 Task: Play online Dominion game.
Action: Mouse moved to (399, 400)
Screenshot: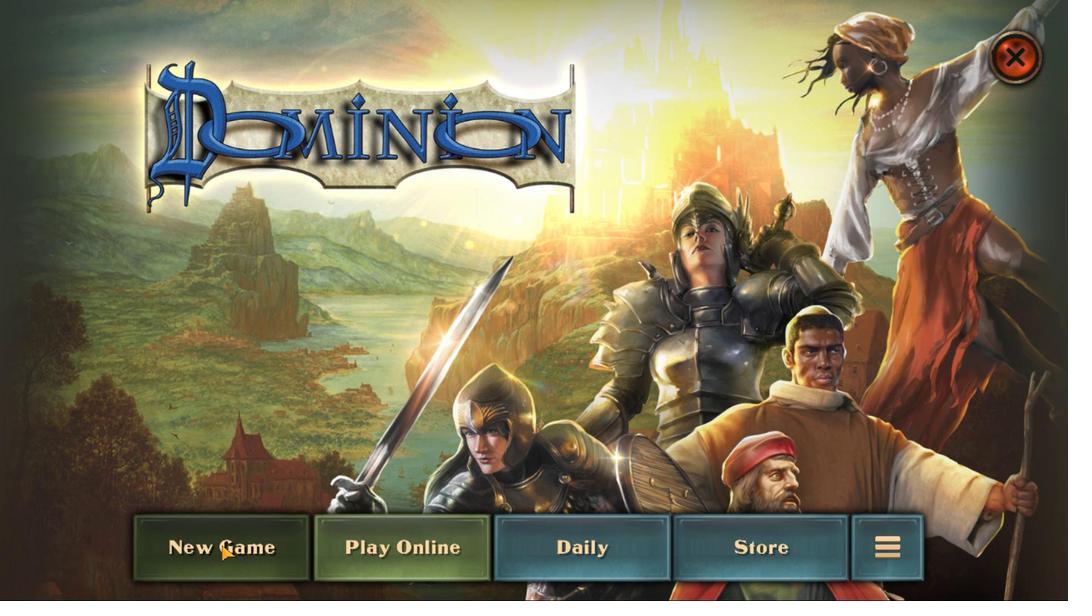 
Action: Mouse pressed left at (399, 400)
Screenshot: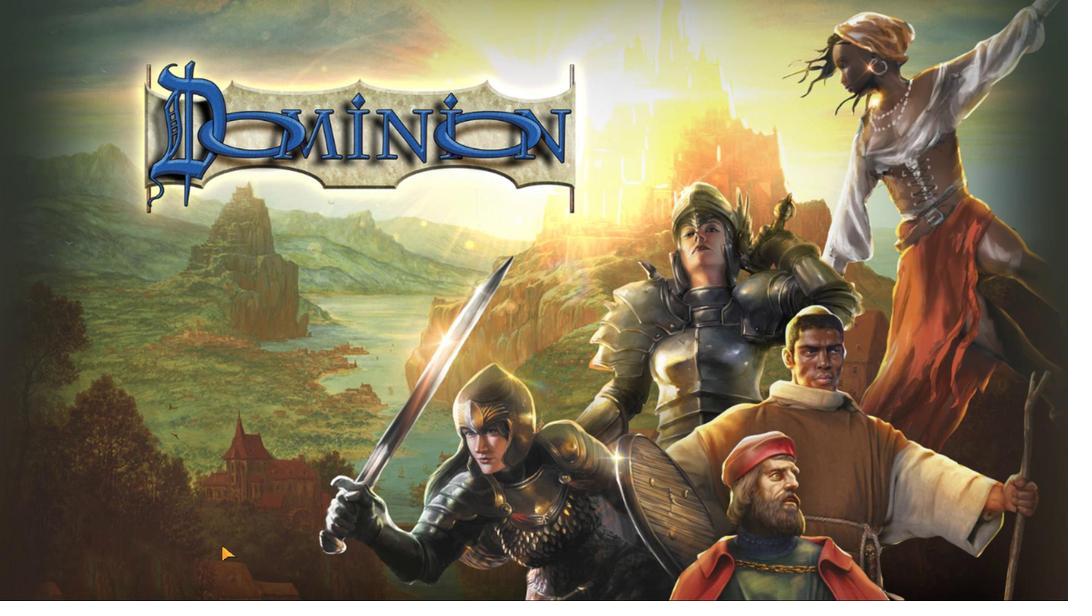 
Action: Mouse moved to (532, 395)
Screenshot: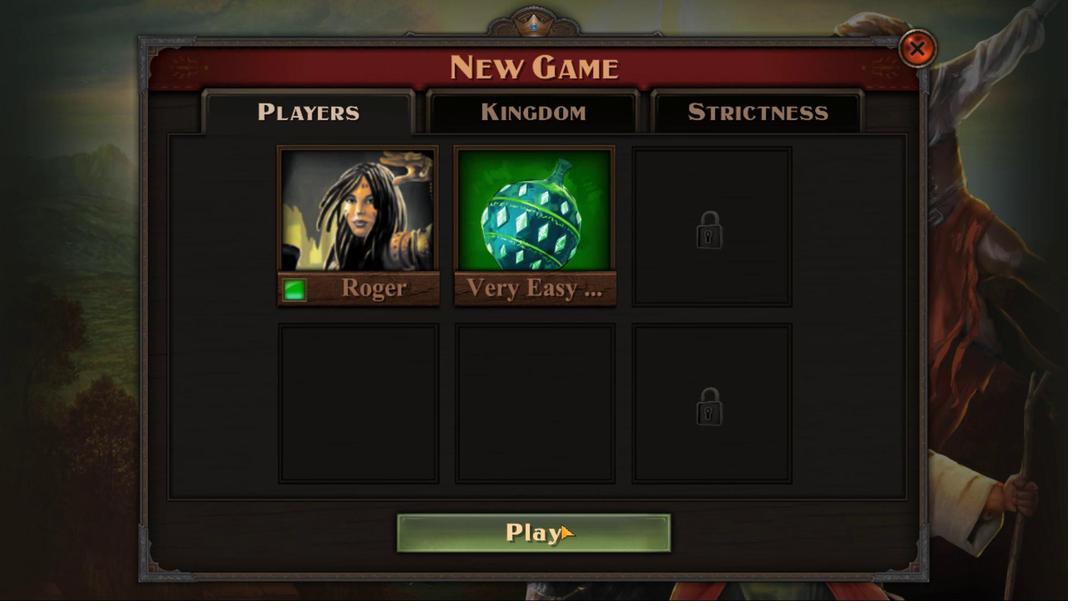 
Action: Mouse pressed left at (532, 395)
Screenshot: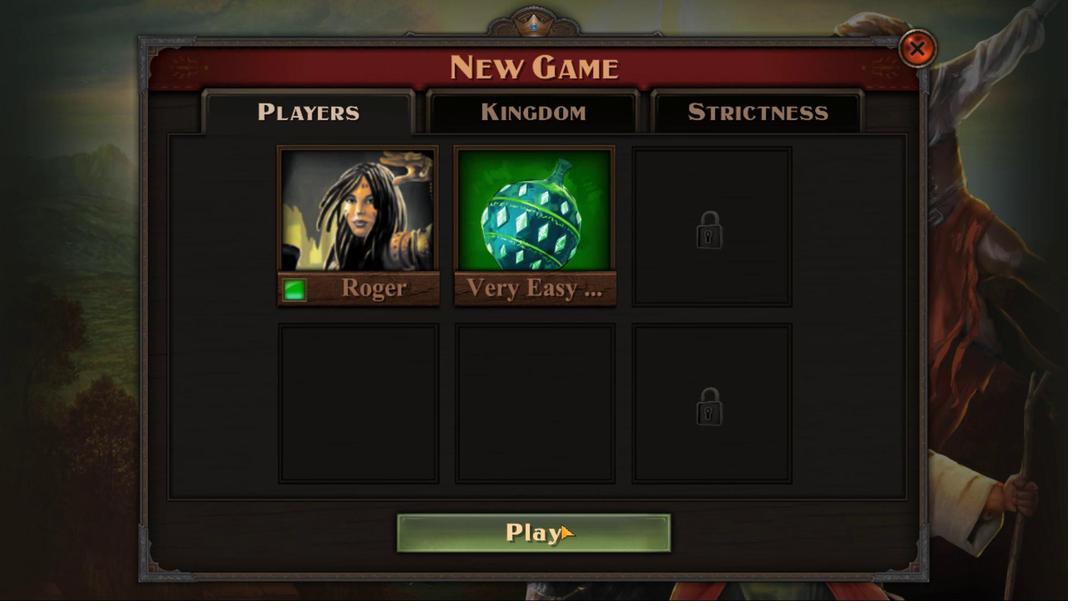 
Action: Mouse moved to (526, 392)
Screenshot: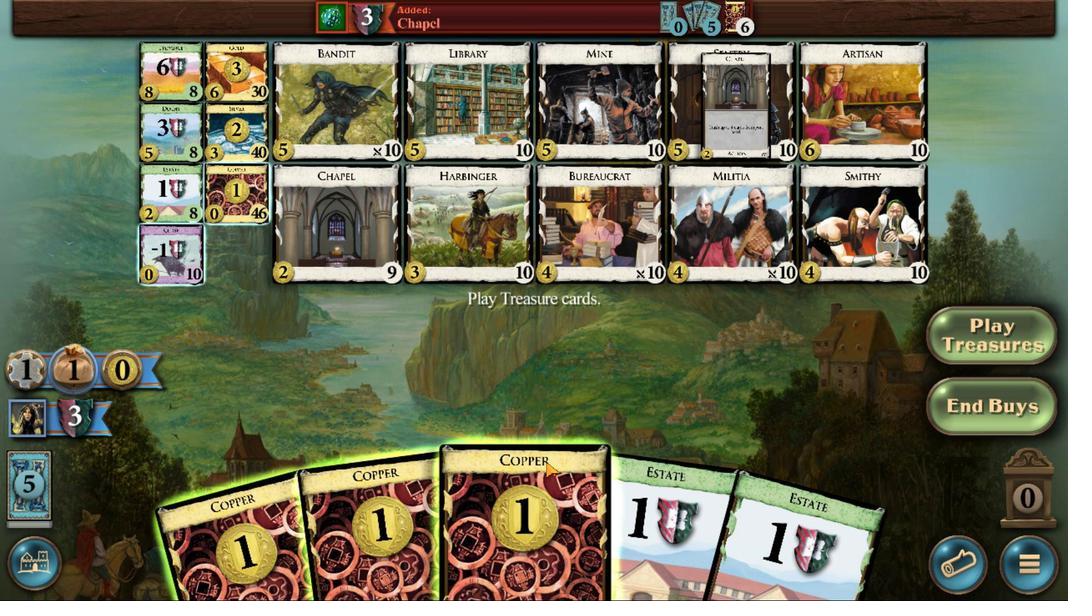 
Action: Mouse pressed left at (526, 392)
Screenshot: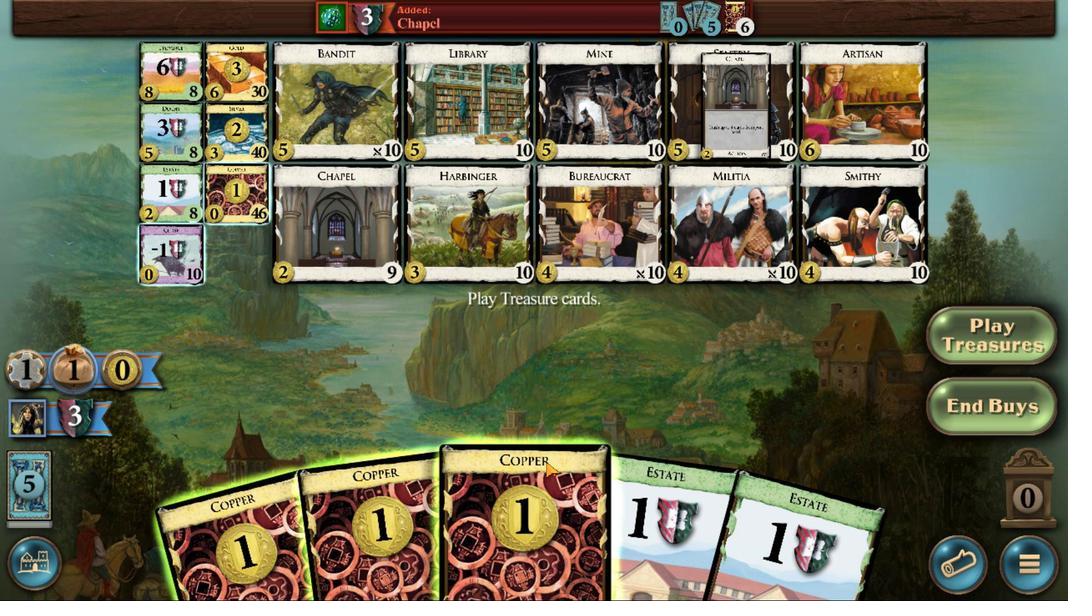 
Action: Mouse moved to (489, 386)
Screenshot: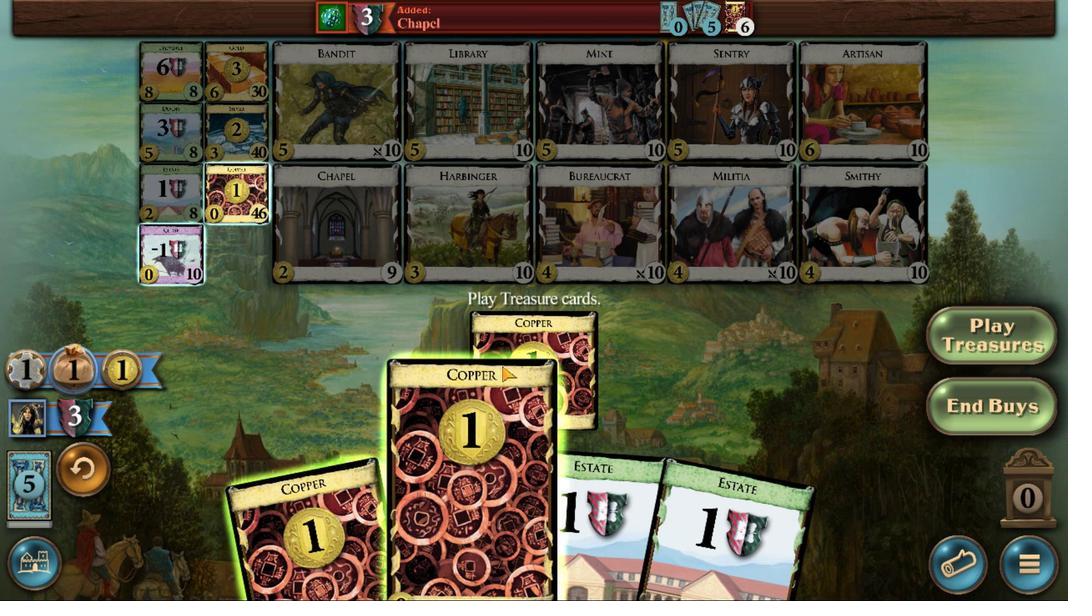 
Action: Mouse pressed left at (489, 386)
Screenshot: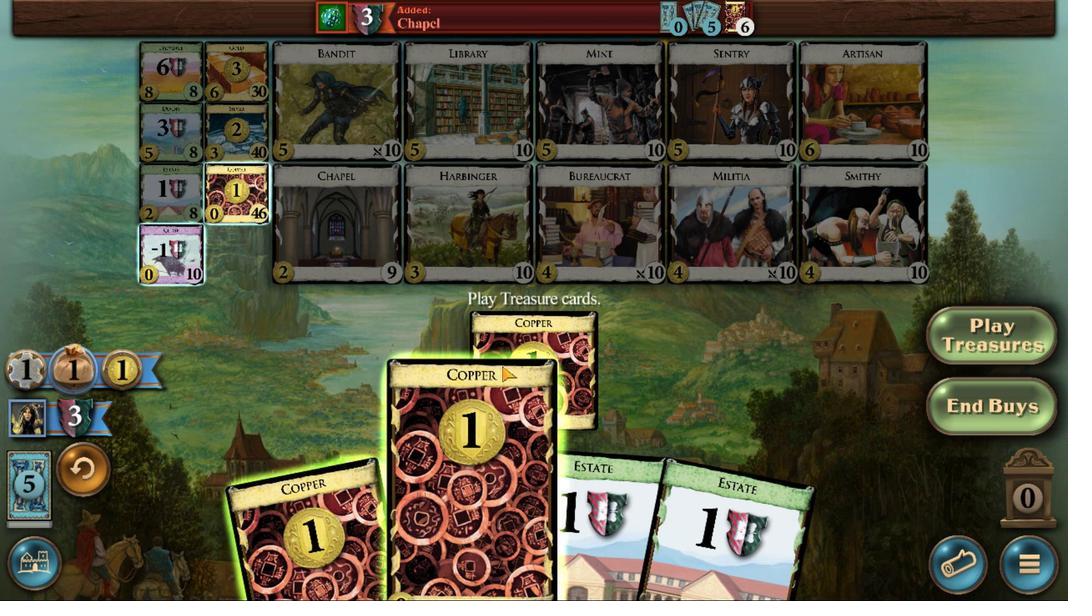 
Action: Mouse moved to (458, 390)
Screenshot: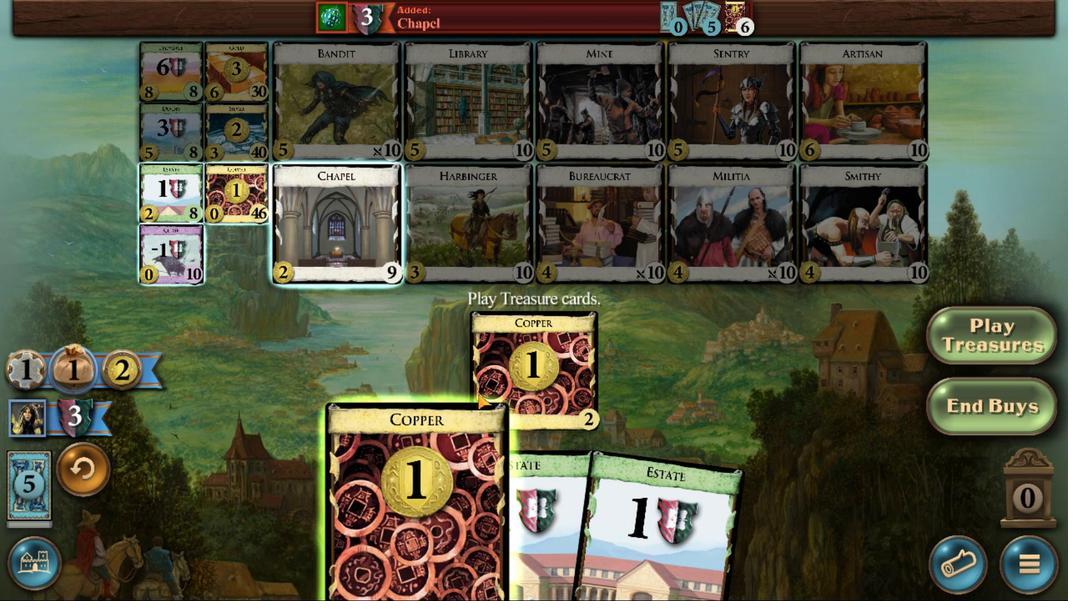 
Action: Mouse pressed left at (458, 390)
Screenshot: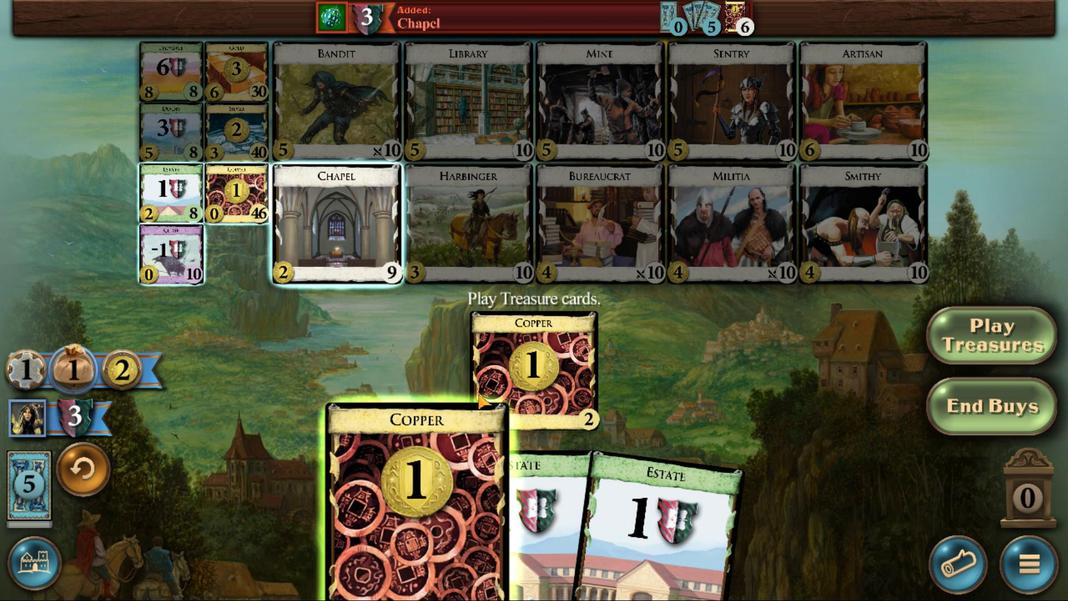 
Action: Mouse moved to (398, 311)
Screenshot: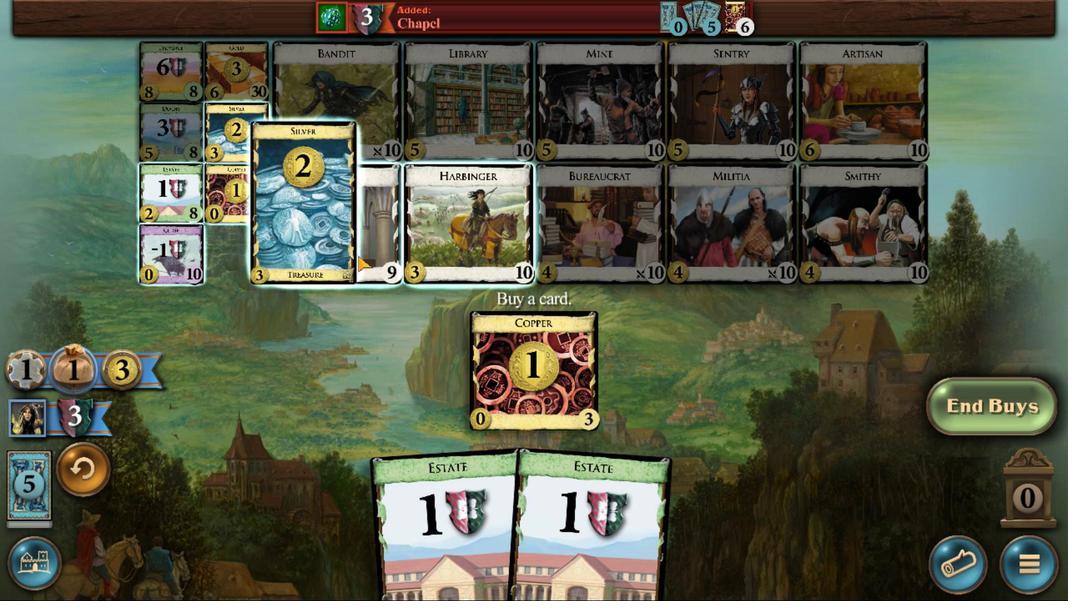 
Action: Mouse pressed left at (398, 311)
Screenshot: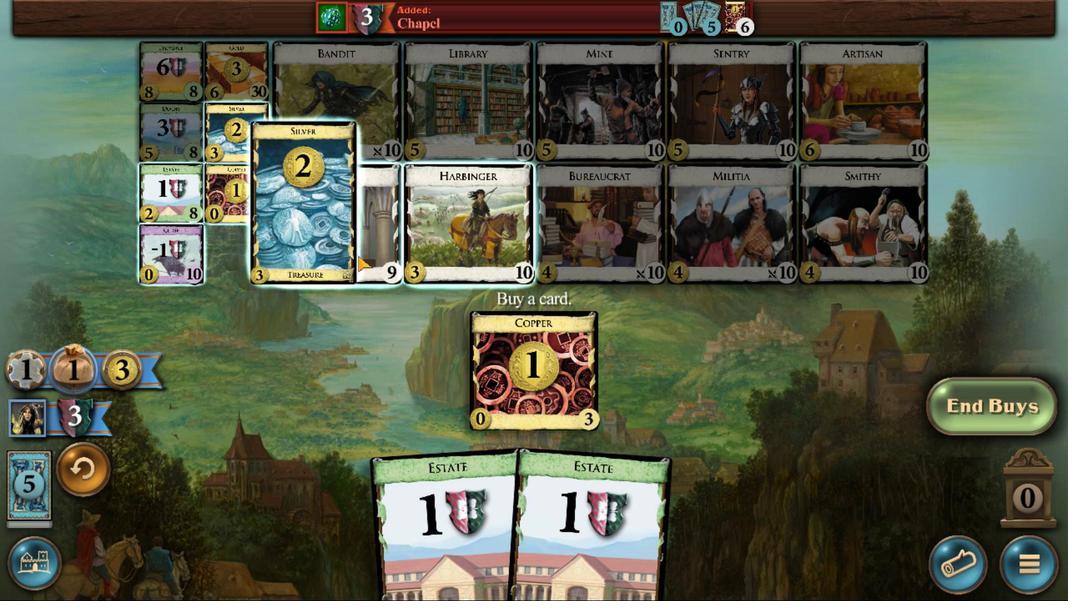 
Action: Mouse moved to (561, 379)
Screenshot: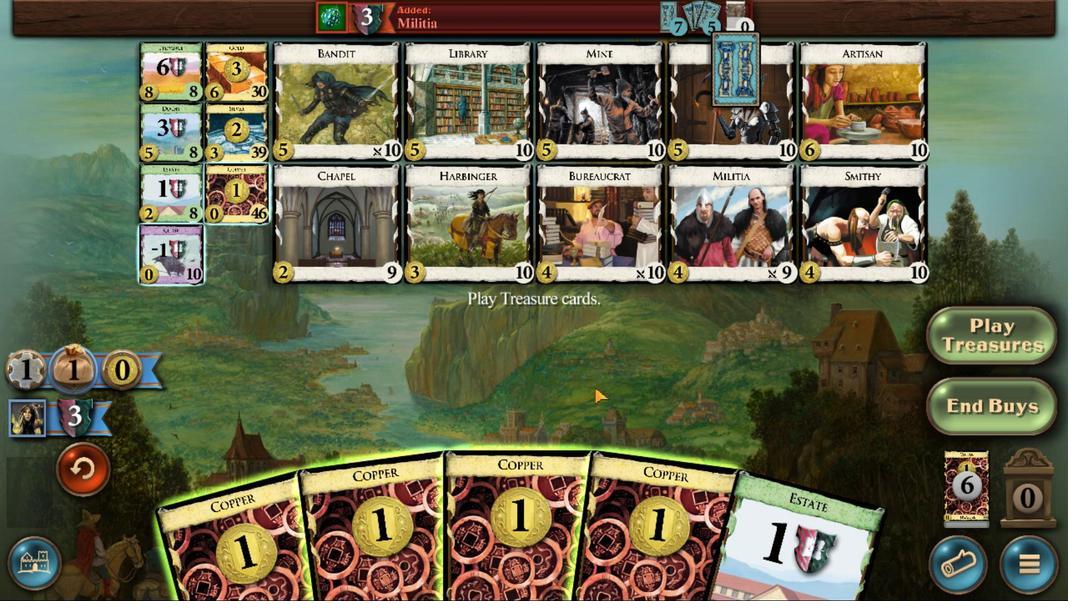 
Action: Mouse pressed left at (561, 379)
Screenshot: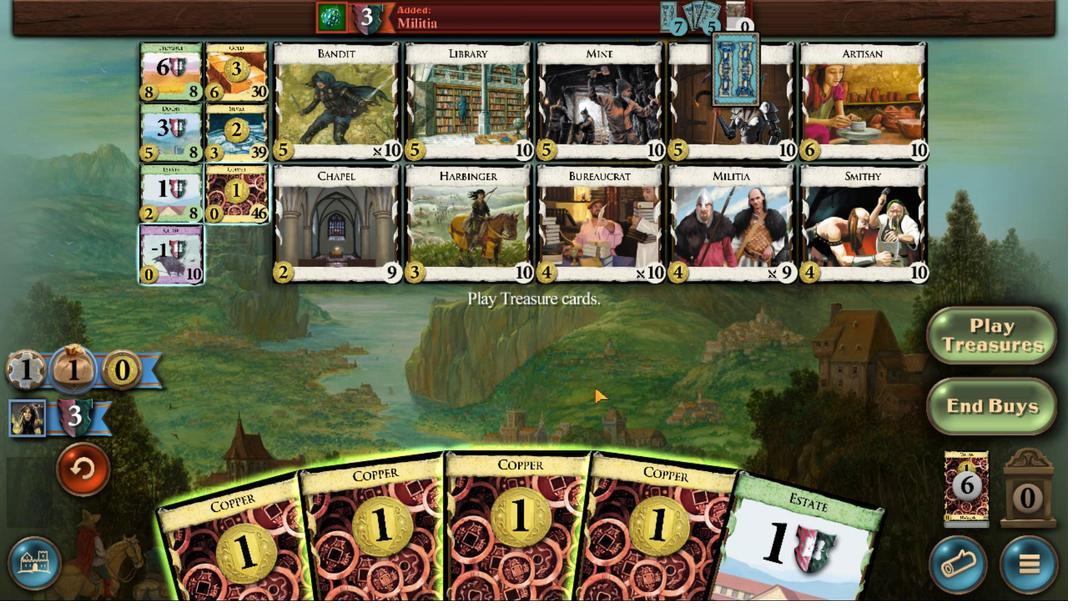 
Action: Mouse moved to (582, 396)
Screenshot: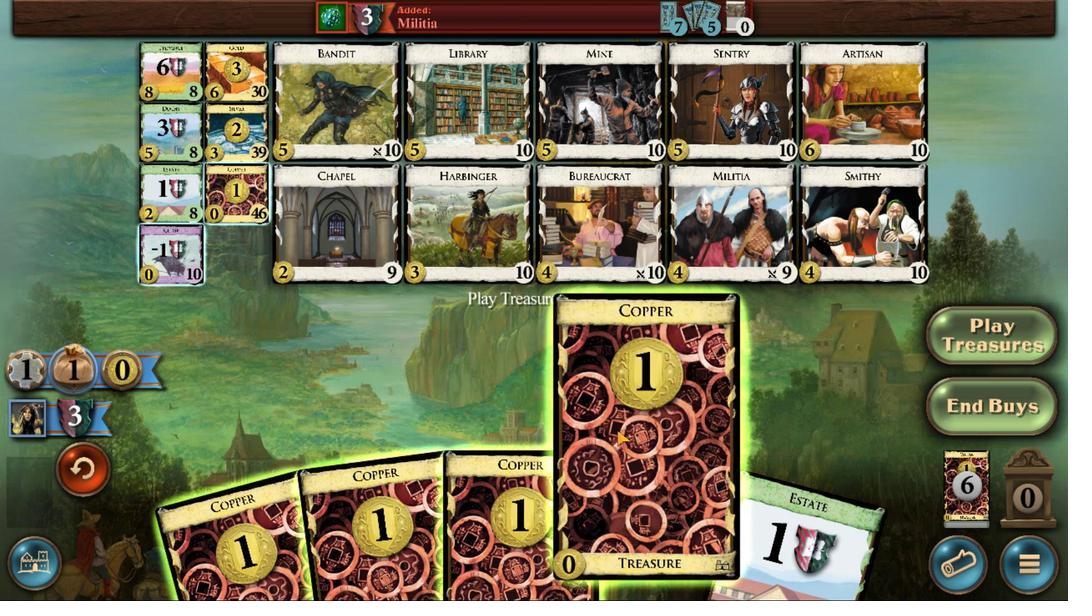 
Action: Mouse pressed left at (583, 396)
Screenshot: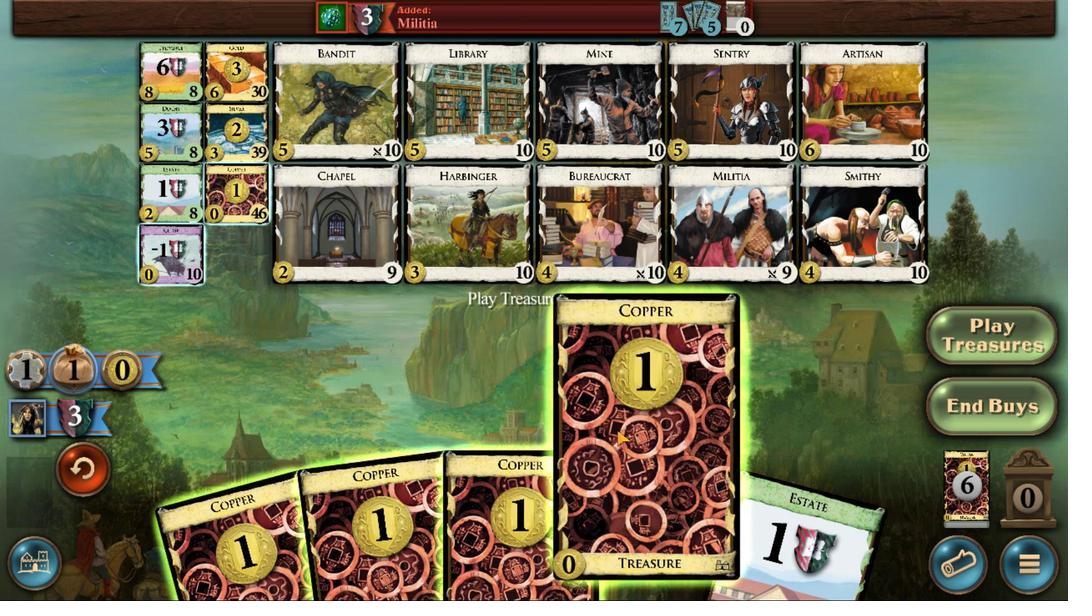 
Action: Mouse moved to (544, 391)
Screenshot: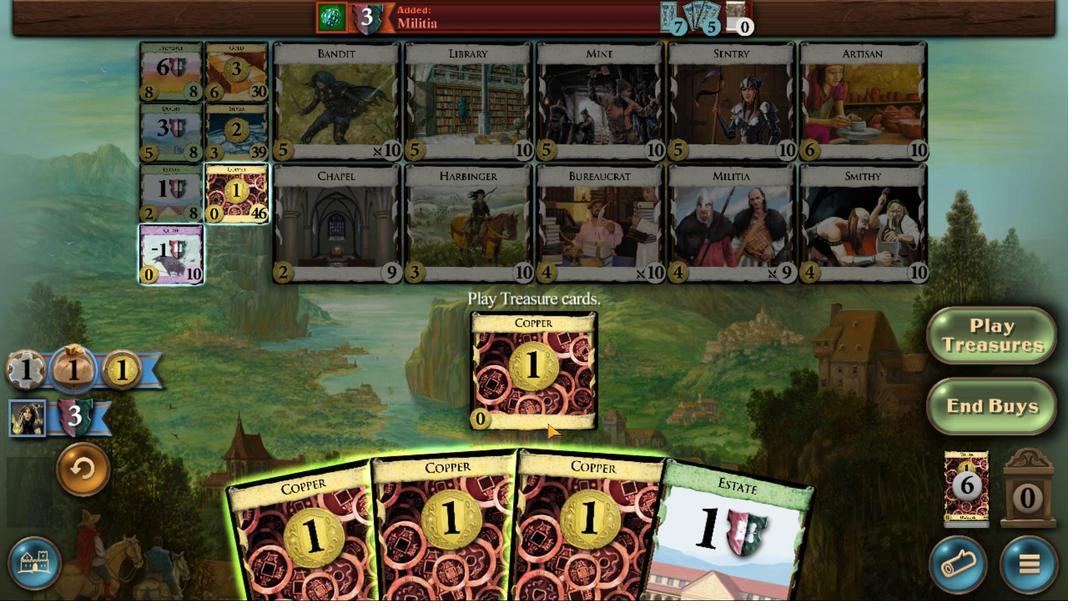 
Action: Mouse pressed left at (544, 391)
Screenshot: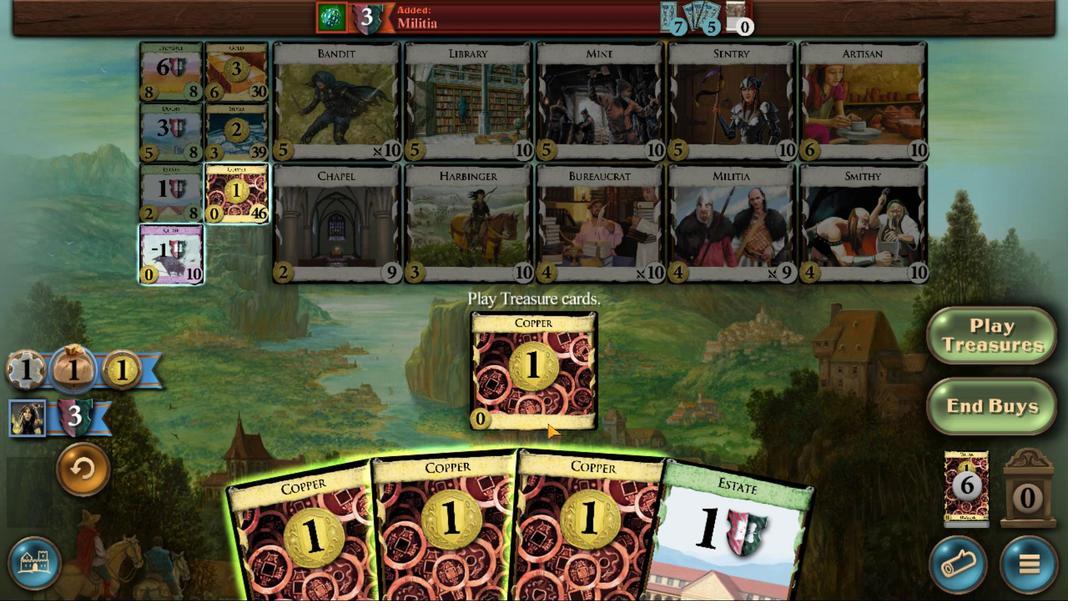 
Action: Mouse moved to (521, 389)
Screenshot: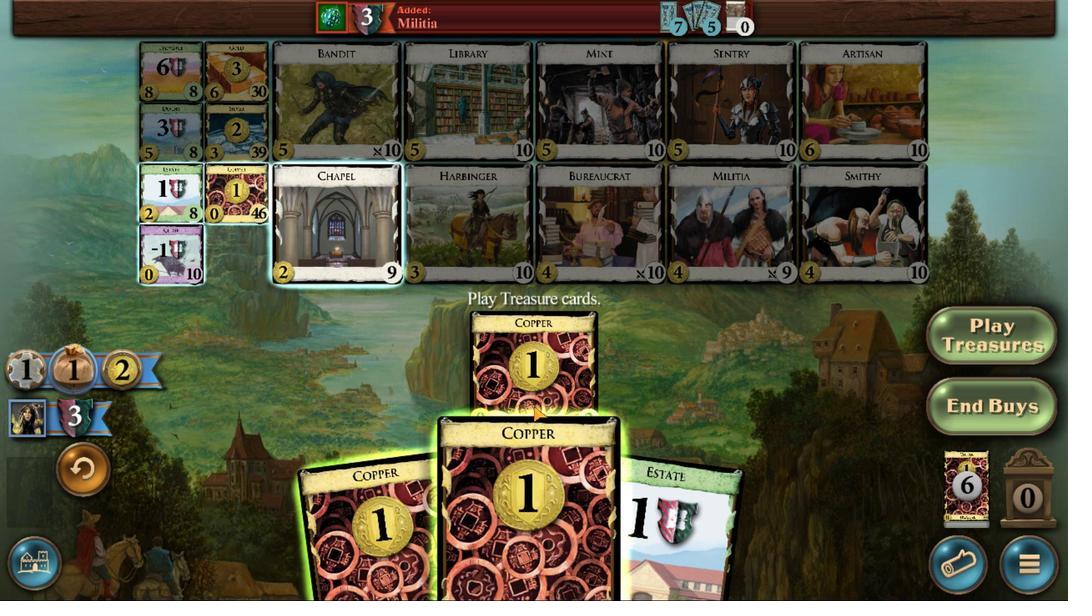 
Action: Mouse pressed left at (521, 389)
Screenshot: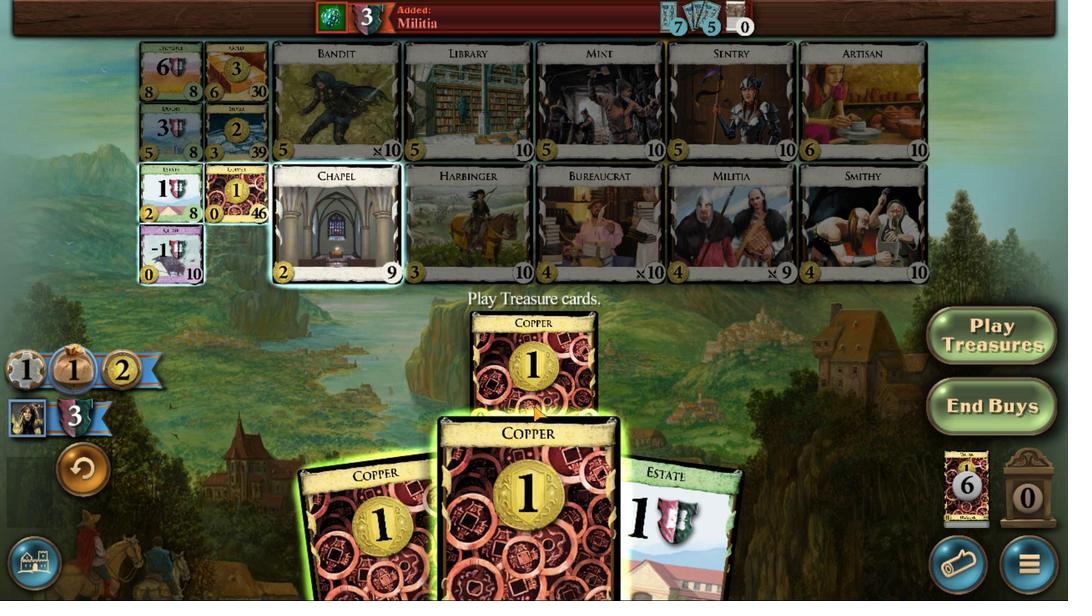 
Action: Mouse moved to (487, 388)
Screenshot: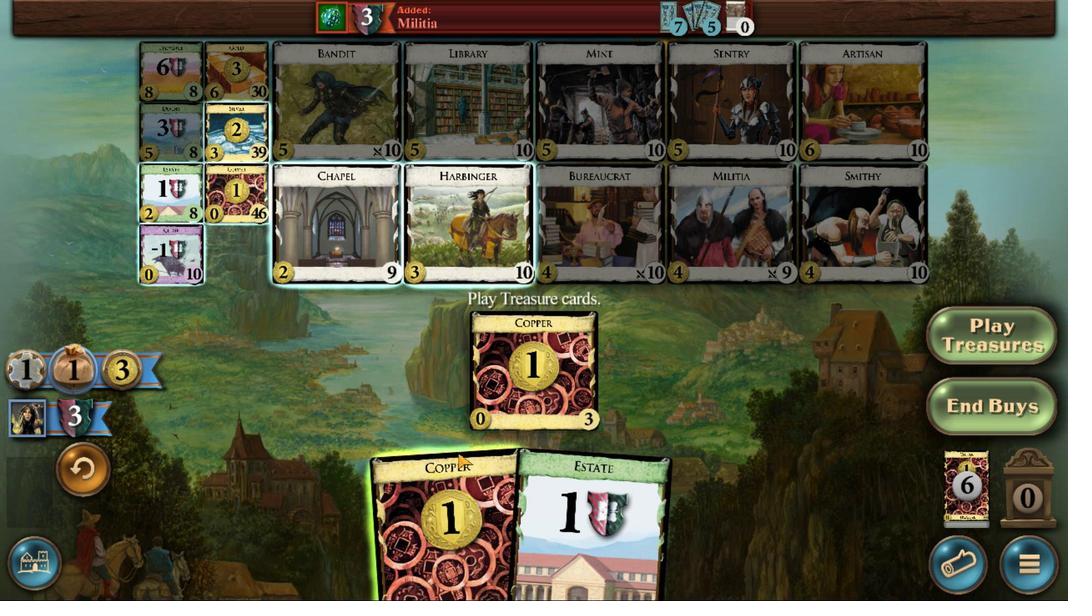 
Action: Mouse pressed left at (487, 388)
Screenshot: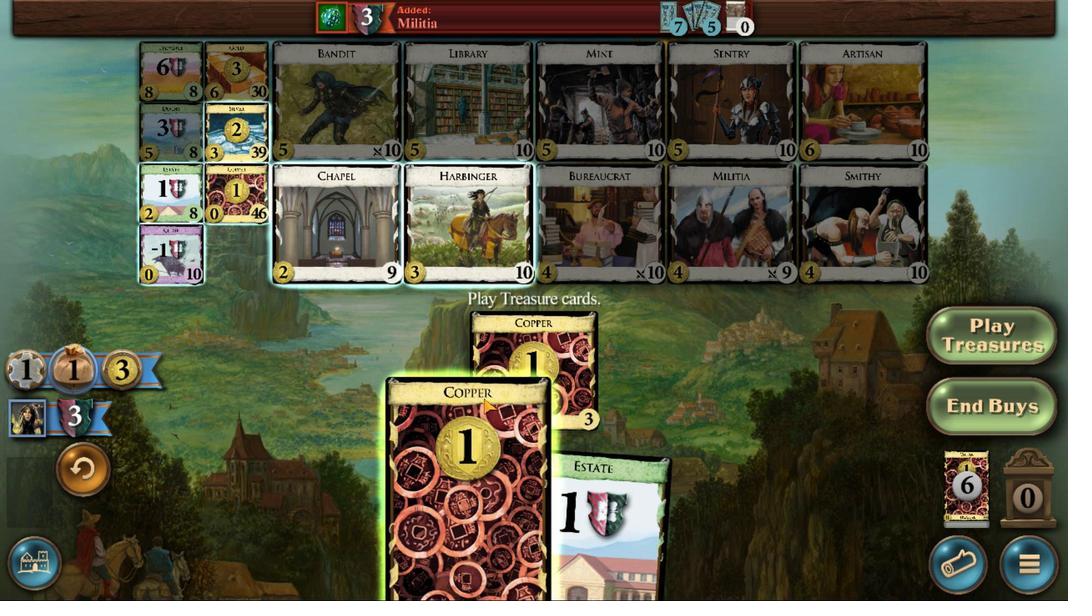 
Action: Mouse moved to (603, 334)
Screenshot: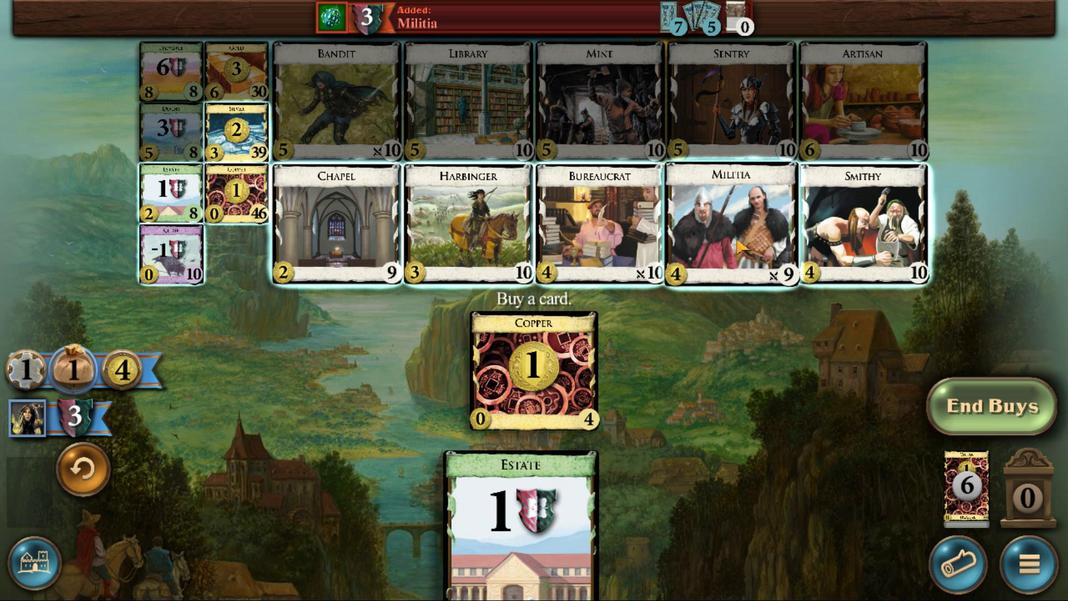 
Action: Mouse pressed left at (603, 334)
Screenshot: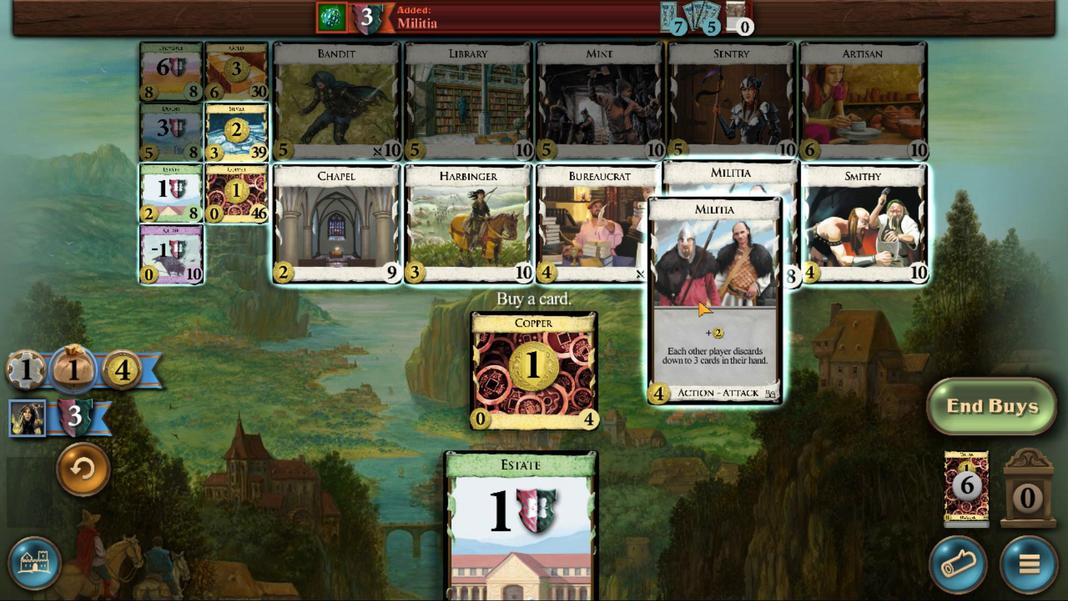 
Action: Mouse moved to (462, 394)
Screenshot: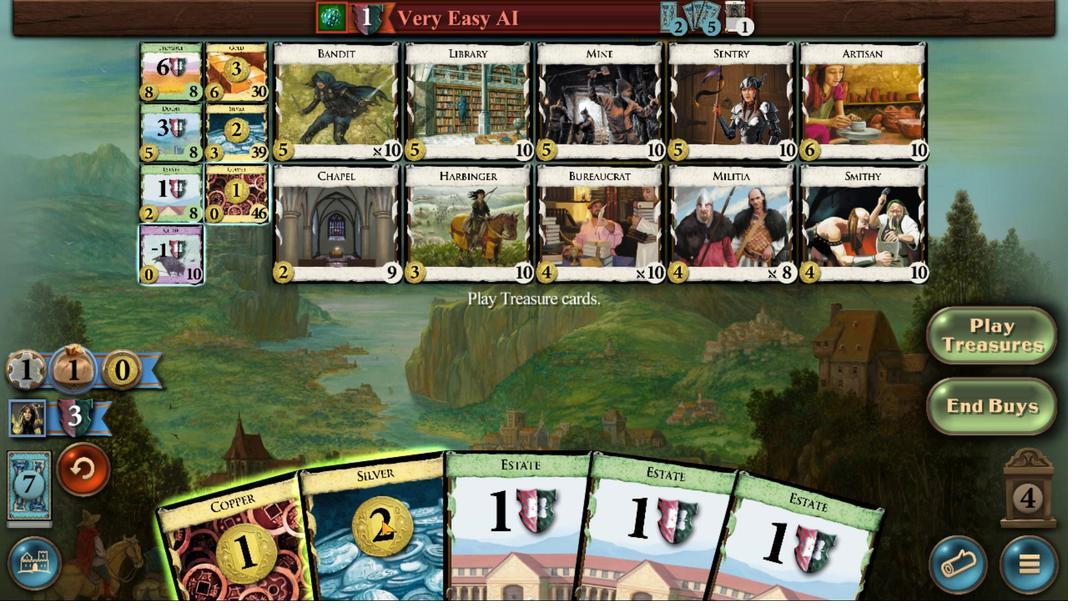 
Action: Mouse pressed left at (462, 394)
Screenshot: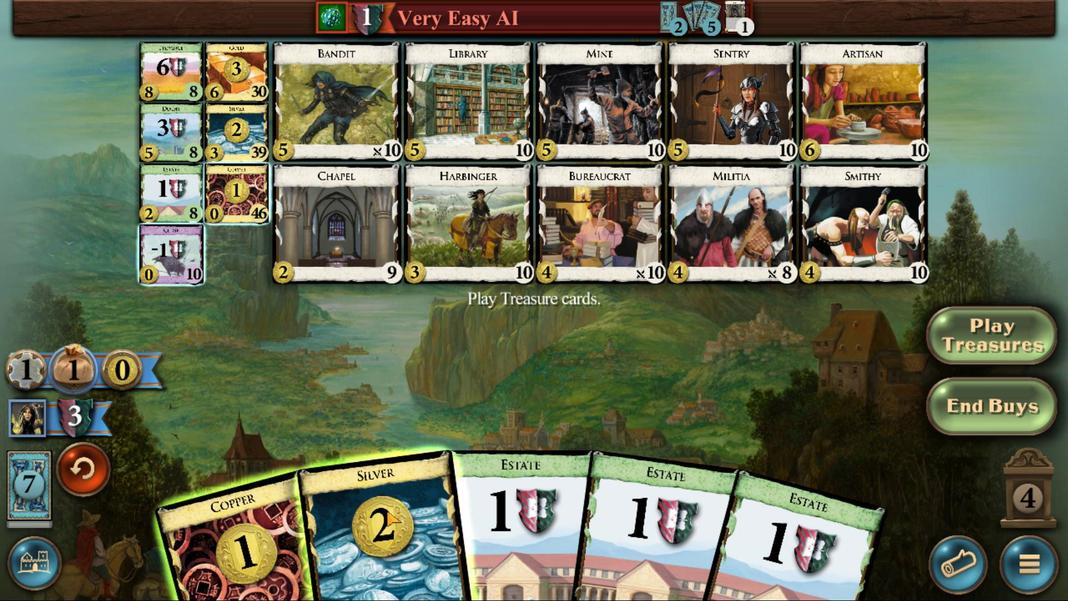 
Action: Mouse moved to (429, 400)
Screenshot: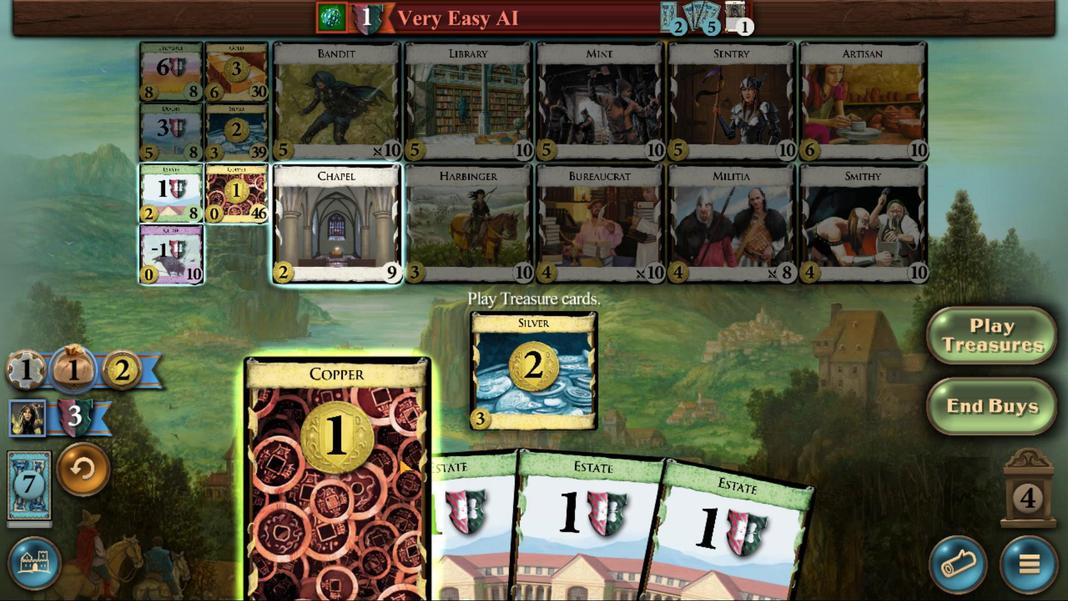 
Action: Mouse pressed left at (429, 400)
Screenshot: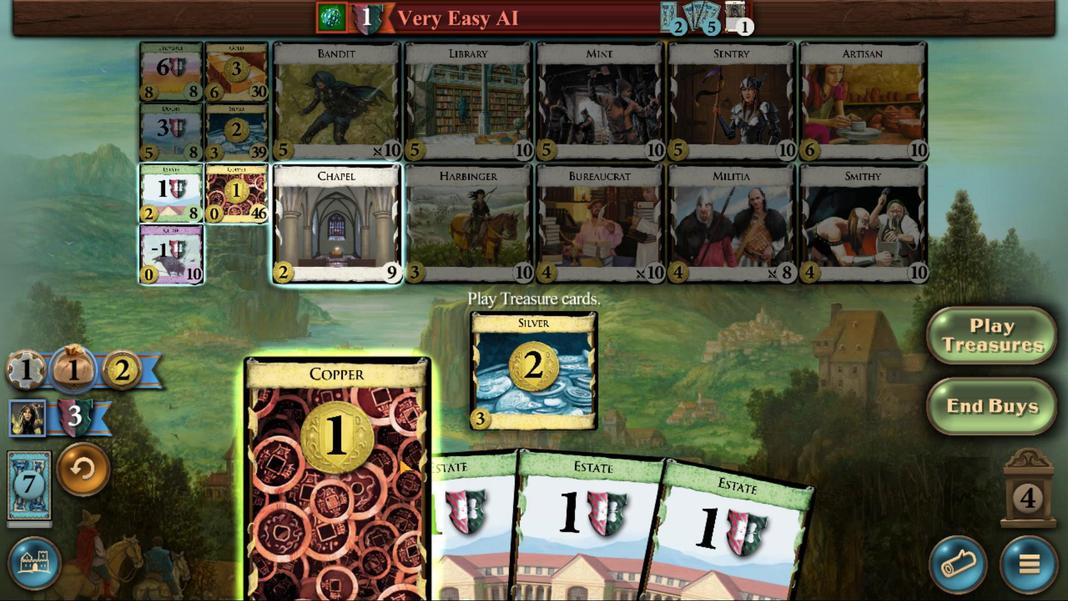 
Action: Mouse moved to (398, 314)
Screenshot: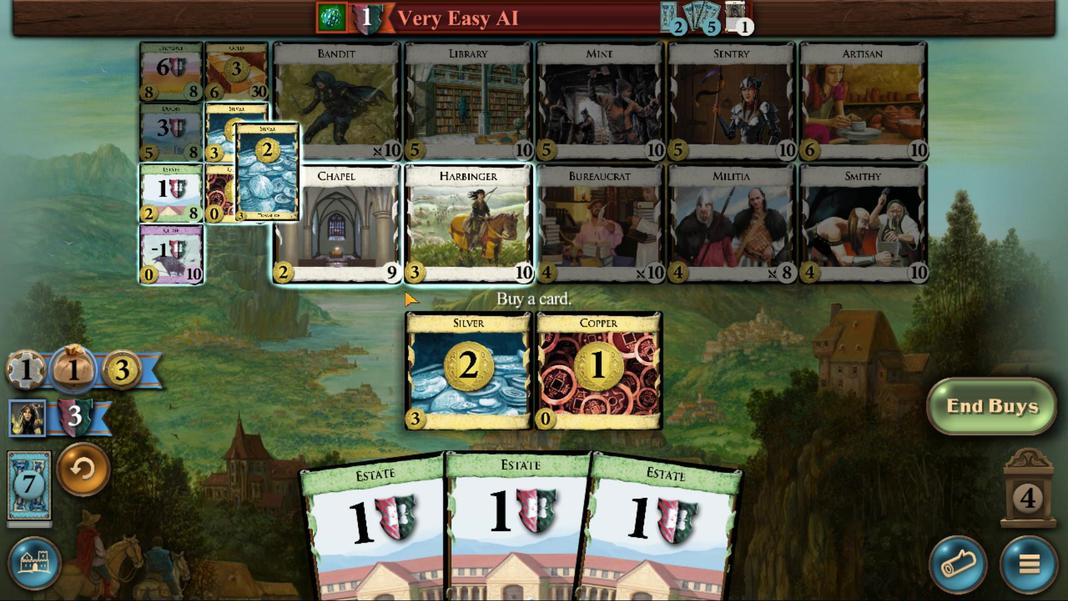 
Action: Mouse pressed left at (398, 314)
Screenshot: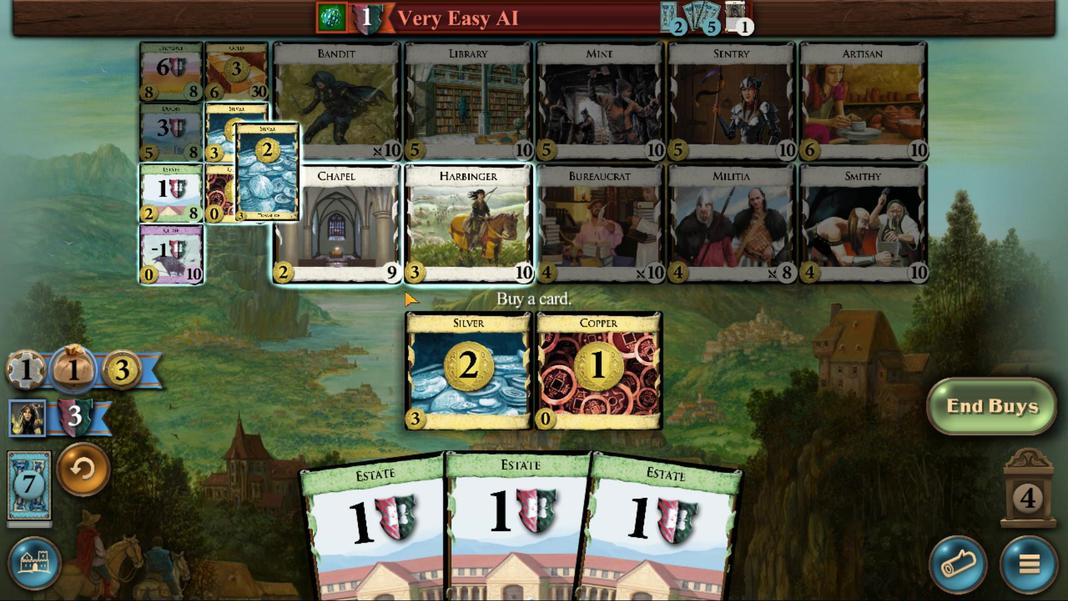 
Action: Mouse moved to (401, 395)
Screenshot: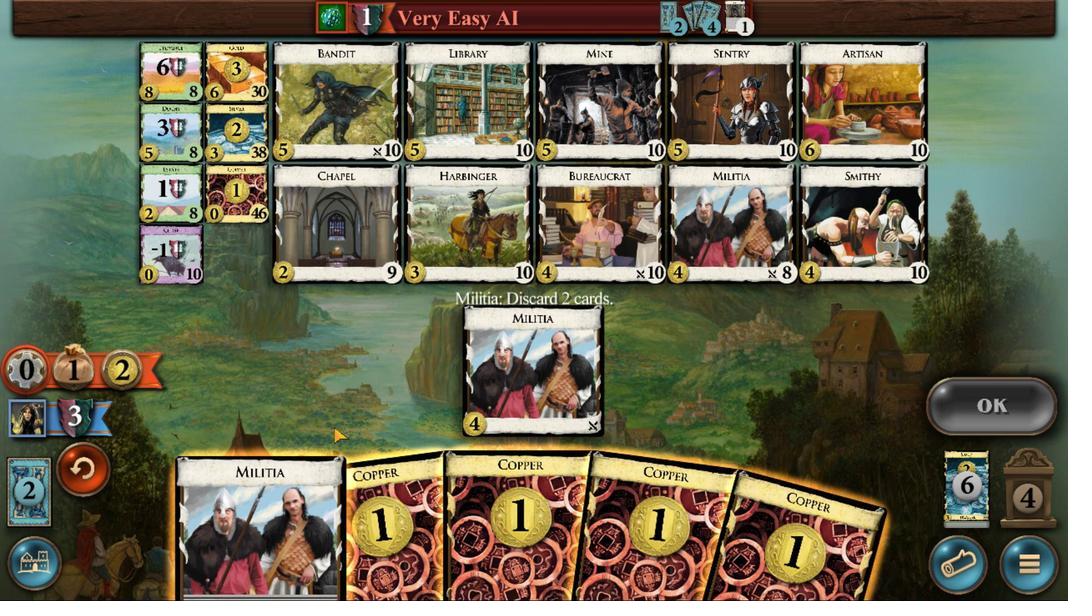 
Action: Mouse pressed left at (401, 395)
Screenshot: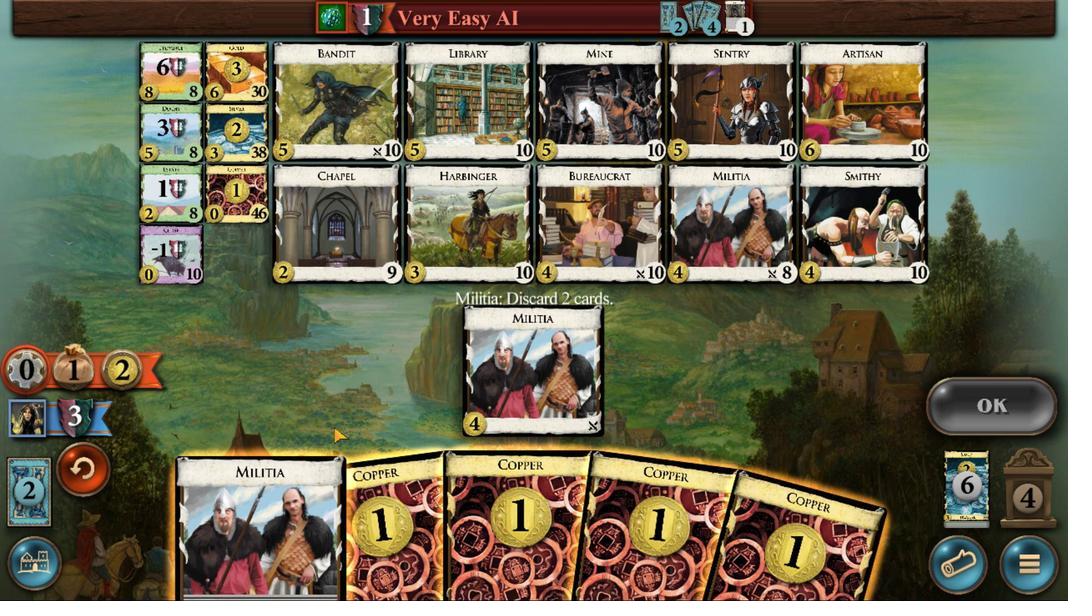 
Action: Mouse moved to (622, 396)
Screenshot: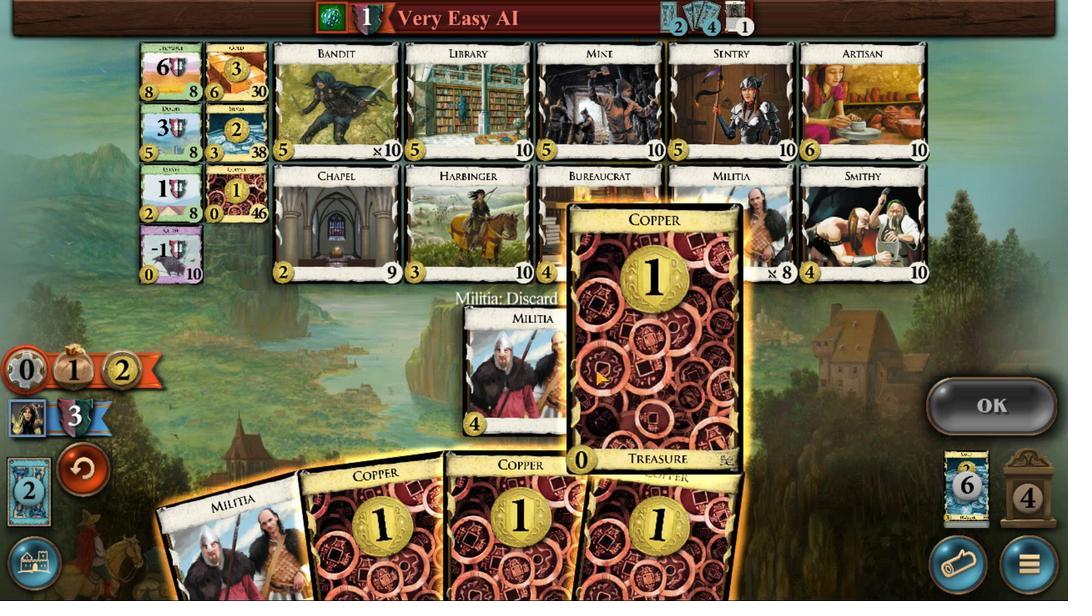
Action: Mouse pressed left at (622, 396)
Screenshot: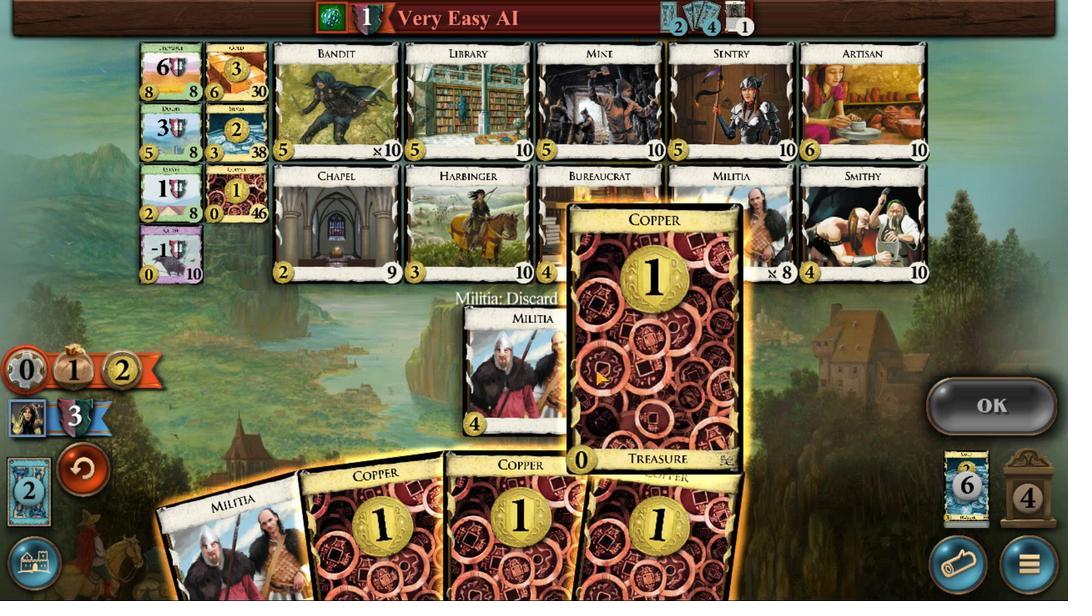 
Action: Mouse moved to (578, 391)
Screenshot: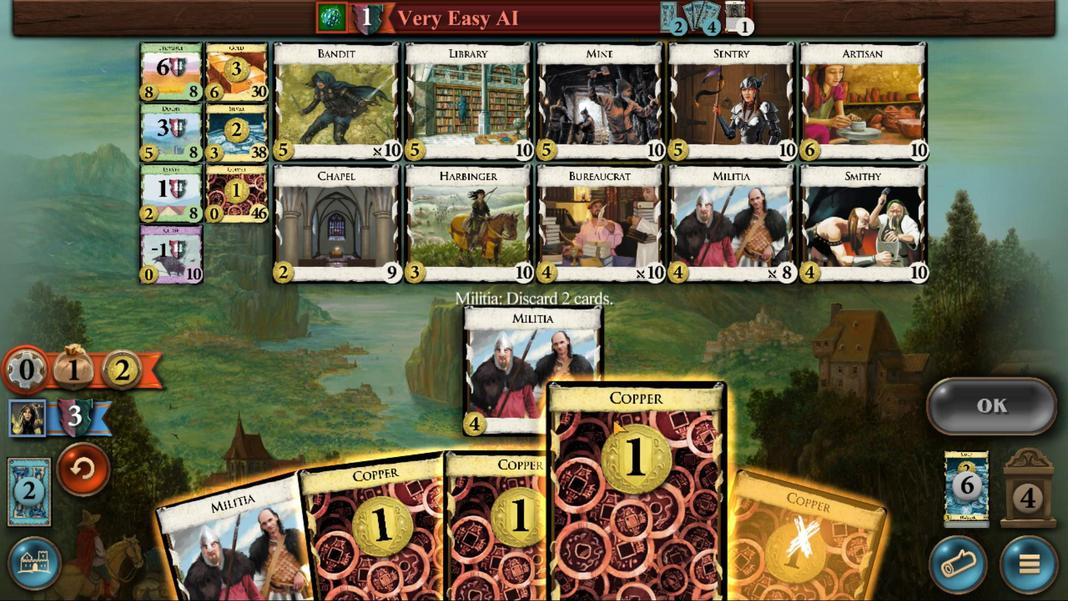 
Action: Mouse pressed left at (578, 391)
Screenshot: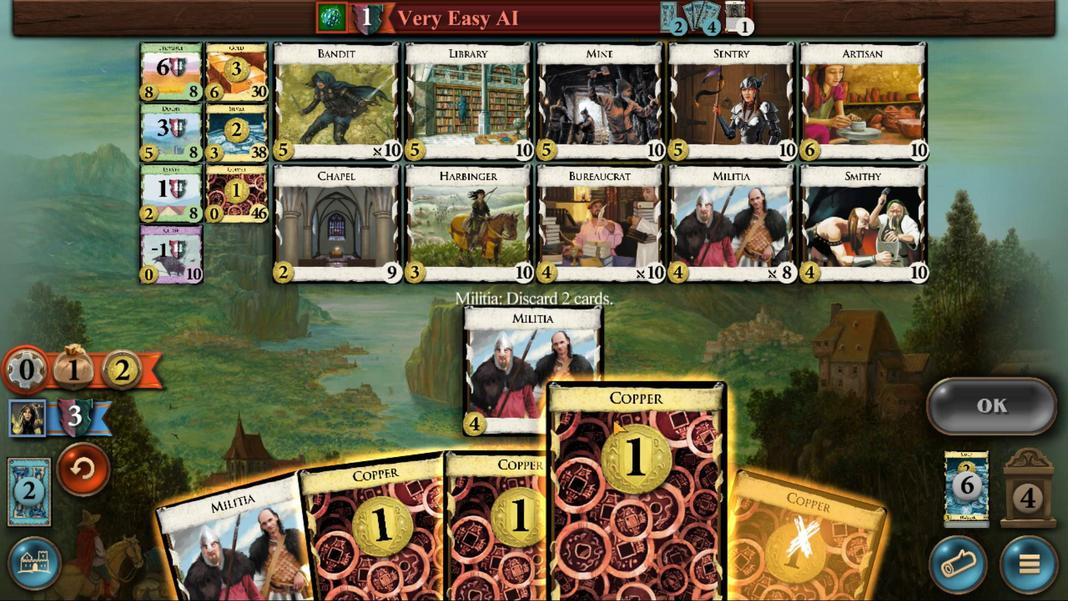 
Action: Mouse moved to (692, 370)
Screenshot: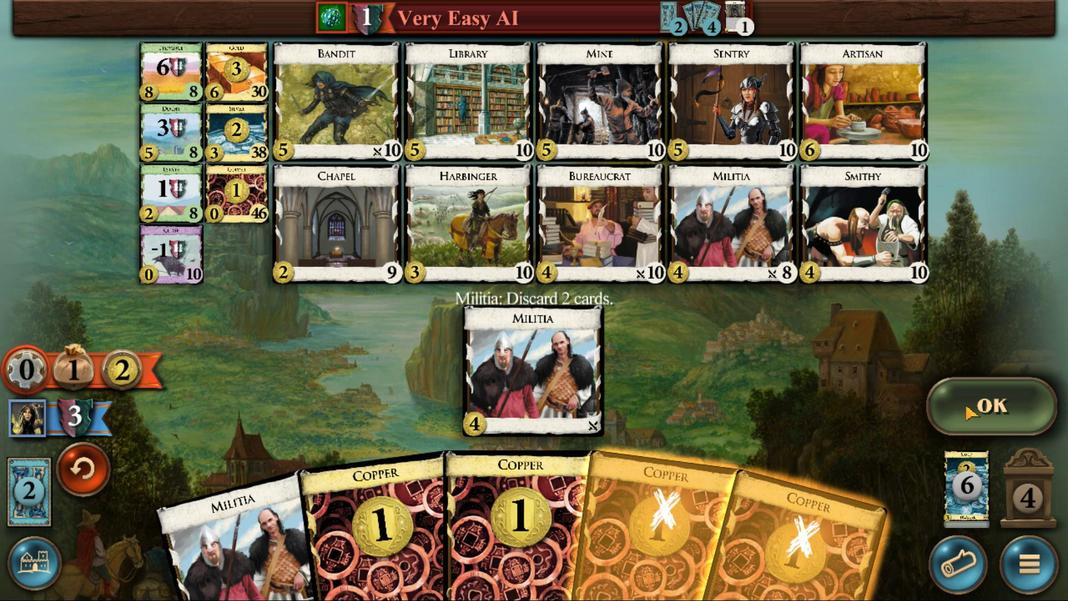 
Action: Mouse pressed left at (692, 370)
Screenshot: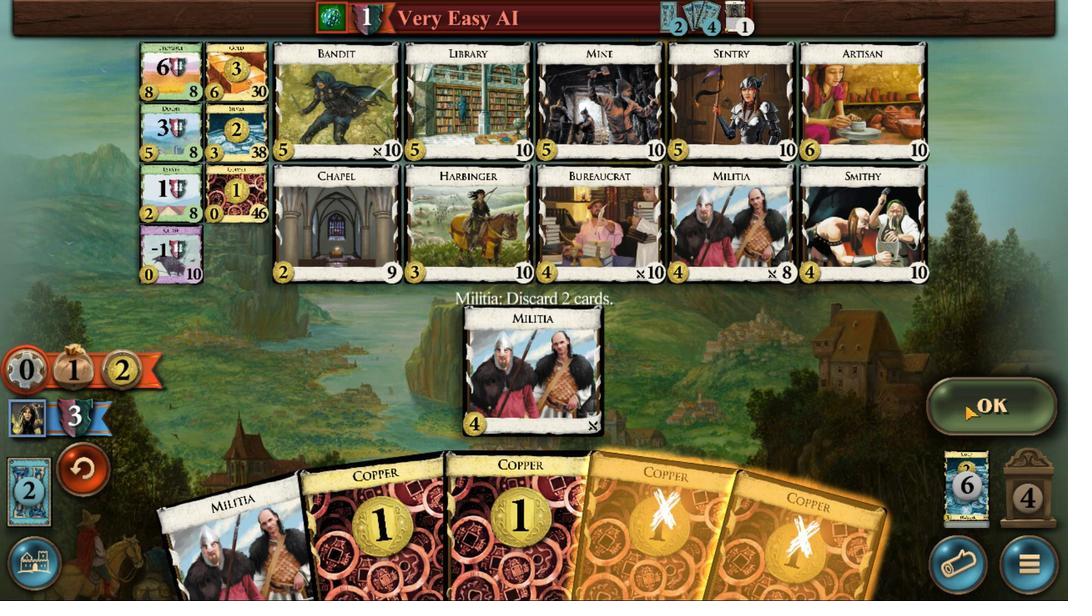 
Action: Mouse moved to (461, 385)
Screenshot: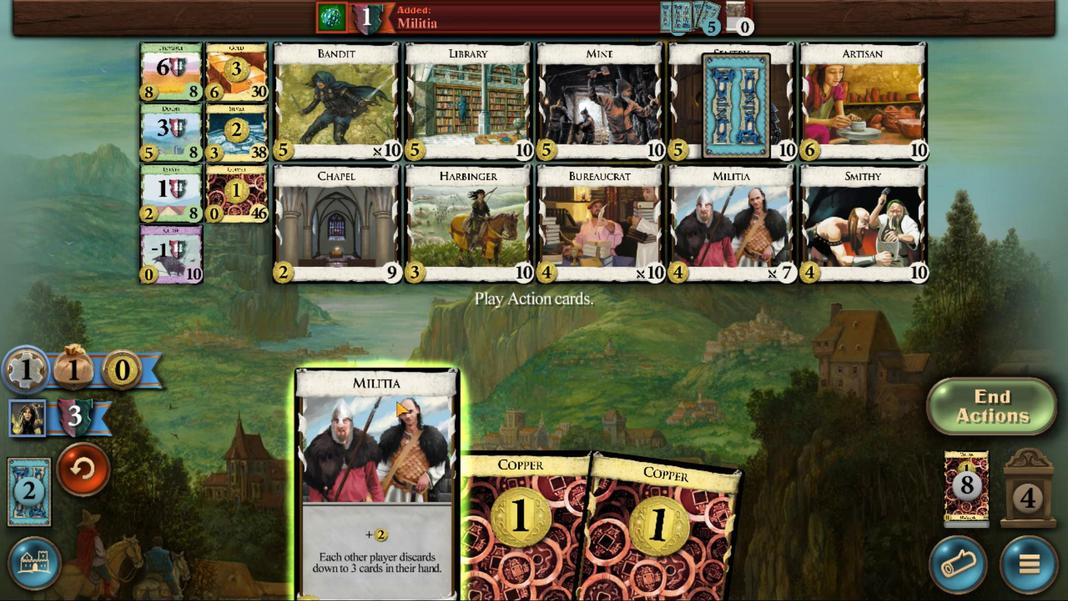 
Action: Mouse pressed left at (461, 385)
Screenshot: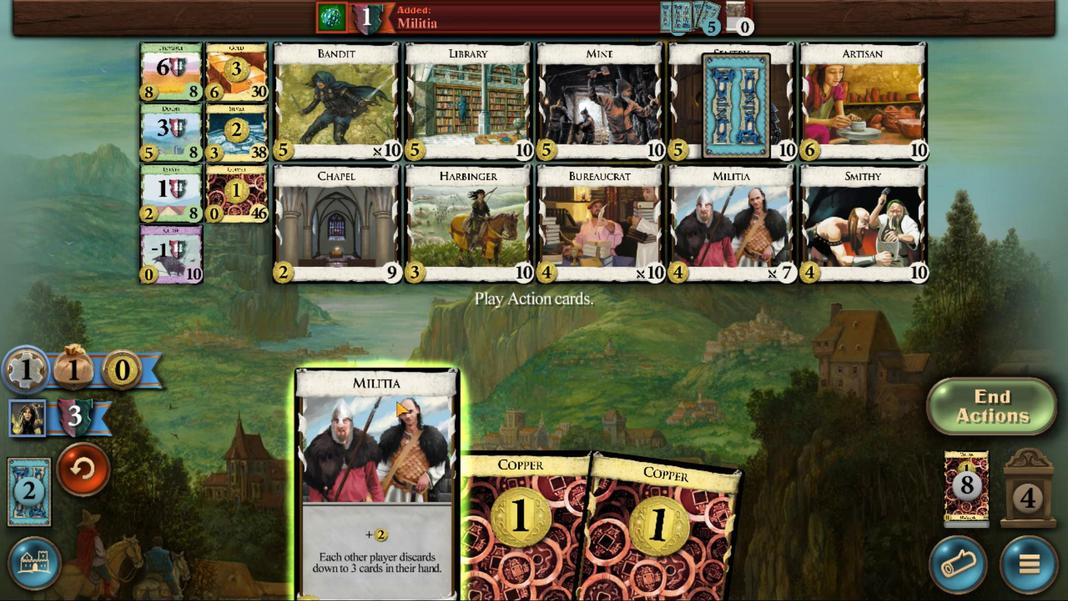 
Action: Mouse moved to (527, 400)
Screenshot: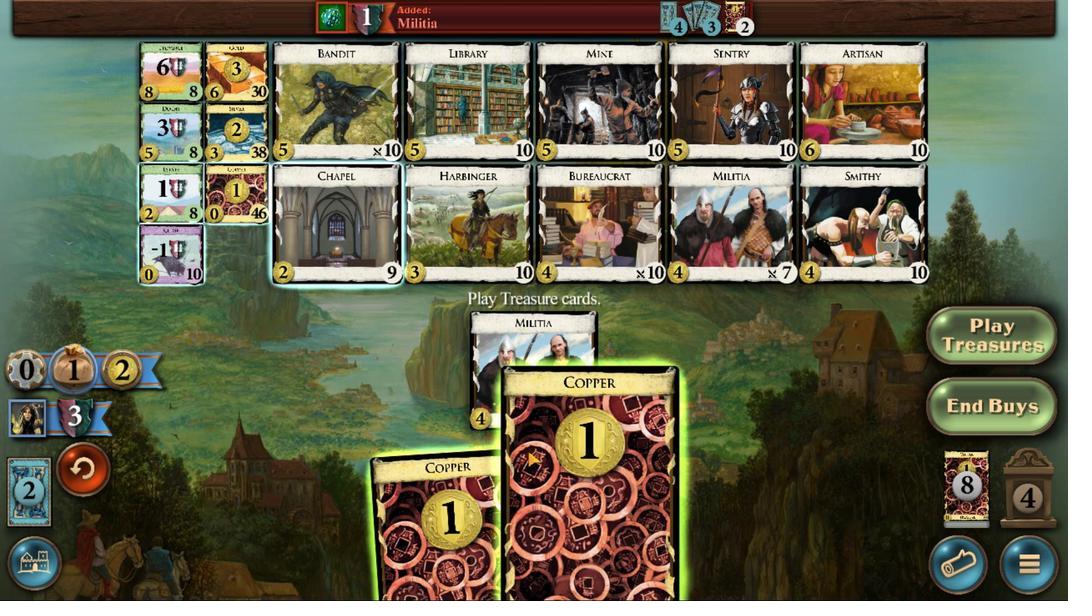 
Action: Mouse pressed left at (527, 400)
Screenshot: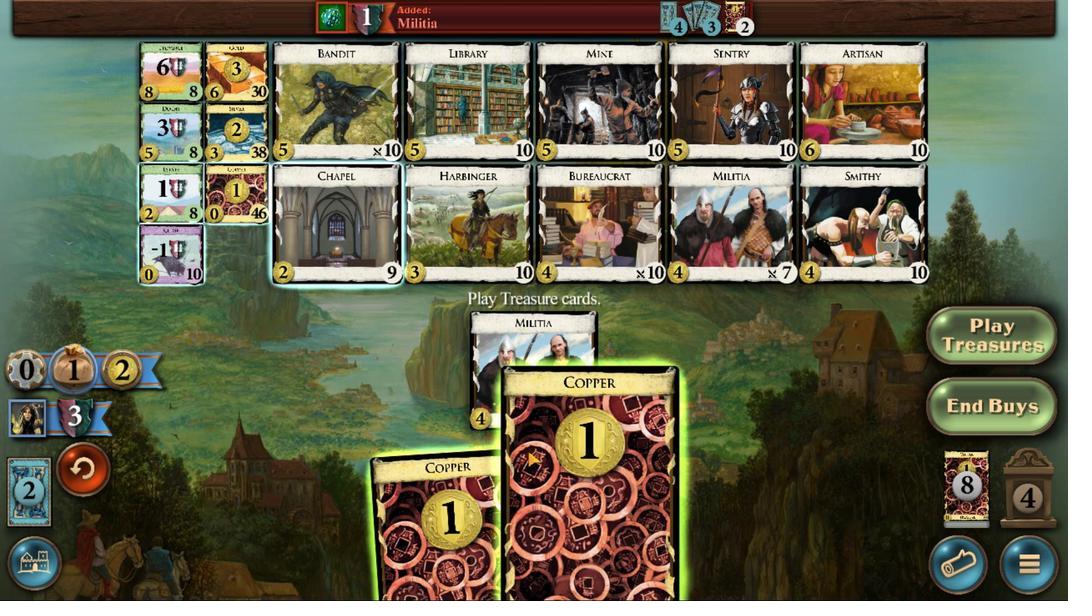 
Action: Mouse moved to (497, 403)
Screenshot: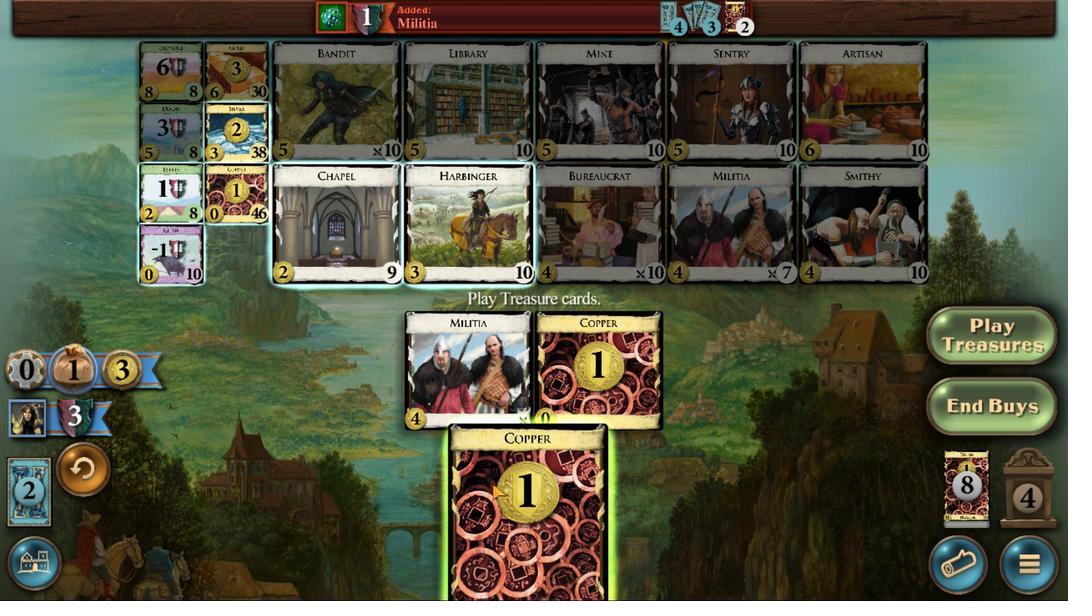 
Action: Mouse pressed left at (497, 403)
Screenshot: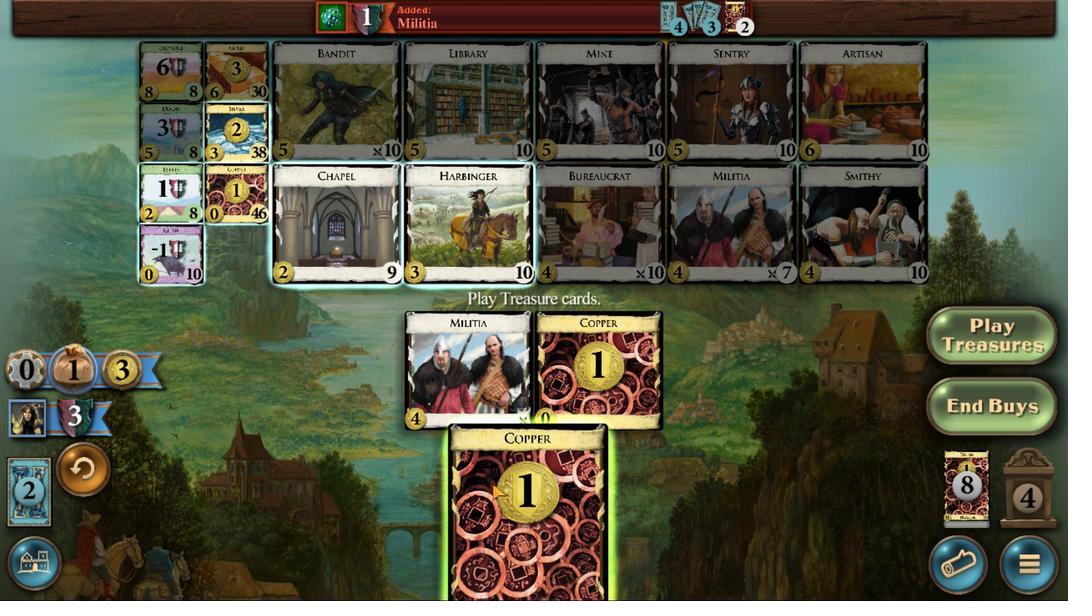
Action: Mouse moved to (554, 334)
Screenshot: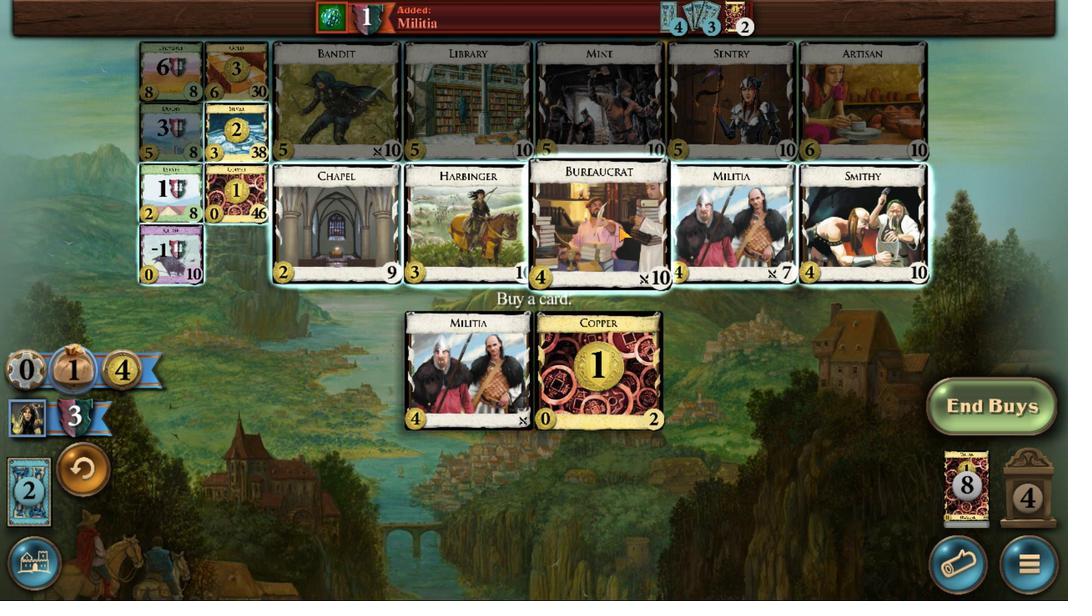 
Action: Mouse pressed left at (554, 334)
Screenshot: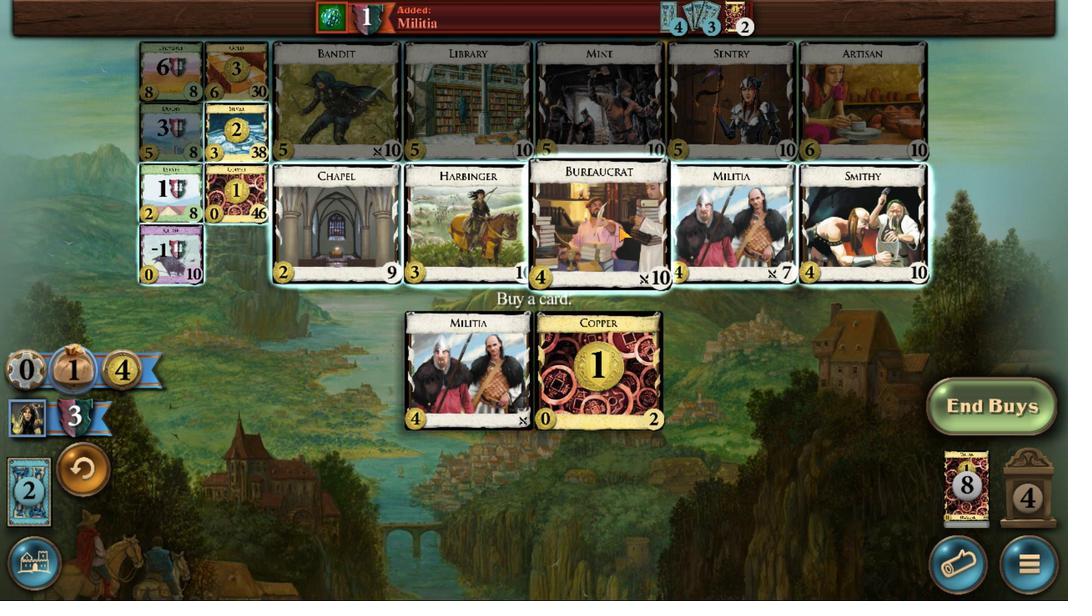 
Action: Mouse moved to (615, 364)
Screenshot: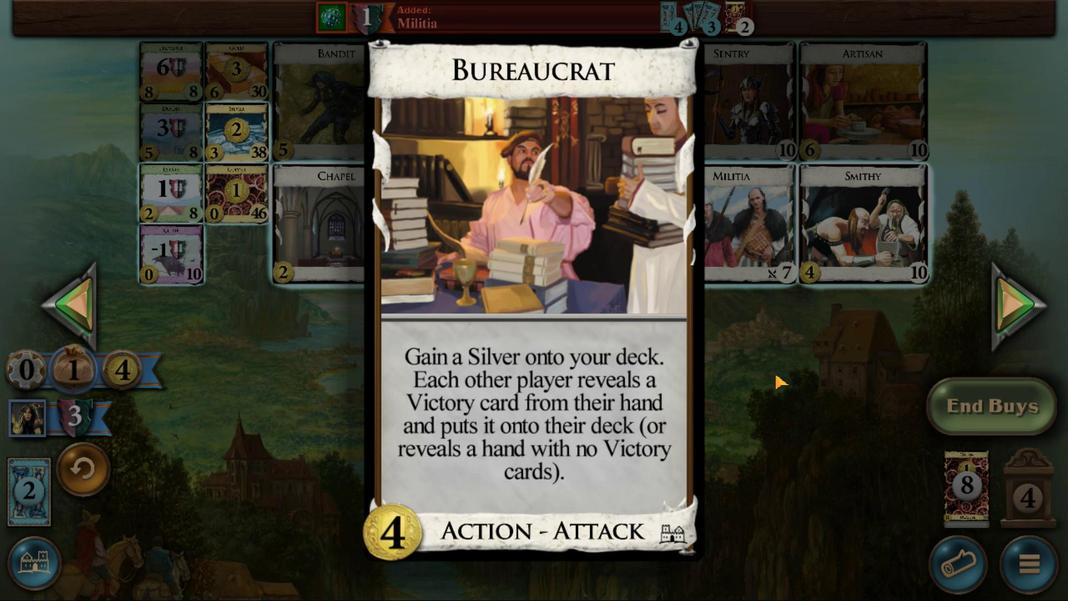 
Action: Mouse pressed left at (615, 364)
Screenshot: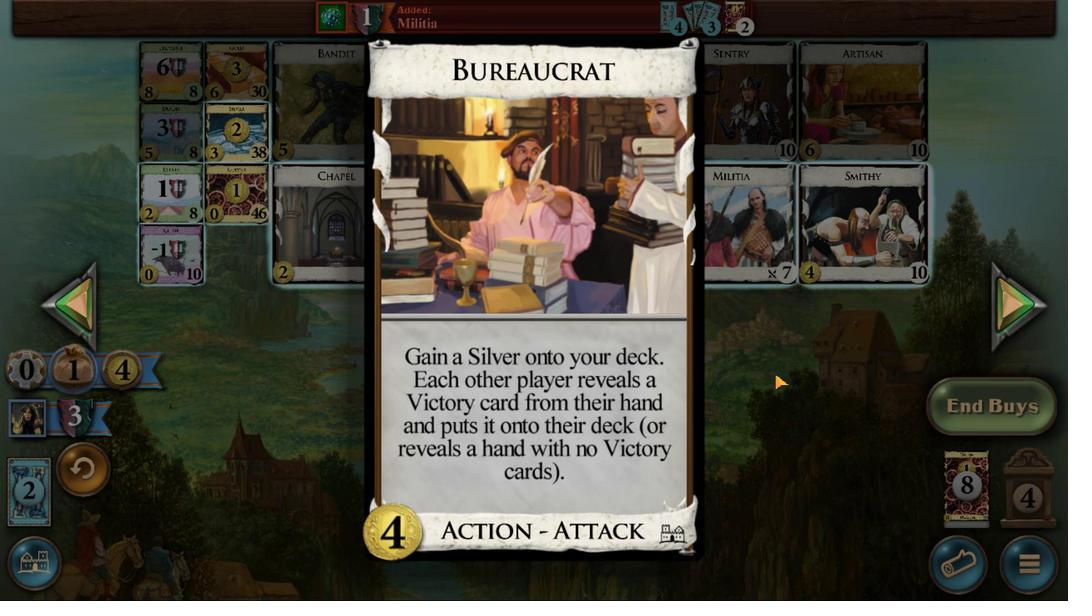 
Action: Mouse moved to (543, 331)
Screenshot: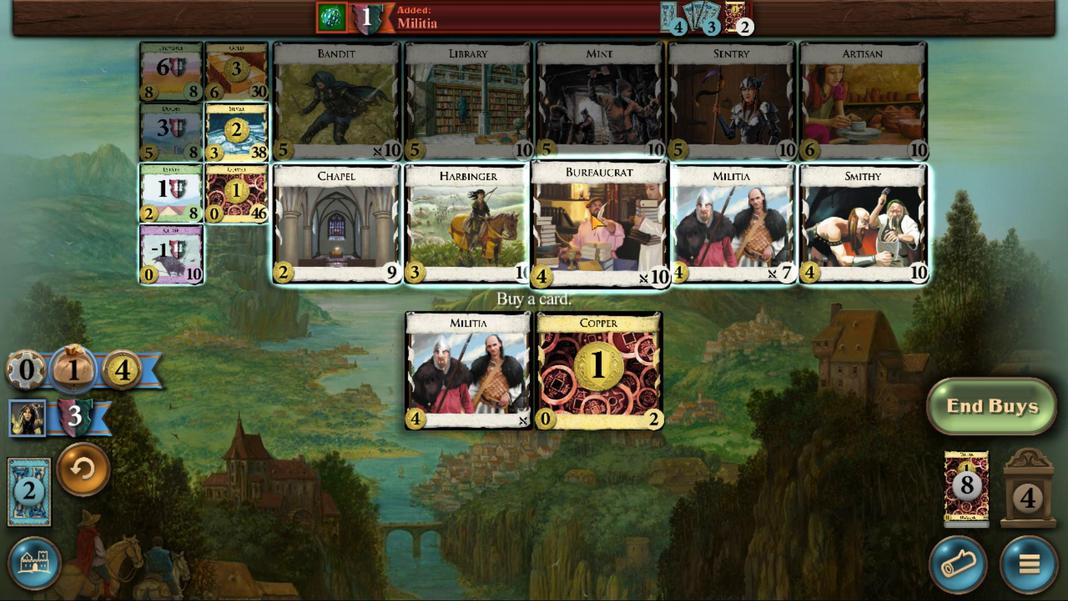 
Action: Mouse pressed left at (543, 331)
Screenshot: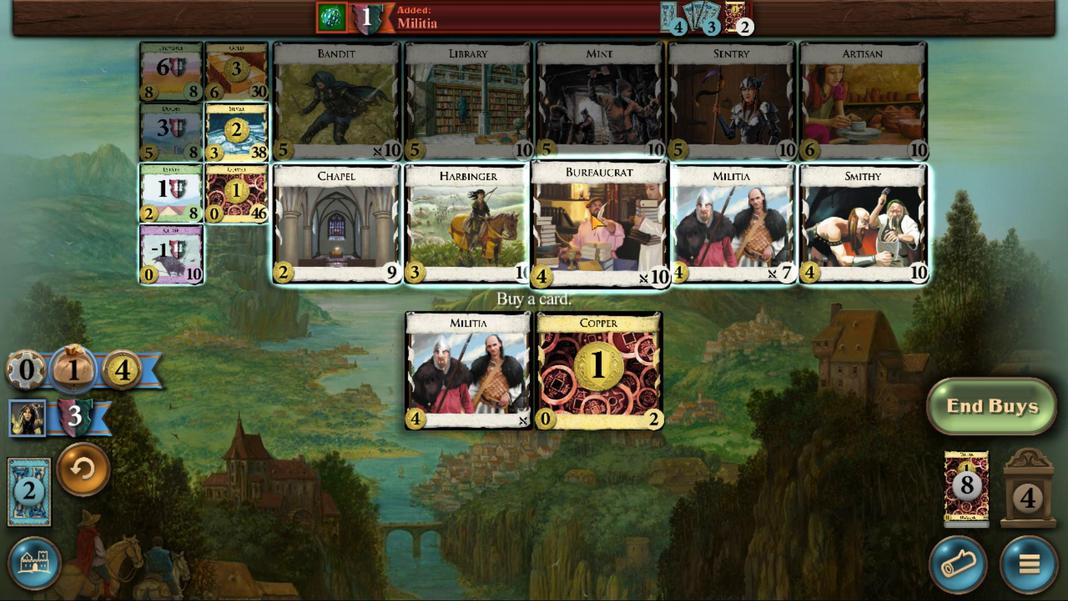 
Action: Mouse moved to (630, 375)
Screenshot: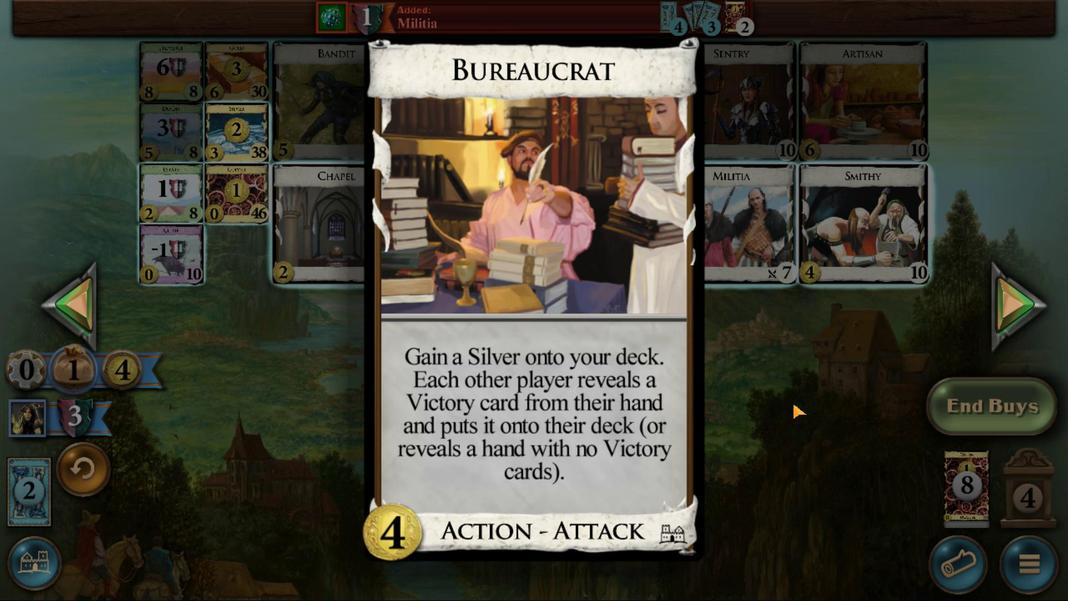 
Action: Mouse pressed left at (630, 375)
Screenshot: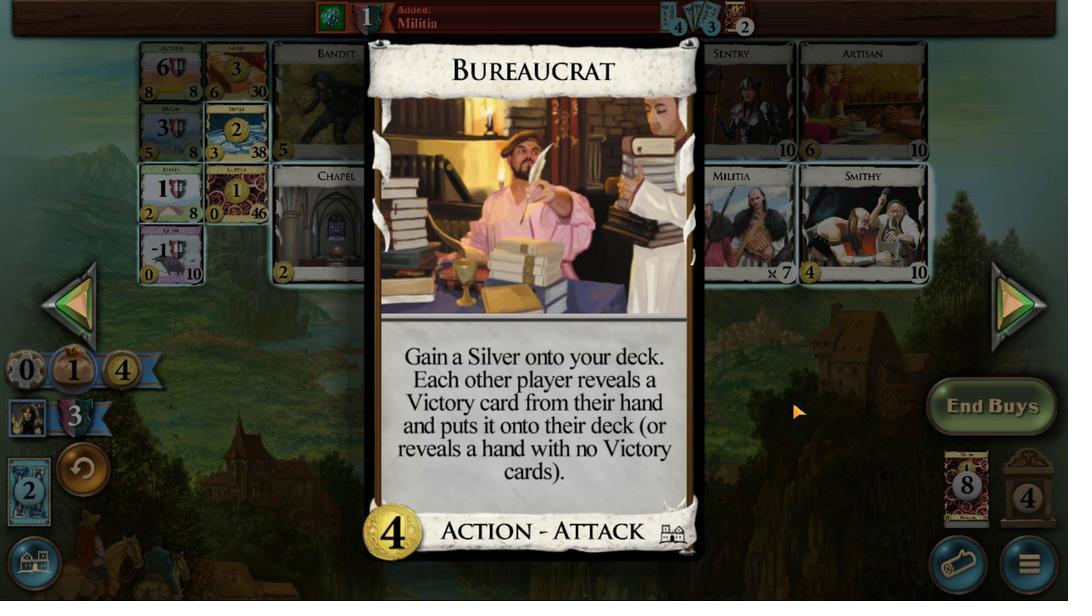 
Action: Mouse moved to (550, 330)
Screenshot: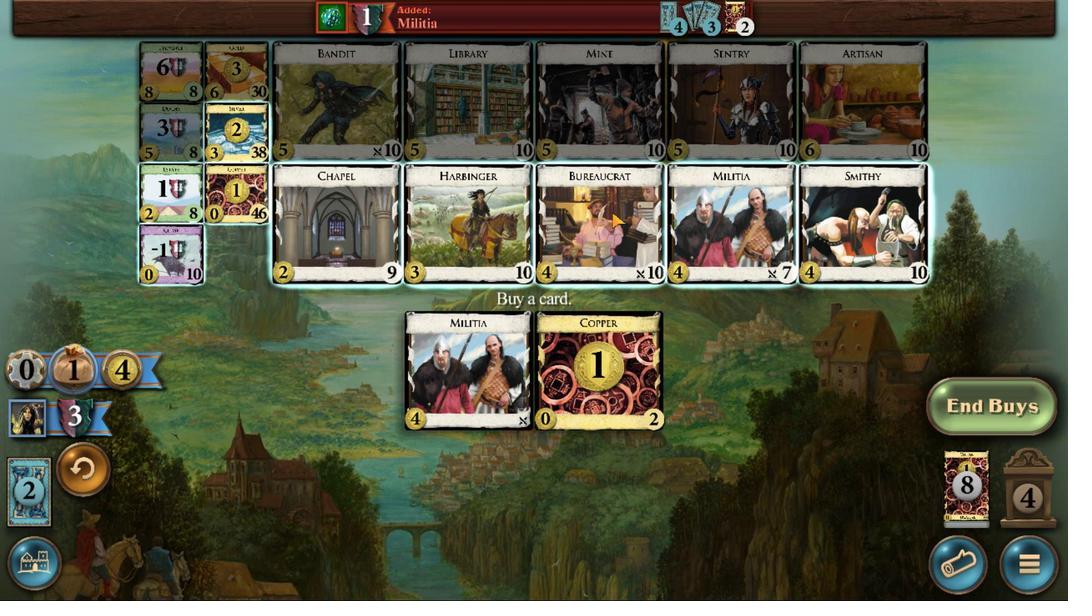 
Action: Mouse pressed left at (550, 330)
Screenshot: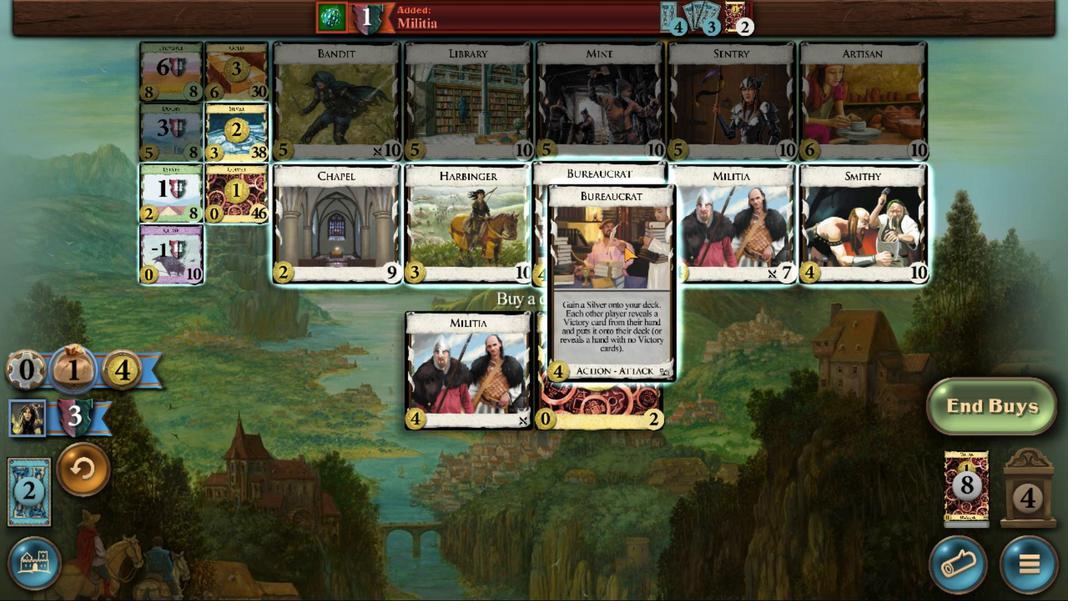 
Action: Mouse moved to (621, 399)
Screenshot: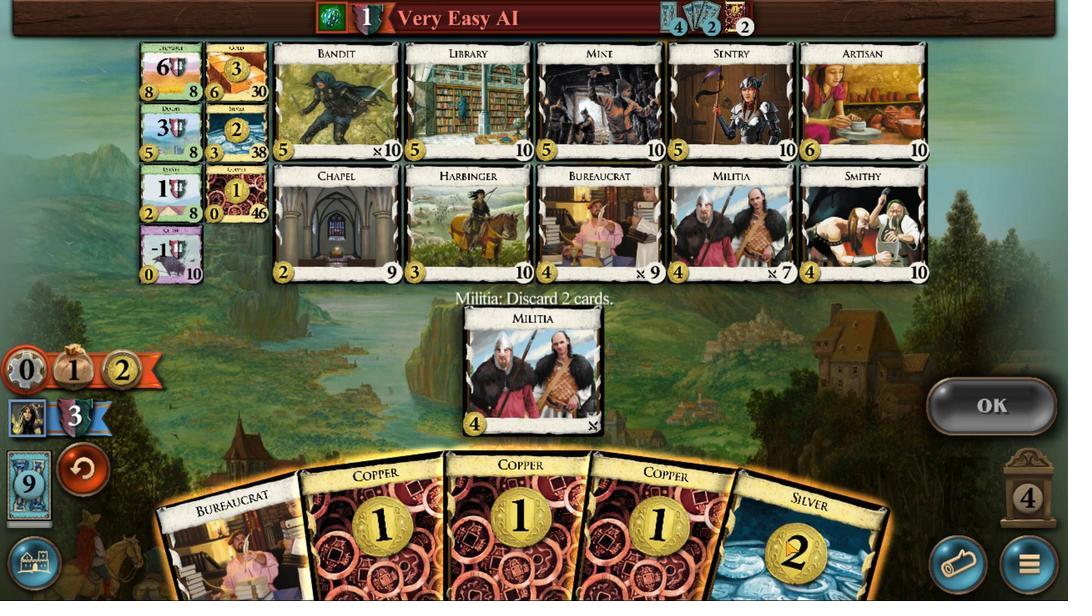 
Action: Mouse pressed left at (621, 399)
Screenshot: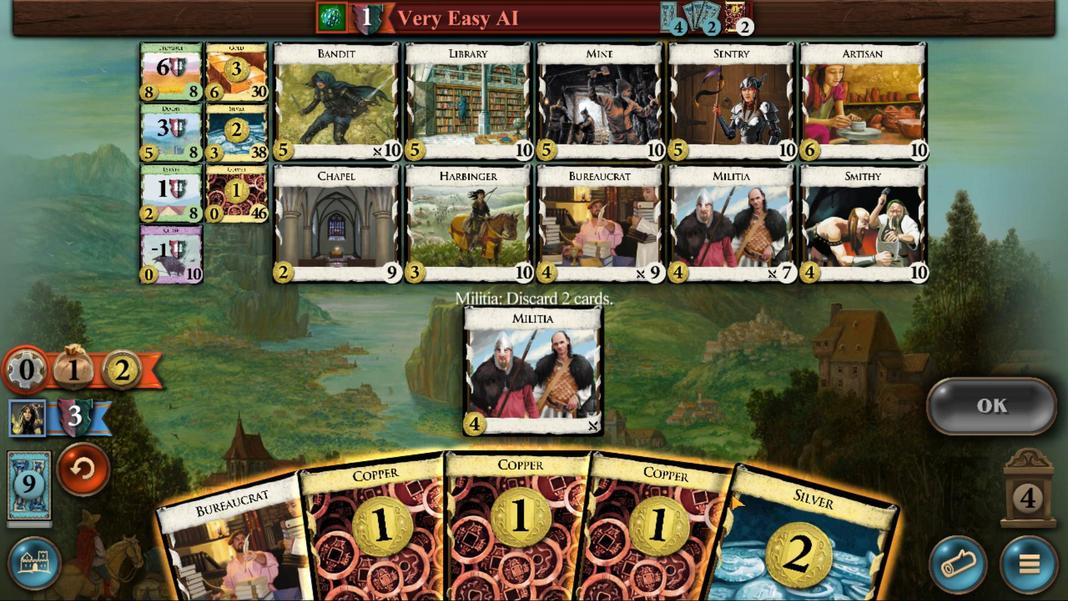 
Action: Mouse moved to (554, 402)
Screenshot: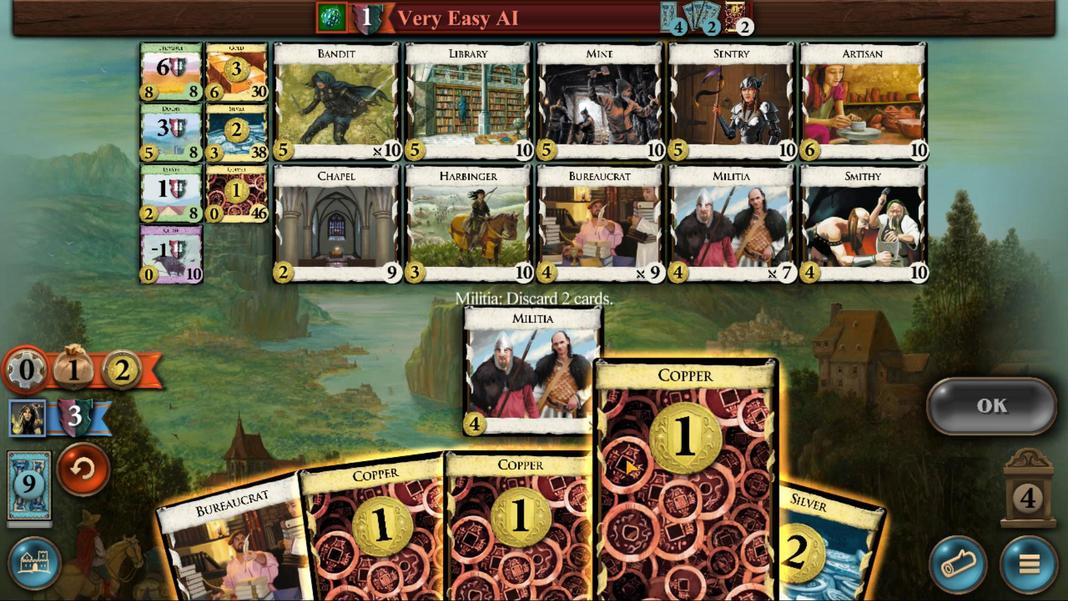 
Action: Mouse pressed left at (554, 402)
Screenshot: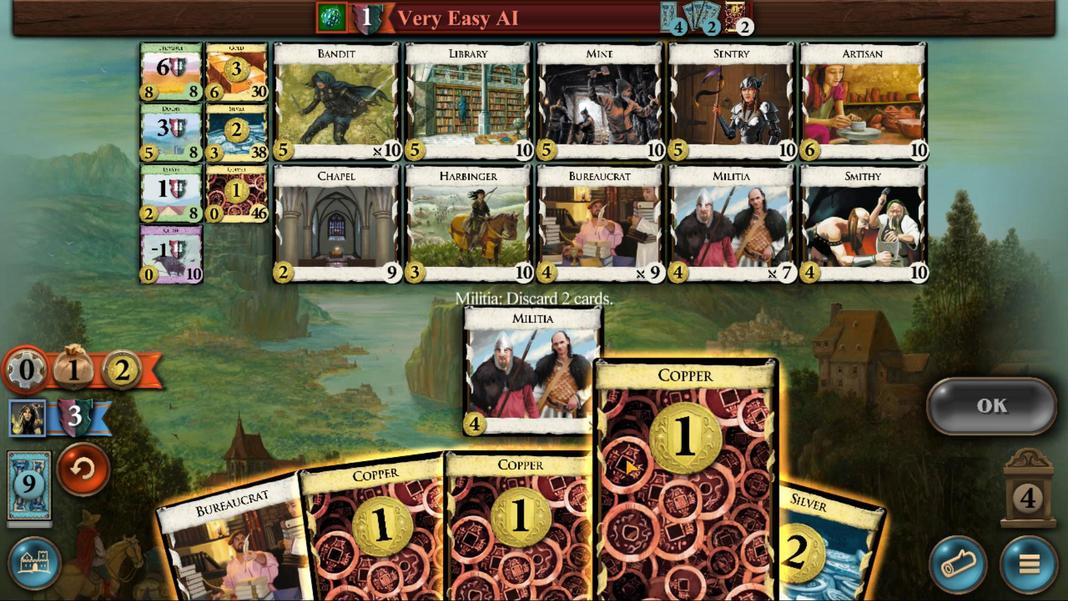
Action: Mouse moved to (519, 397)
Screenshot: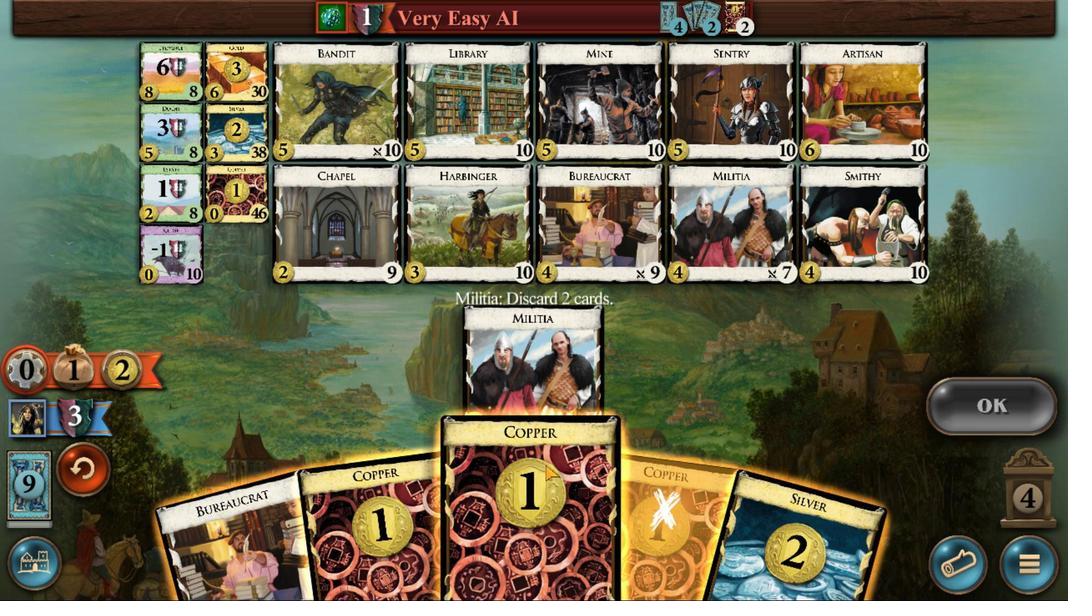 
Action: Mouse pressed left at (519, 397)
Screenshot: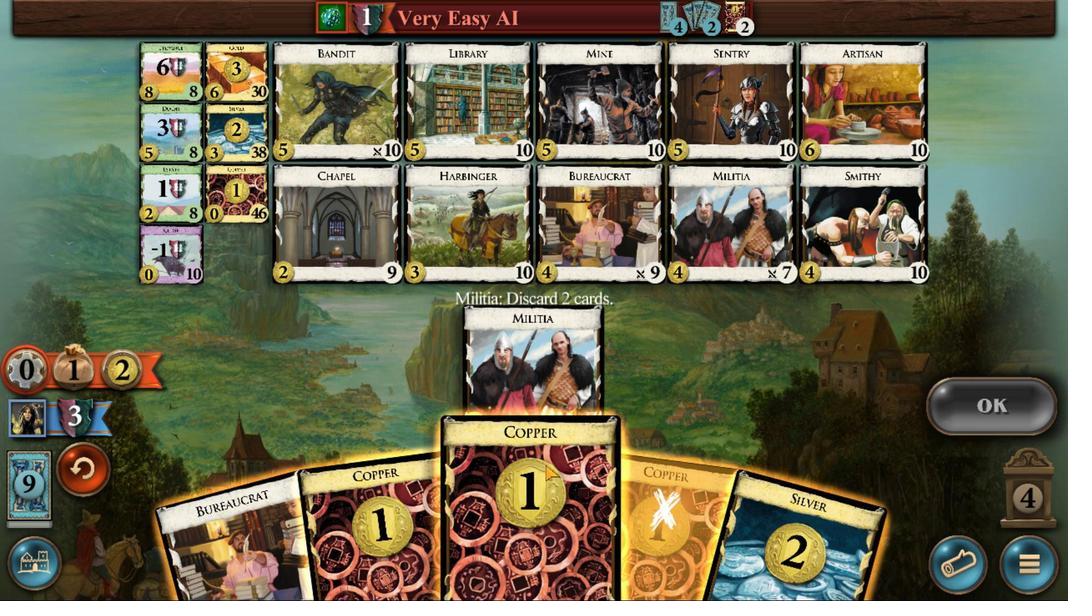 
Action: Mouse moved to (695, 373)
Screenshot: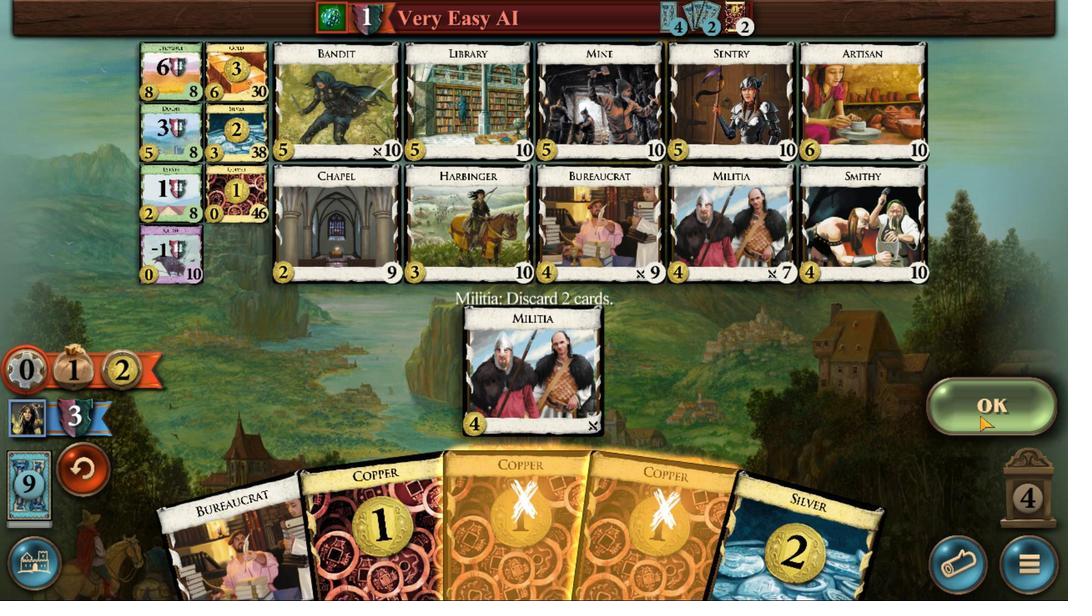 
Action: Mouse pressed left at (695, 373)
Screenshot: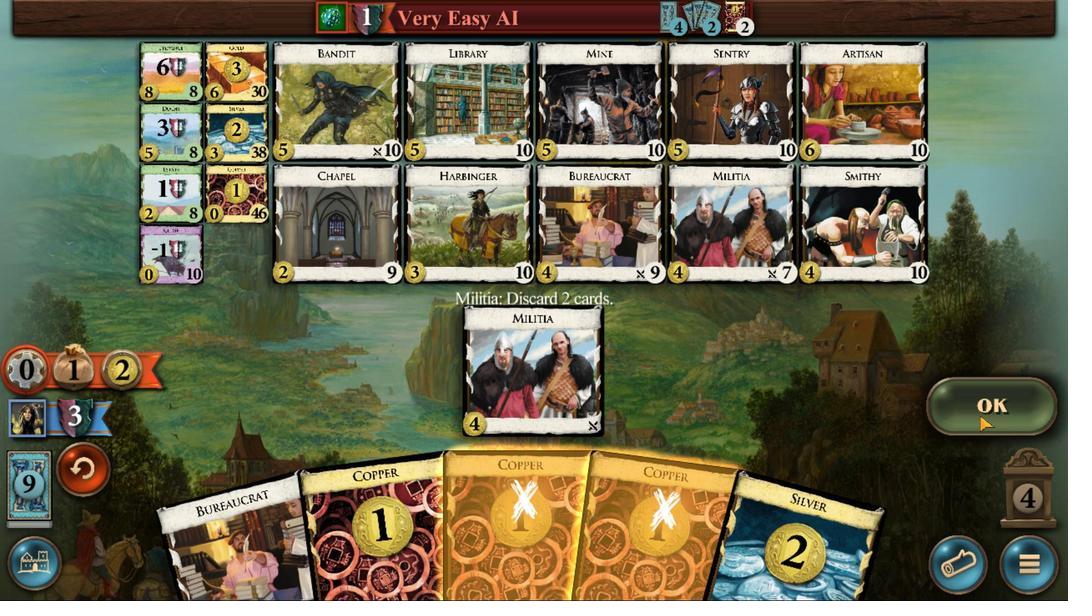 
Action: Mouse moved to (459, 392)
Screenshot: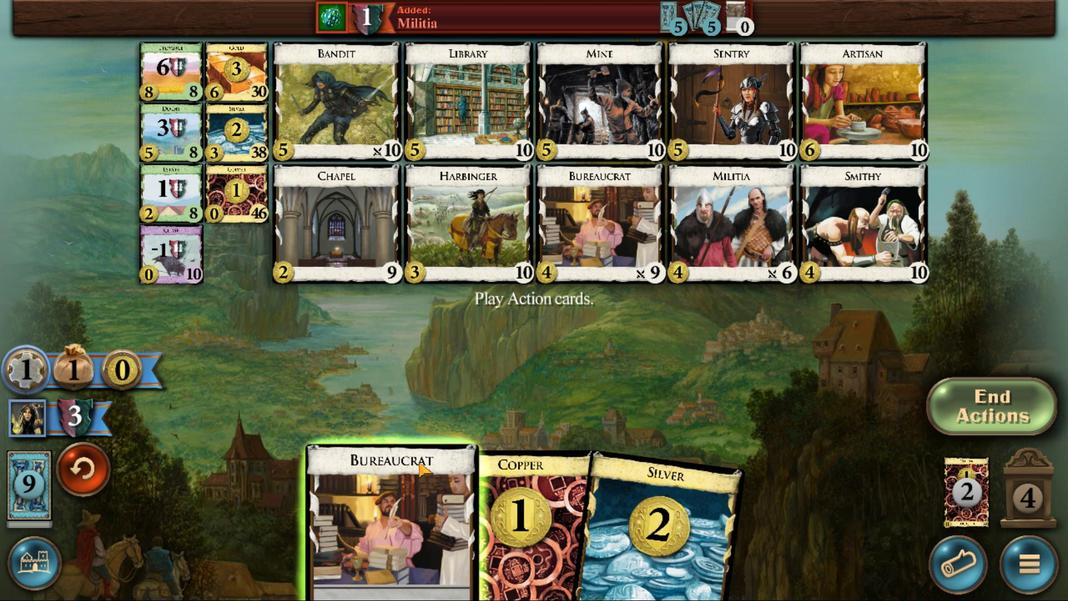 
Action: Mouse pressed left at (459, 392)
Screenshot: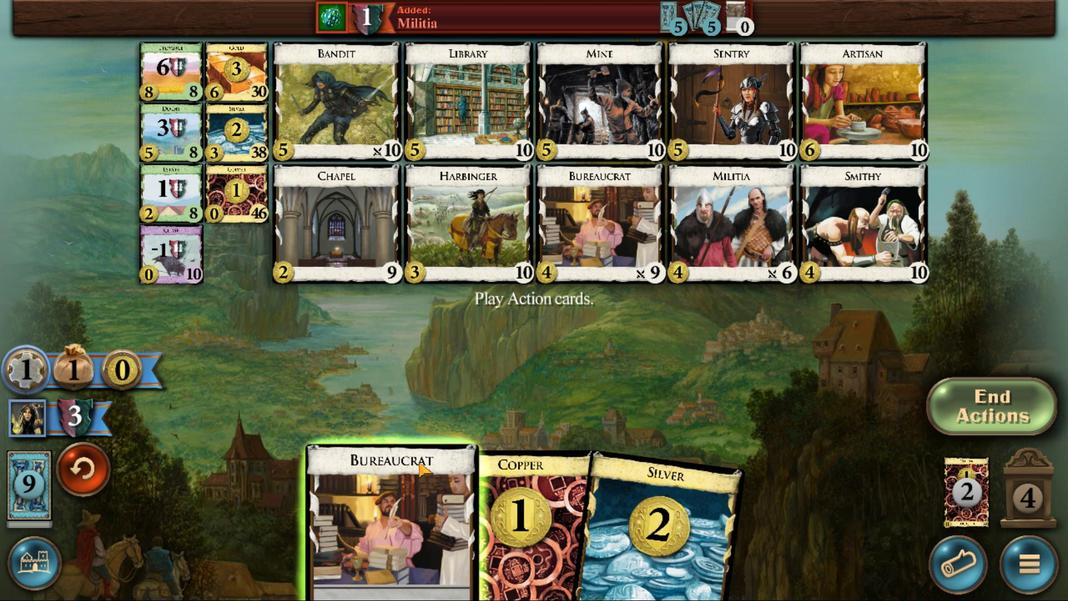 
Action: Mouse moved to (540, 396)
Screenshot: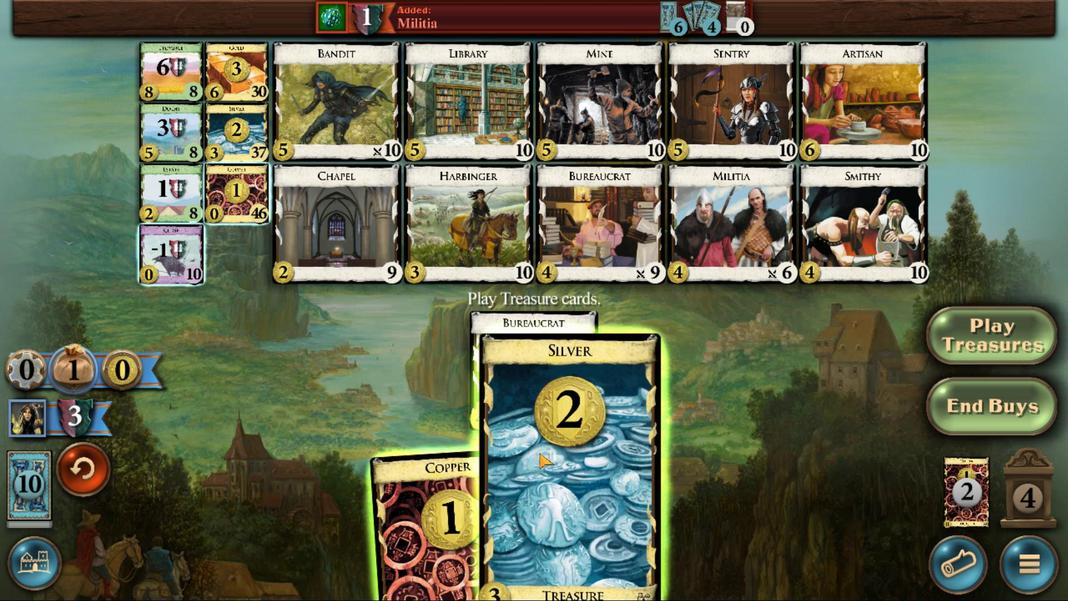 
Action: Mouse pressed left at (540, 396)
Screenshot: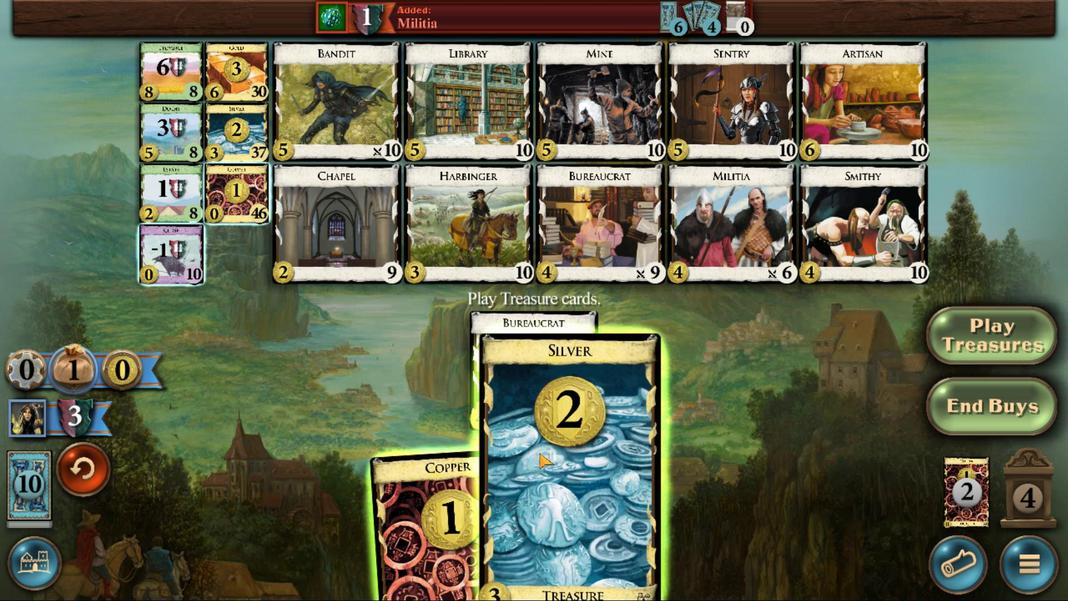 
Action: Mouse moved to (516, 402)
Screenshot: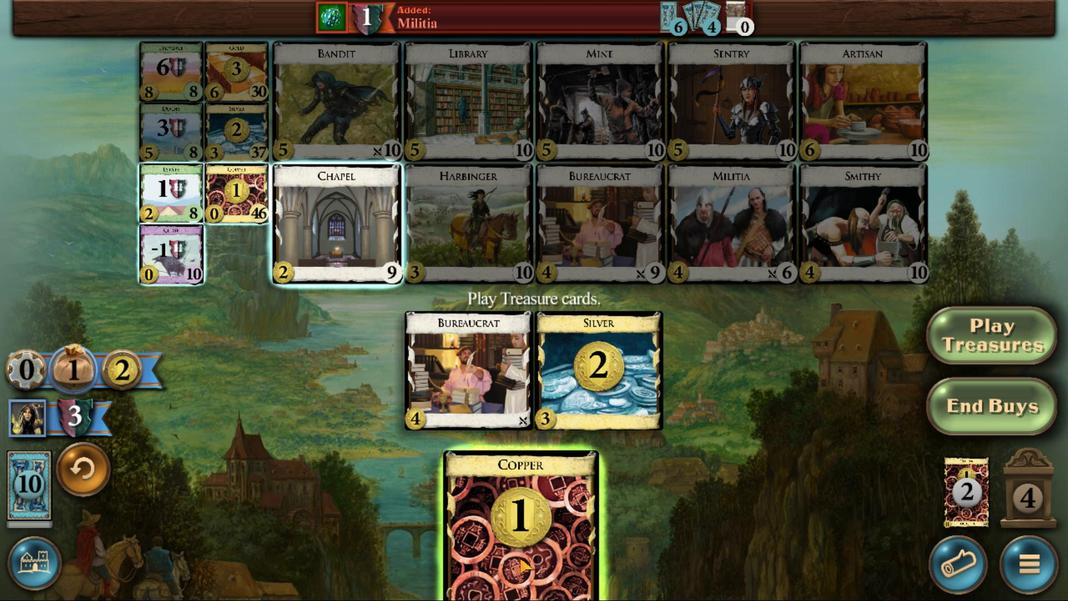 
Action: Mouse pressed left at (516, 402)
Screenshot: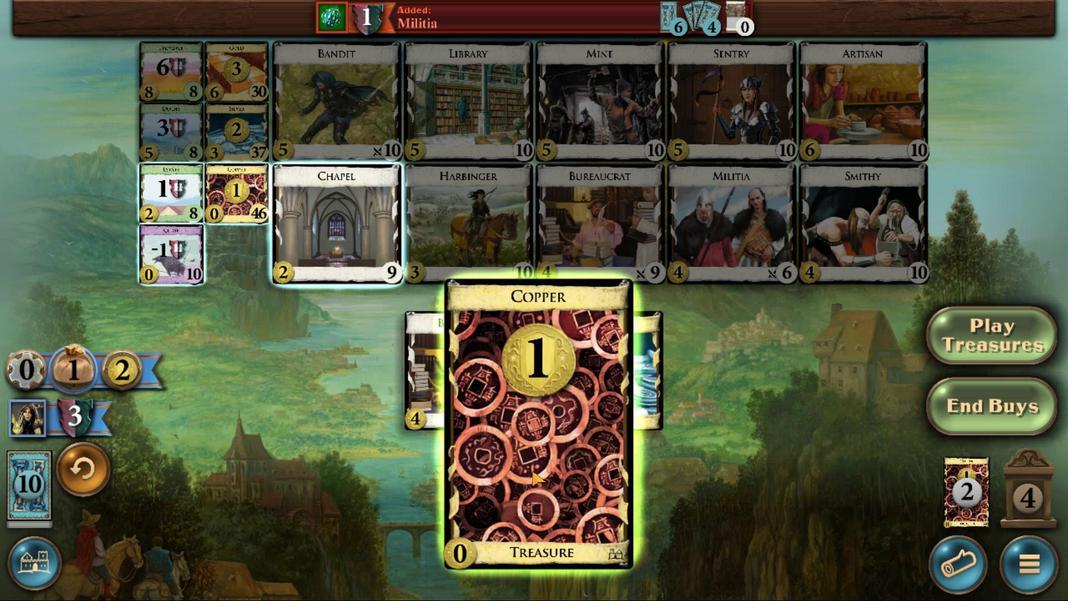 
Action: Mouse moved to (406, 314)
Screenshot: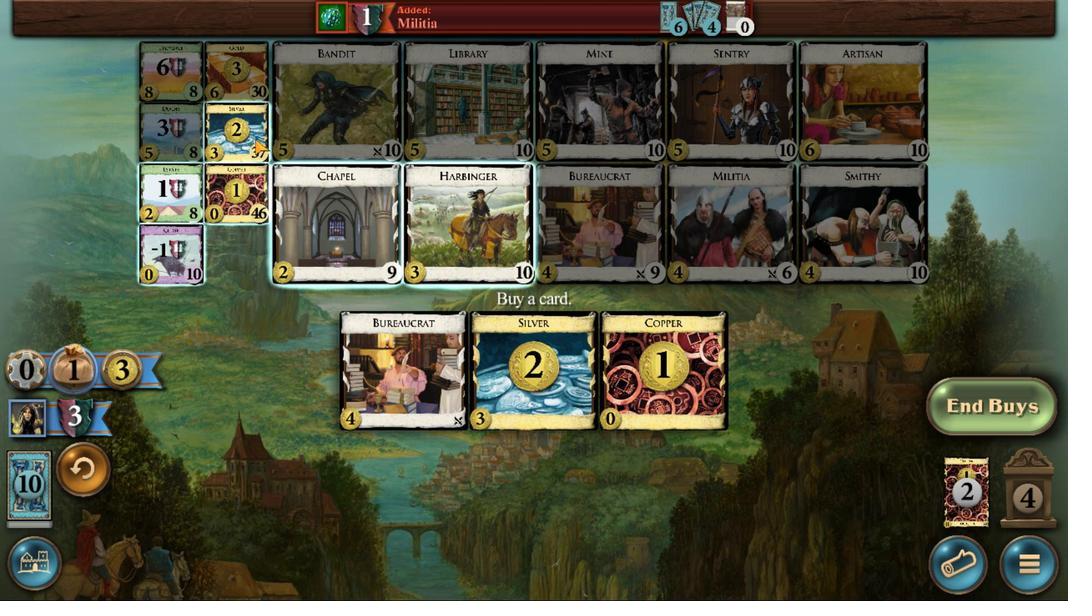 
Action: Mouse pressed left at (406, 314)
Screenshot: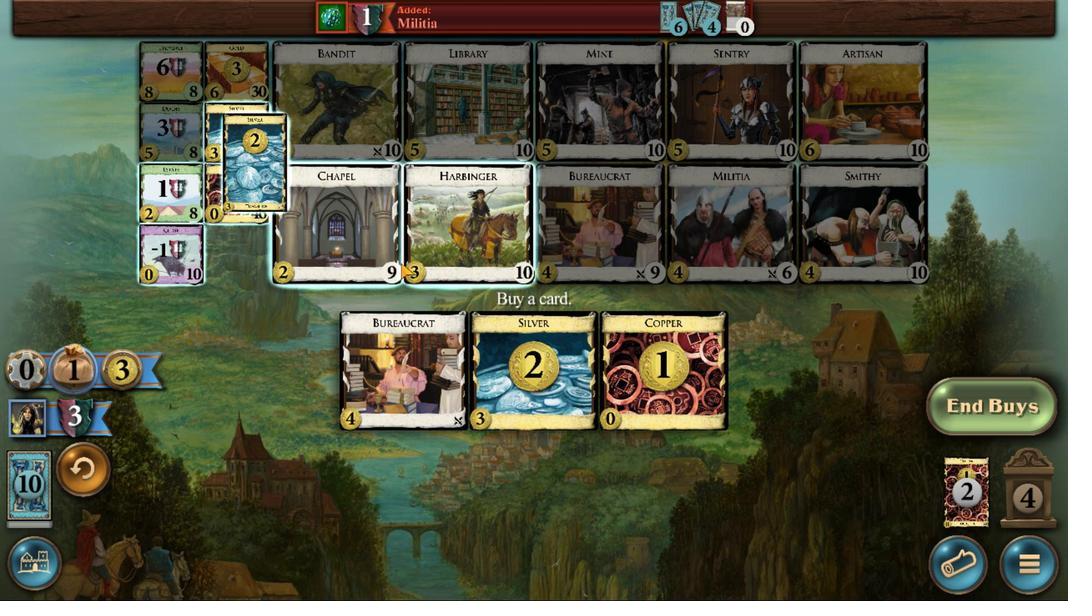 
Action: Mouse moved to (620, 399)
Screenshot: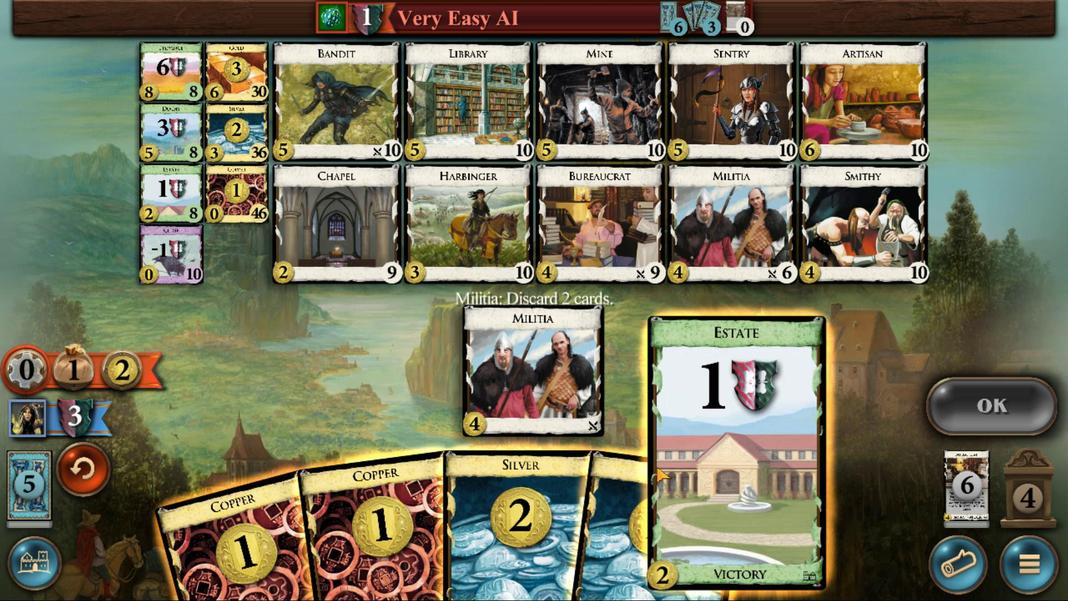 
Action: Mouse pressed left at (620, 399)
Screenshot: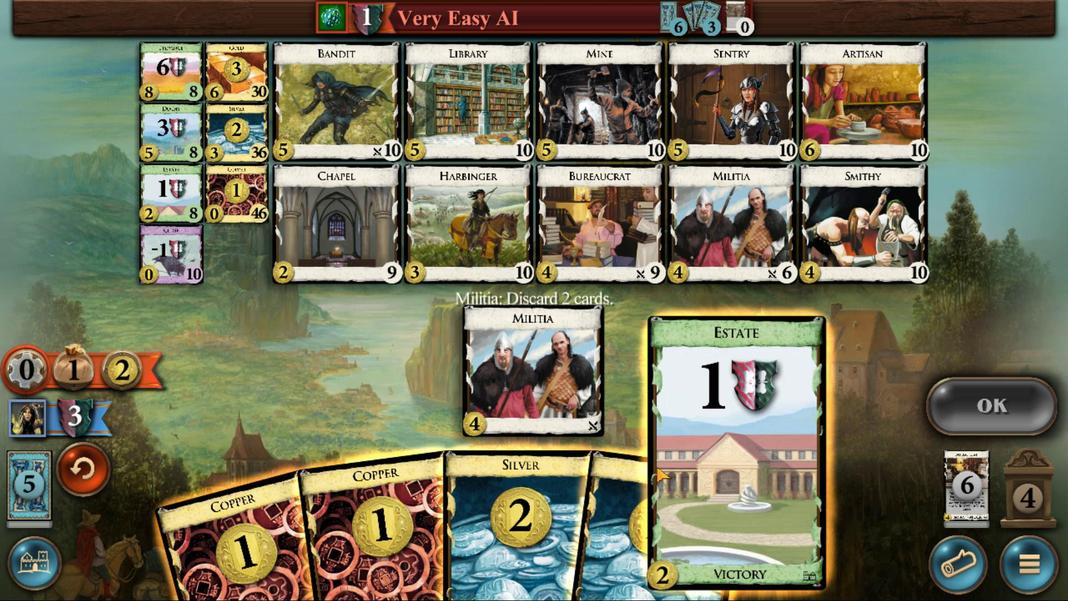 
Action: Mouse moved to (406, 398)
Screenshot: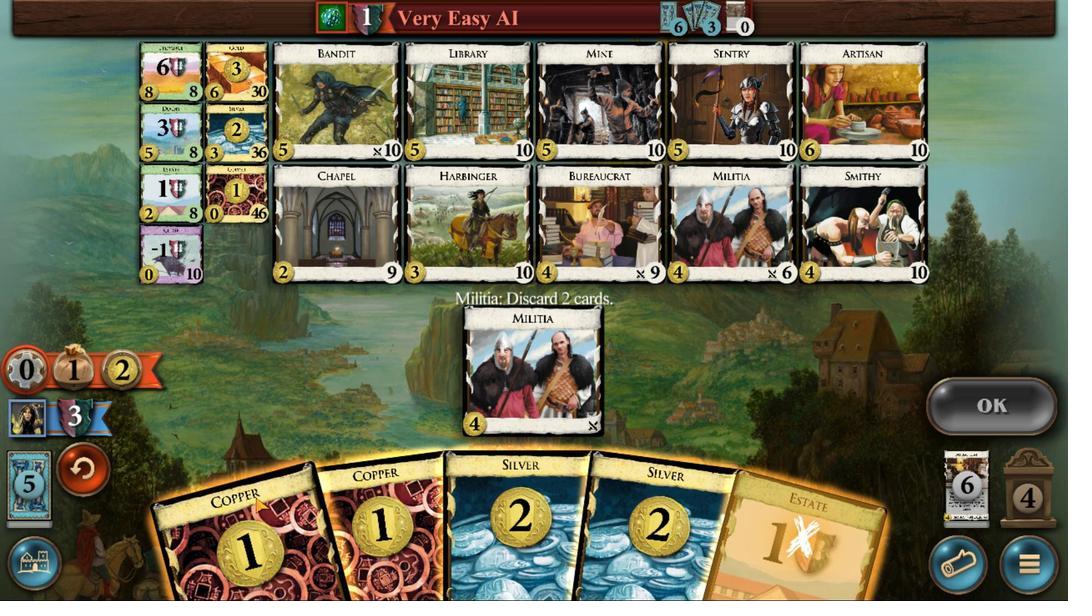 
Action: Mouse pressed left at (406, 398)
Screenshot: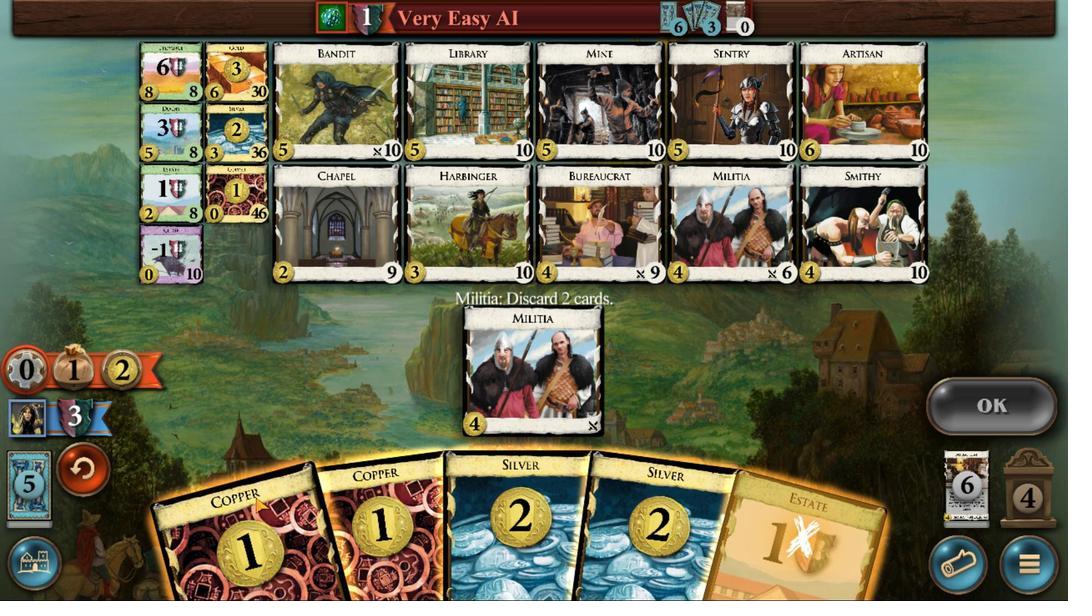 
Action: Mouse moved to (712, 371)
Screenshot: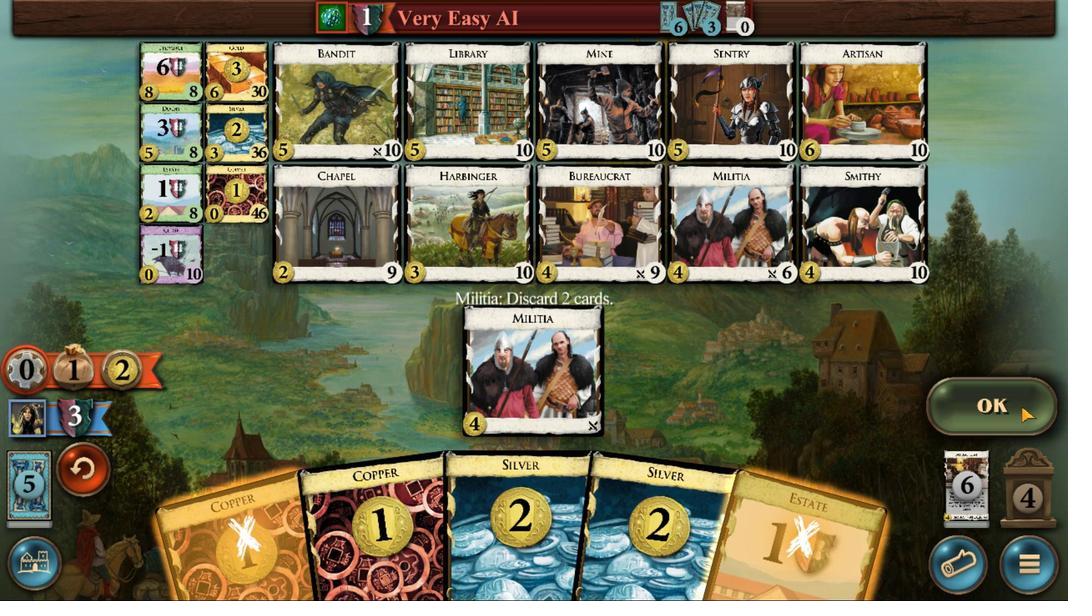 
Action: Mouse pressed left at (712, 371)
Screenshot: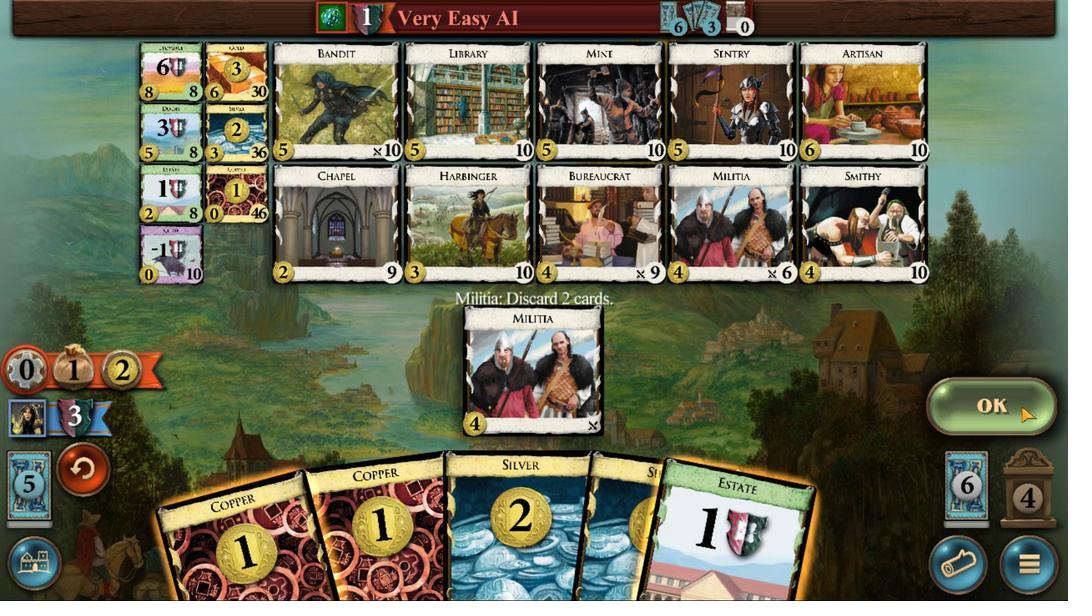 
Action: Mouse moved to (572, 389)
Screenshot: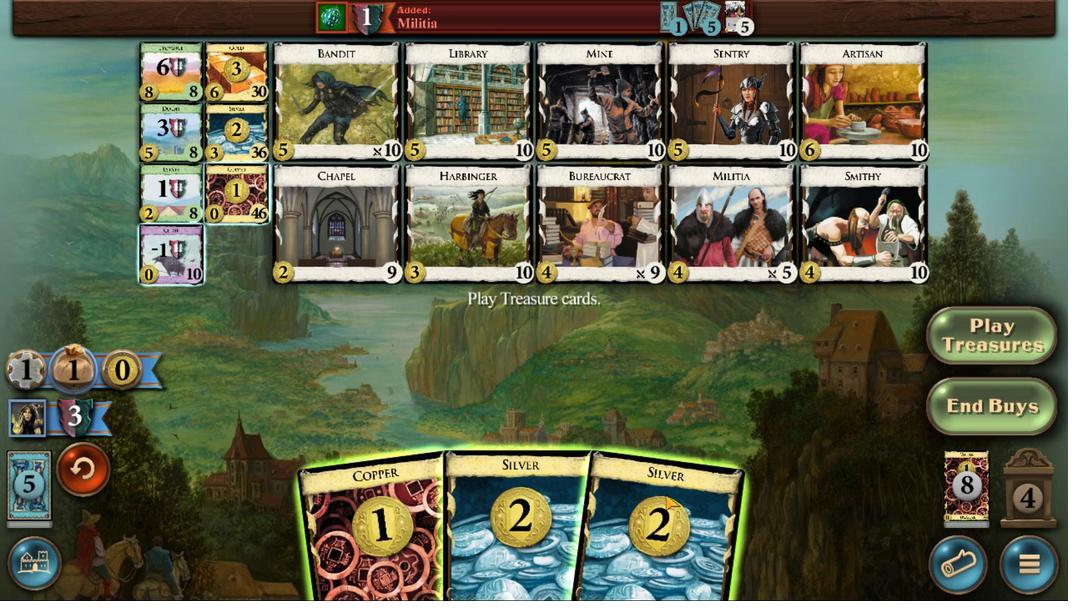 
Action: Mouse pressed left at (572, 389)
Screenshot: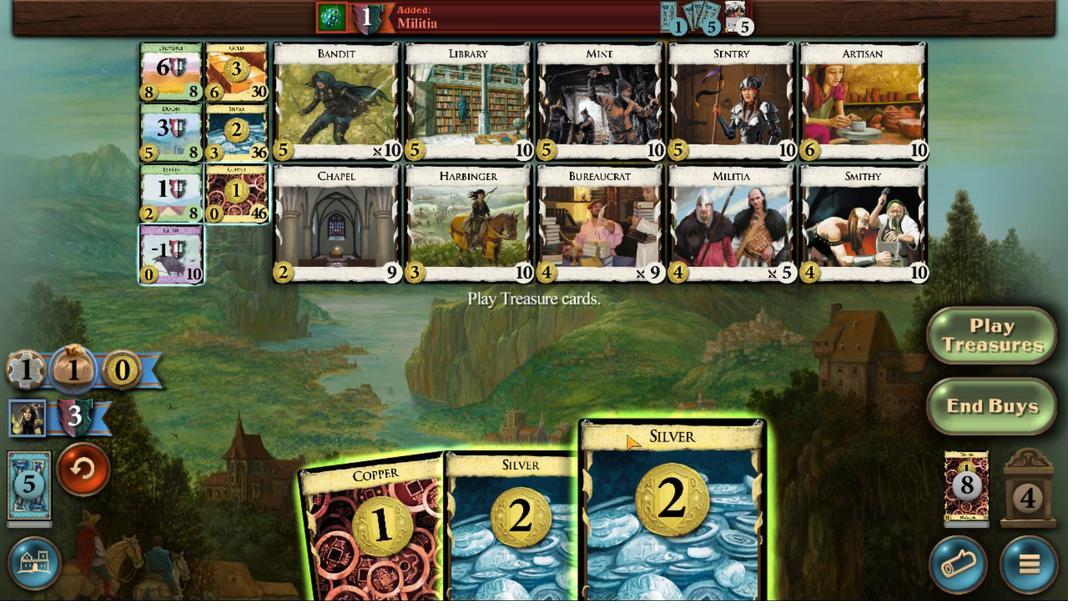 
Action: Mouse moved to (530, 392)
Screenshot: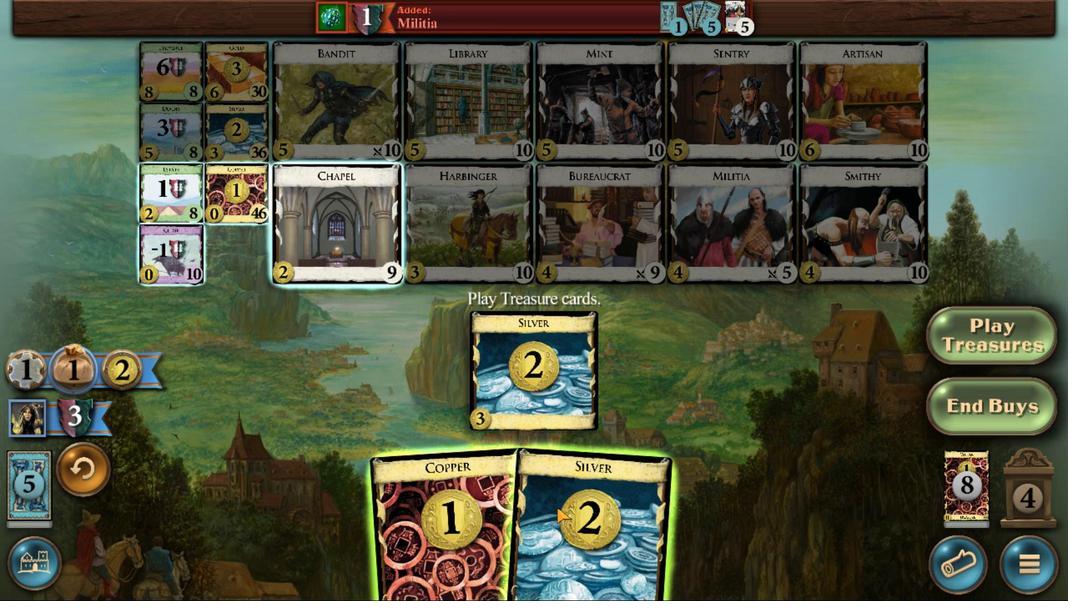 
Action: Mouse pressed left at (530, 392)
Screenshot: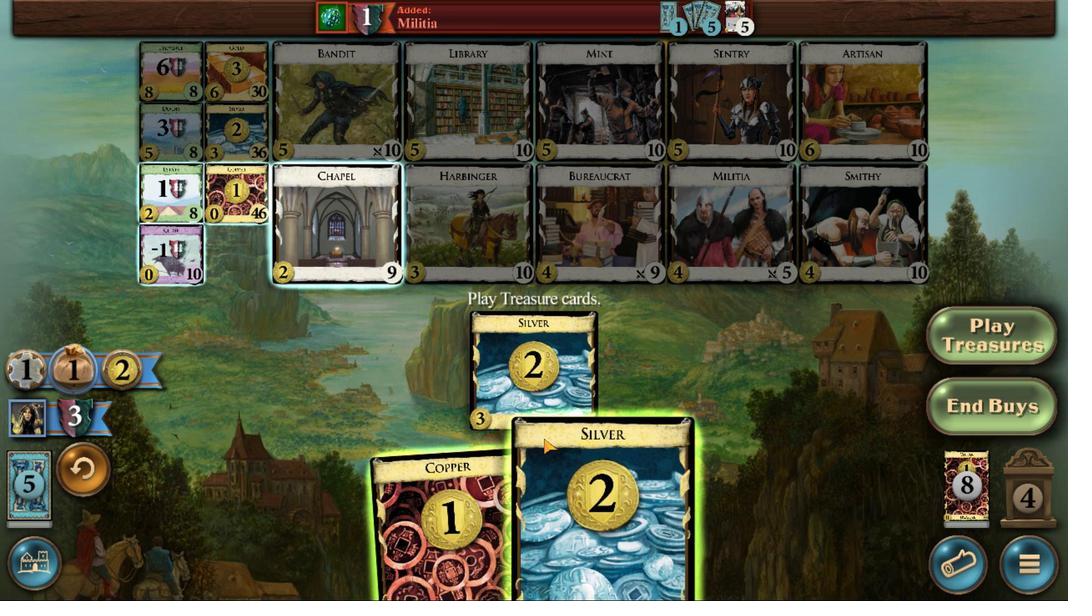 
Action: Mouse moved to (512, 392)
Screenshot: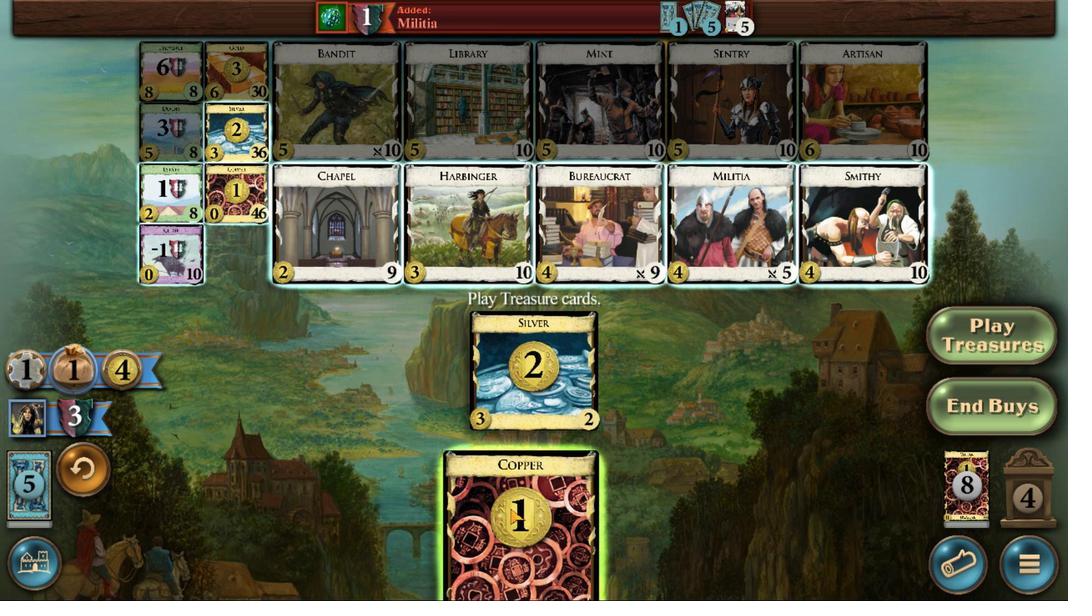 
Action: Mouse pressed left at (512, 392)
Screenshot: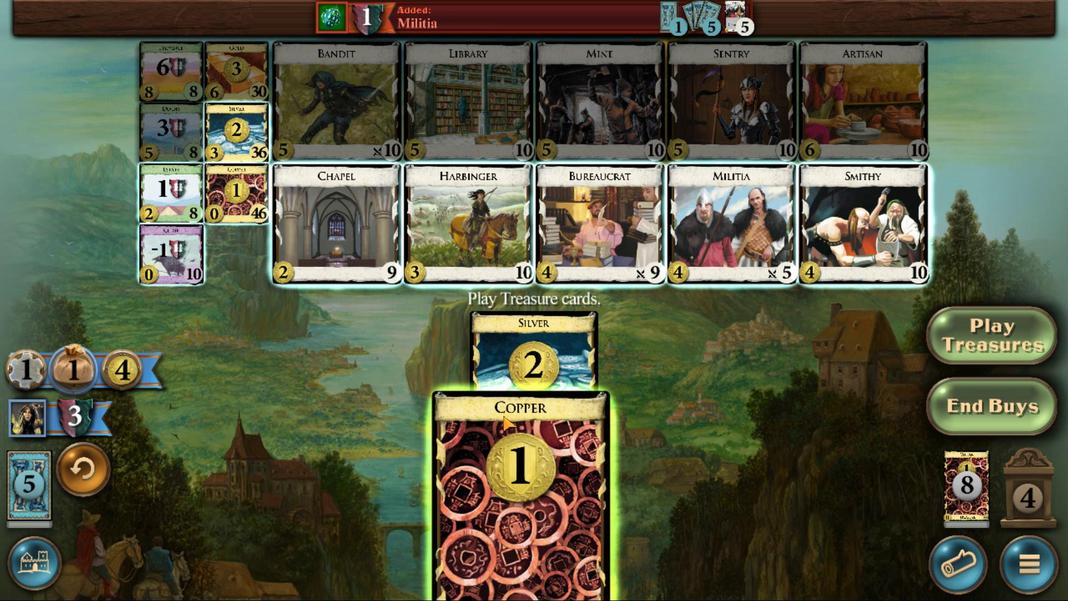 
Action: Mouse moved to (376, 309)
Screenshot: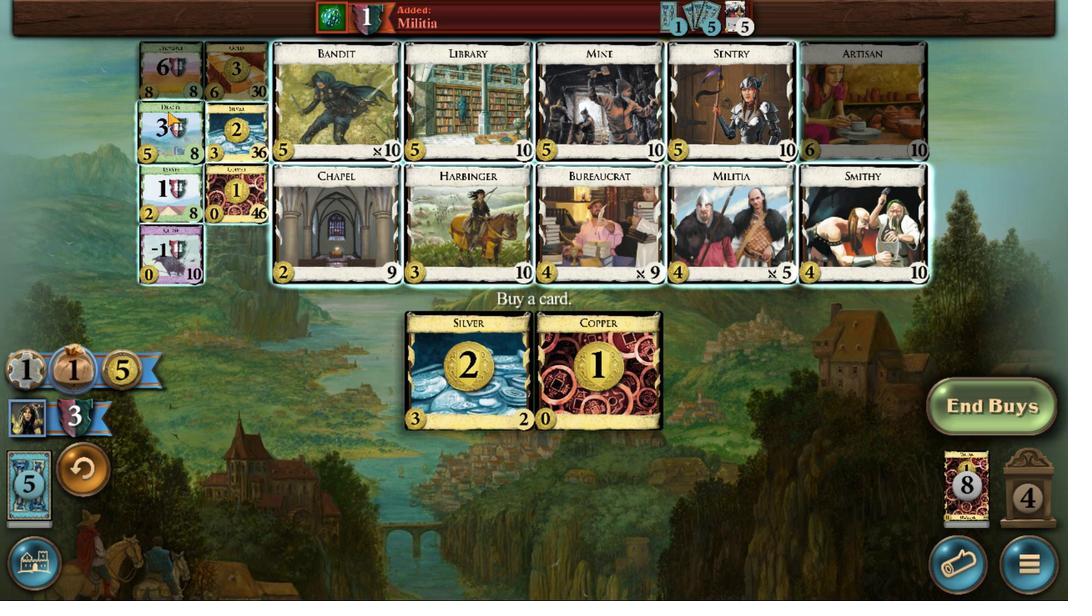 
Action: Mouse pressed left at (376, 309)
Screenshot: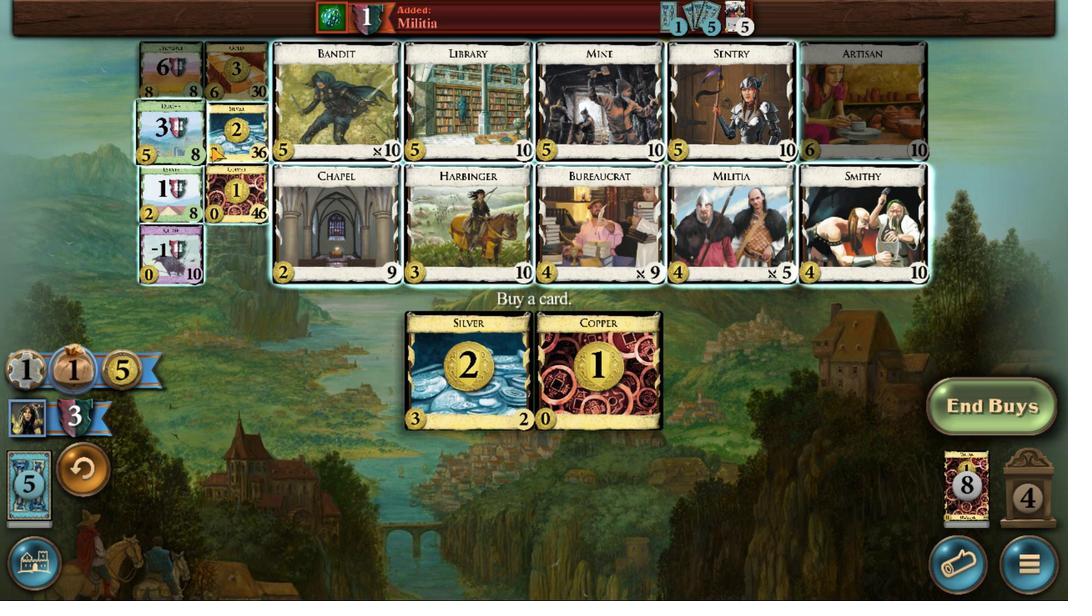 
Action: Mouse moved to (626, 407)
Screenshot: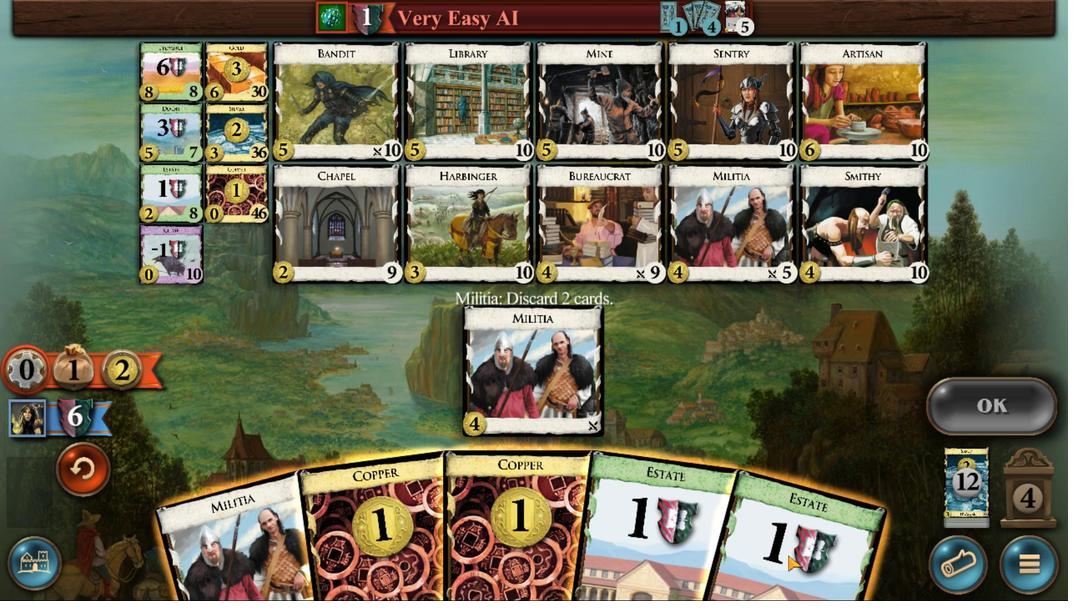 
Action: Mouse pressed left at (626, 407)
Screenshot: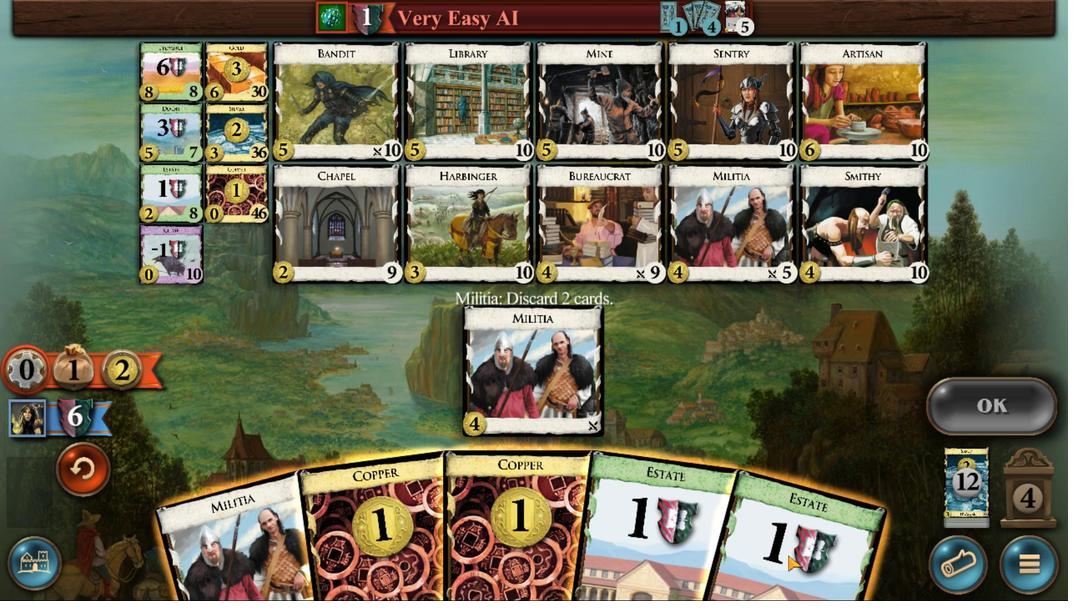 
Action: Mouse moved to (580, 398)
Screenshot: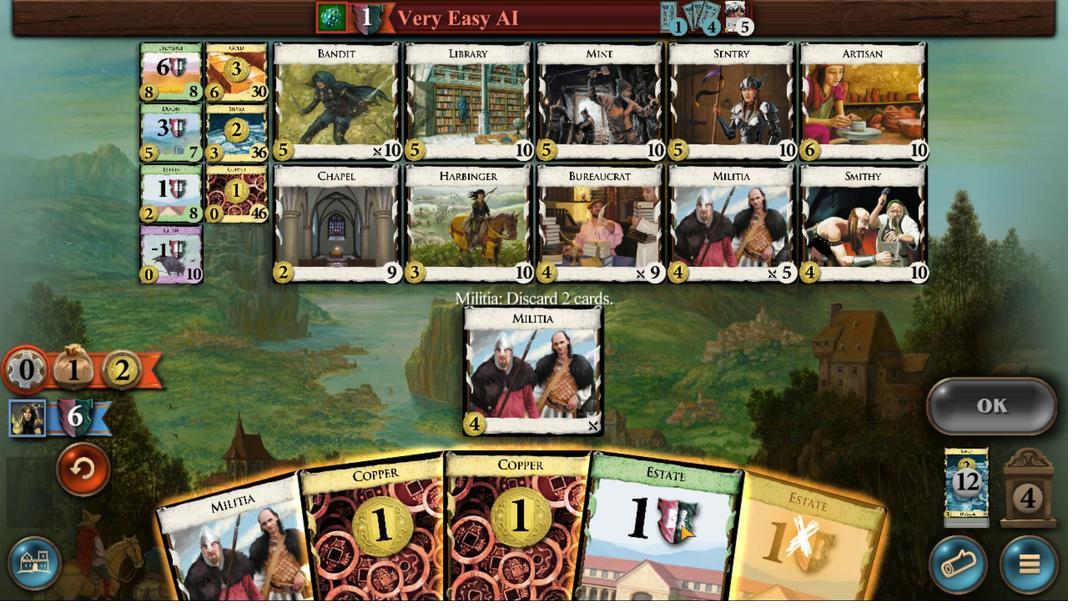 
Action: Mouse pressed left at (580, 398)
Screenshot: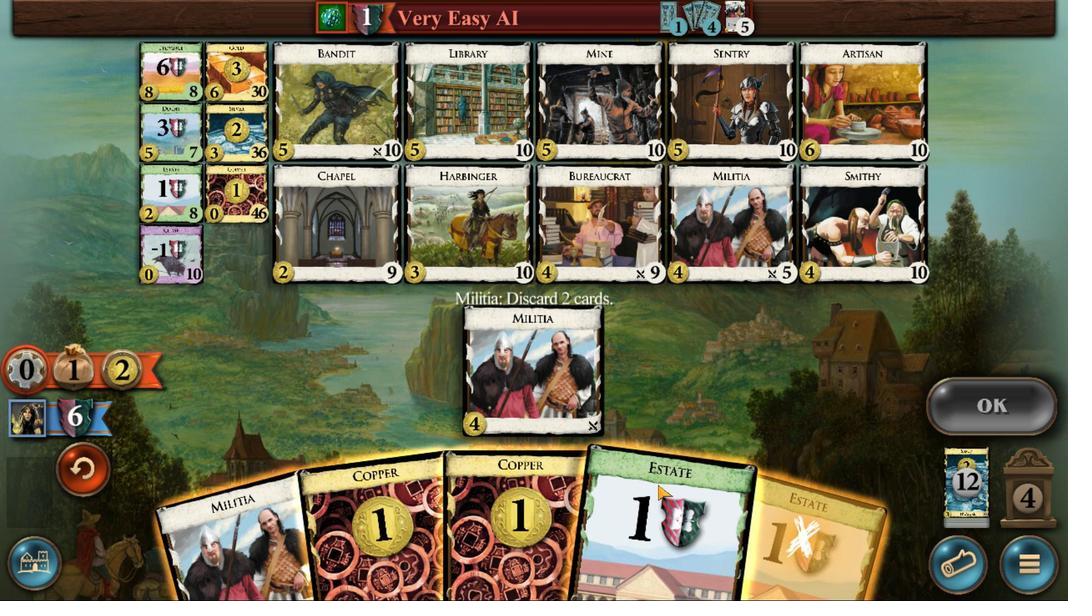 
Action: Mouse moved to (689, 371)
Screenshot: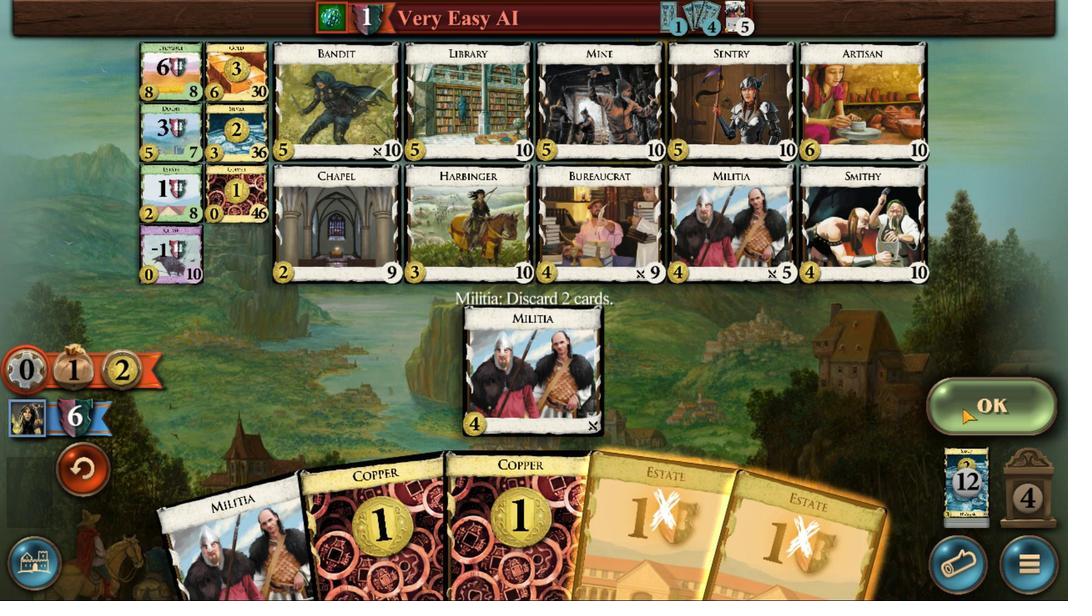 
Action: Mouse pressed left at (689, 371)
Screenshot: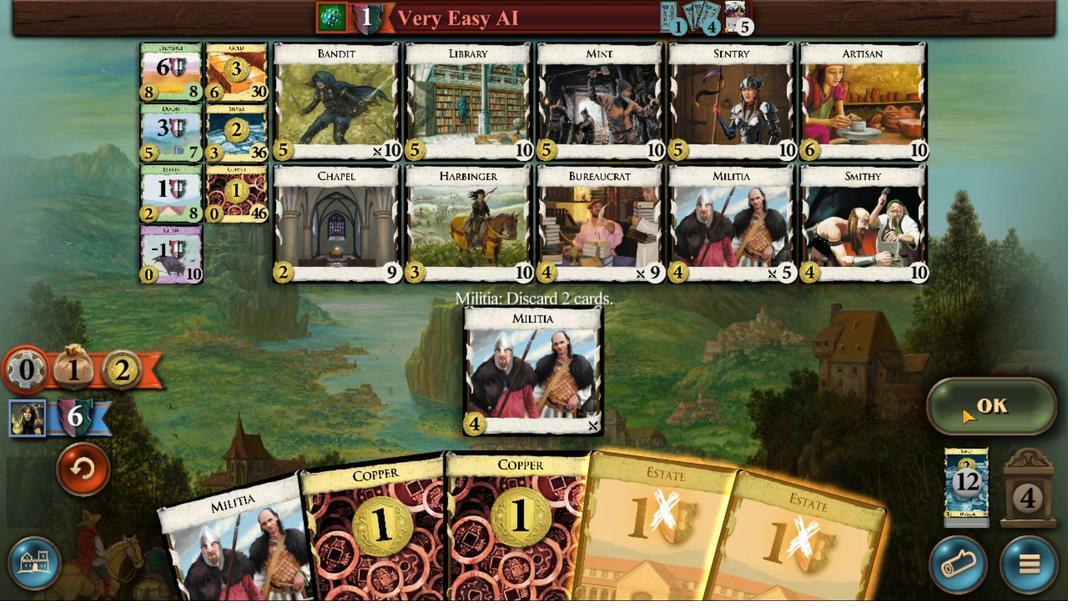 
Action: Mouse moved to (457, 397)
Screenshot: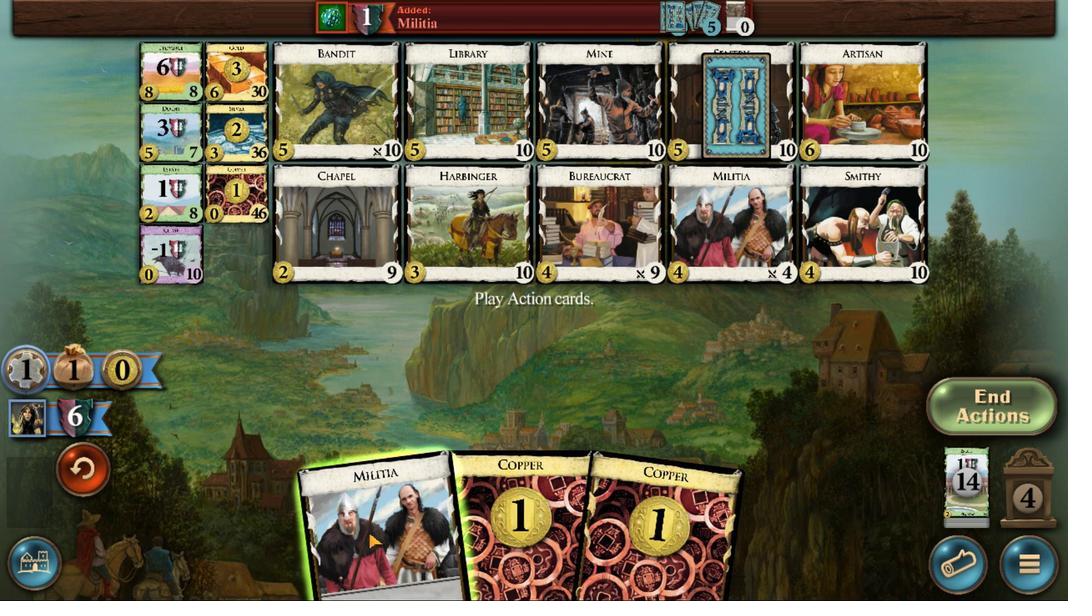 
Action: Mouse pressed left at (457, 397)
Screenshot: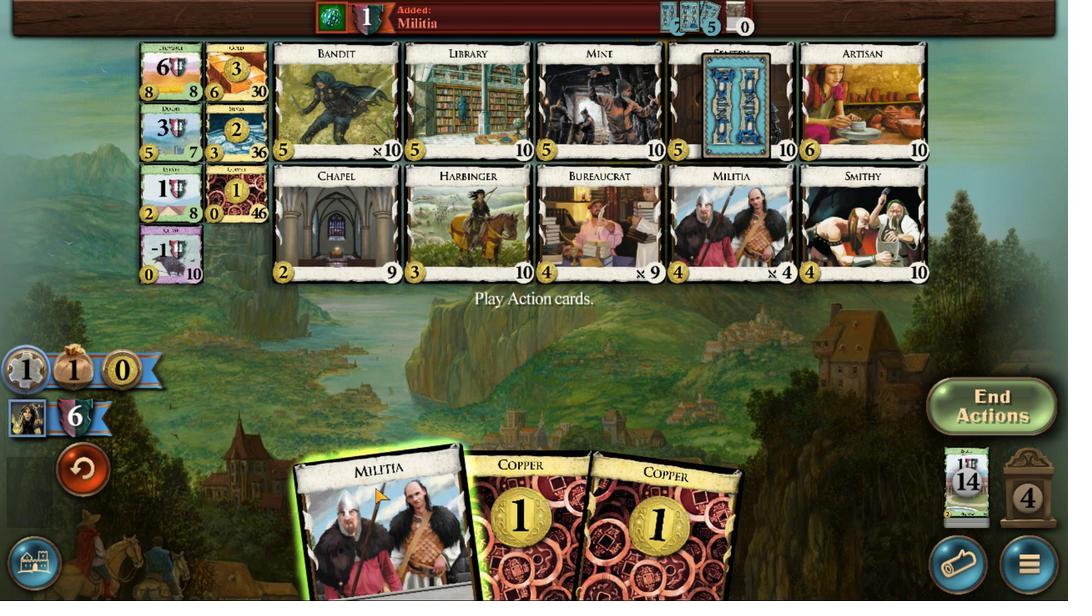 
Action: Mouse moved to (485, 389)
Screenshot: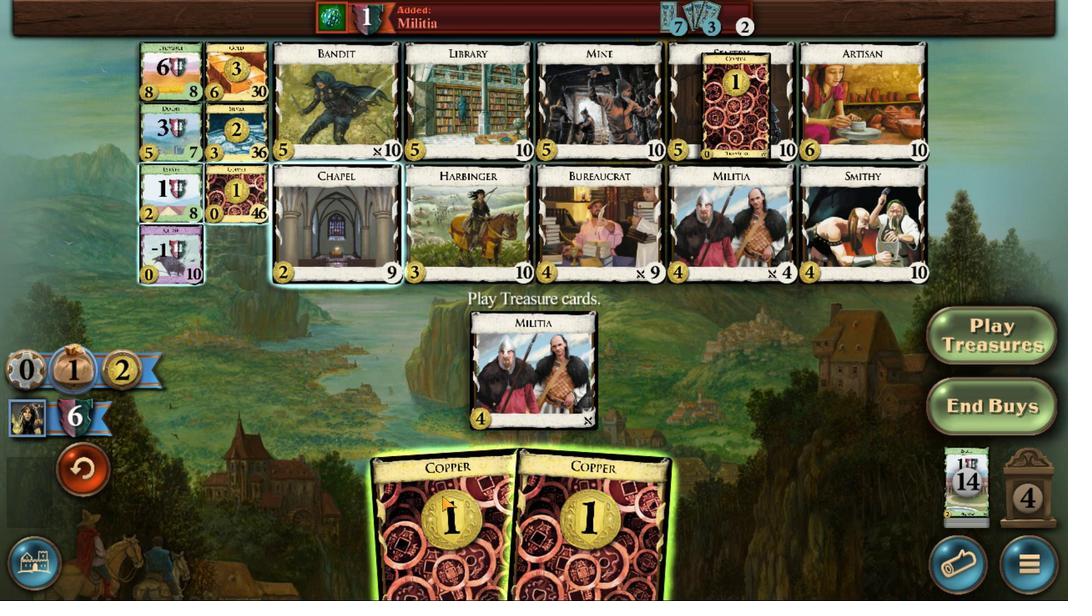 
Action: Mouse pressed left at (485, 389)
Screenshot: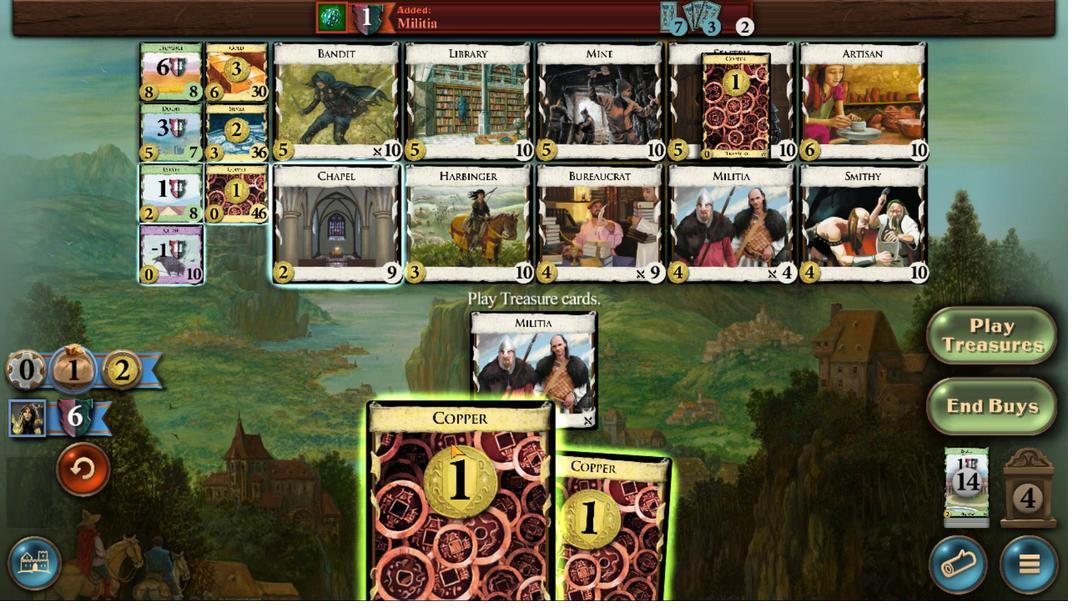 
Action: Mouse moved to (512, 394)
Screenshot: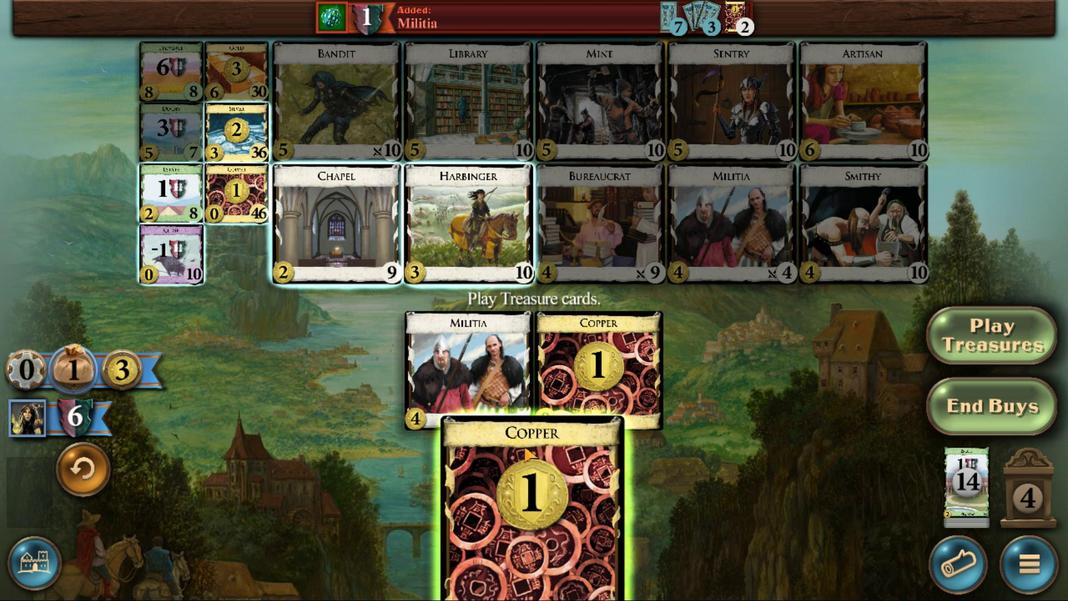 
Action: Mouse pressed left at (512, 394)
Screenshot: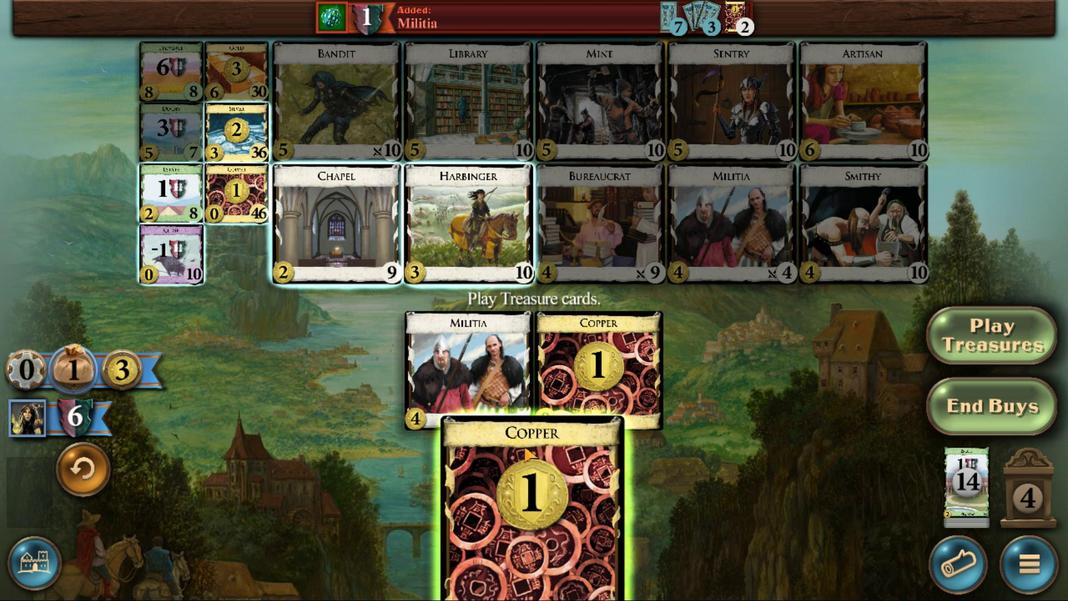 
Action: Mouse moved to (405, 312)
Screenshot: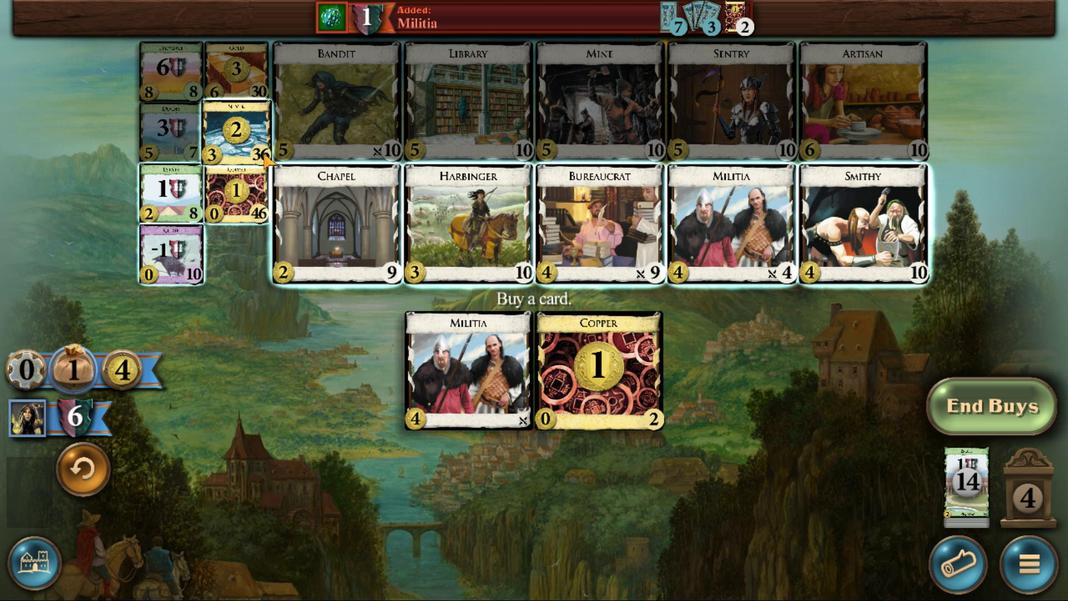 
Action: Mouse pressed left at (405, 312)
Screenshot: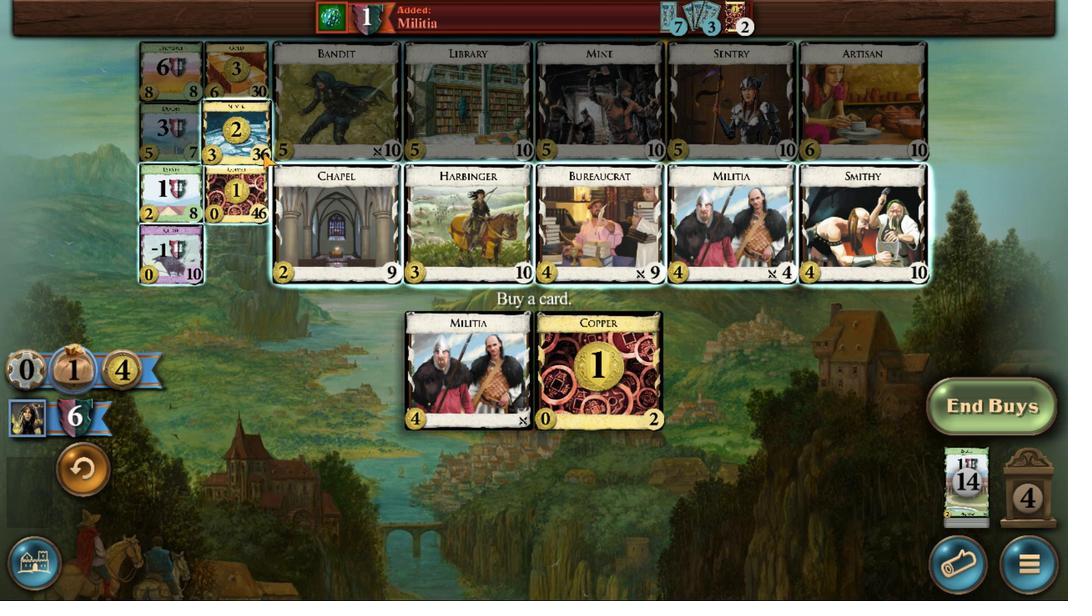 
Action: Mouse moved to (403, 392)
Screenshot: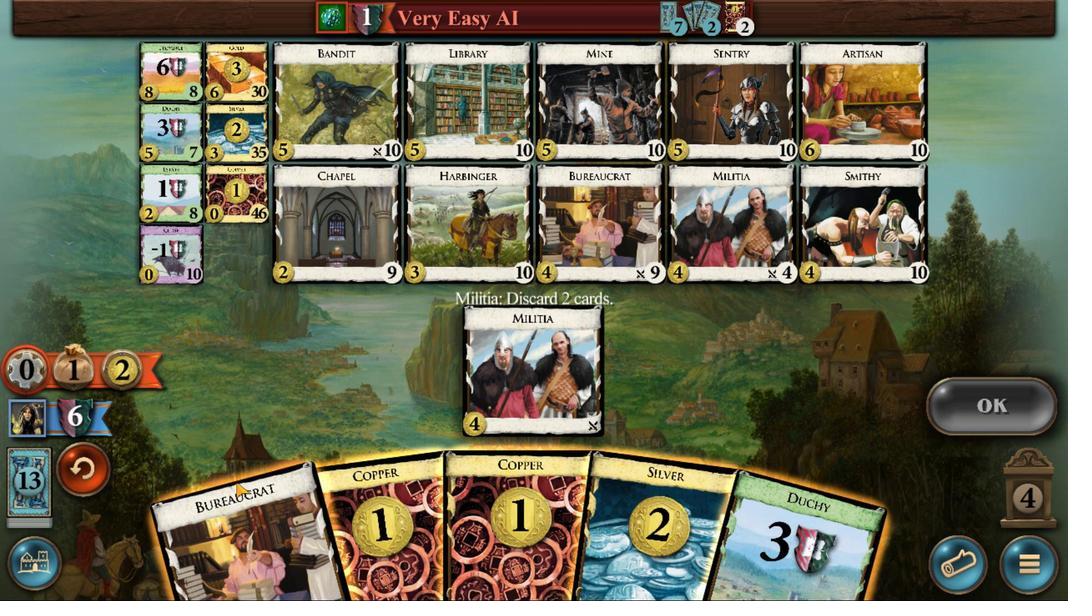 
Action: Mouse pressed left at (403, 392)
Screenshot: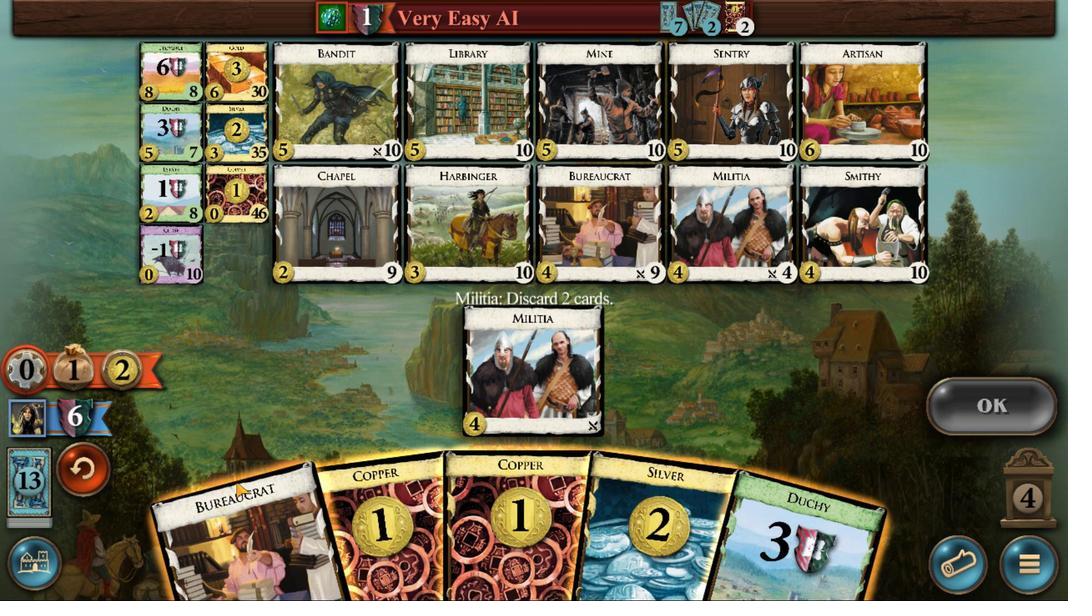 
Action: Mouse moved to (457, 404)
Screenshot: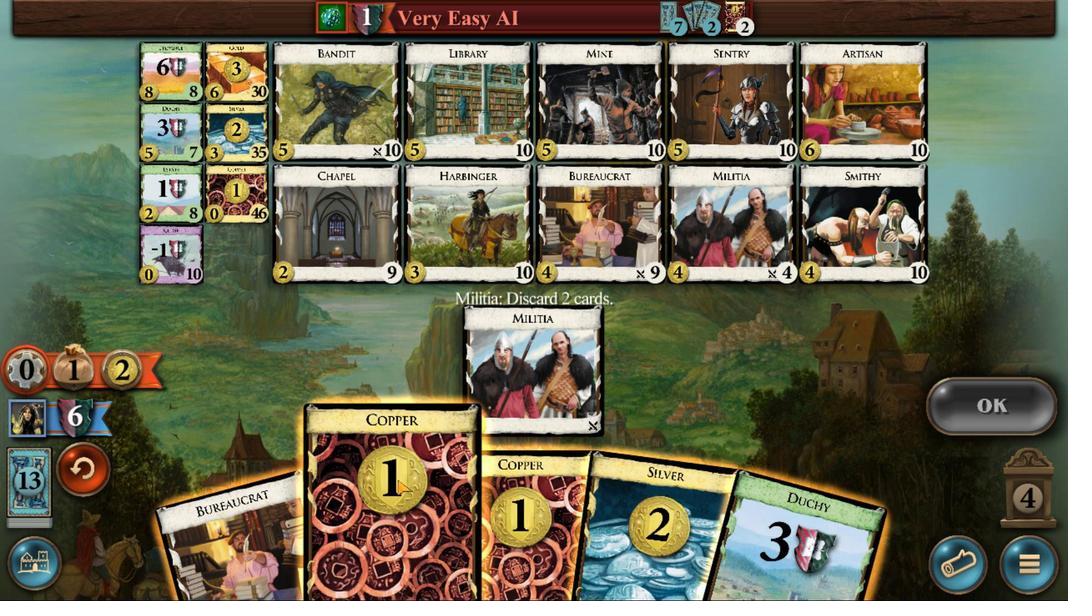 
Action: Mouse pressed left at (457, 404)
Screenshot: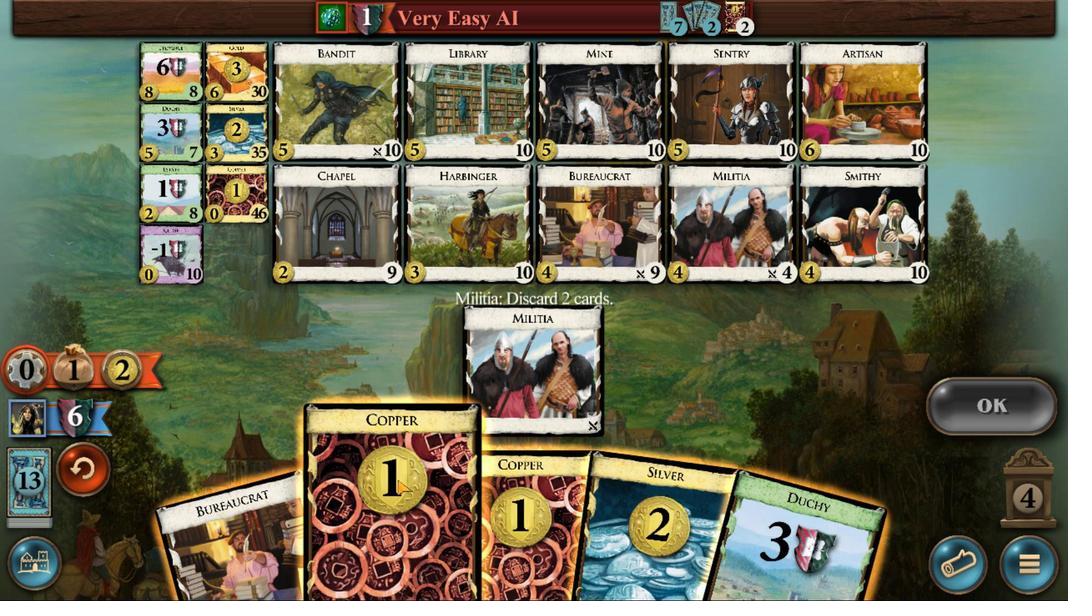 
Action: Mouse moved to (494, 403)
Screenshot: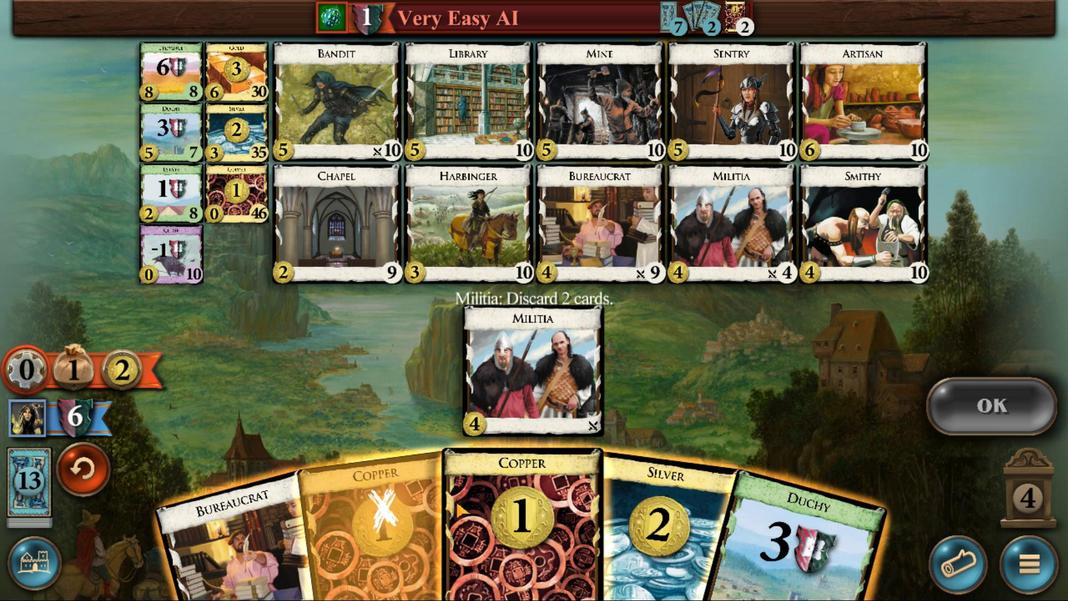 
Action: Mouse pressed left at (494, 403)
Screenshot: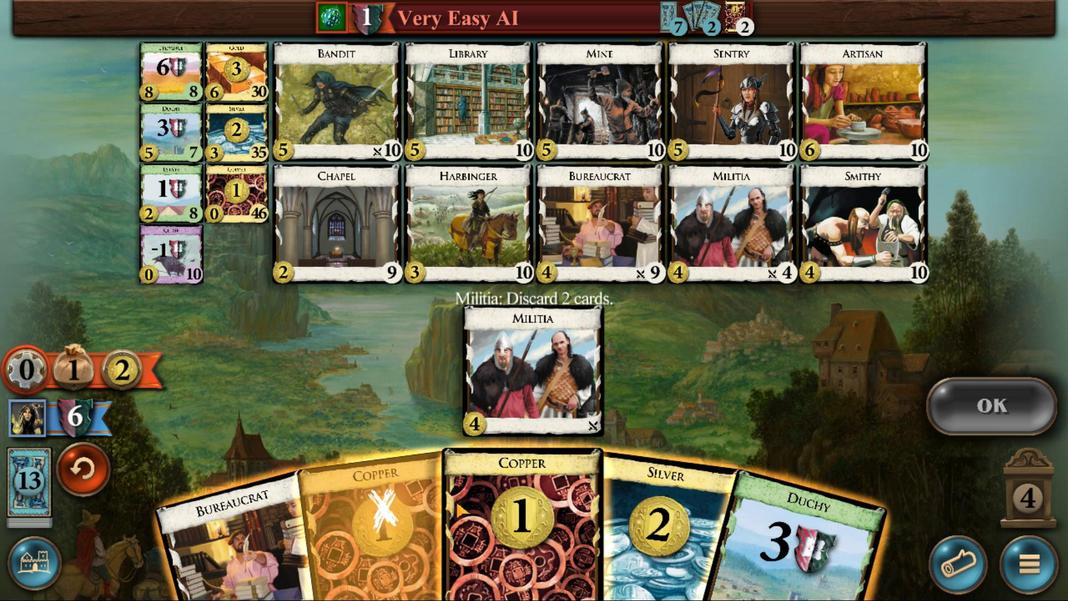 
Action: Mouse moved to (709, 373)
Screenshot: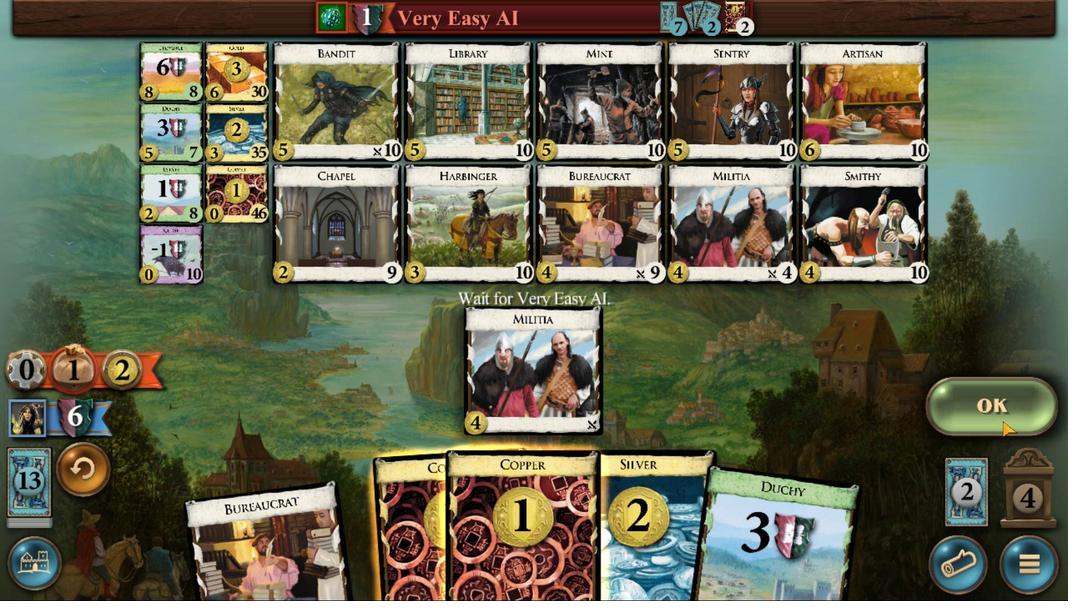 
Action: Mouse pressed left at (709, 373)
Screenshot: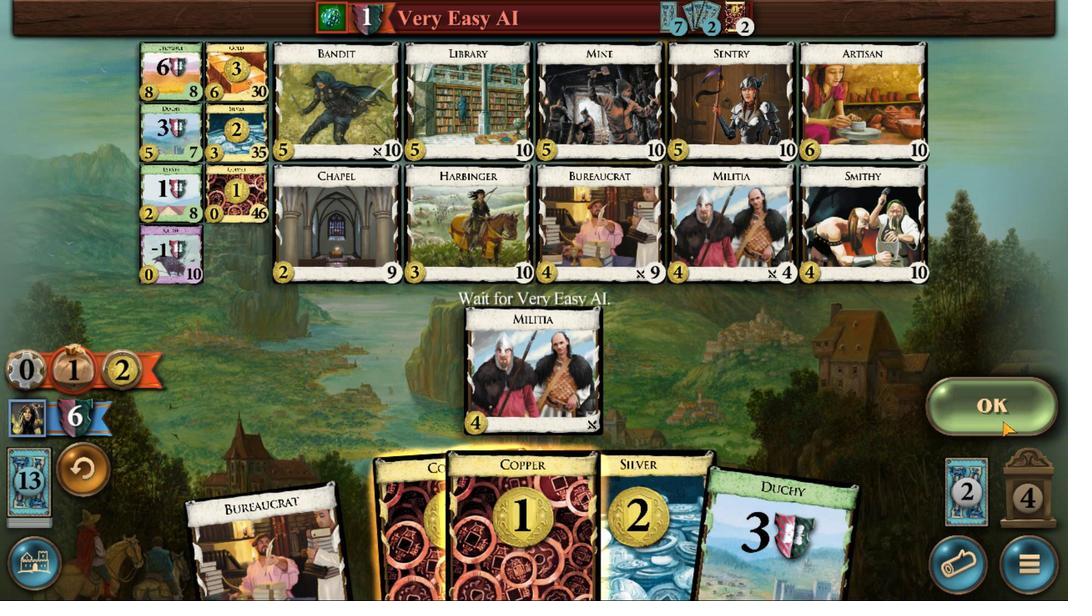 
Action: Mouse moved to (463, 382)
Screenshot: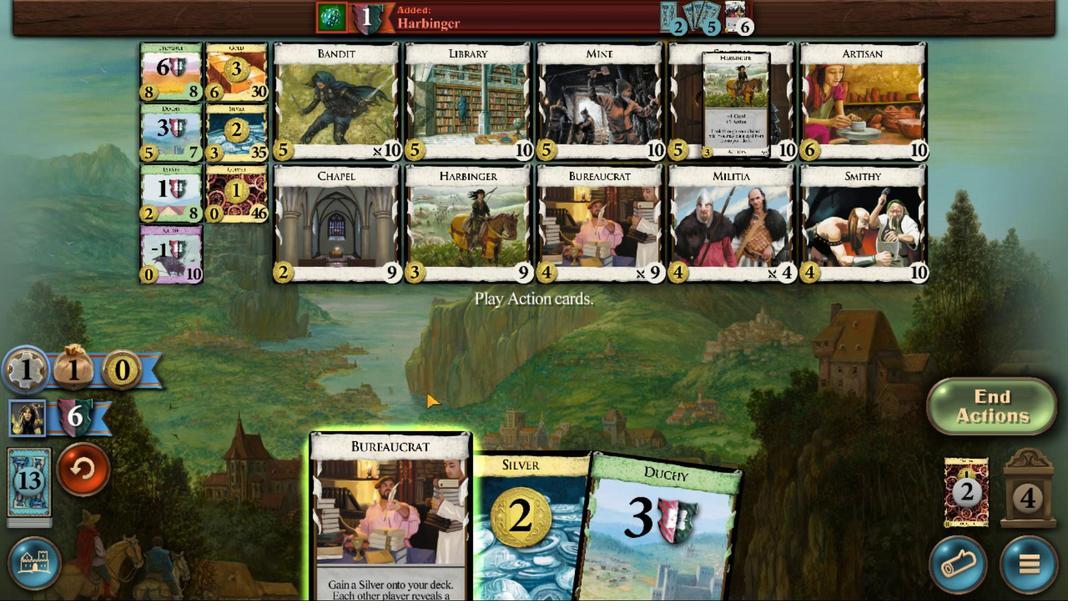 
Action: Mouse pressed left at (463, 382)
Screenshot: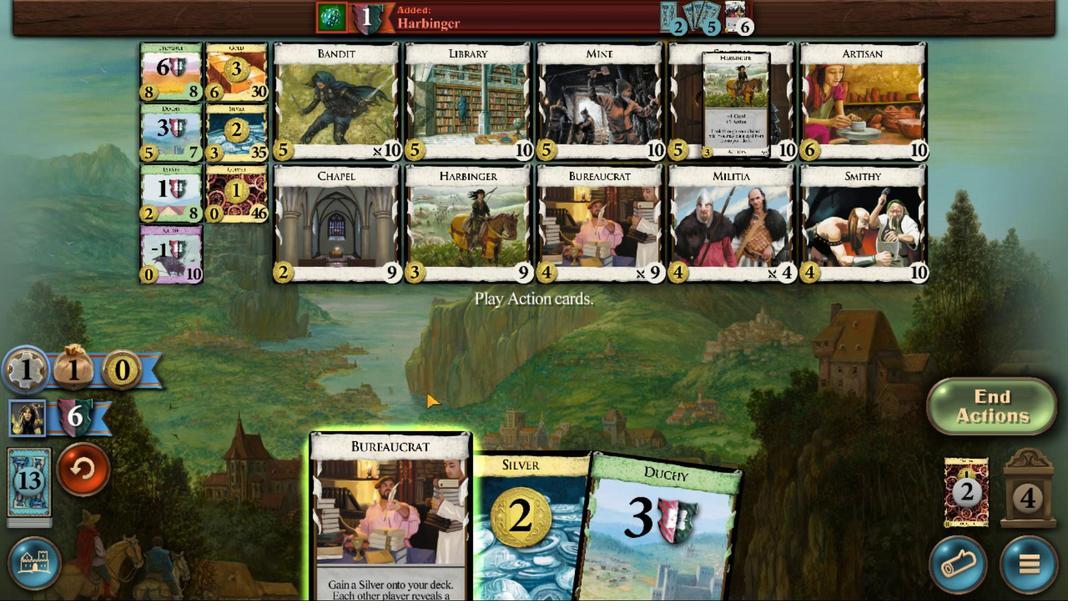 
Action: Mouse moved to (485, 391)
Screenshot: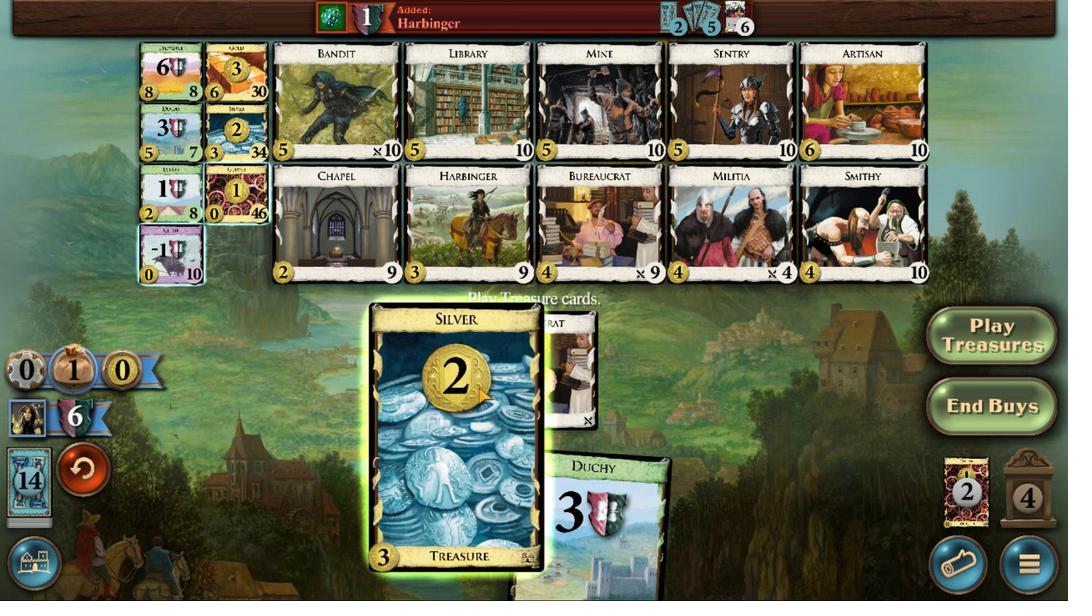 
Action: Mouse pressed left at (485, 391)
Screenshot: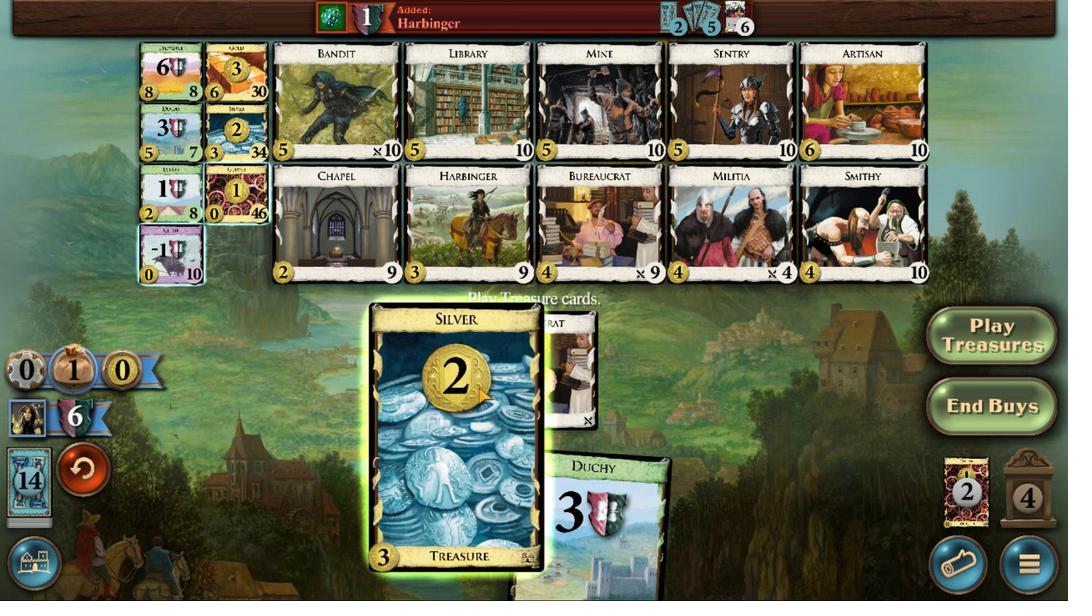 
Action: Mouse moved to (451, 334)
Screenshot: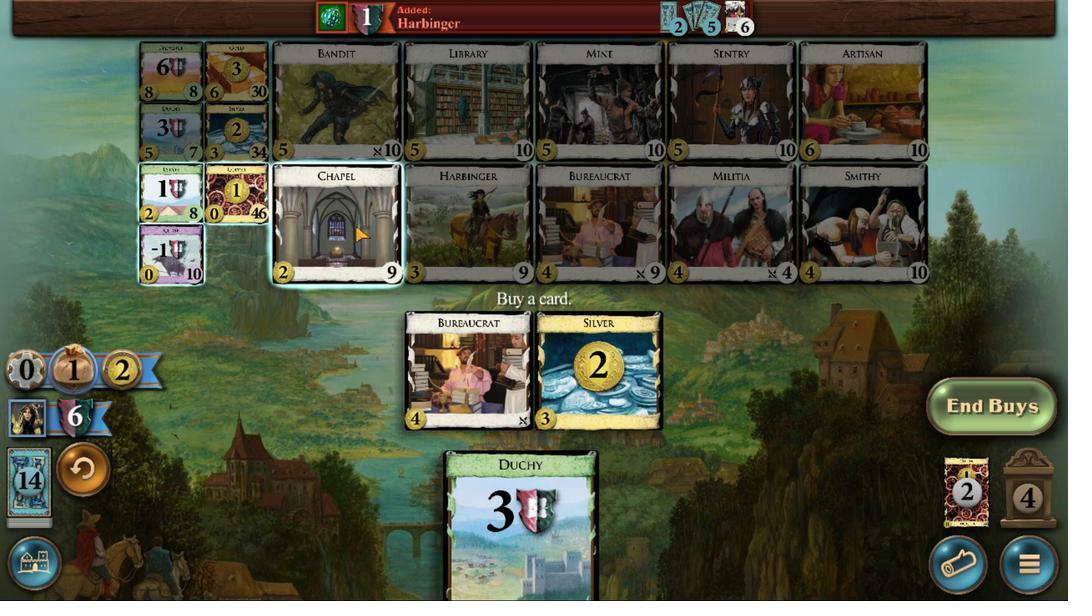 
Action: Mouse pressed left at (451, 334)
Screenshot: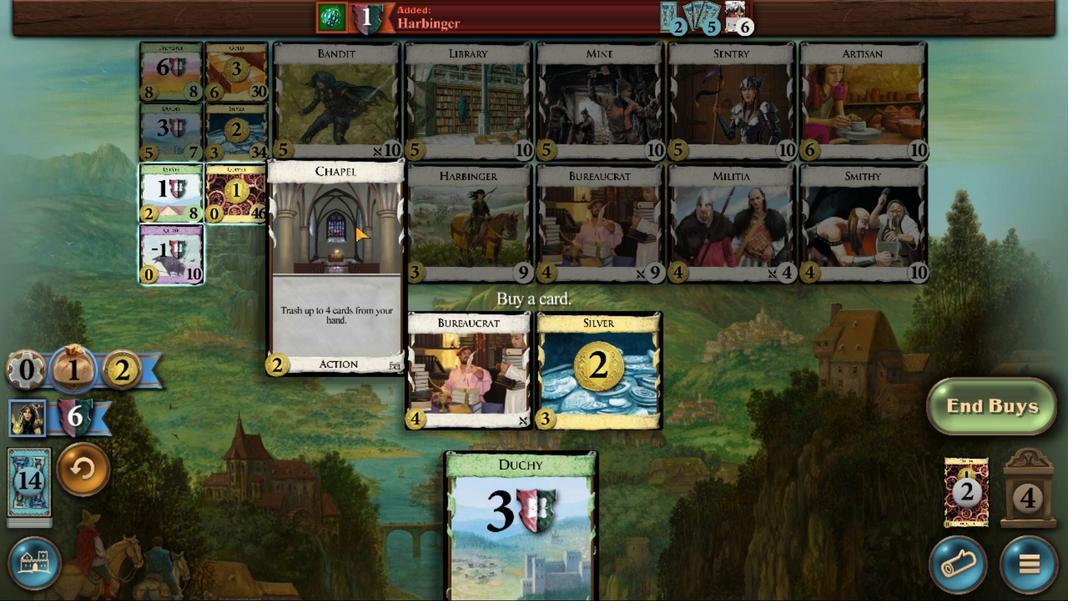 
Action: Mouse moved to (438, 363)
Screenshot: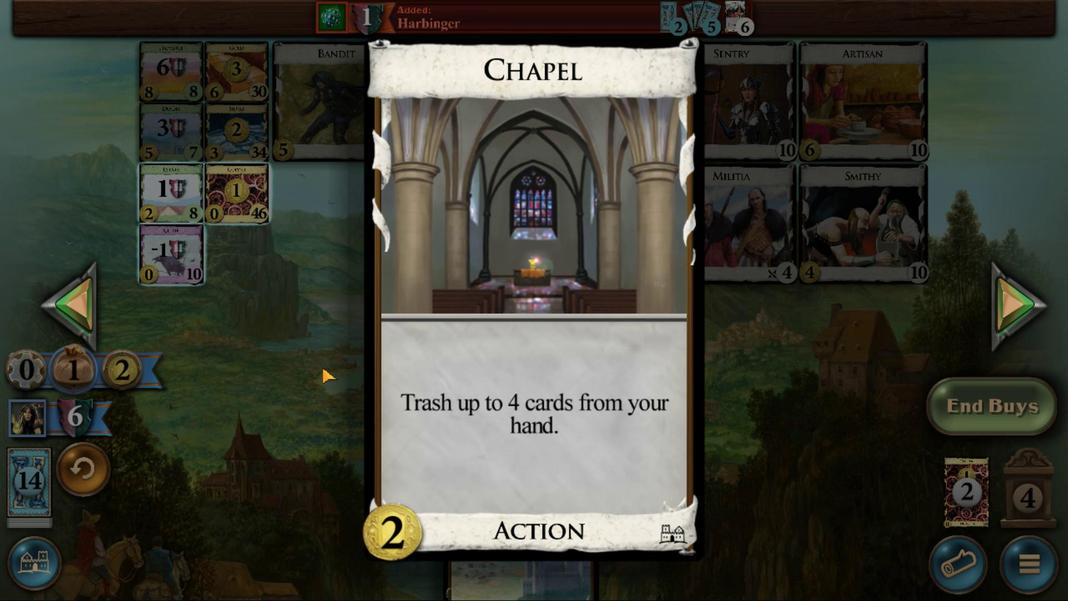 
Action: Mouse pressed left at (438, 363)
Screenshot: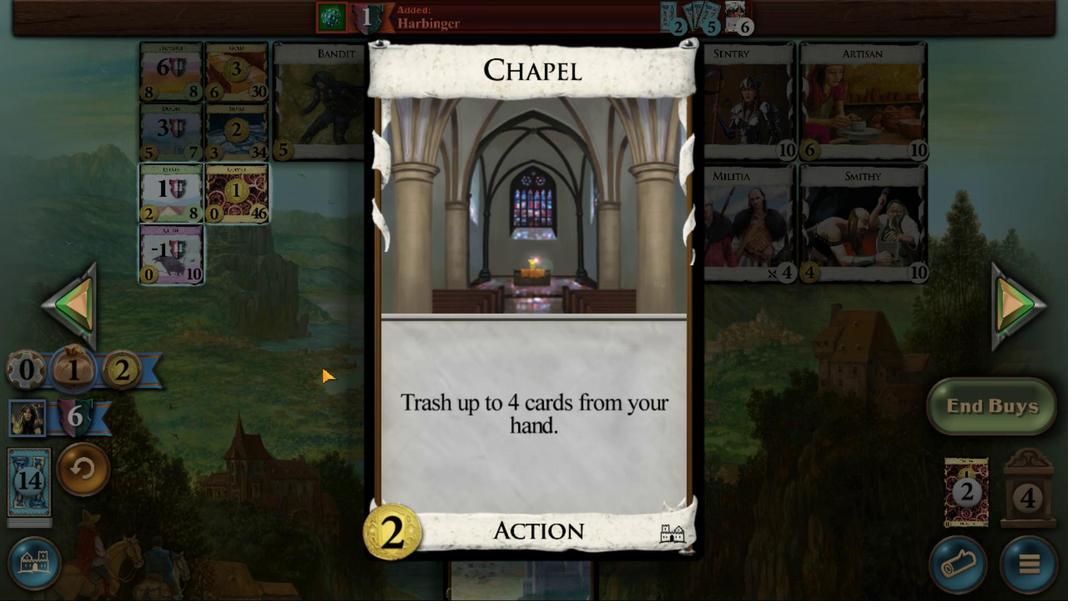 
Action: Mouse moved to (443, 334)
Screenshot: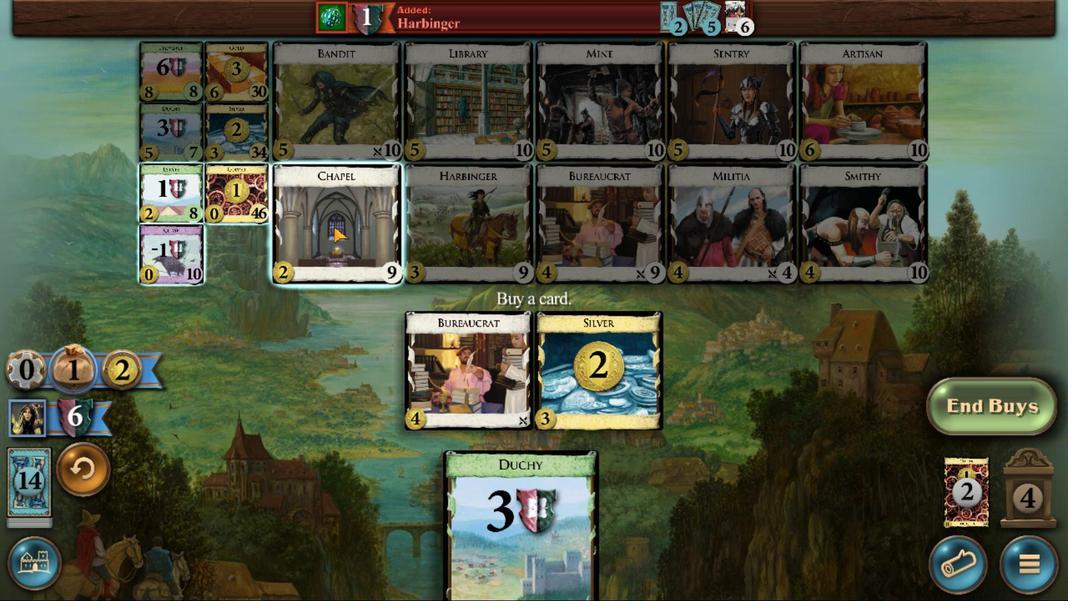 
Action: Mouse pressed left at (443, 334)
Screenshot: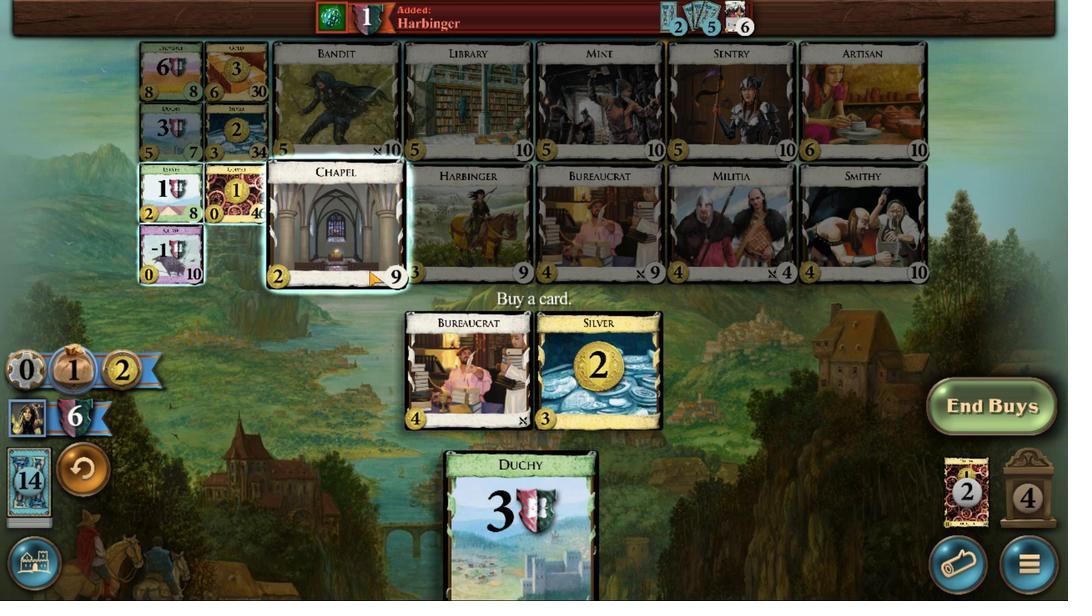 
Action: Mouse moved to (470, 391)
Screenshot: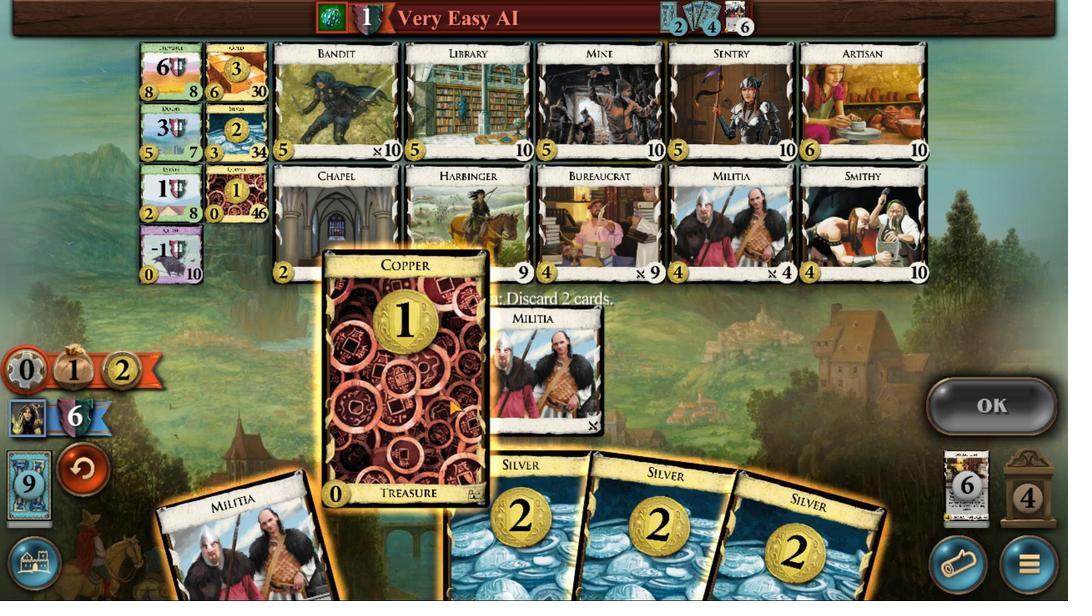 
Action: Mouse pressed left at (470, 391)
Screenshot: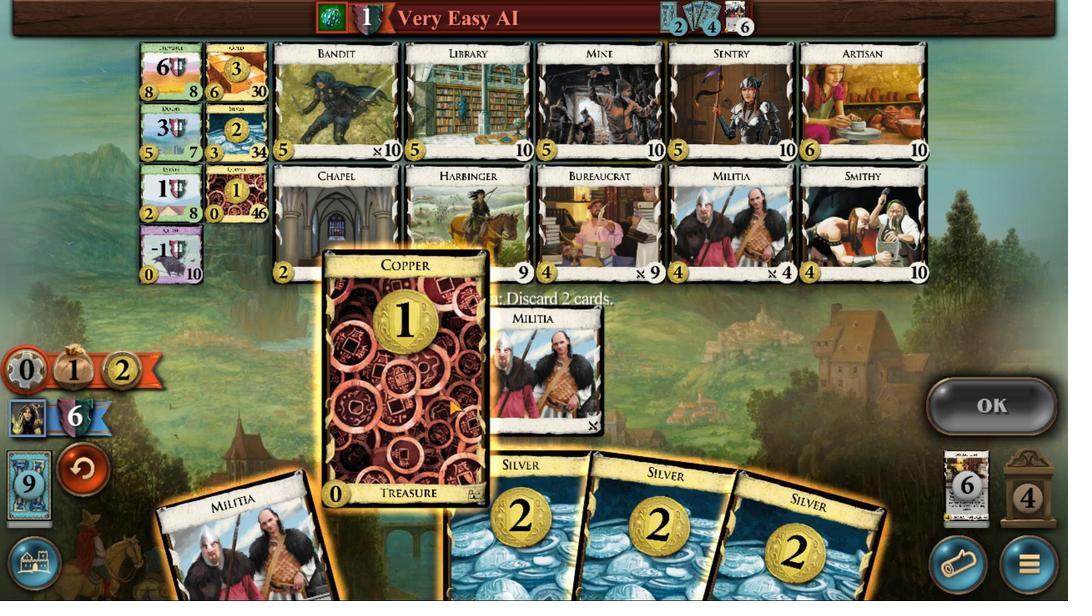 
Action: Mouse moved to (424, 398)
Screenshot: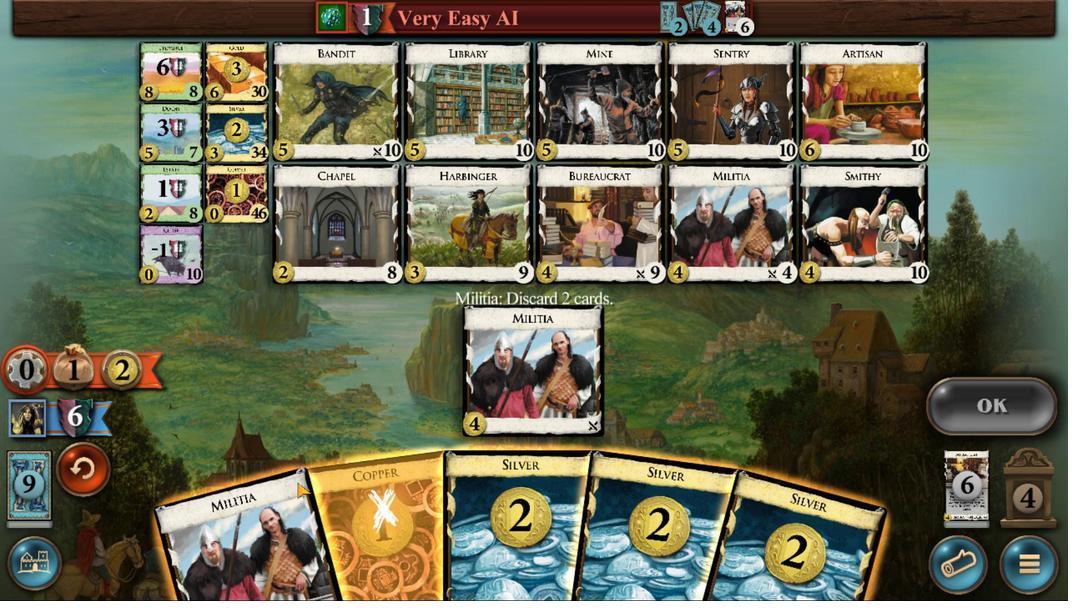 
Action: Mouse pressed left at (424, 398)
Screenshot: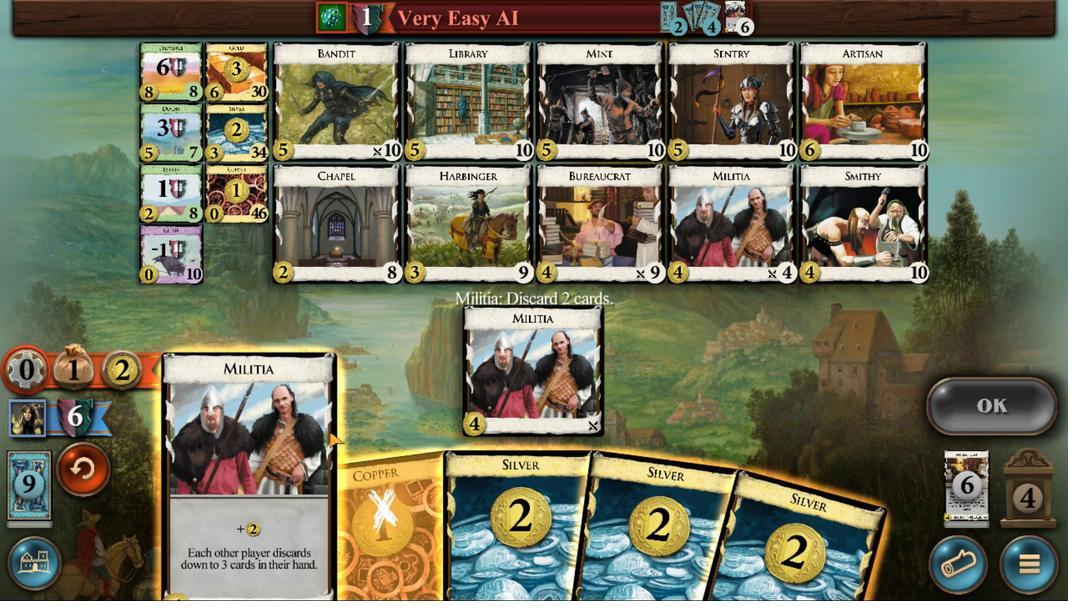 
Action: Mouse moved to (687, 373)
Screenshot: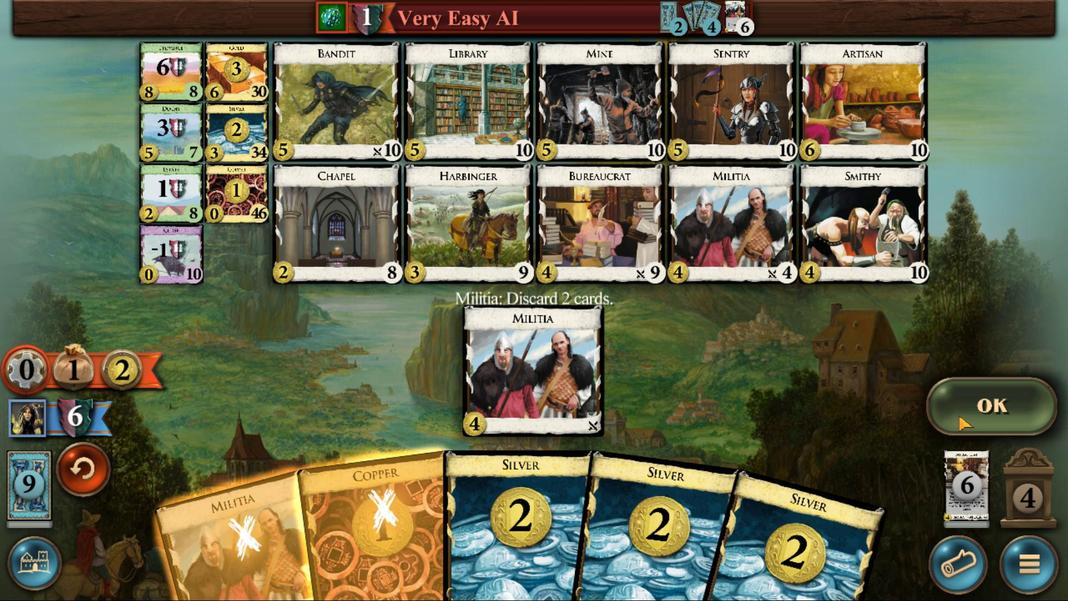 
Action: Mouse pressed left at (687, 373)
Screenshot: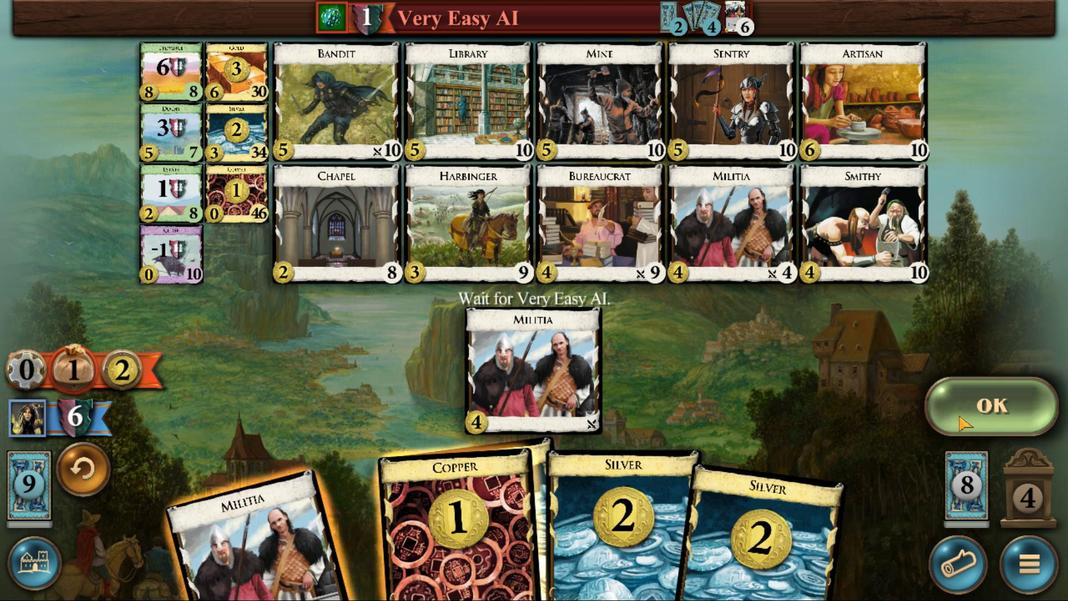 
Action: Mouse moved to (569, 386)
Screenshot: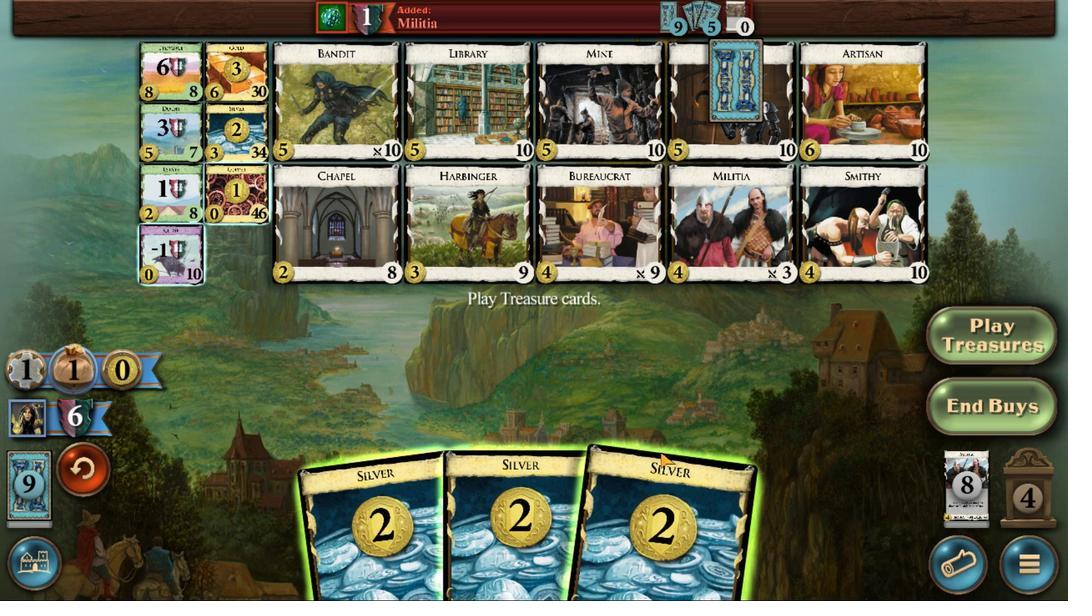 
Action: Mouse pressed left at (569, 386)
Screenshot: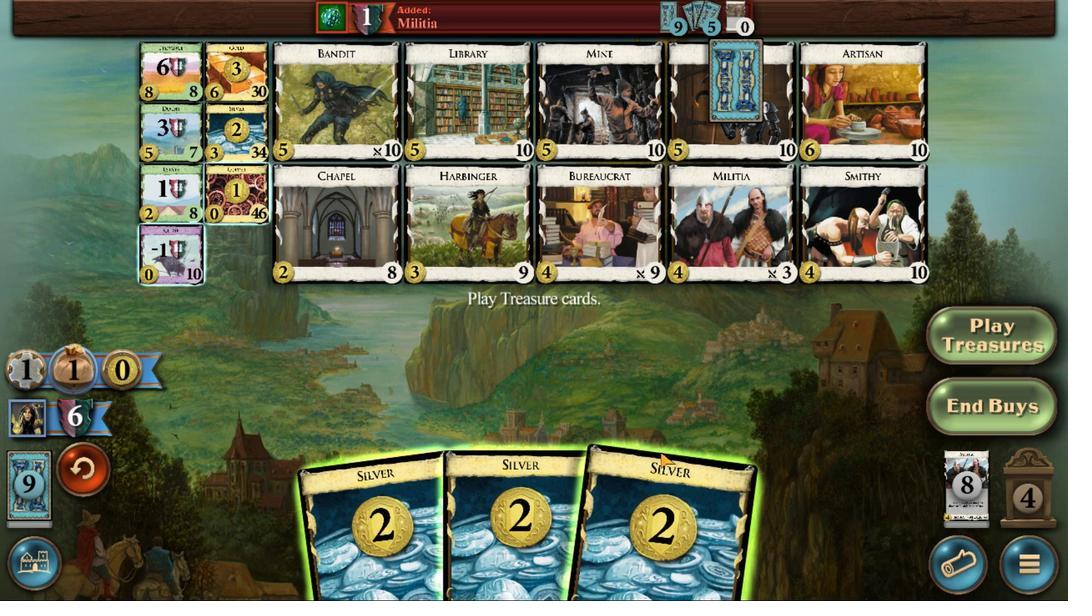 
Action: Mouse moved to (538, 396)
Screenshot: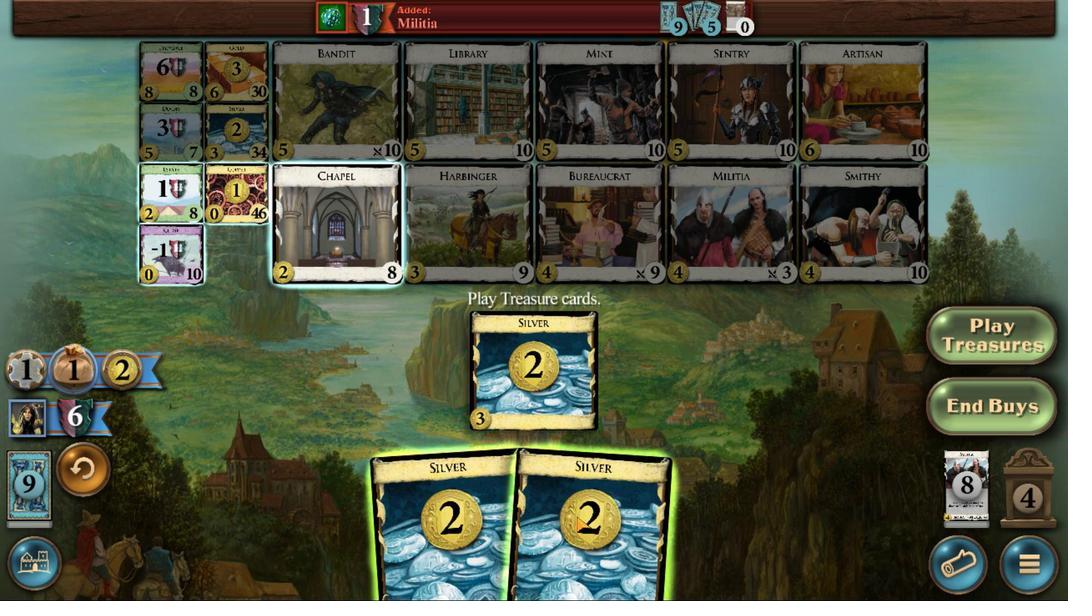 
Action: Mouse pressed left at (538, 396)
Screenshot: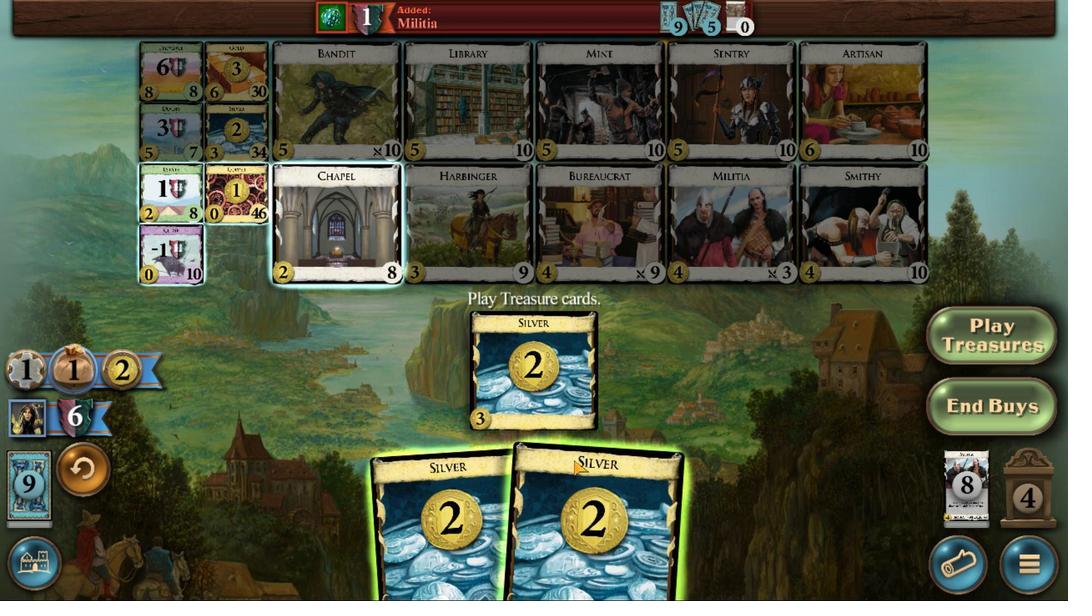 
Action: Mouse moved to (517, 382)
Screenshot: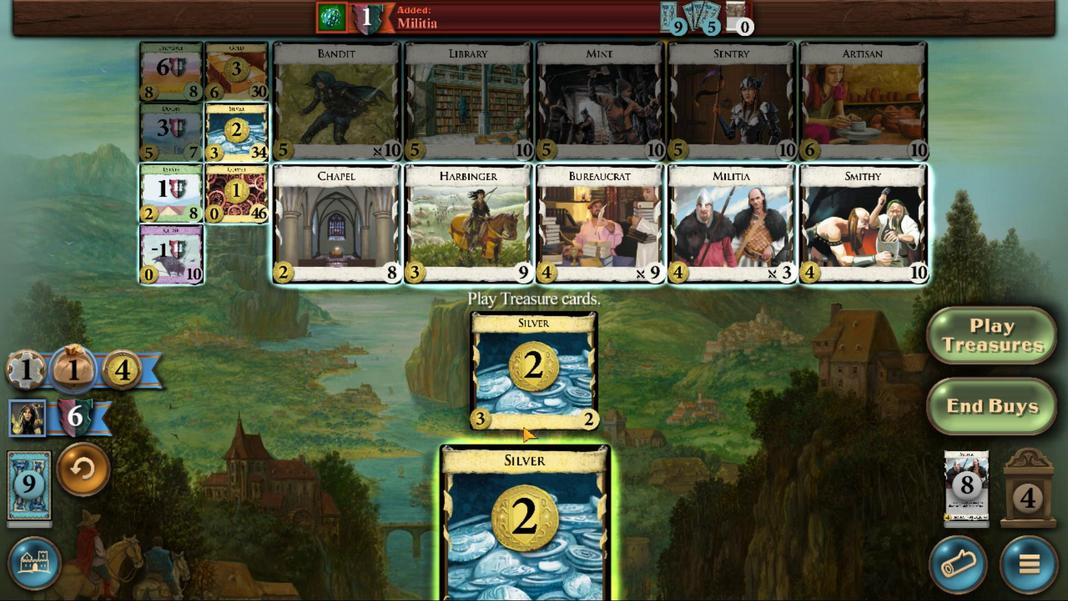 
Action: Mouse pressed left at (517, 382)
Screenshot: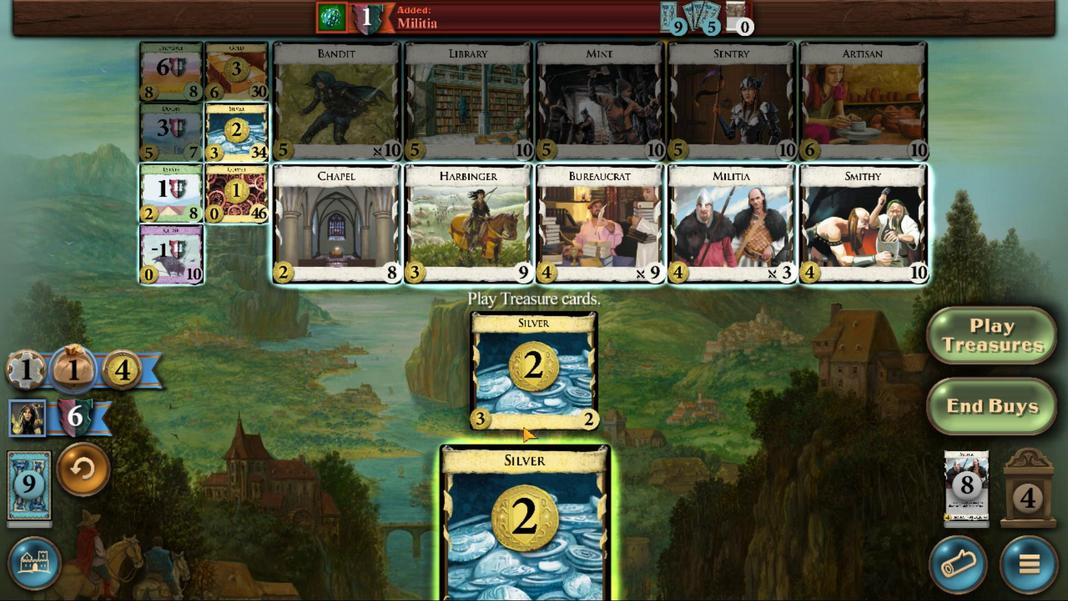 
Action: Mouse moved to (403, 295)
Screenshot: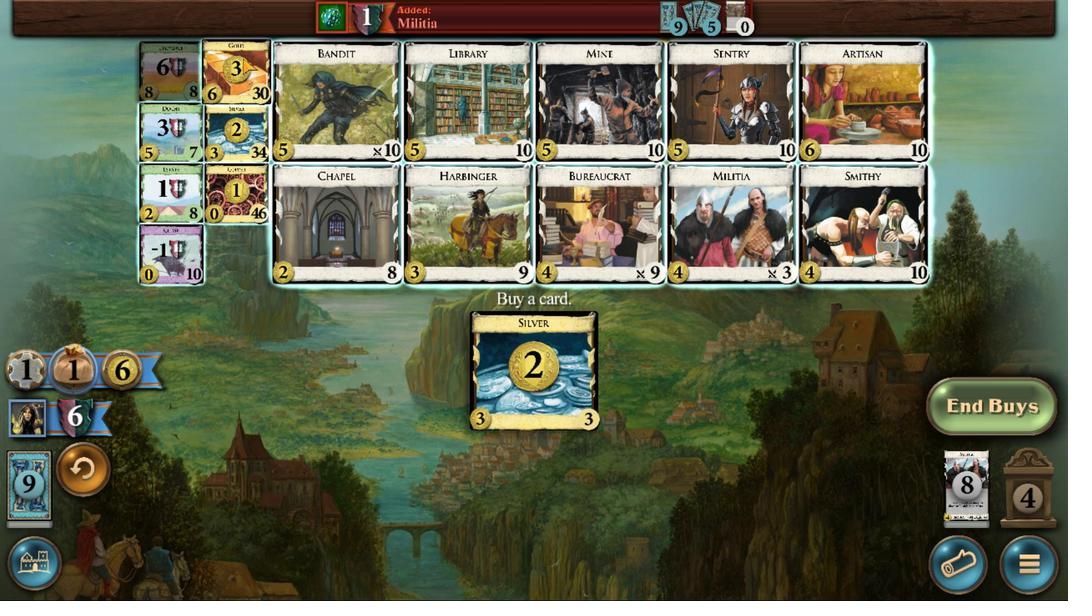 
Action: Mouse pressed left at (403, 295)
Screenshot: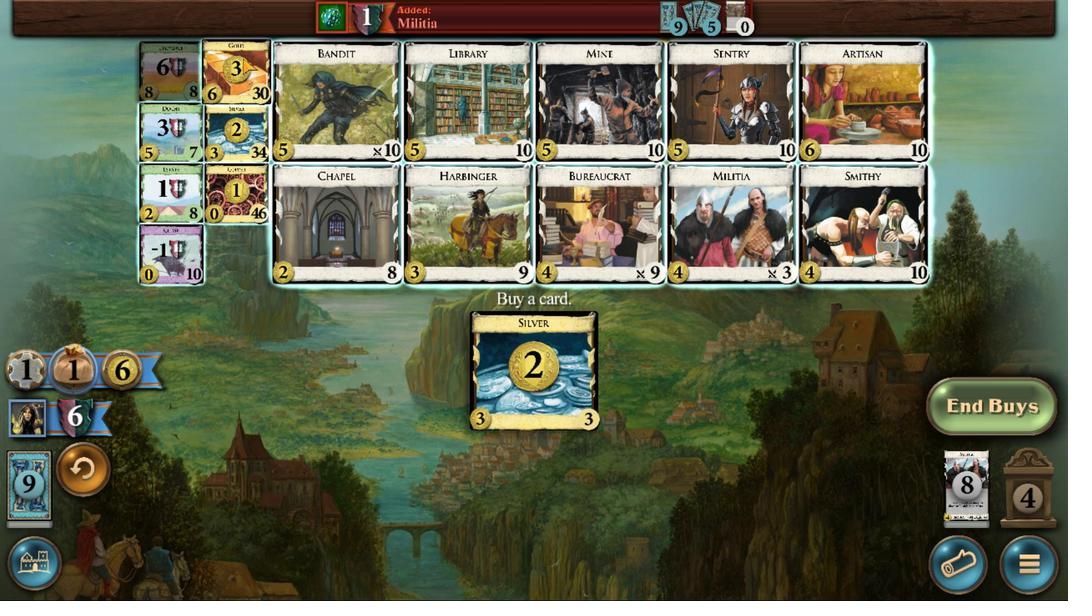 
Action: Mouse moved to (621, 392)
Screenshot: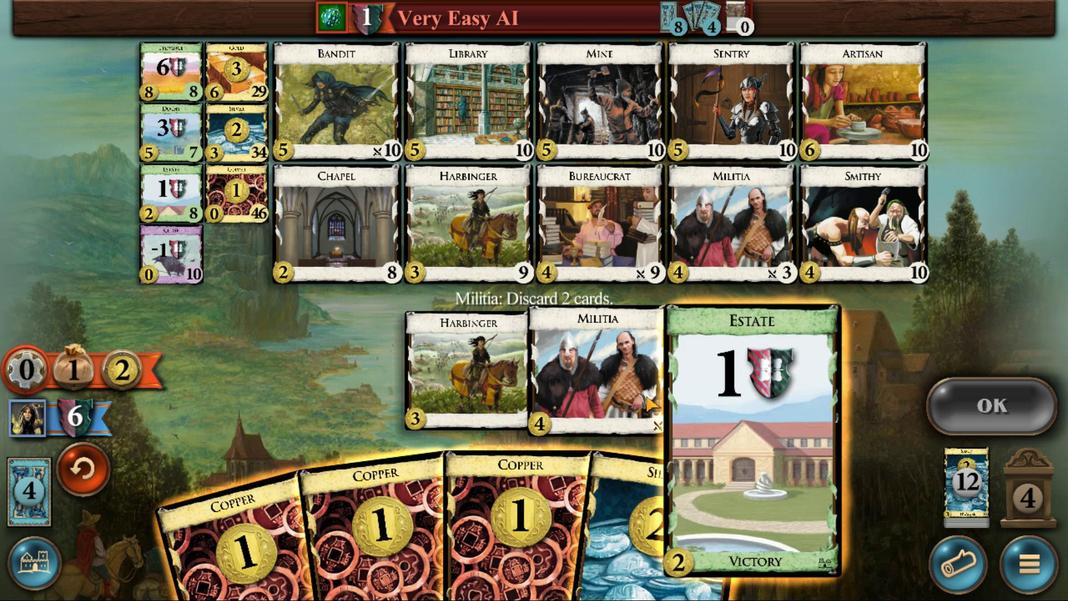 
Action: Mouse pressed left at (621, 392)
Screenshot: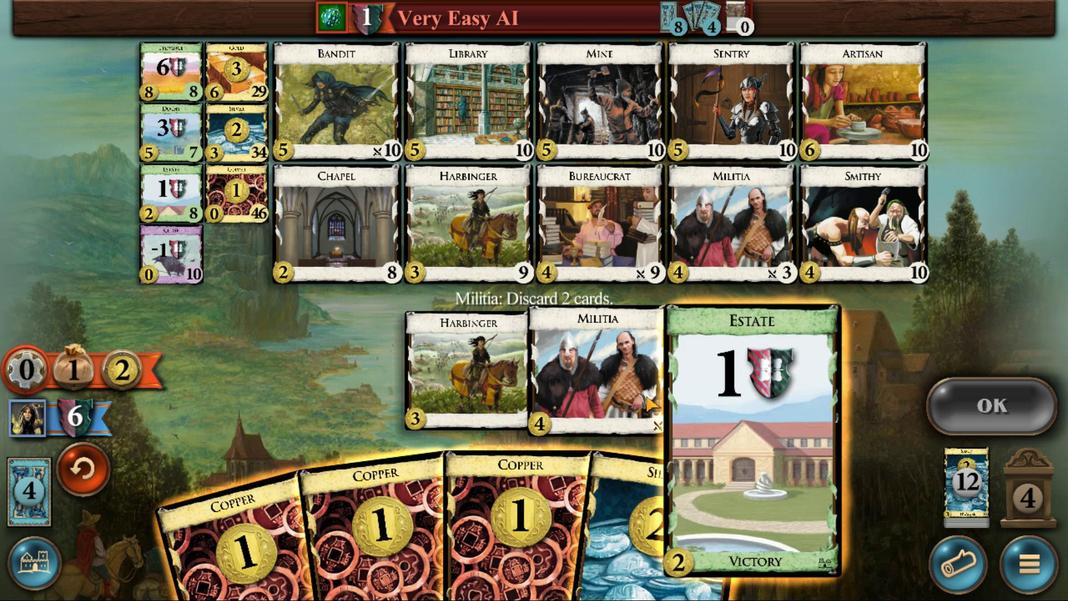 
Action: Mouse moved to (570, 394)
Screenshot: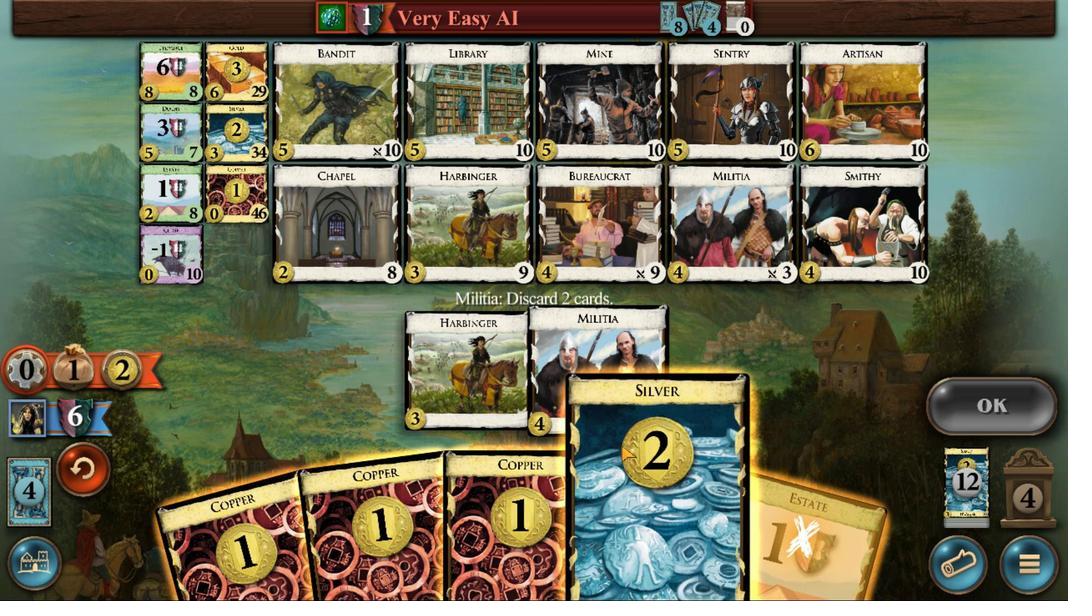 
Action: Mouse pressed left at (570, 394)
Screenshot: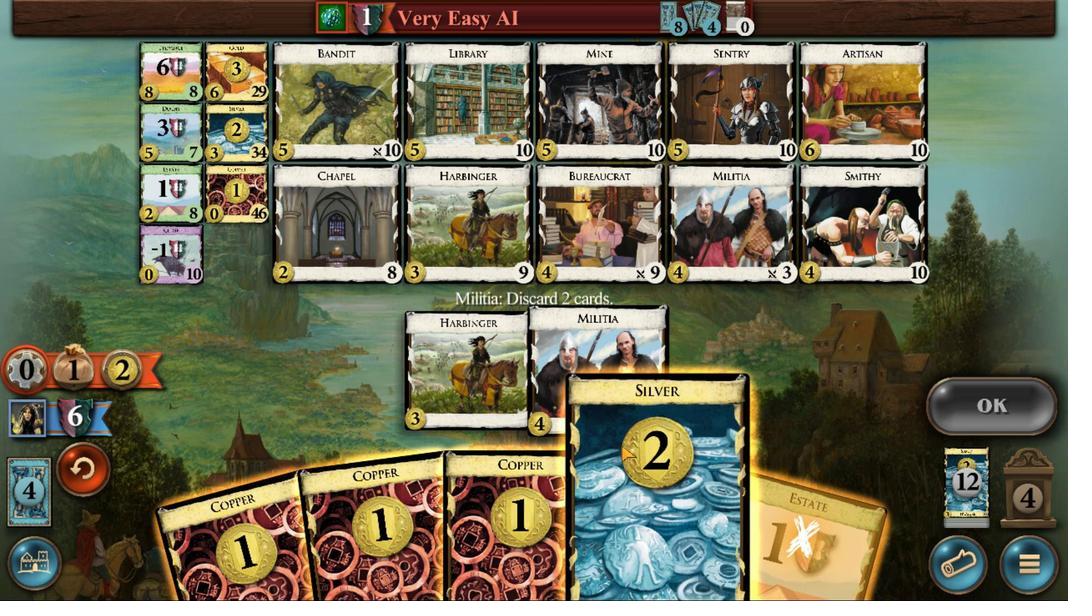 
Action: Mouse moved to (694, 372)
Screenshot: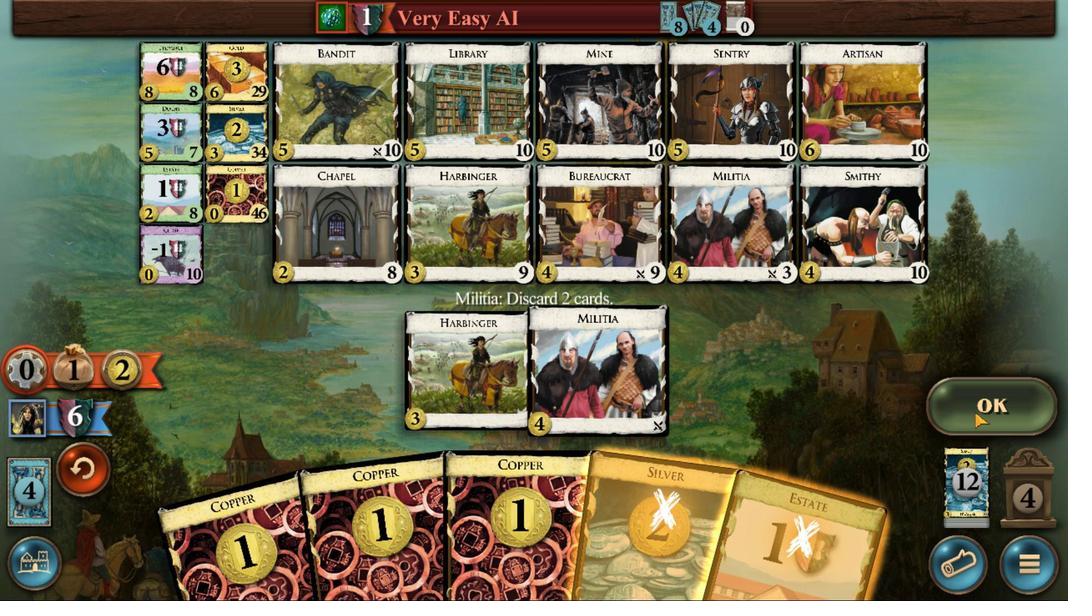 
Action: Mouse pressed left at (694, 372)
Screenshot: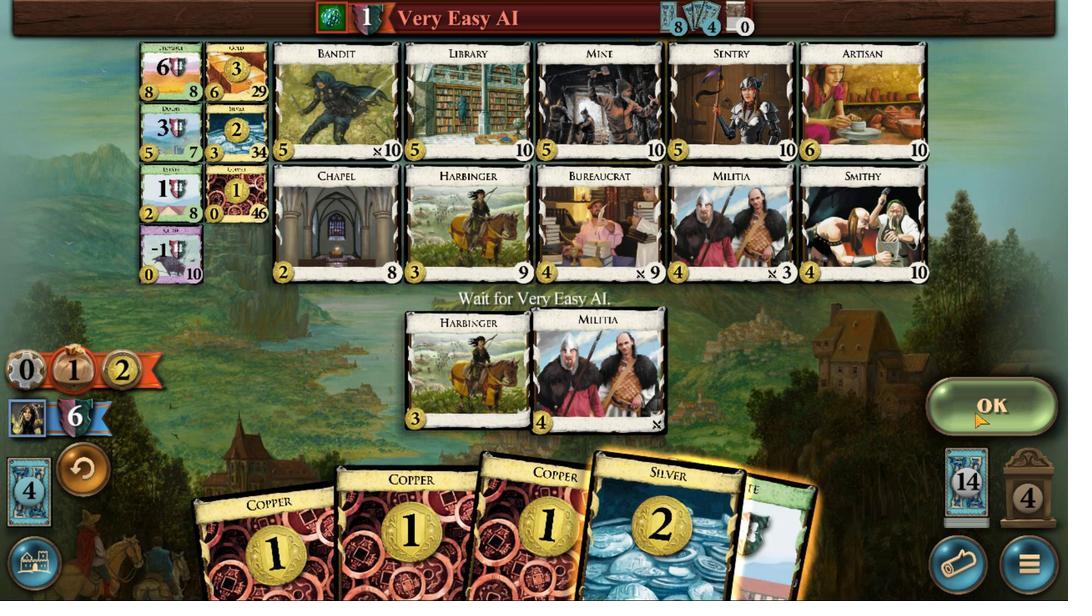
Action: Mouse moved to (581, 392)
Screenshot: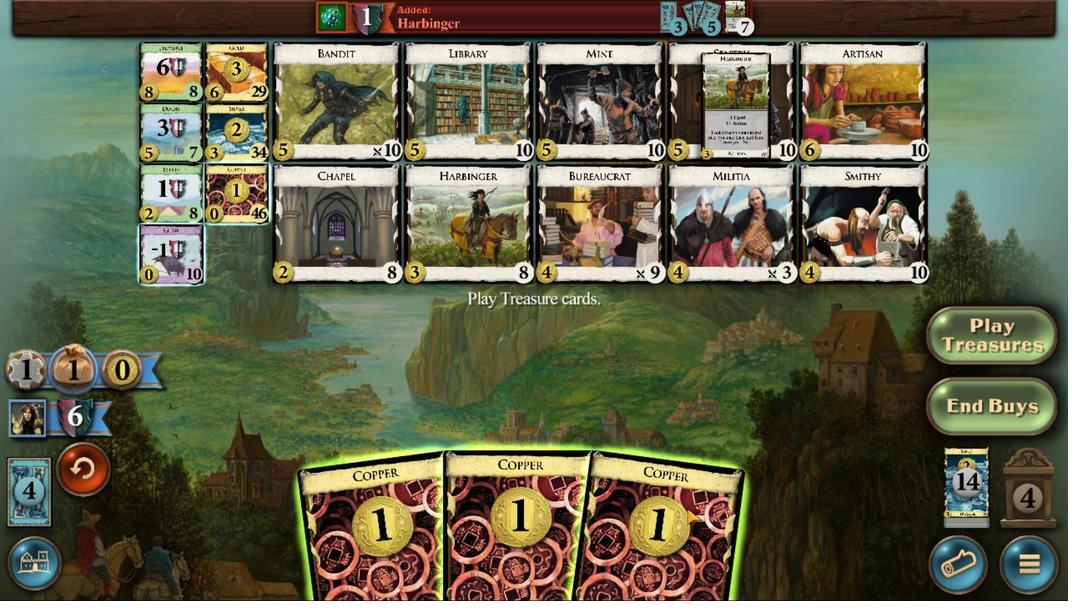 
Action: Mouse pressed left at (581, 392)
Screenshot: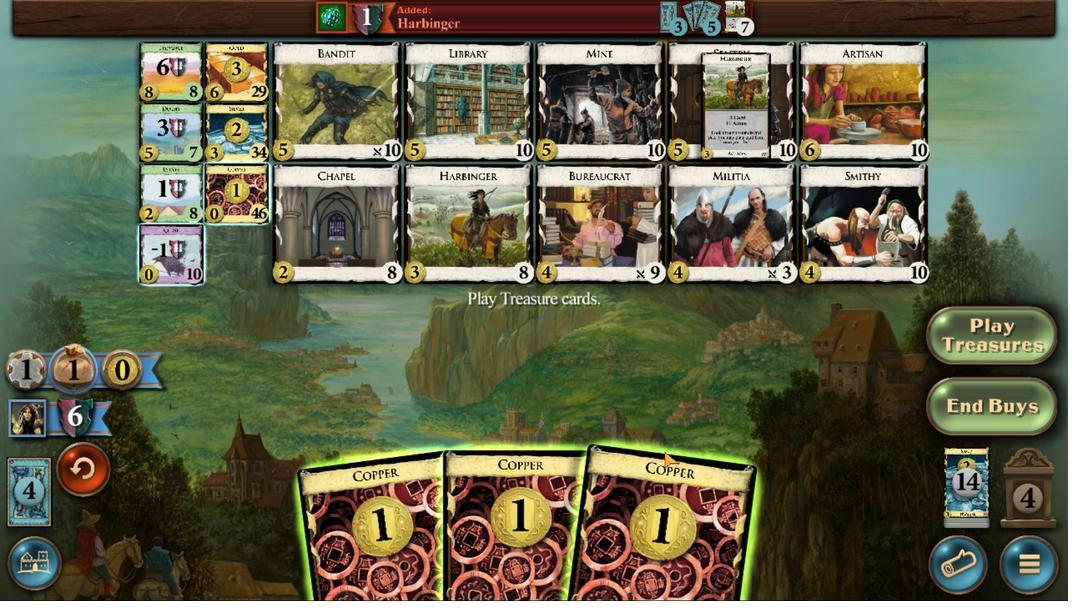 
Action: Mouse moved to (540, 388)
Screenshot: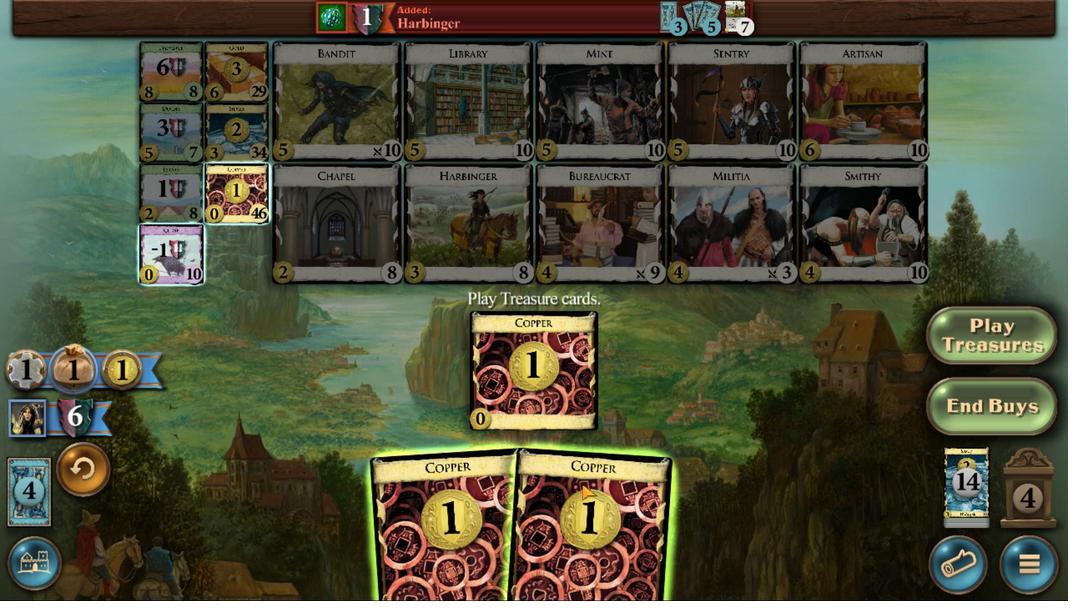 
Action: Mouse pressed left at (540, 388)
Screenshot: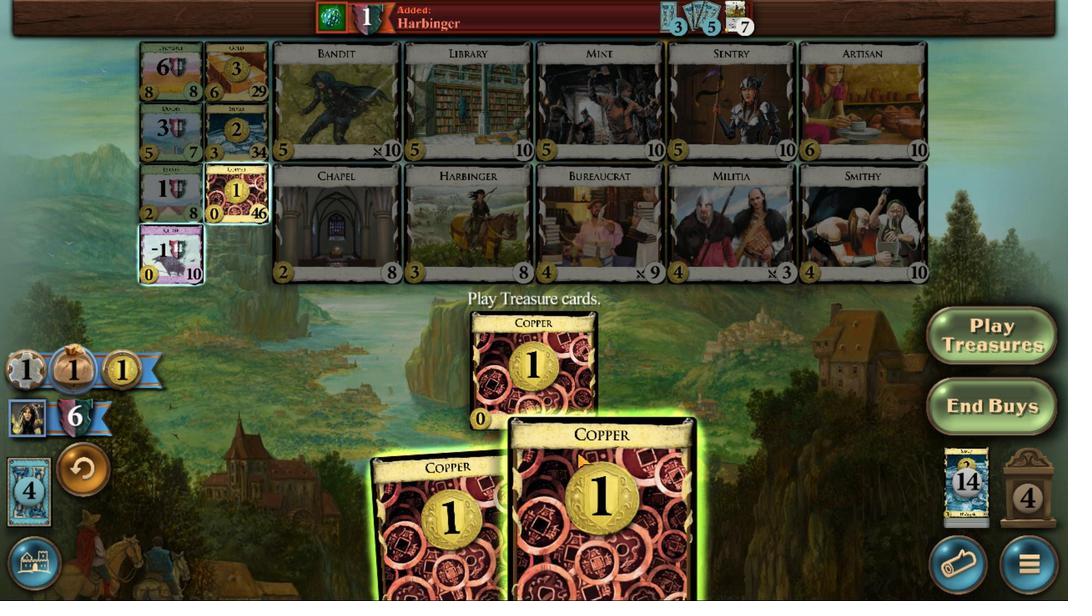 
Action: Mouse moved to (522, 389)
Screenshot: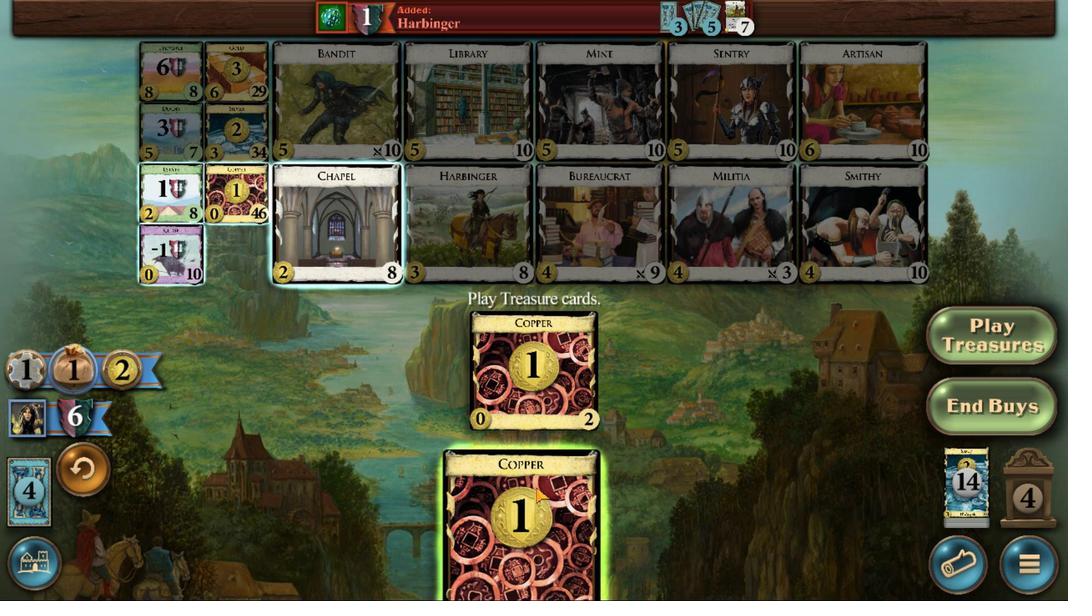 
Action: Mouse pressed left at (522, 389)
Screenshot: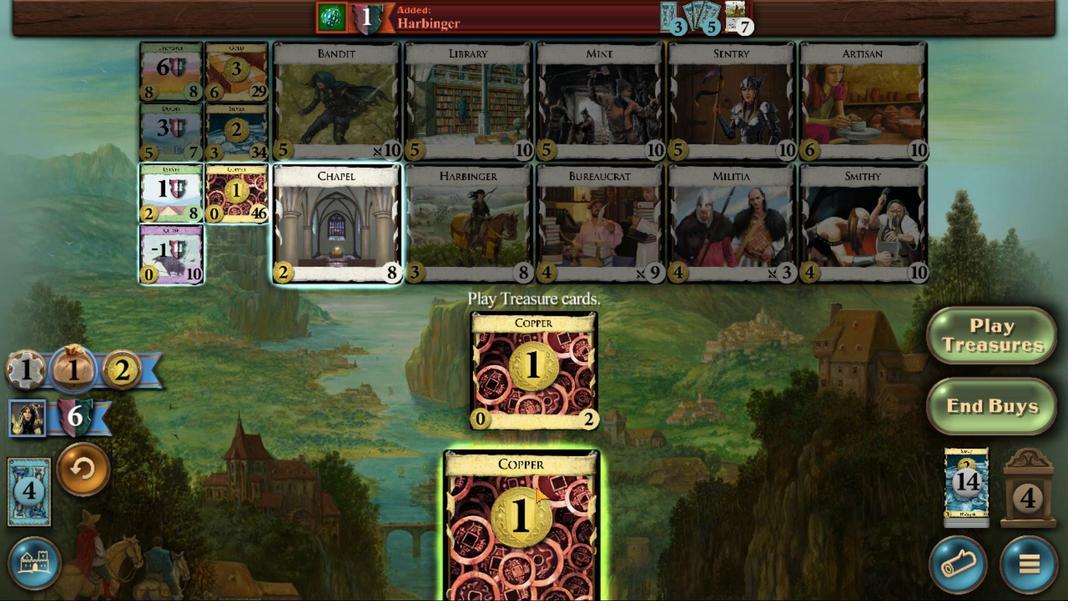 
Action: Mouse moved to (404, 310)
Screenshot: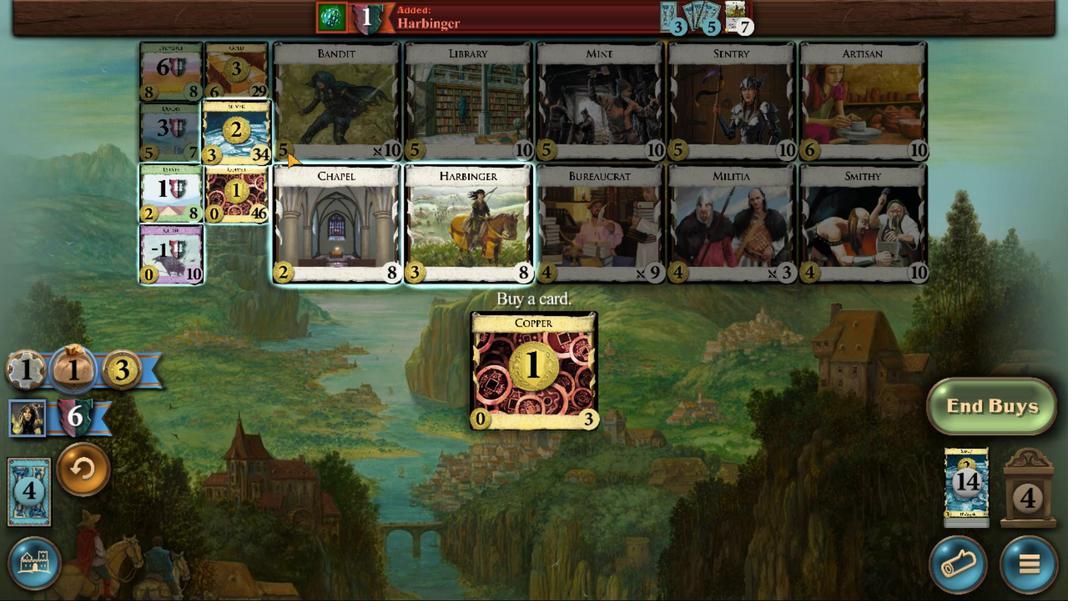
Action: Mouse pressed left at (404, 310)
Screenshot: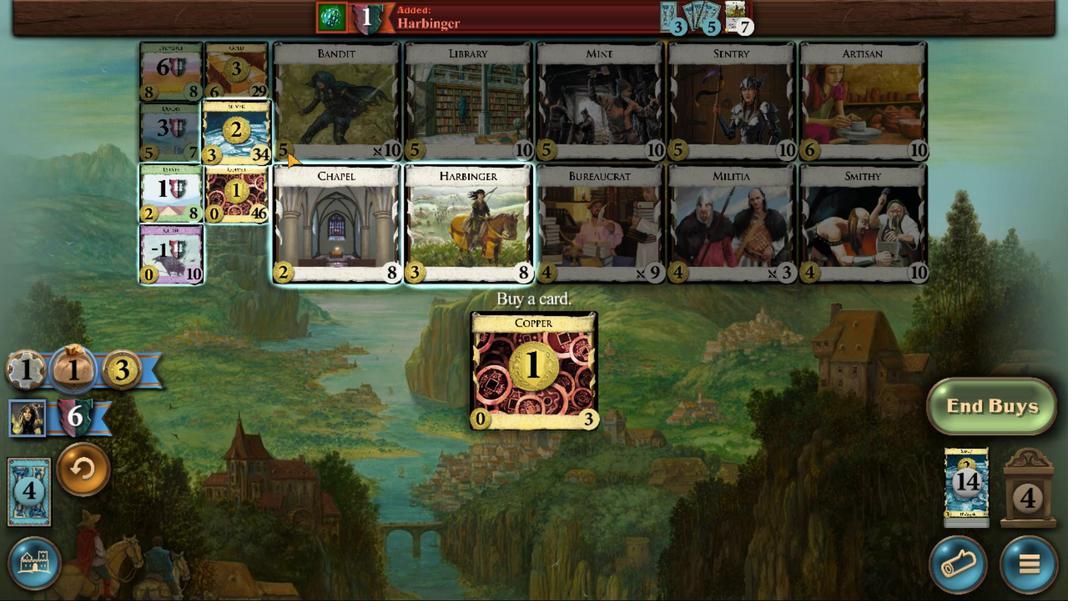 
Action: Mouse moved to (587, 398)
Screenshot: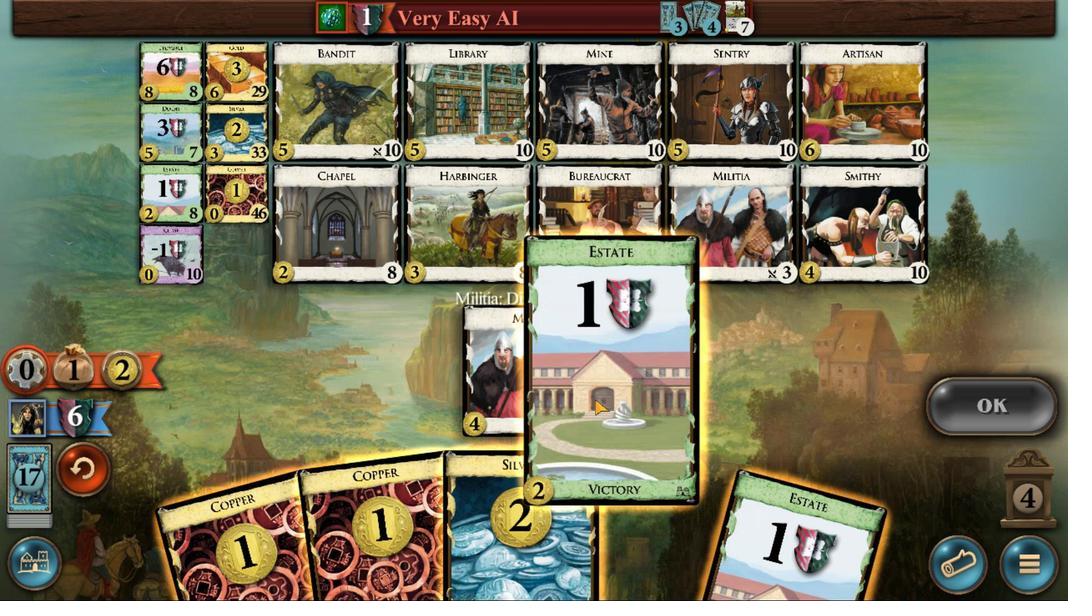 
Action: Mouse pressed left at (587, 398)
Screenshot: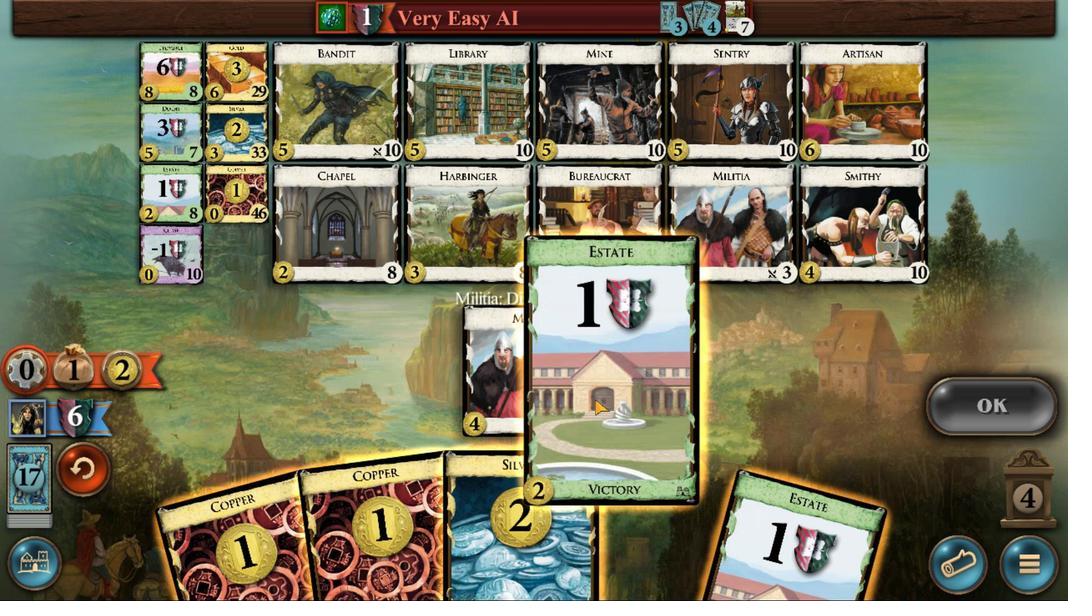 
Action: Mouse moved to (620, 395)
Screenshot: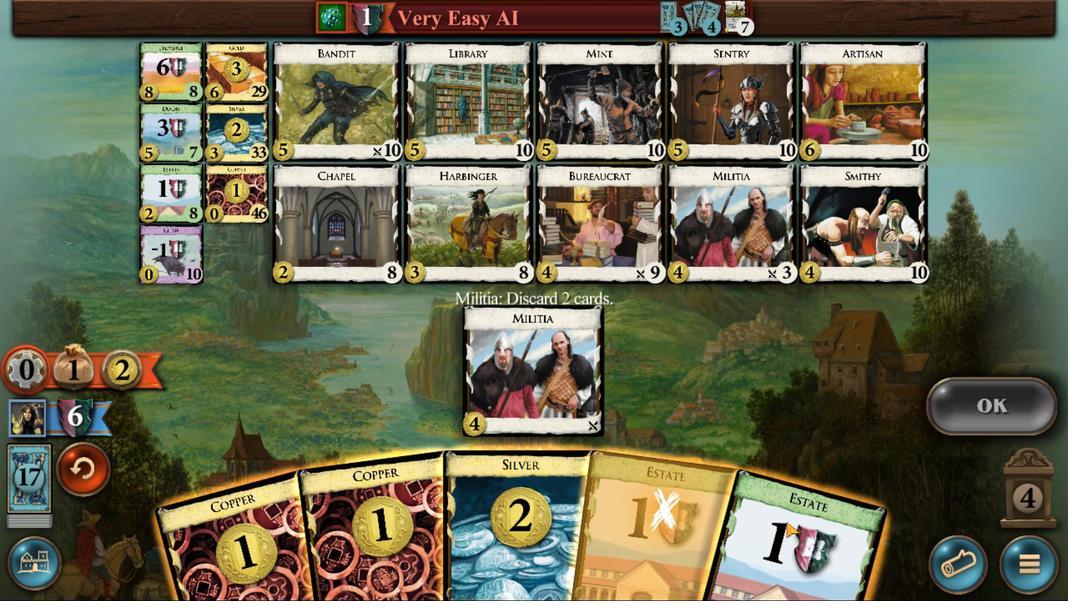 
Action: Mouse pressed left at (620, 395)
Screenshot: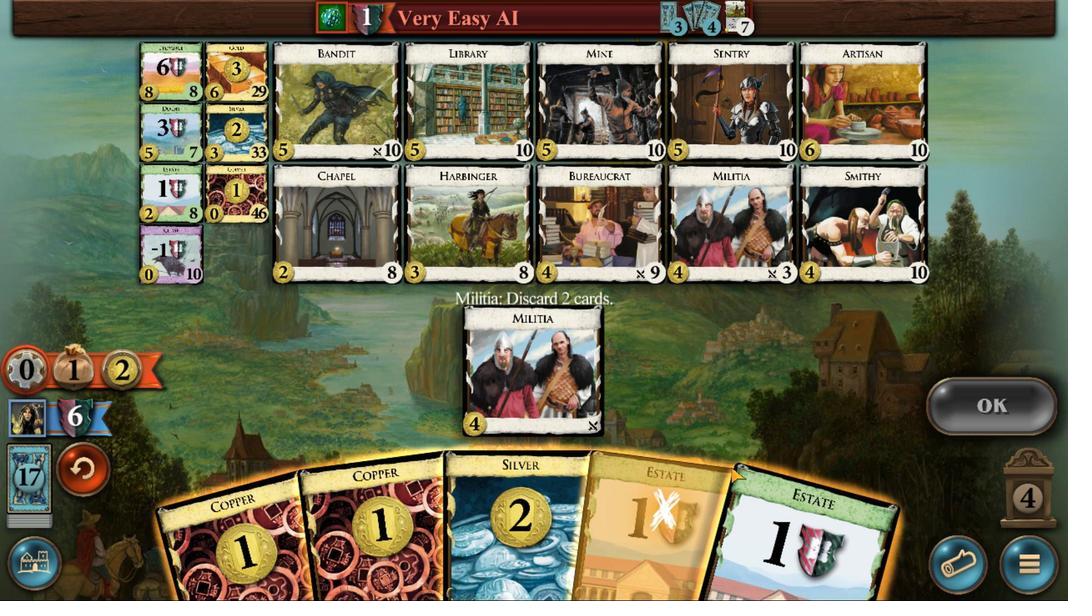 
Action: Mouse moved to (697, 375)
Screenshot: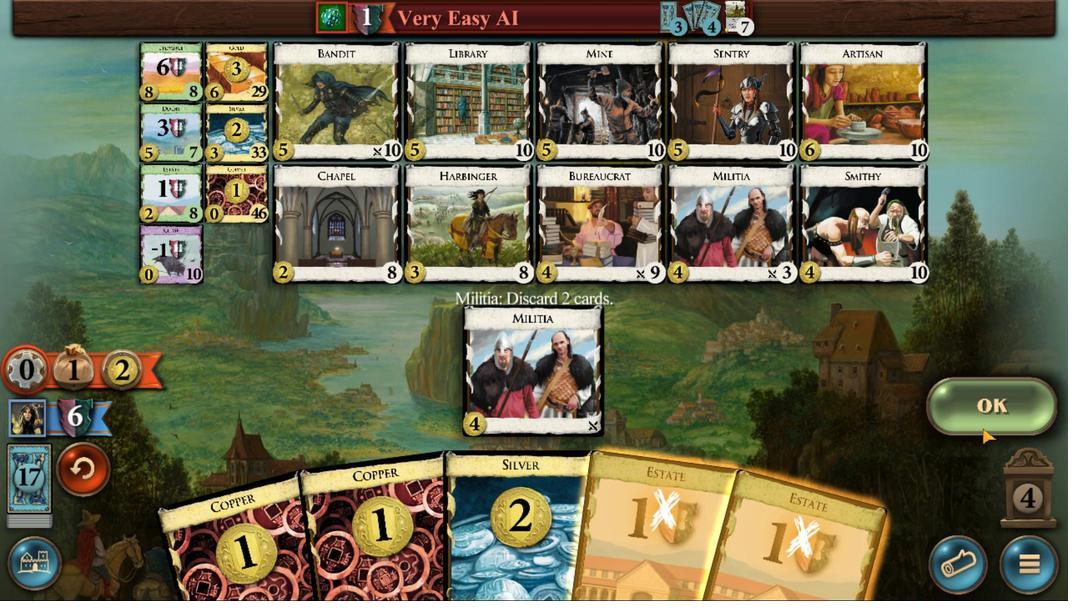 
Action: Mouse pressed left at (697, 375)
Screenshot: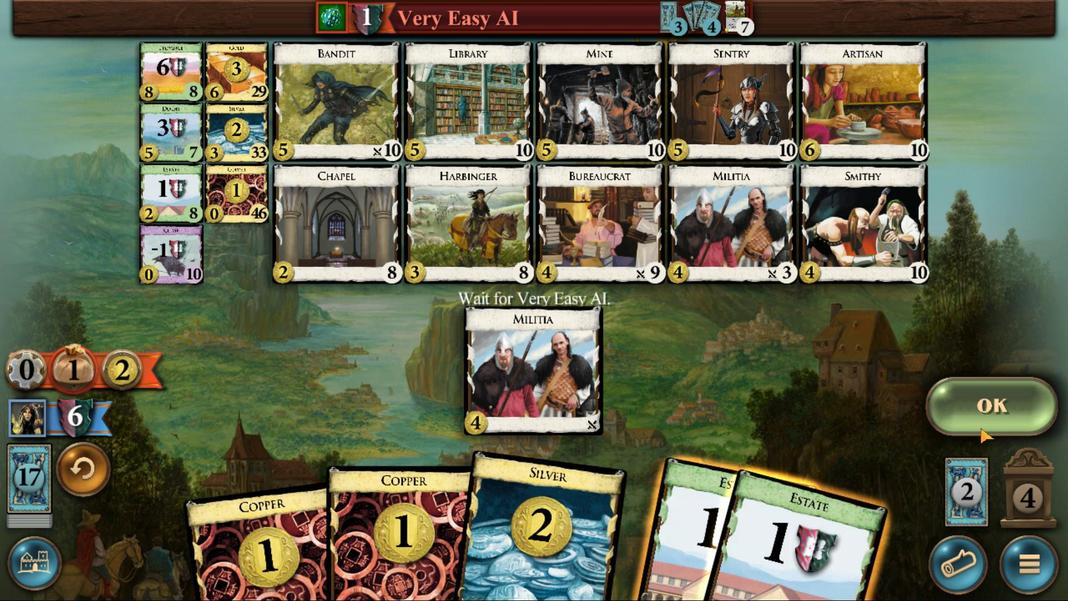 
Action: Mouse moved to (570, 385)
Screenshot: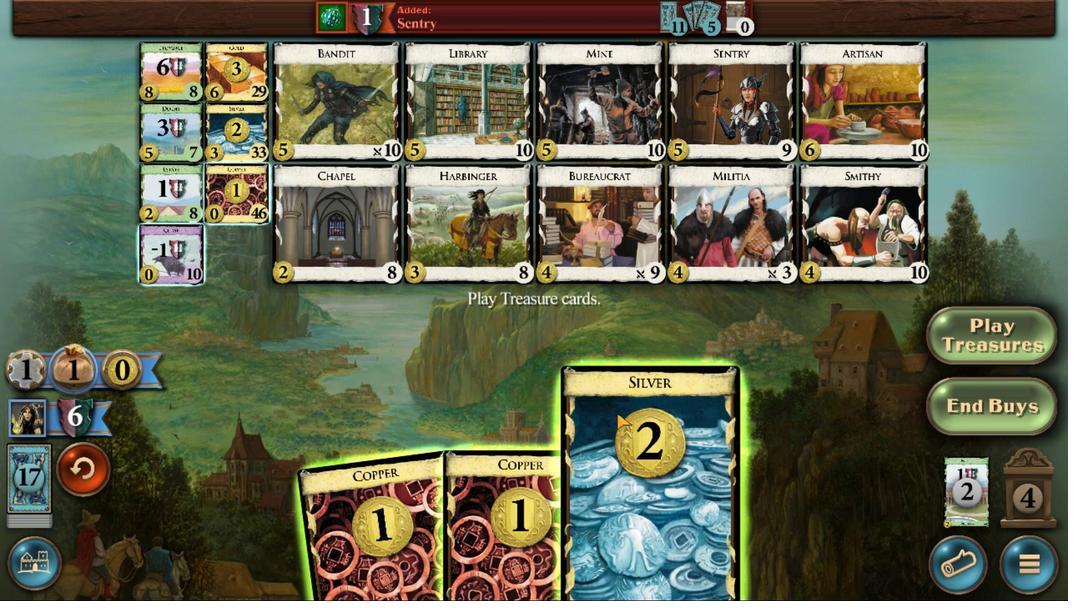 
Action: Mouse pressed left at (570, 385)
Screenshot: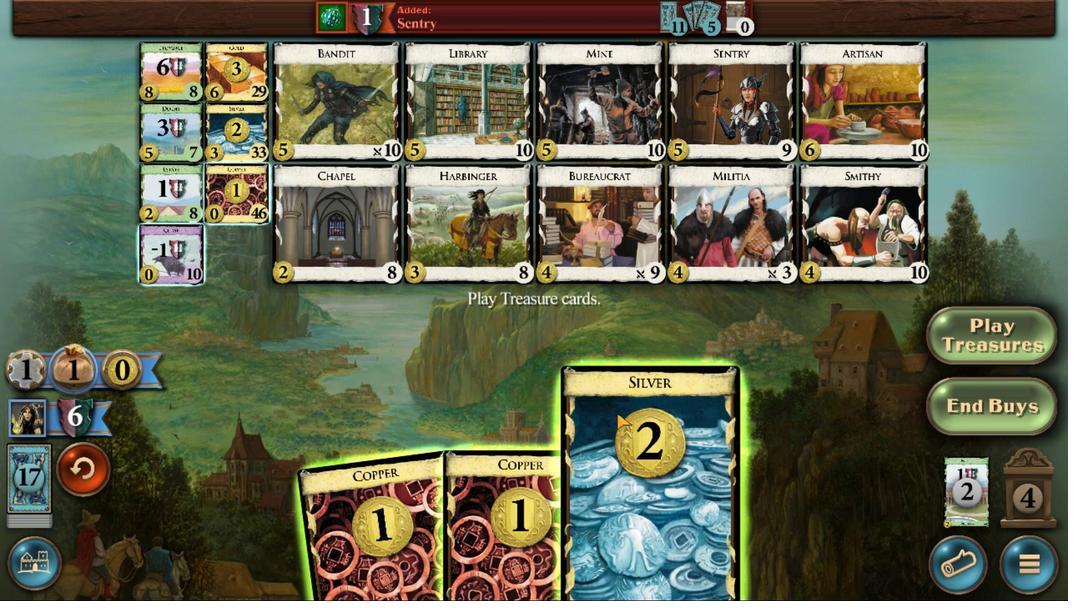 
Action: Mouse moved to (539, 386)
Screenshot: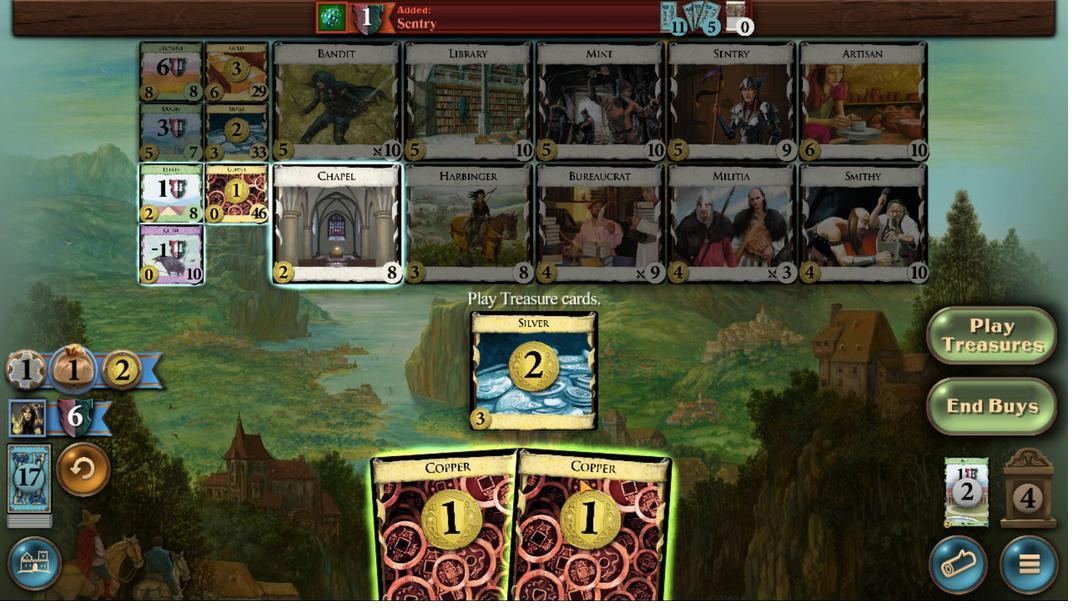 
Action: Mouse pressed left at (539, 386)
Screenshot: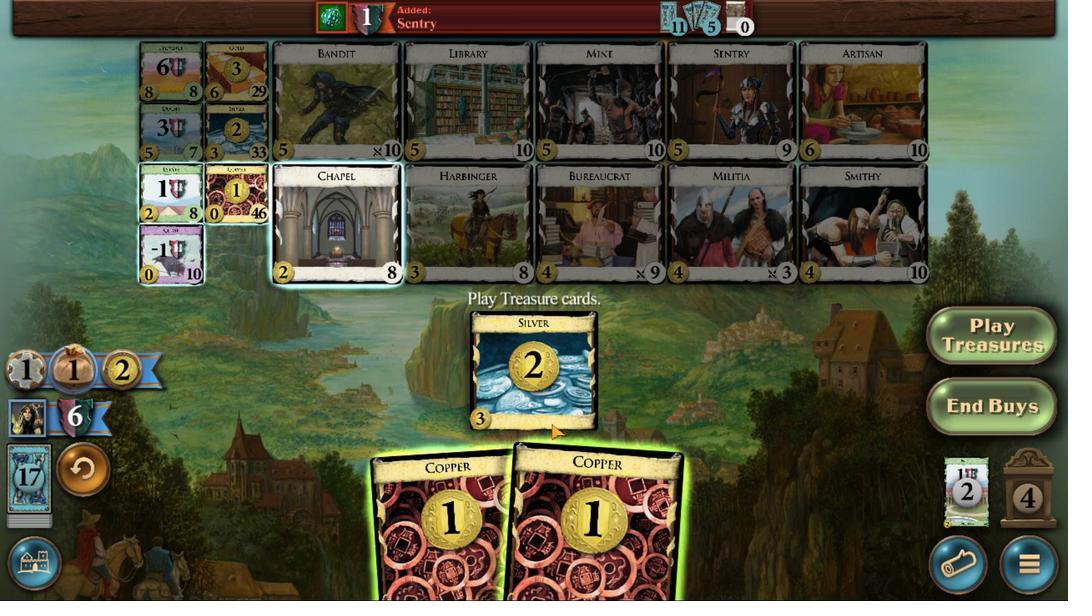 
Action: Mouse moved to (514, 385)
Screenshot: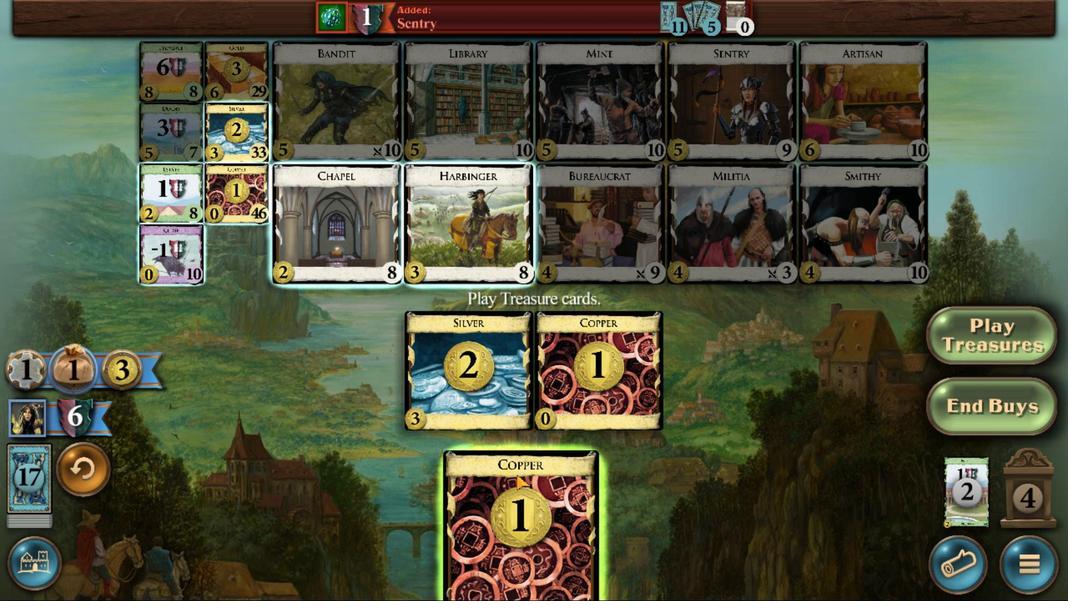 
Action: Mouse pressed left at (514, 385)
Screenshot: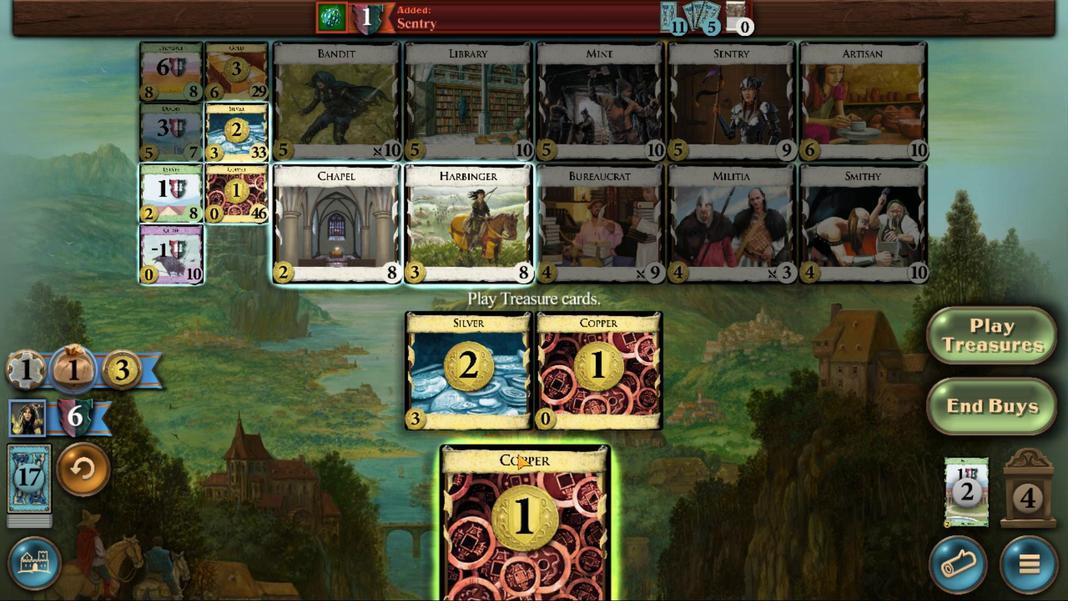 
Action: Mouse moved to (402, 308)
Screenshot: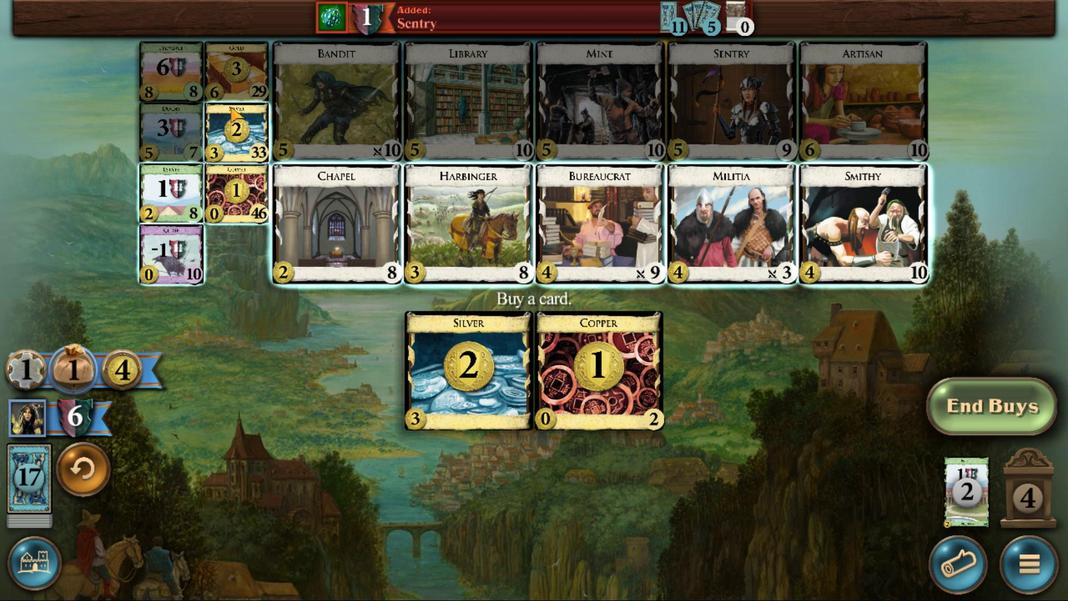 
Action: Mouse pressed left at (402, 308)
Screenshot: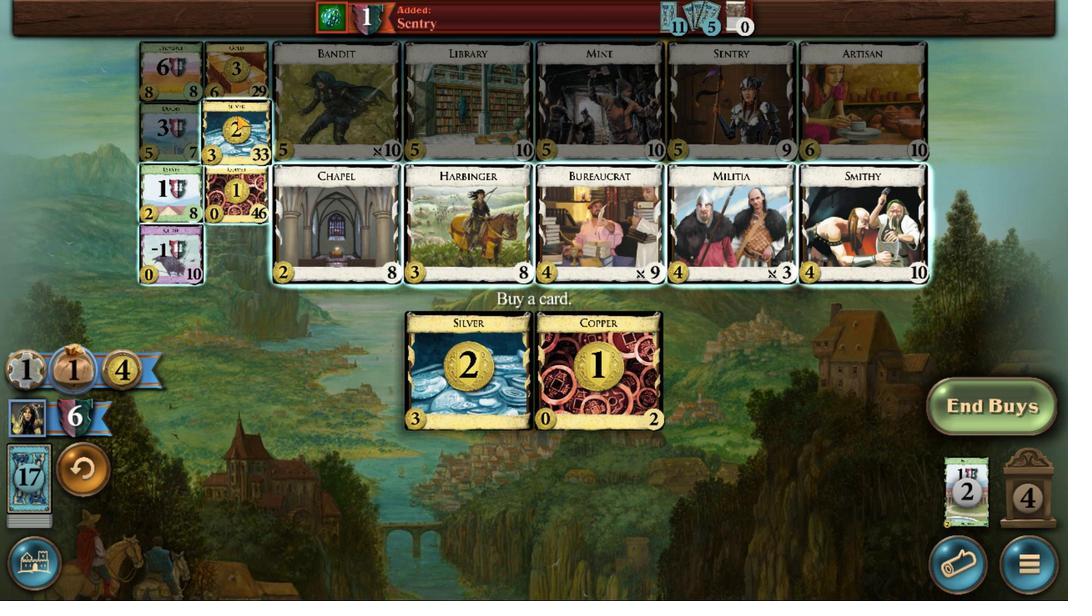 
Action: Mouse moved to (612, 391)
Screenshot: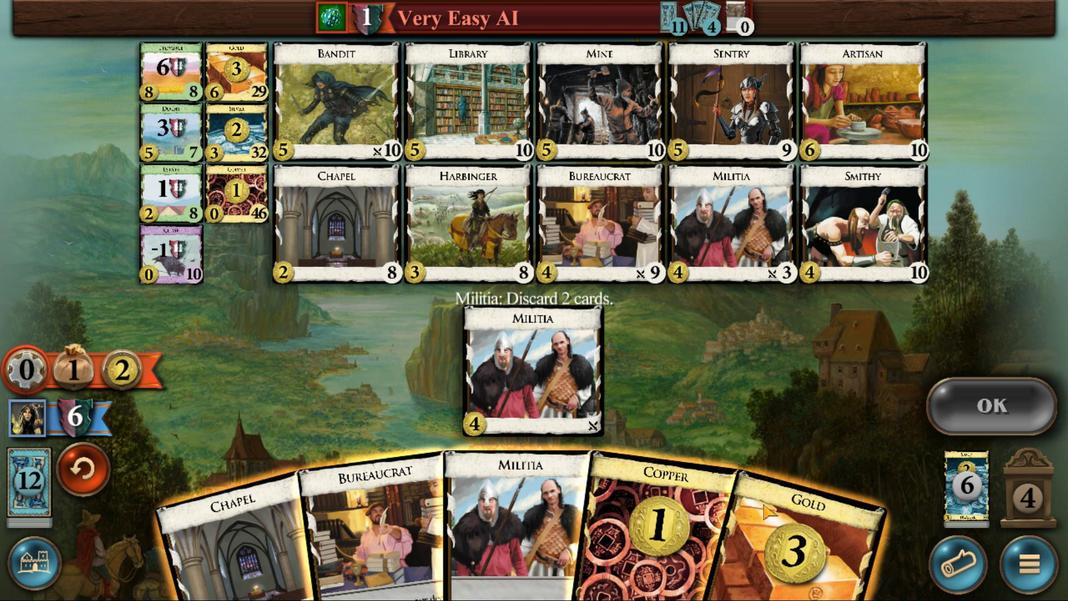 
Action: Mouse pressed left at (612, 391)
Screenshot: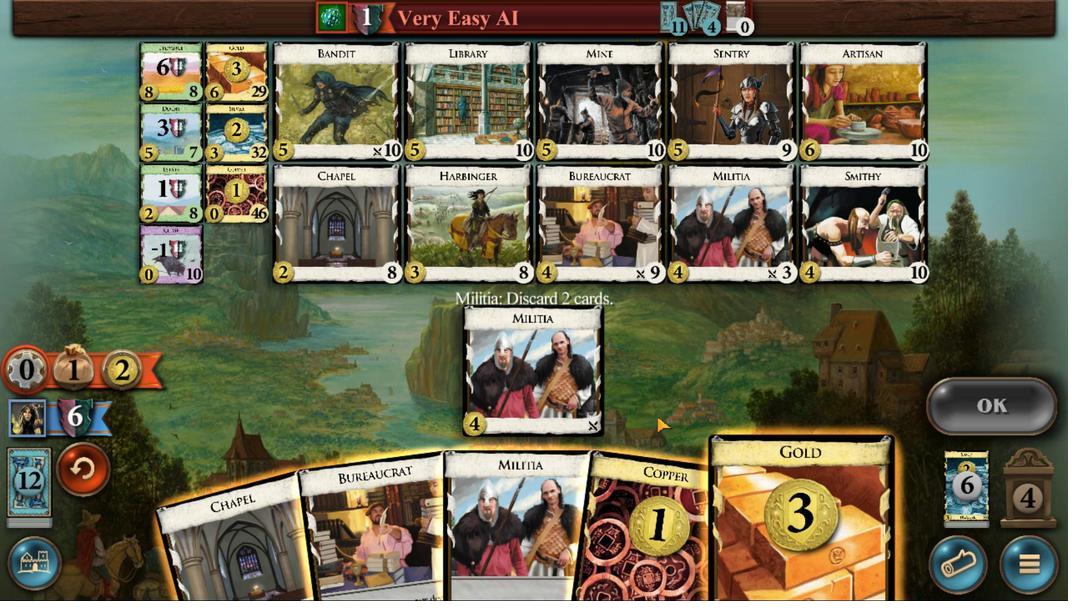 
Action: Mouse moved to (571, 391)
Screenshot: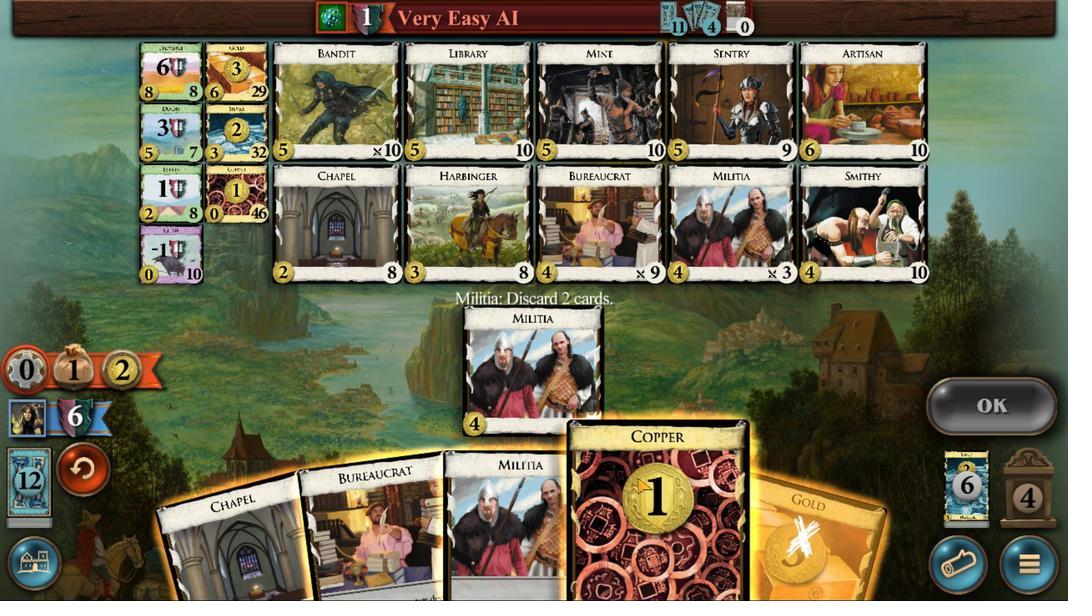 
Action: Mouse pressed left at (571, 391)
Screenshot: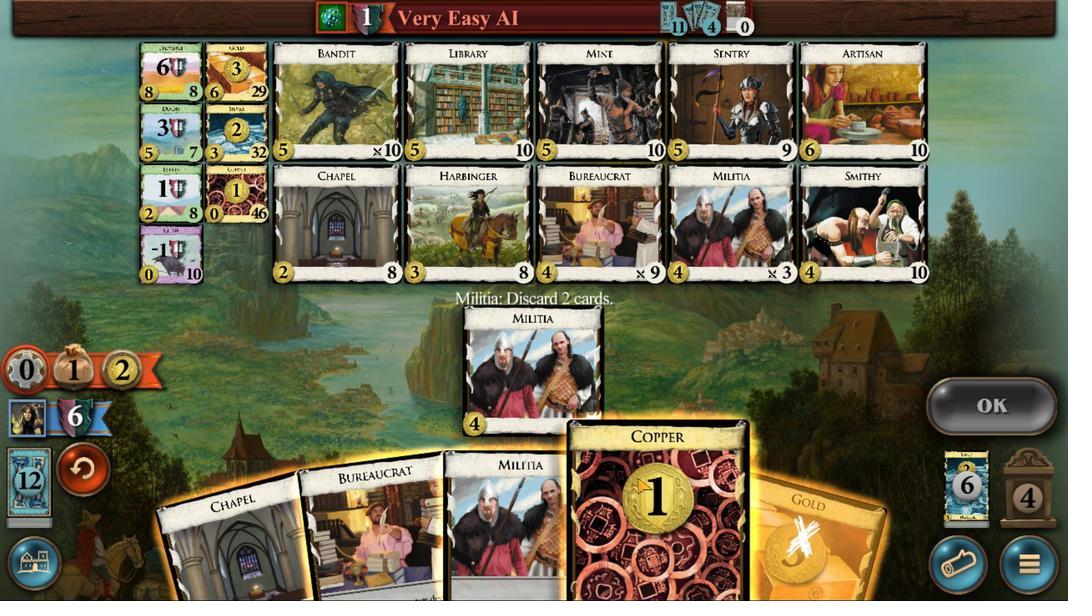 
Action: Mouse moved to (615, 401)
Screenshot: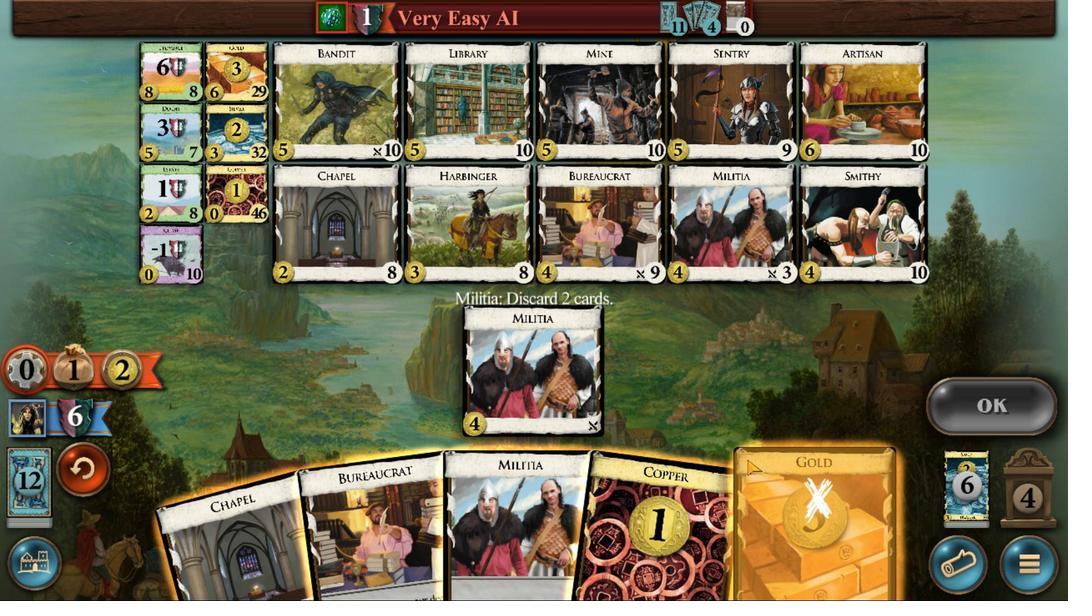 
Action: Mouse pressed left at (615, 401)
Screenshot: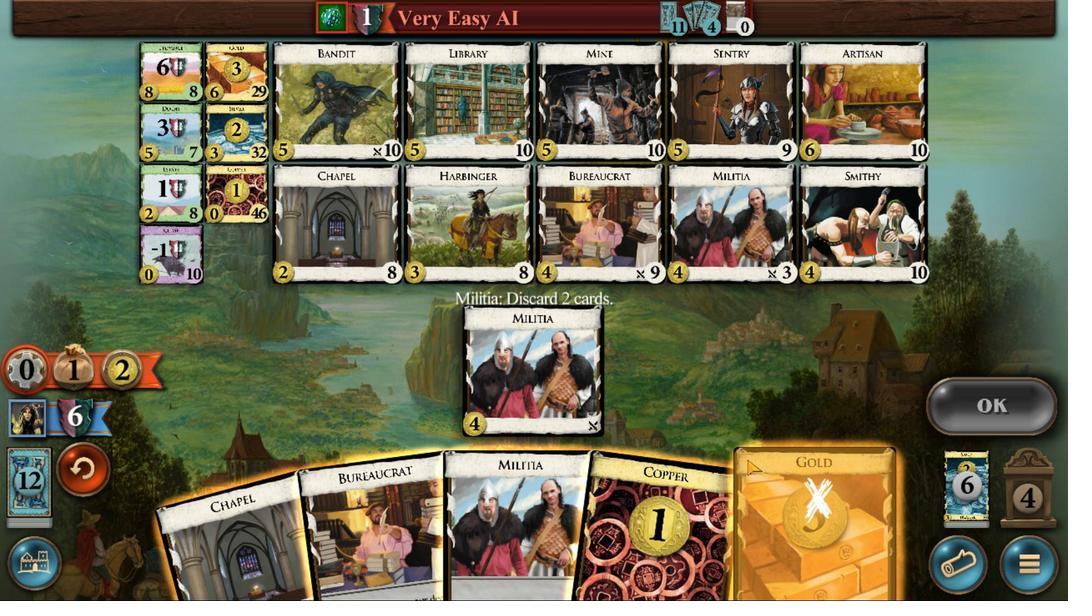 
Action: Mouse moved to (407, 398)
Screenshot: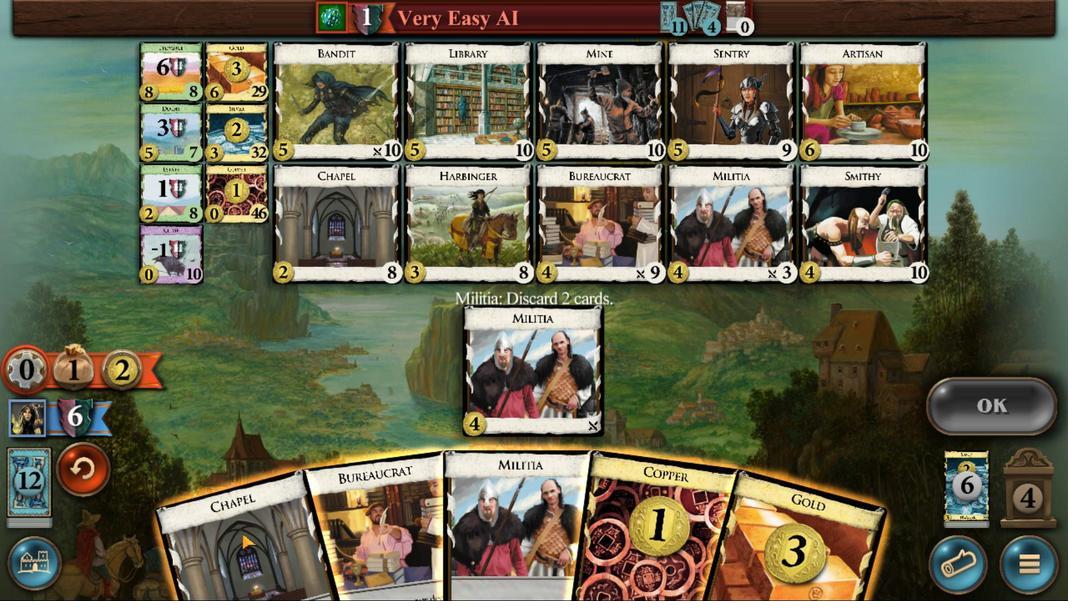 
Action: Mouse pressed left at (407, 398)
Screenshot: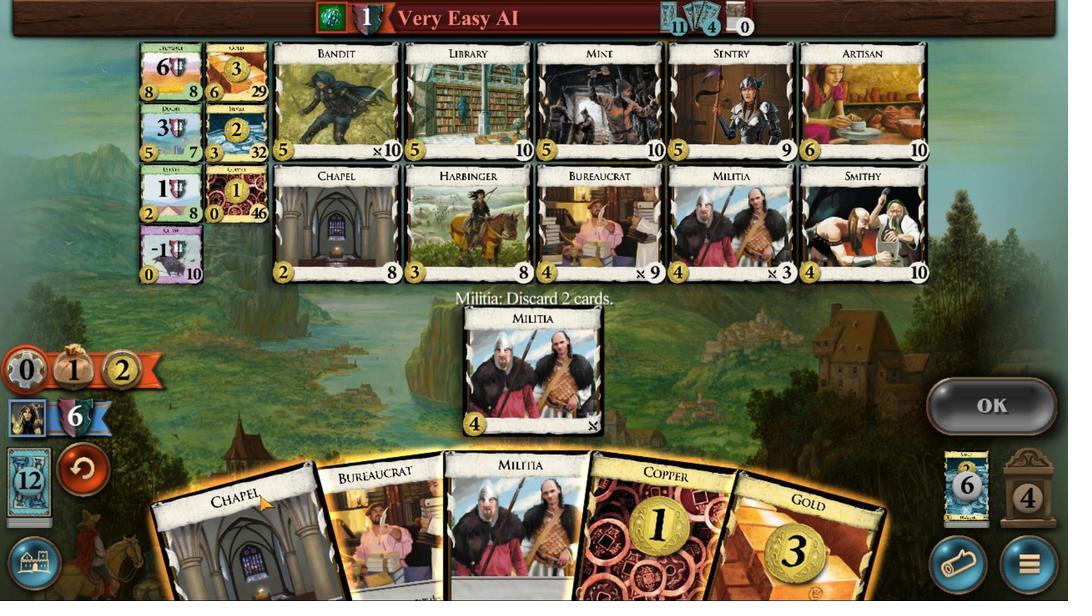 
Action: Mouse moved to (453, 396)
Screenshot: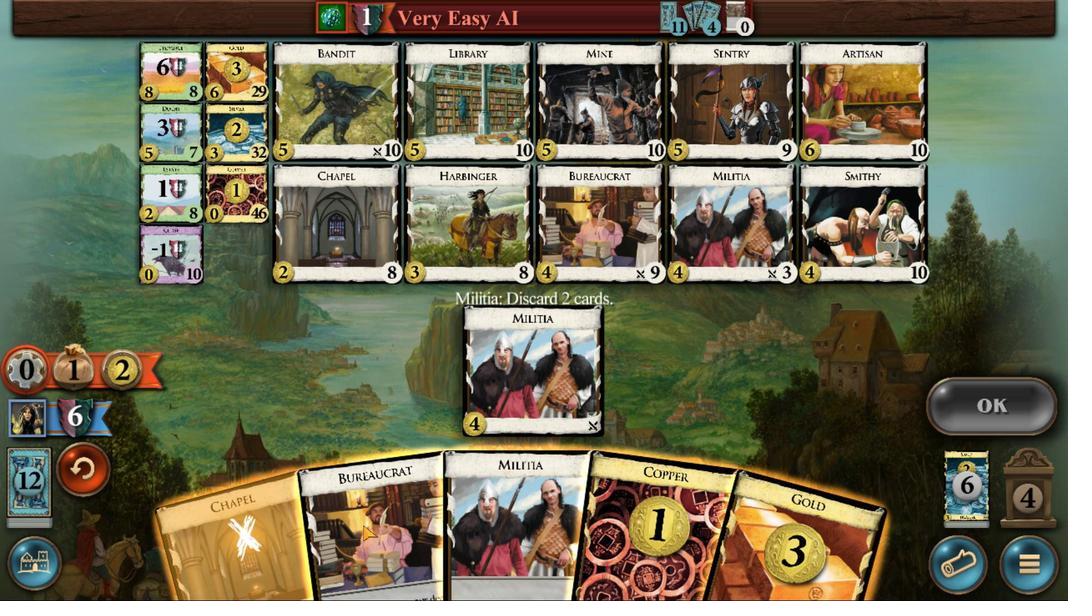 
Action: Mouse pressed left at (453, 396)
Screenshot: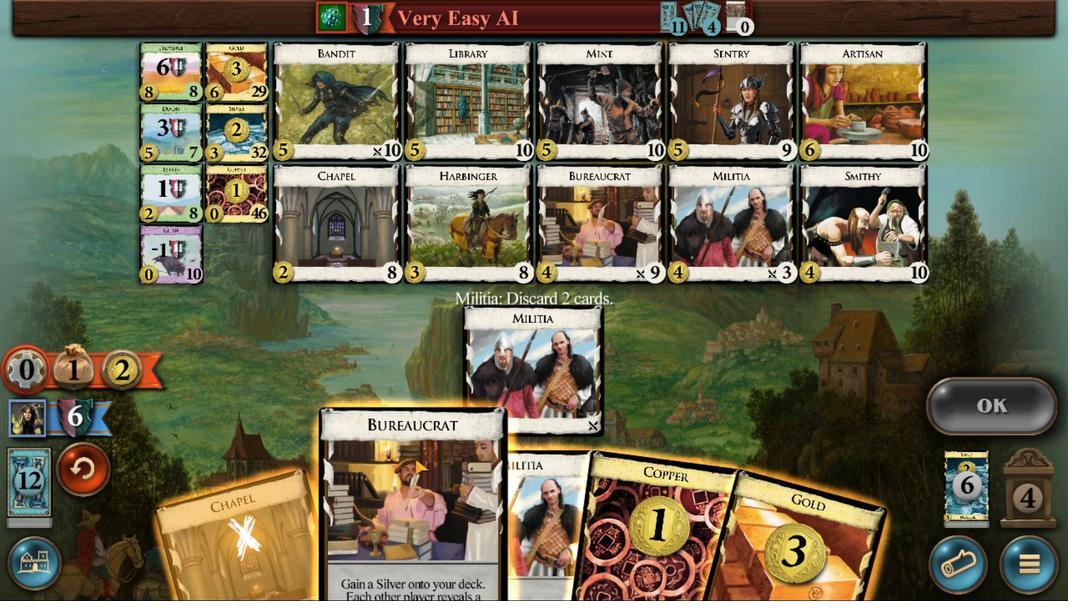 
Action: Mouse moved to (687, 370)
Screenshot: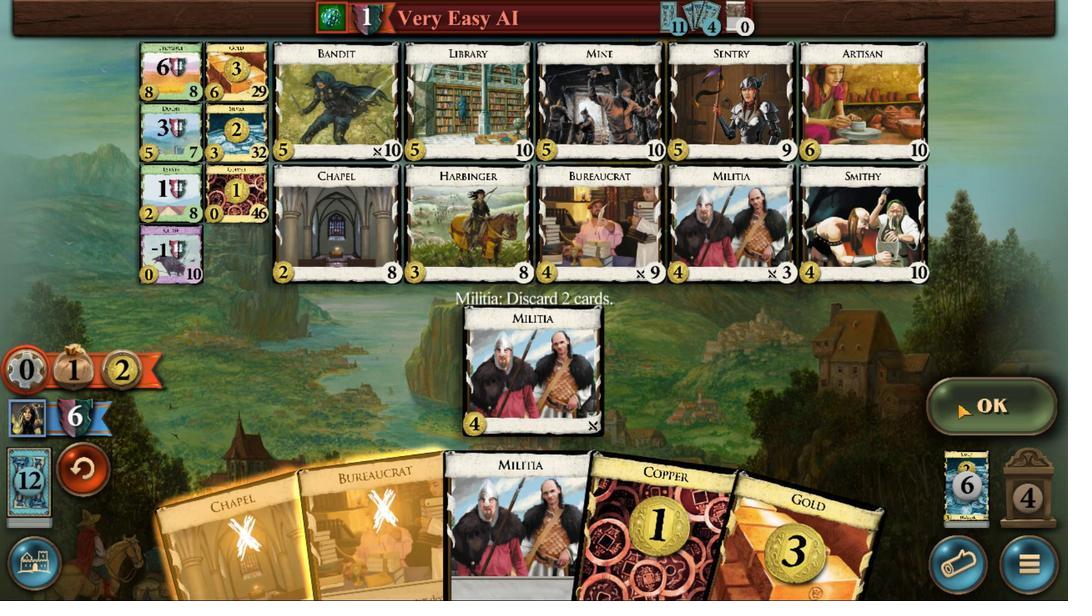 
Action: Mouse pressed left at (687, 370)
Screenshot: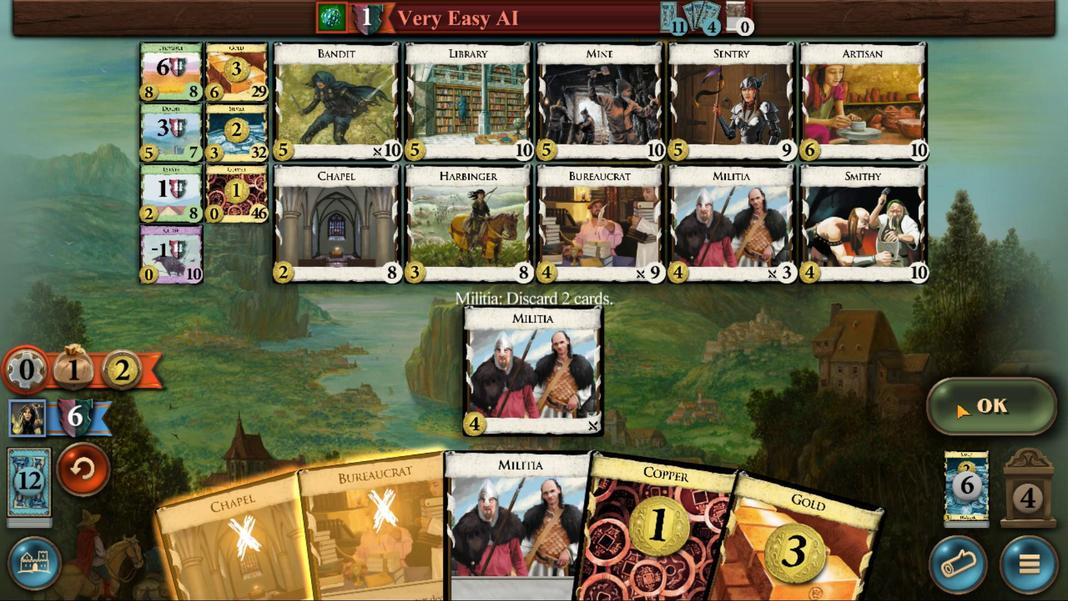 
Action: Mouse moved to (459, 398)
Screenshot: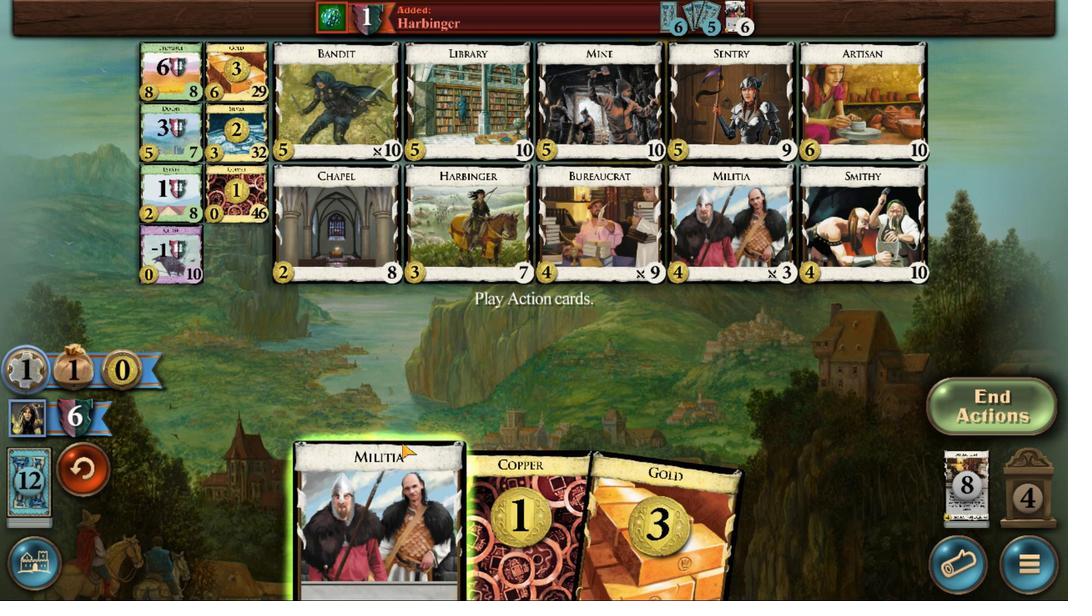 
Action: Mouse pressed left at (459, 398)
Screenshot: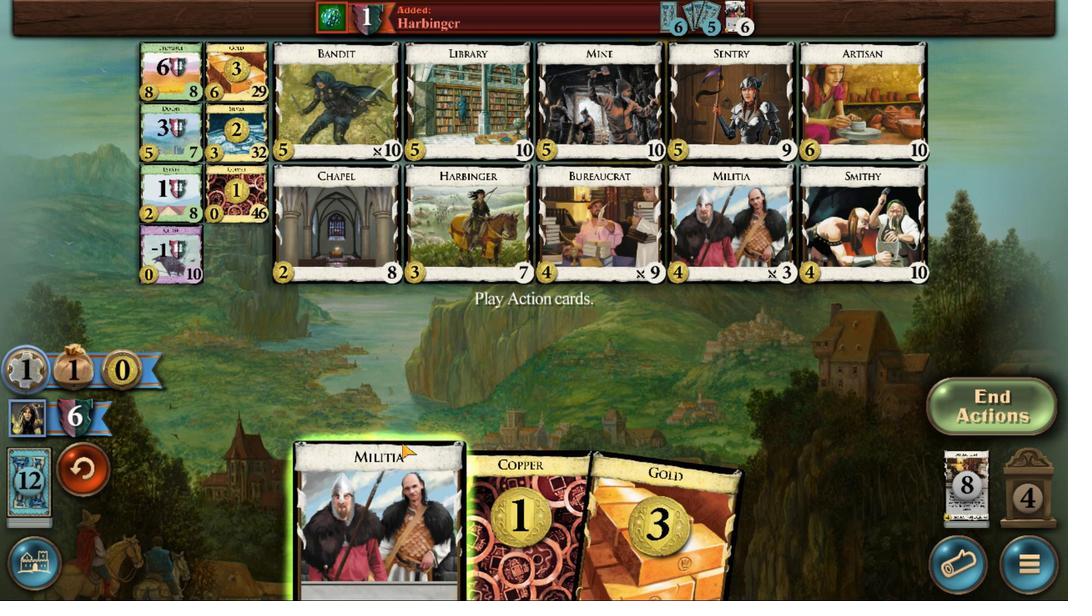 
Action: Mouse moved to (539, 395)
Screenshot: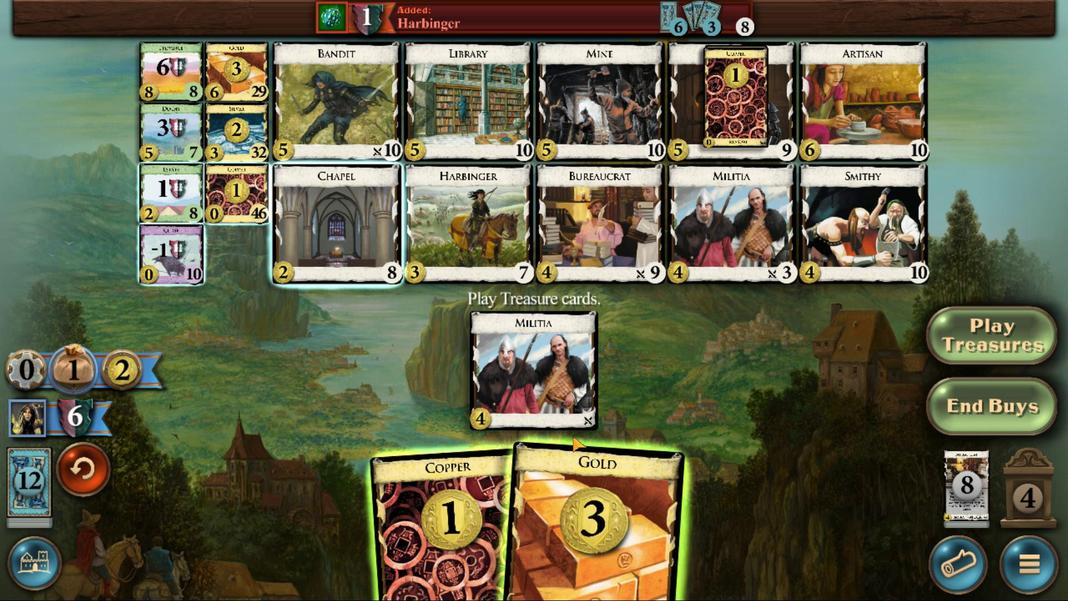 
Action: Mouse pressed left at (539, 395)
Screenshot: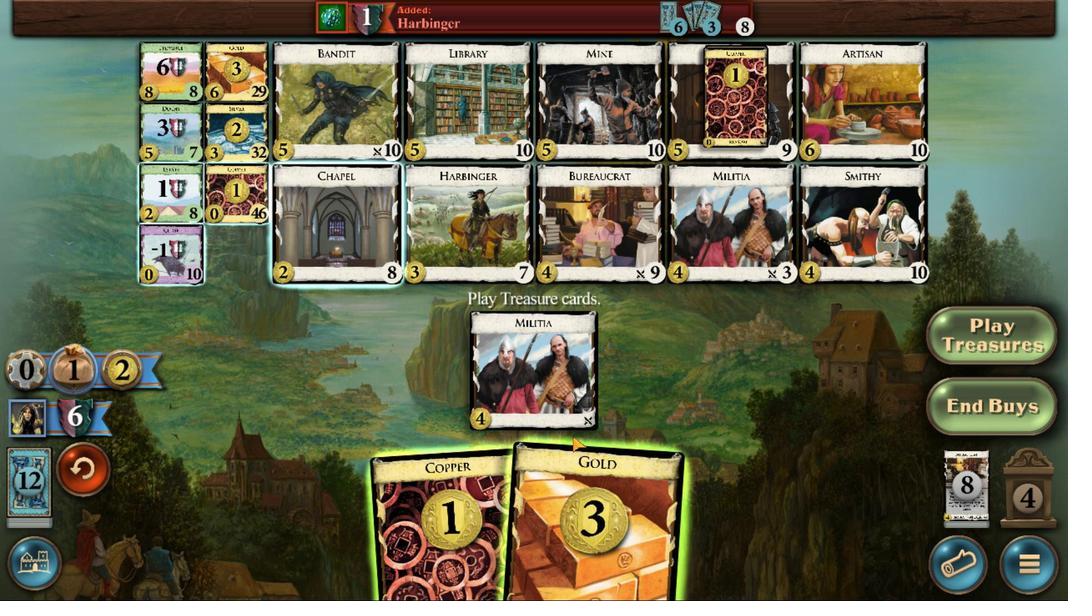 
Action: Mouse moved to (512, 391)
Screenshot: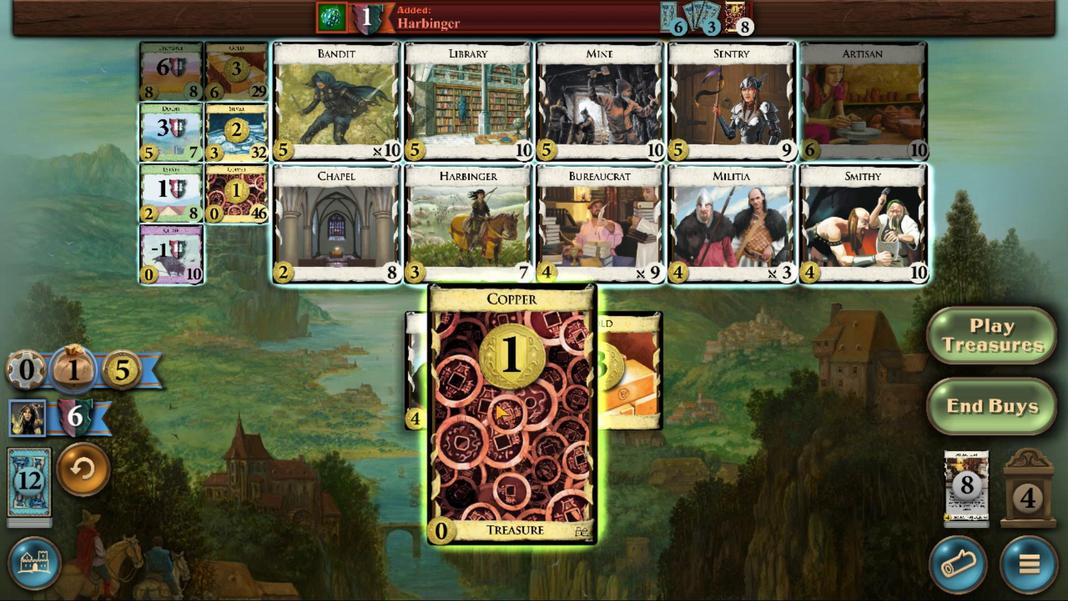 
Action: Mouse pressed left at (512, 391)
Screenshot: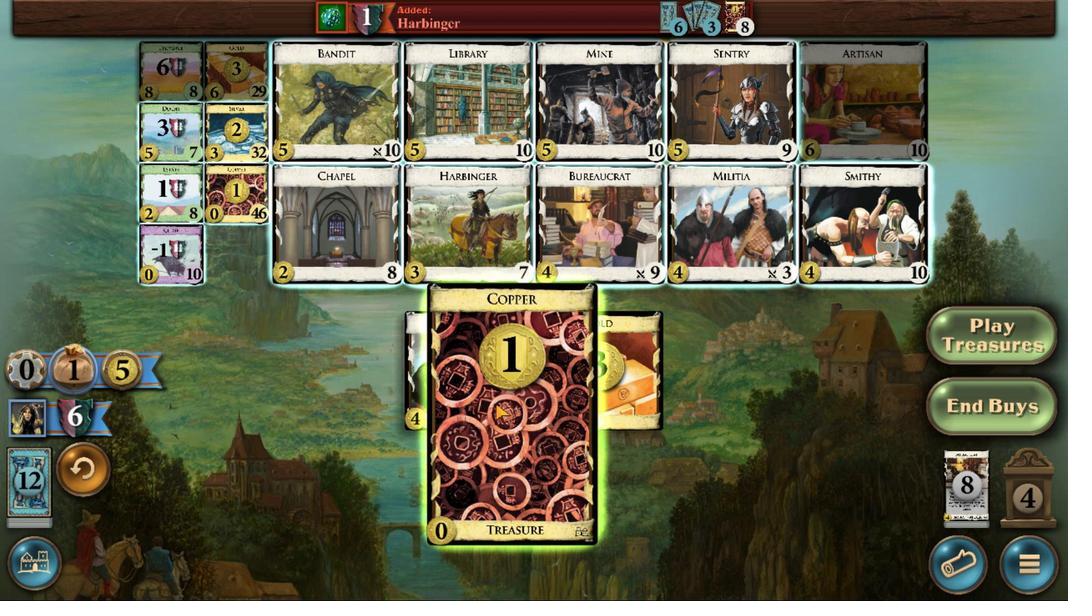 
Action: Mouse moved to (654, 307)
Screenshot: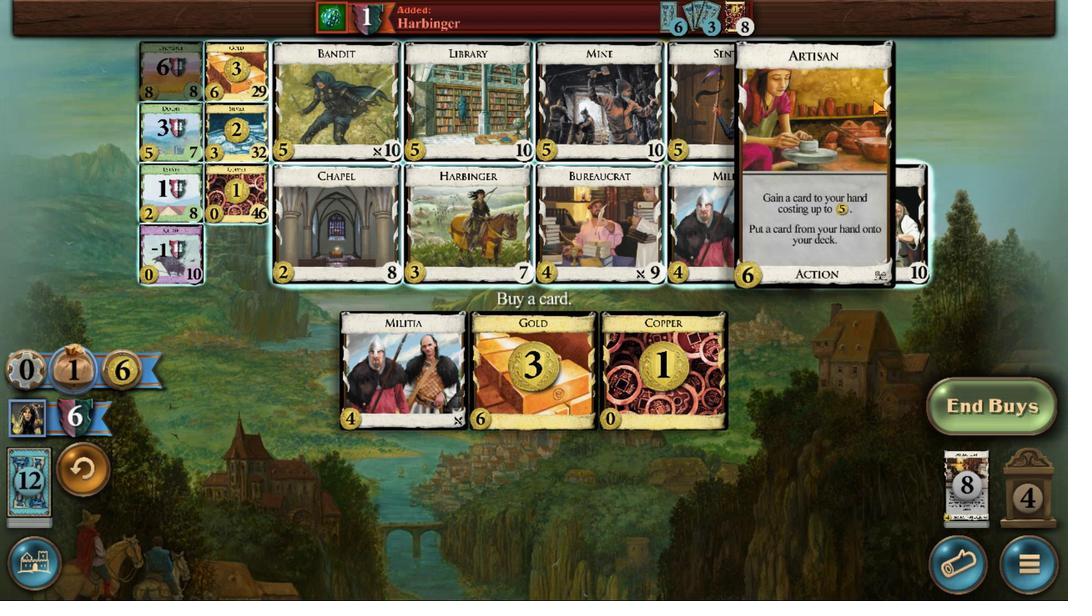 
Action: Mouse pressed left at (654, 307)
Screenshot: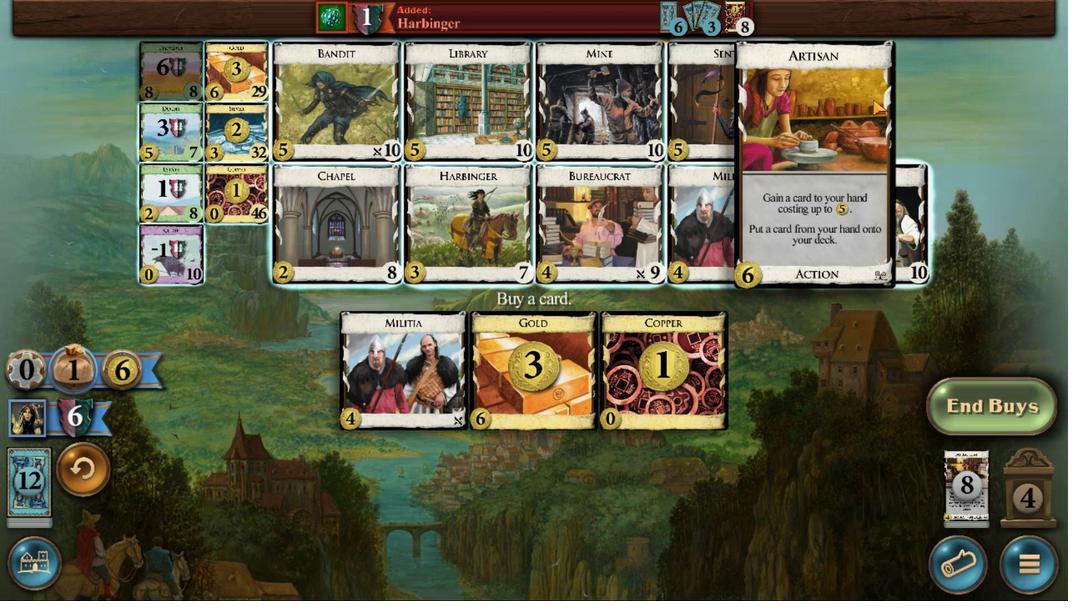 
Action: Mouse moved to (627, 384)
Screenshot: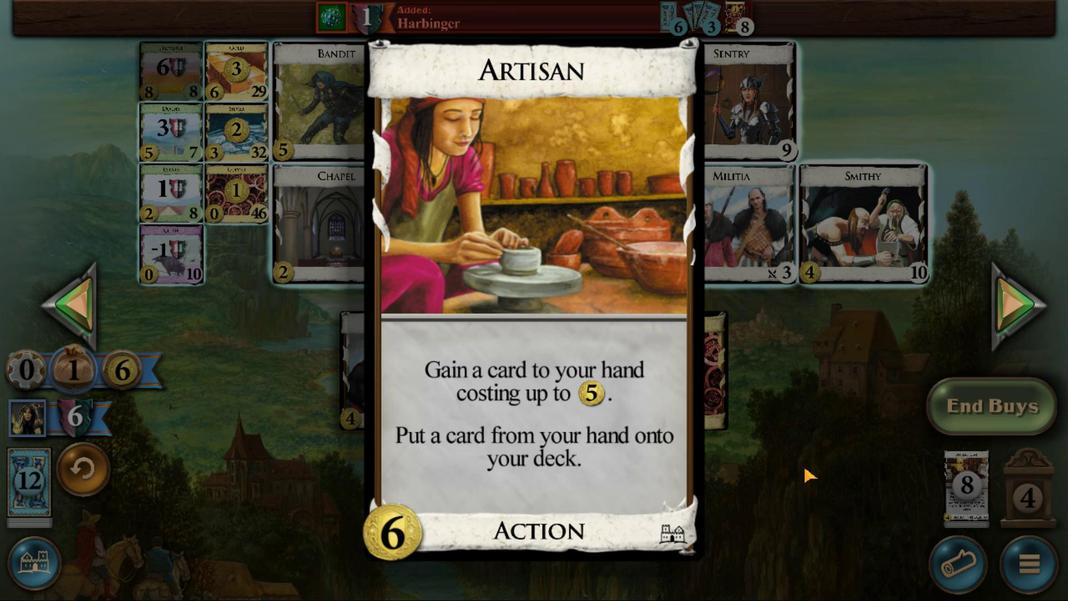 
Action: Mouse pressed left at (627, 384)
Screenshot: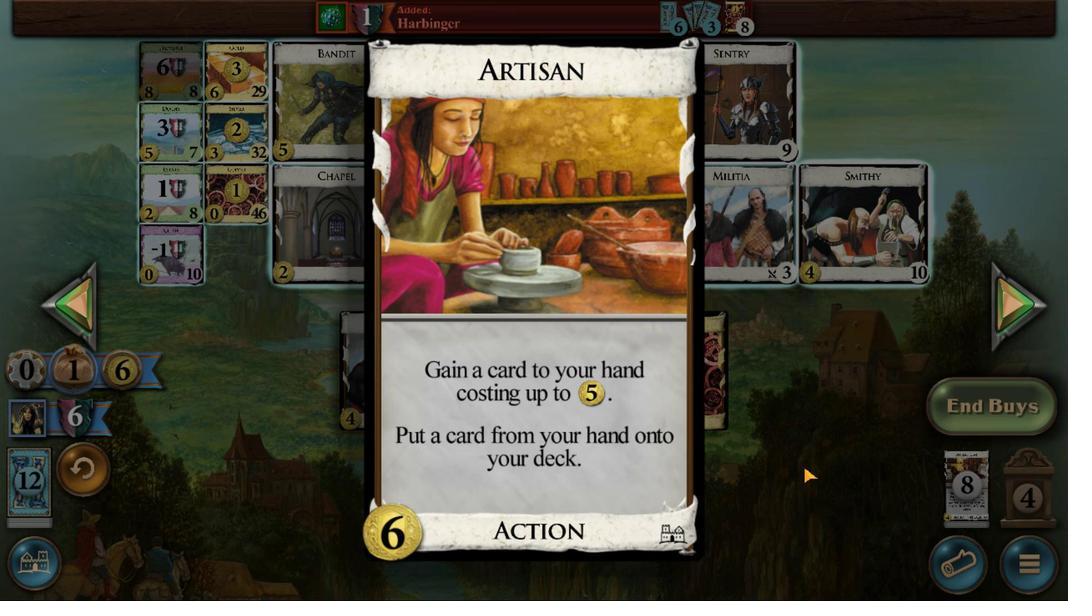
Action: Mouse moved to (650, 299)
Screenshot: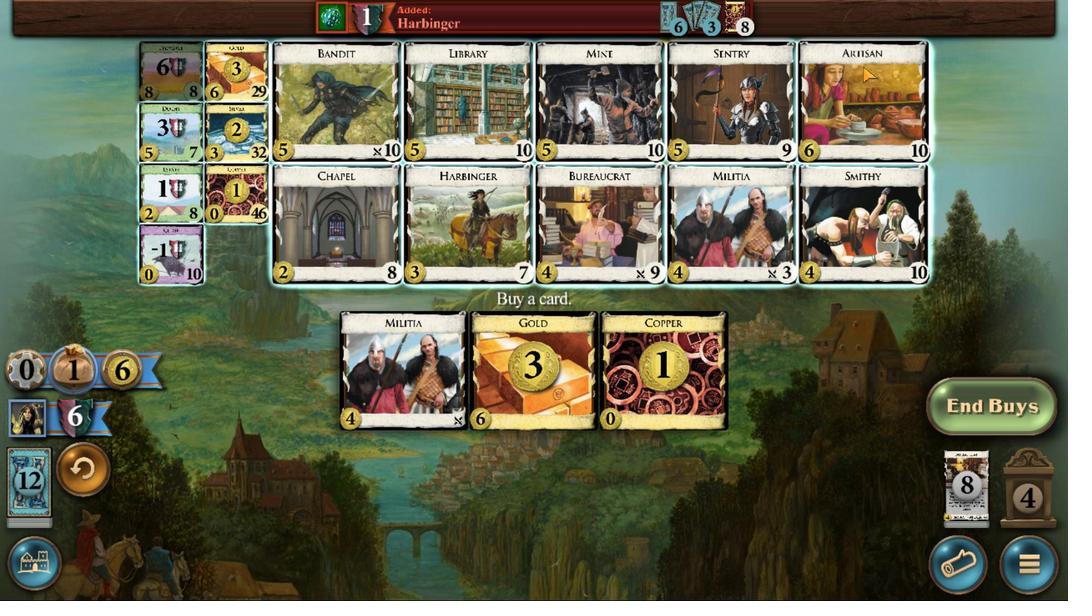 
Action: Mouse pressed left at (650, 299)
Screenshot: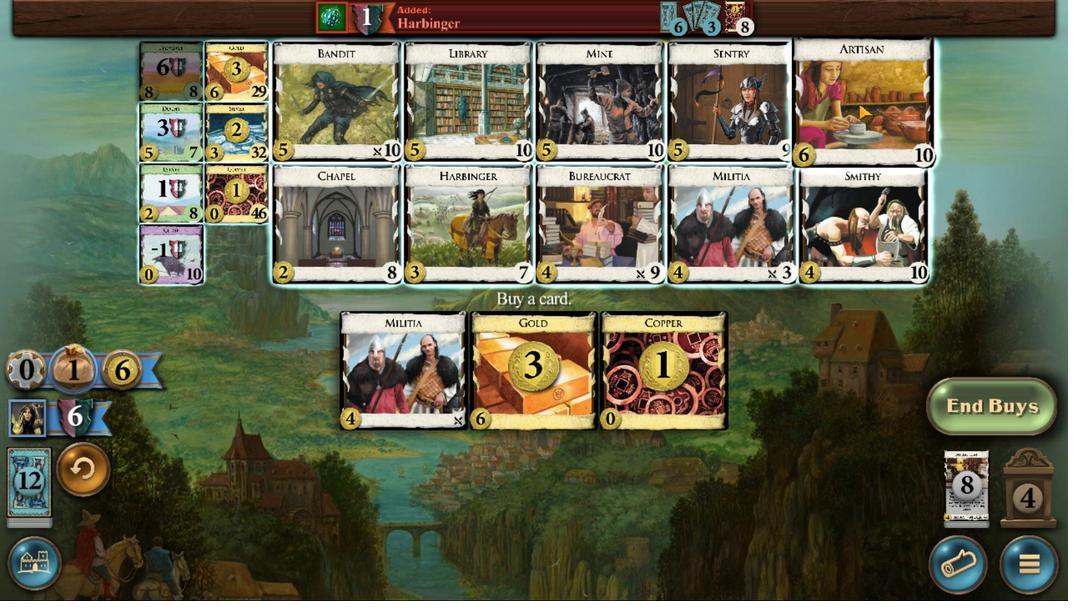 
Action: Mouse moved to (606, 395)
Screenshot: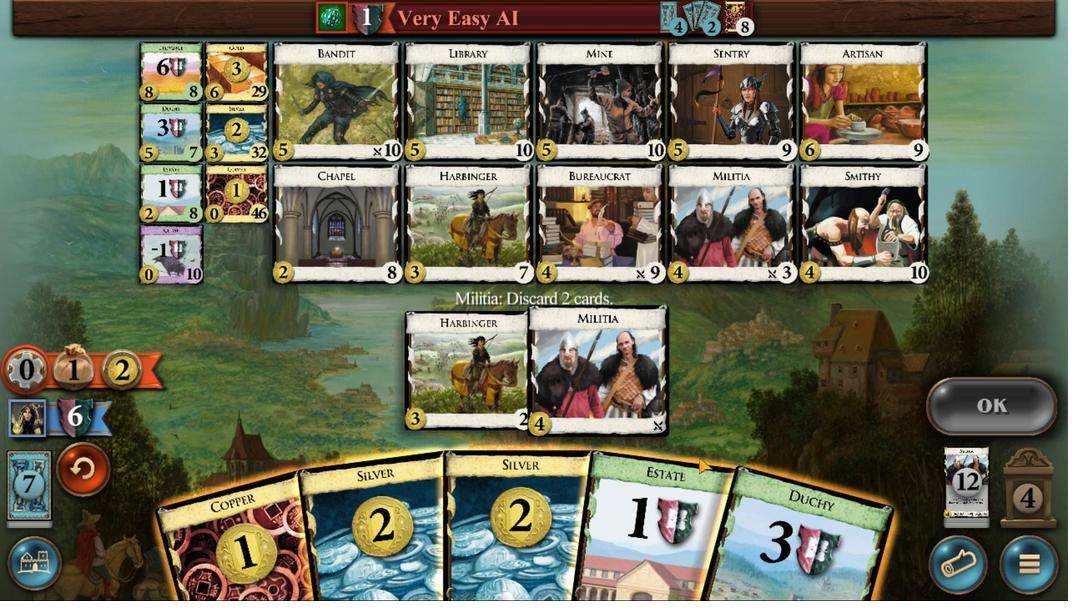 
Action: Mouse pressed left at (606, 395)
Screenshot: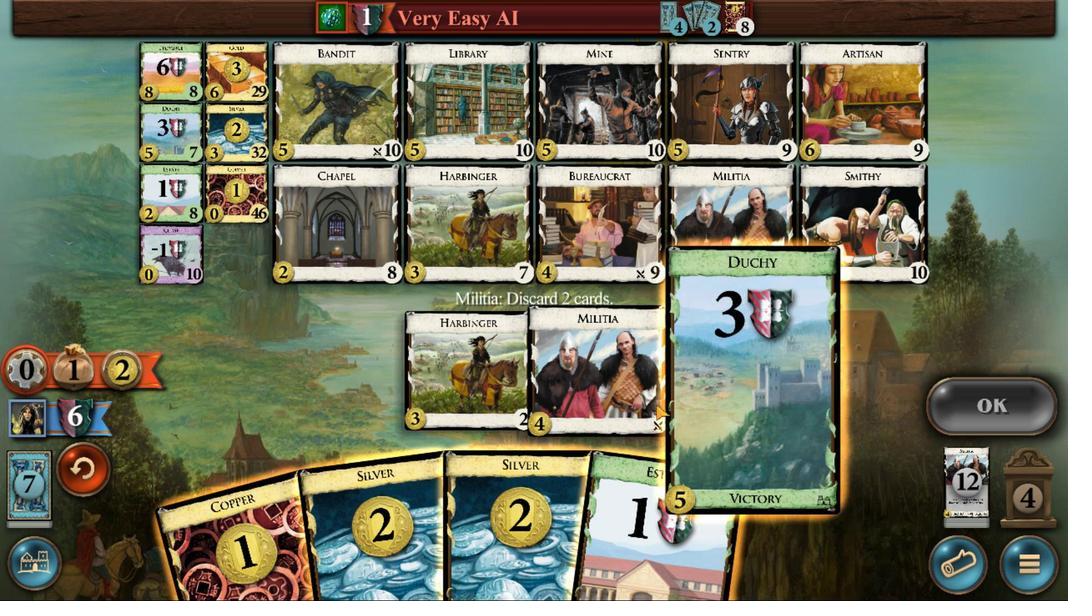 
Action: Mouse moved to (563, 394)
Screenshot: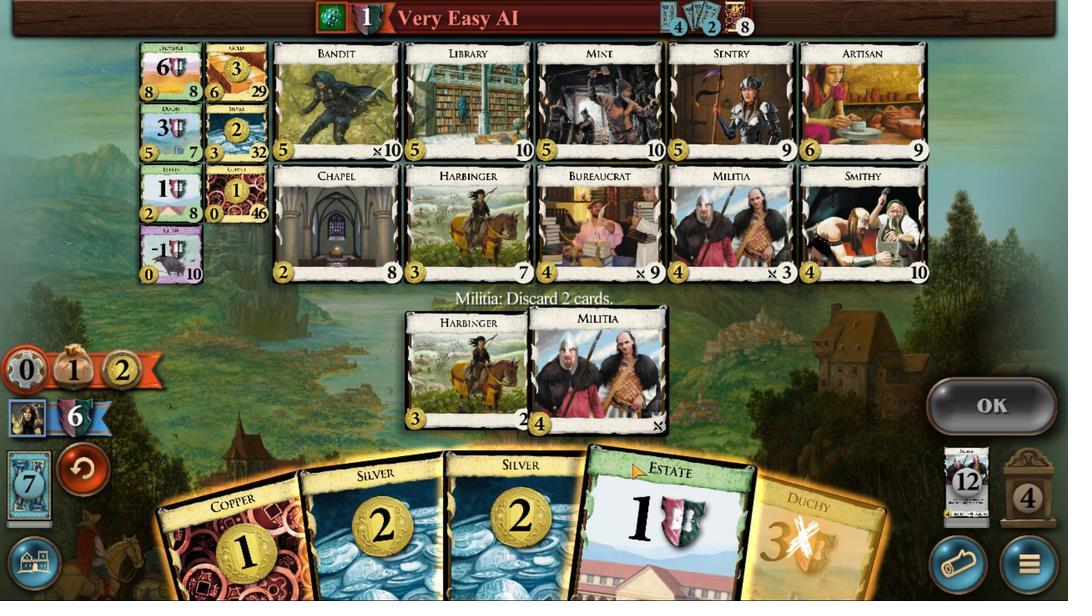 
Action: Mouse pressed left at (563, 394)
Screenshot: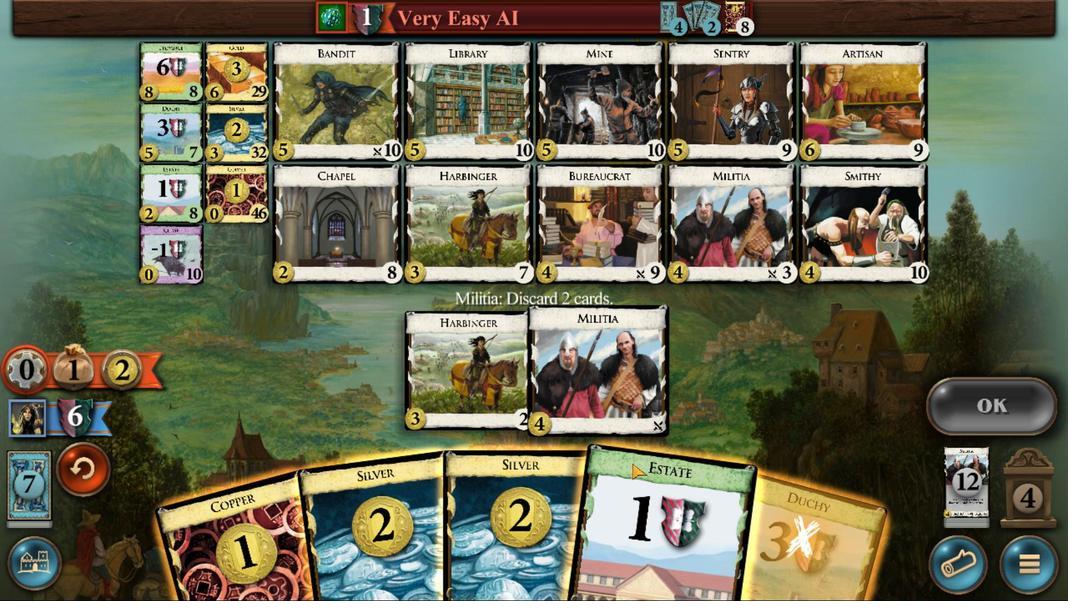 
Action: Mouse moved to (690, 371)
Screenshot: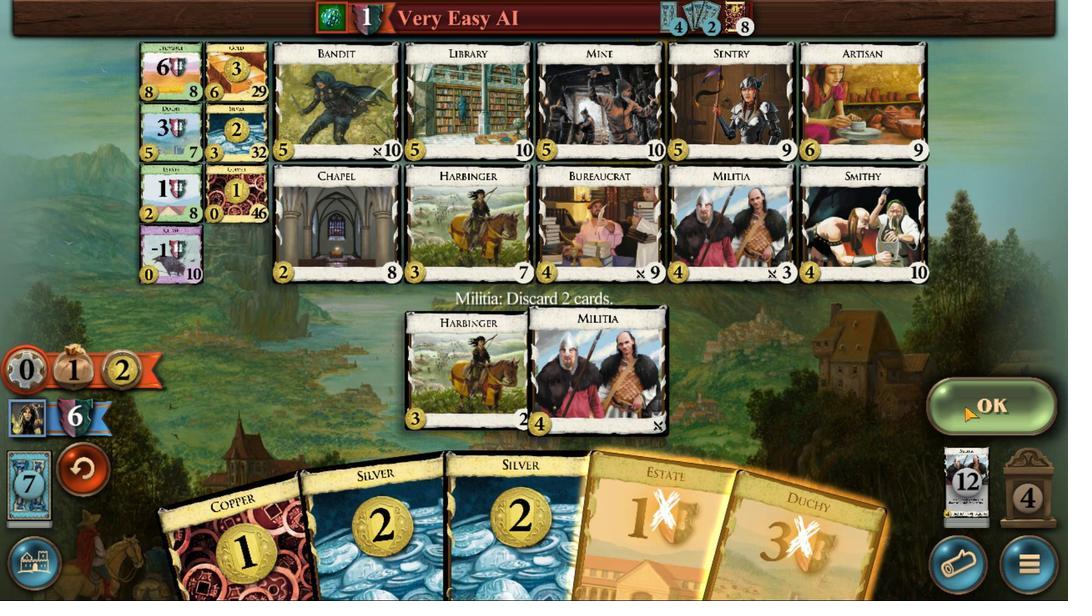 
Action: Mouse pressed left at (690, 371)
Screenshot: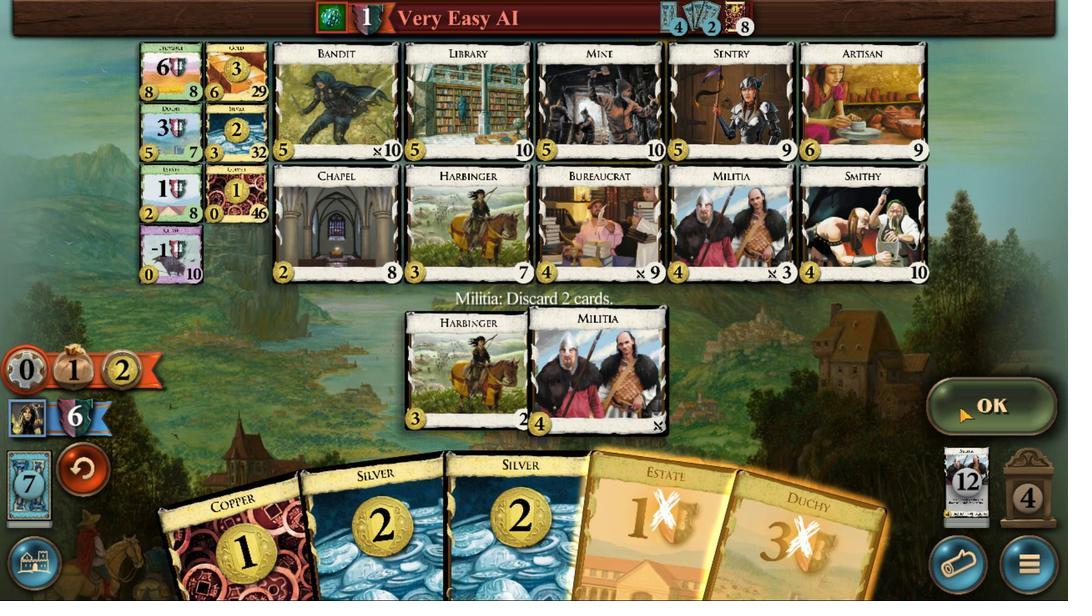 
Action: Mouse moved to (573, 401)
Screenshot: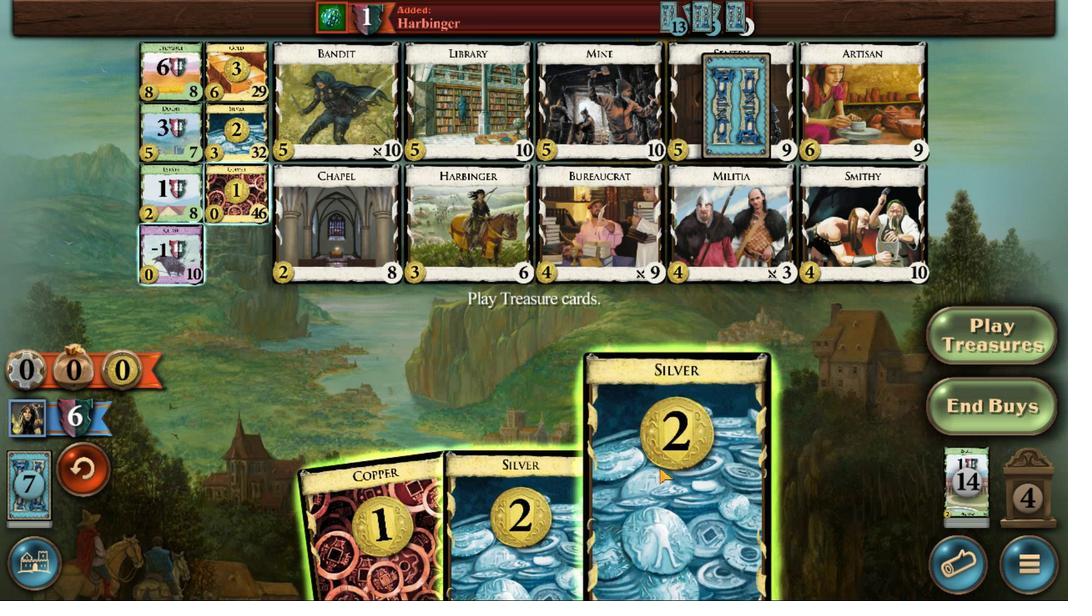 
Action: Mouse pressed left at (573, 401)
Screenshot: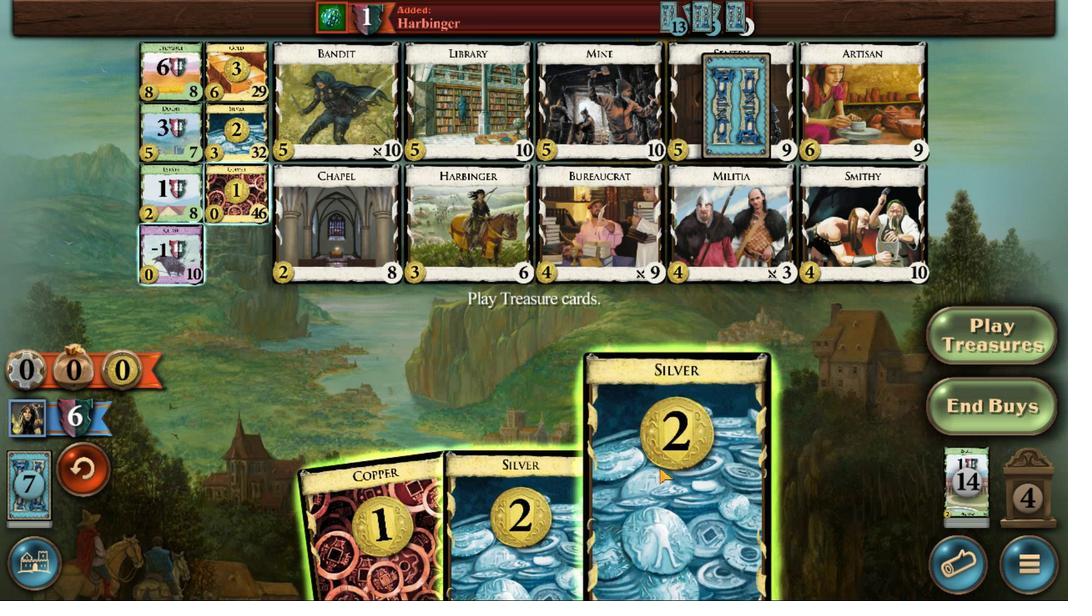 
Action: Mouse moved to (532, 399)
Screenshot: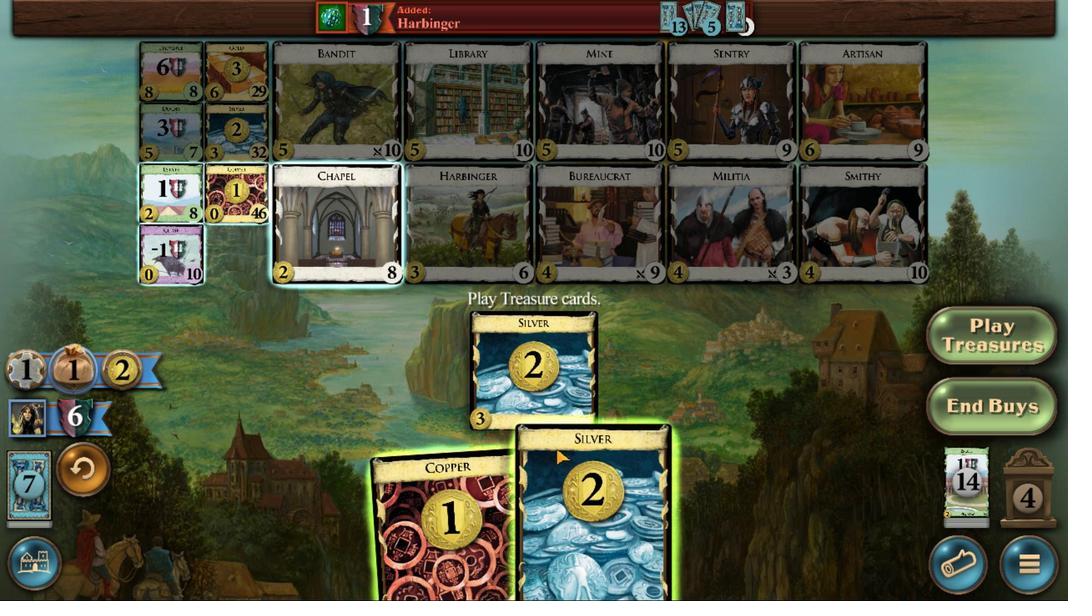 
Action: Mouse pressed left at (532, 399)
Screenshot: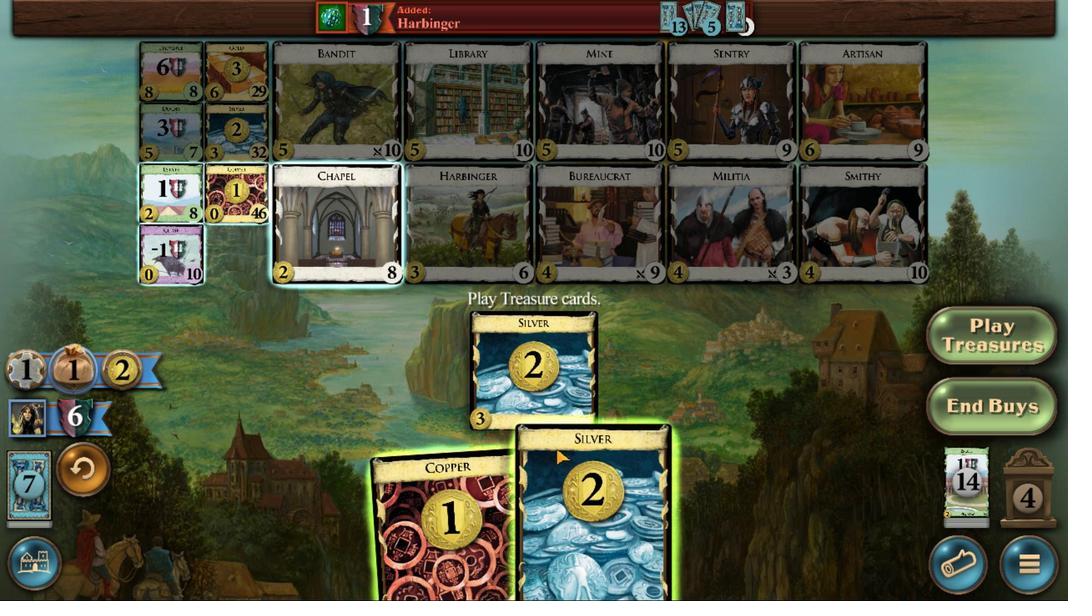 
Action: Mouse moved to (506, 394)
Screenshot: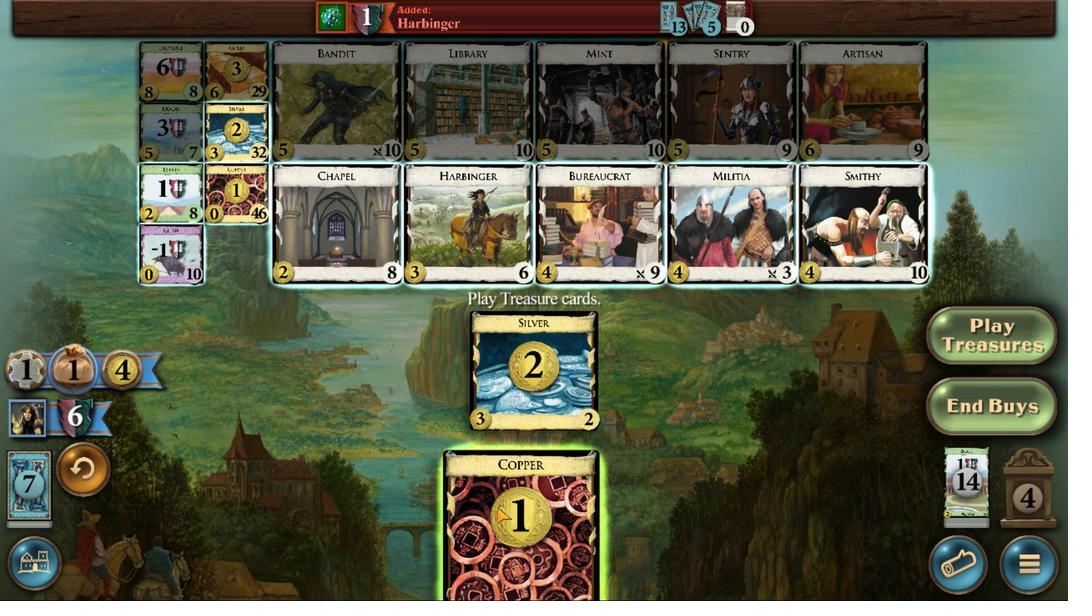 
Action: Mouse pressed left at (506, 394)
Screenshot: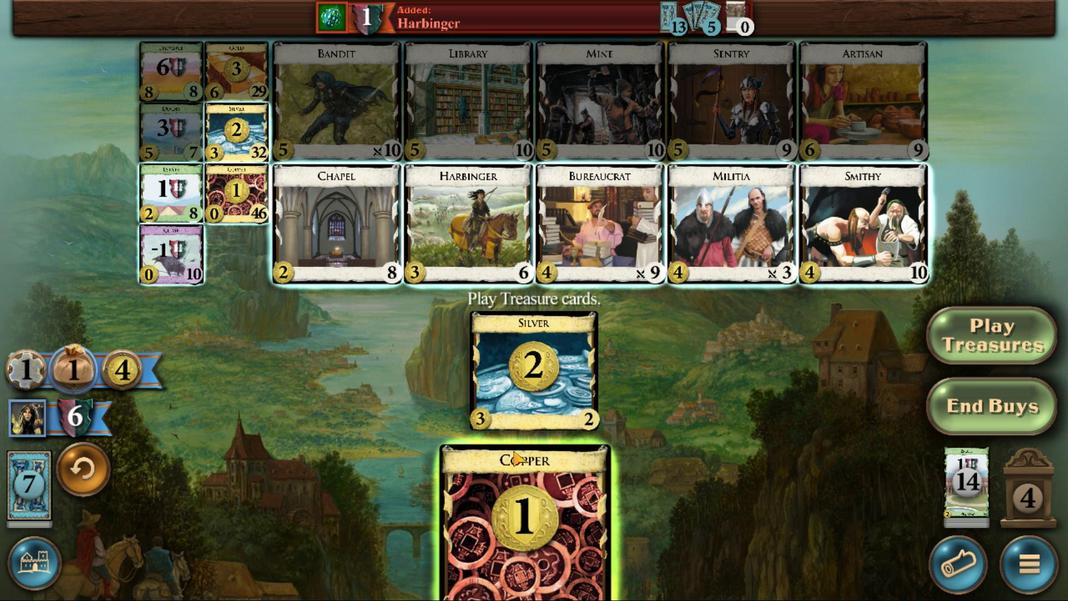 
Action: Mouse moved to (376, 311)
Screenshot: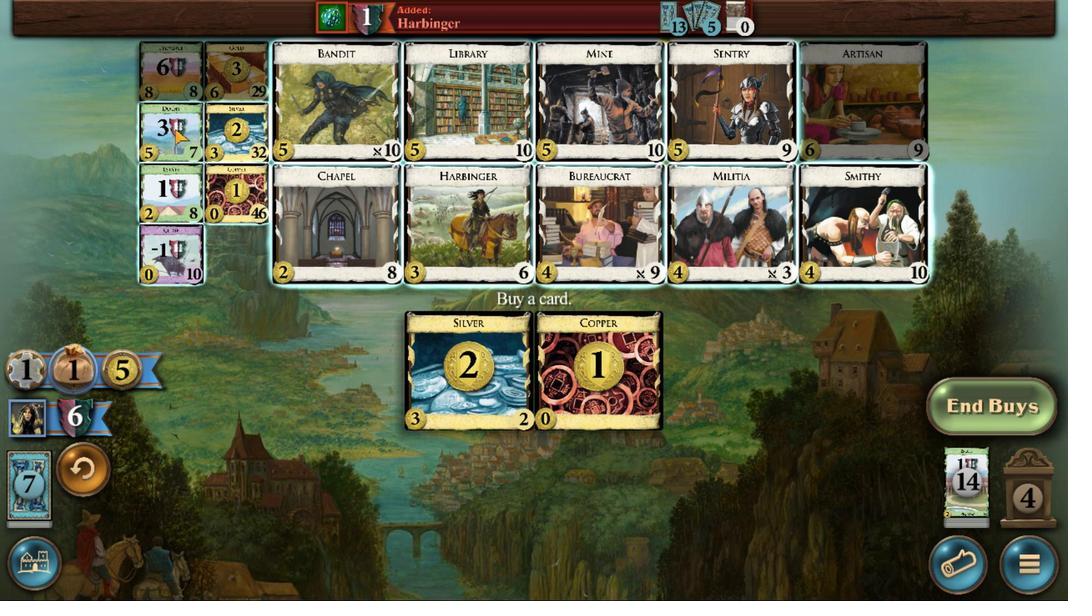 
Action: Mouse pressed left at (376, 311)
Screenshot: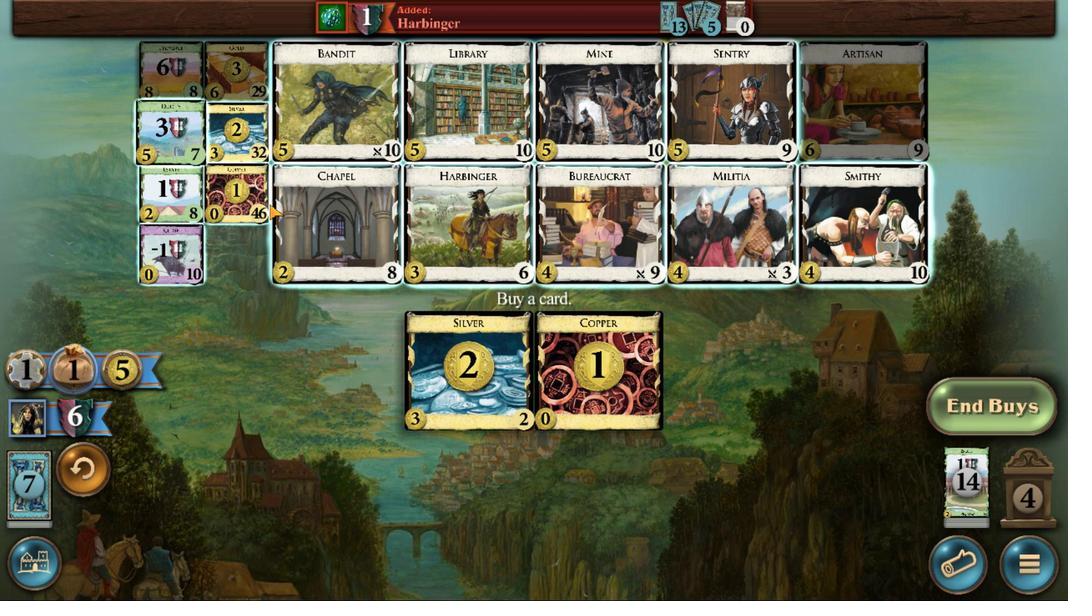 
Action: Mouse moved to (396, 399)
Screenshot: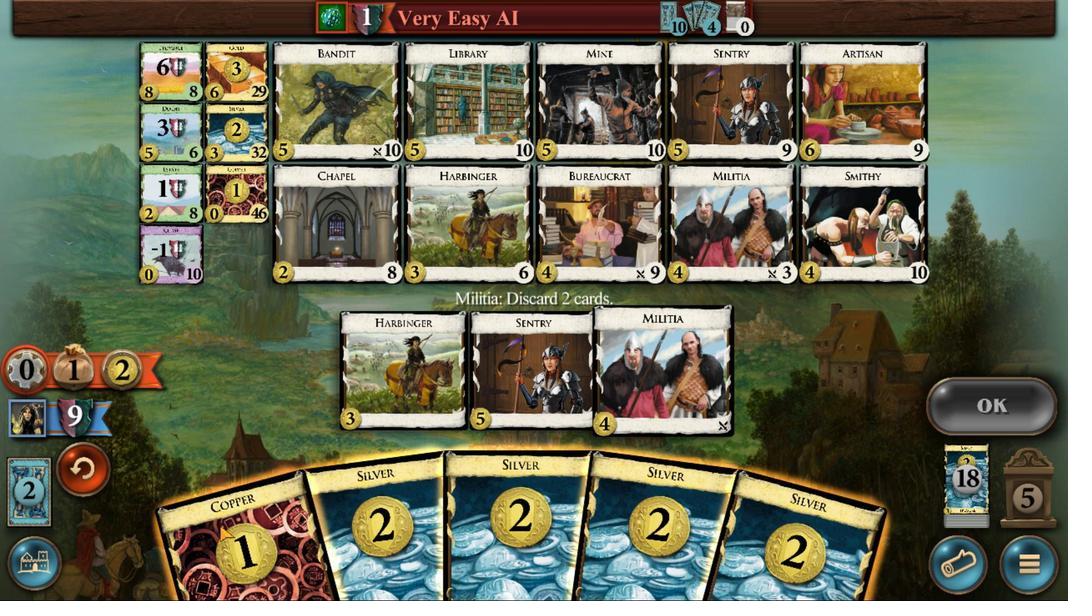
Action: Mouse pressed left at (396, 399)
Screenshot: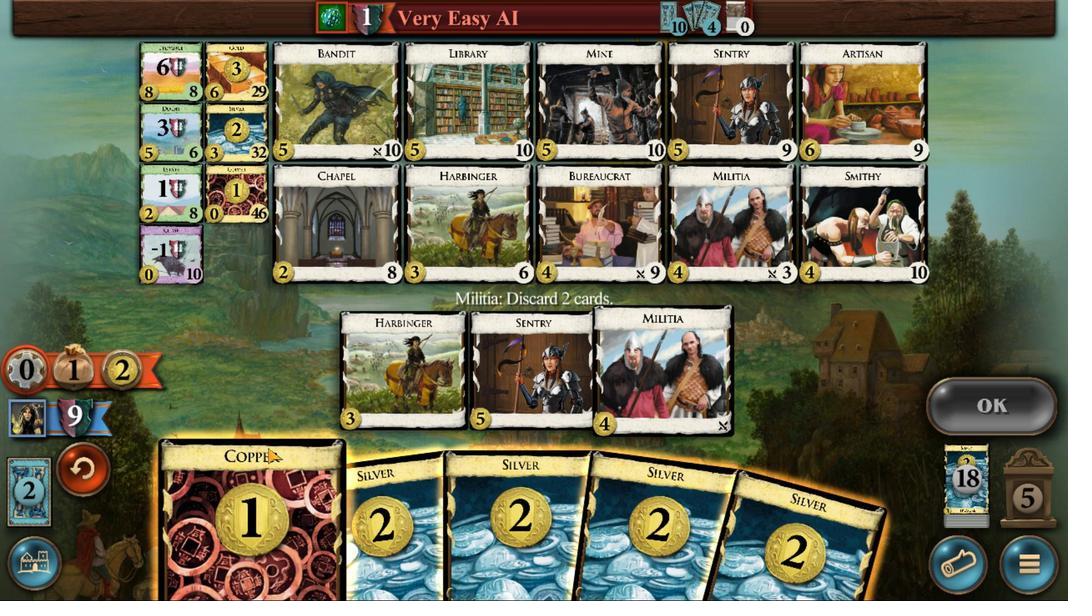 
Action: Mouse moved to (446, 389)
Screenshot: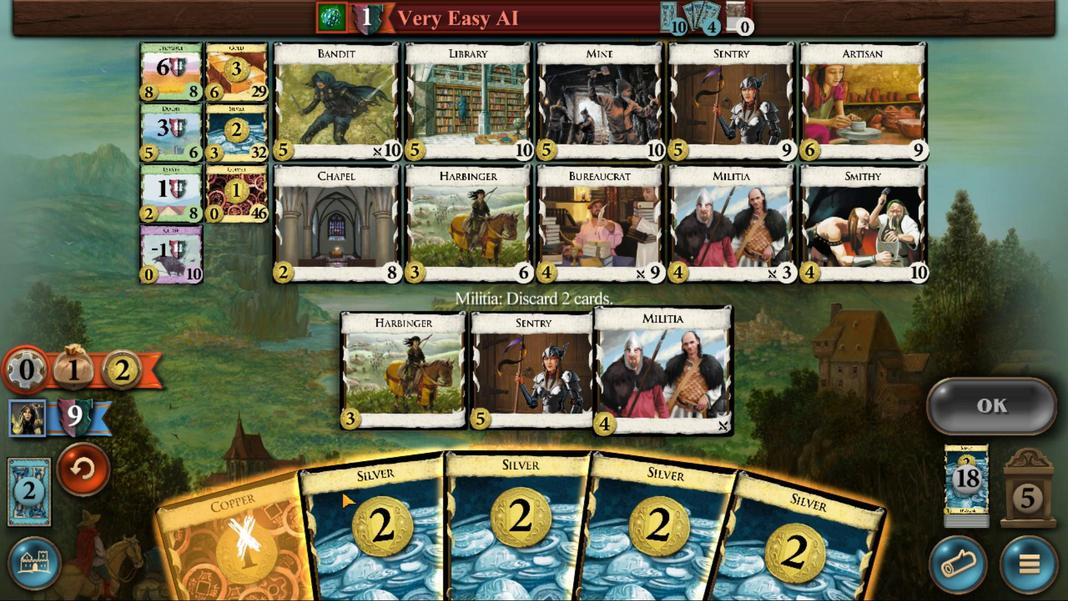 
Action: Mouse pressed left at (446, 389)
Screenshot: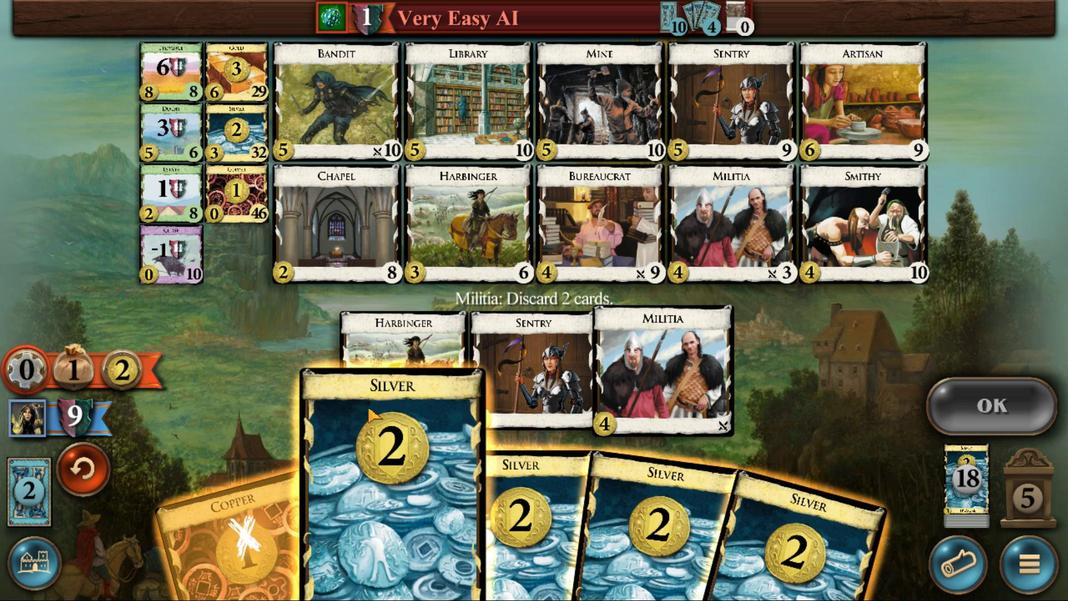 
Action: Mouse moved to (702, 374)
Screenshot: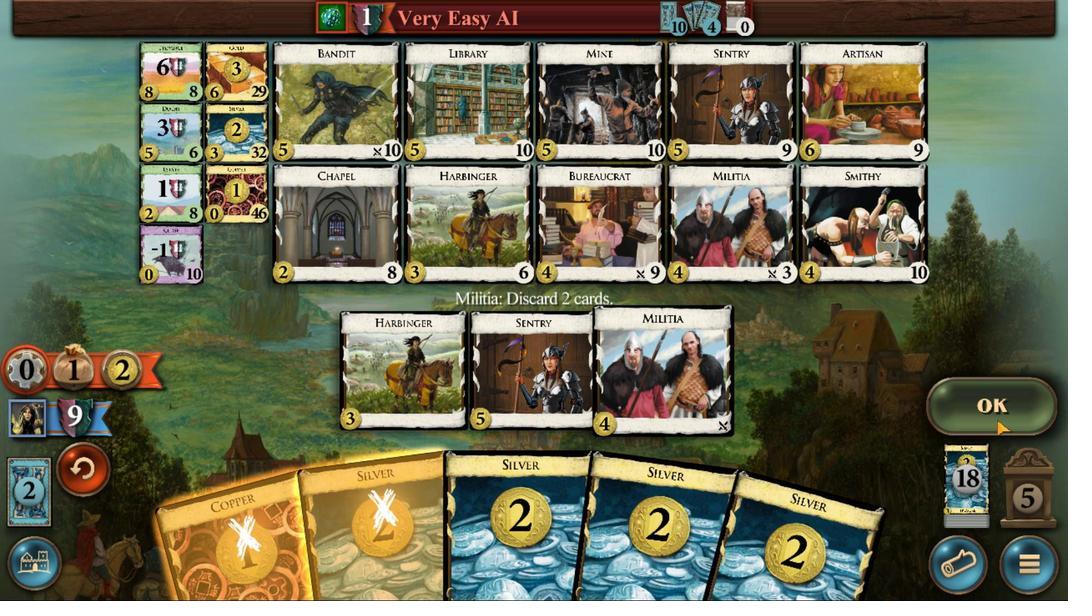 
Action: Mouse pressed left at (702, 374)
Screenshot: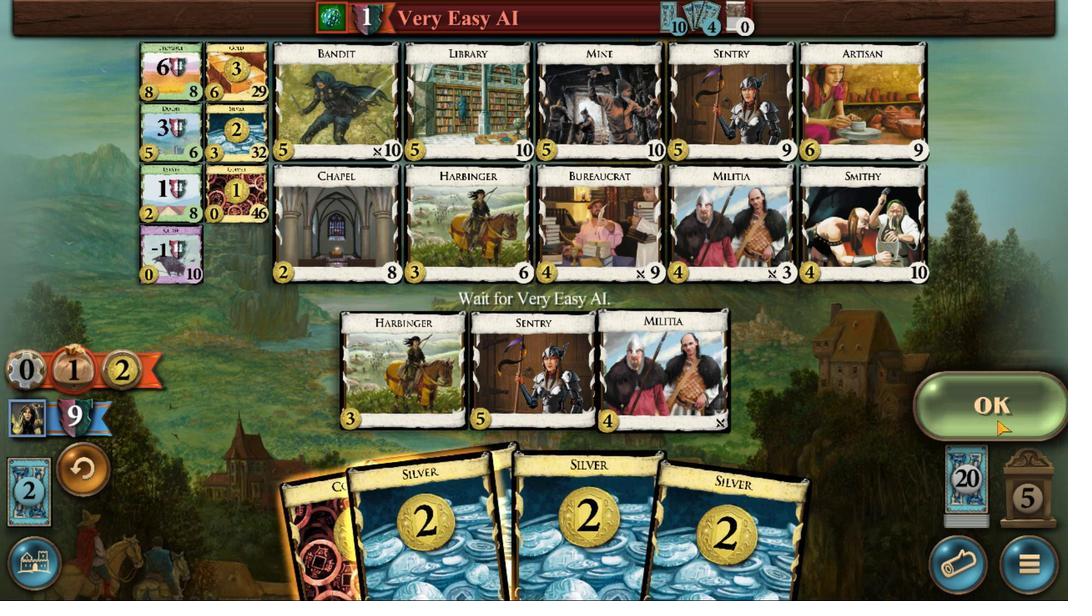 
Action: Mouse moved to (572, 386)
Screenshot: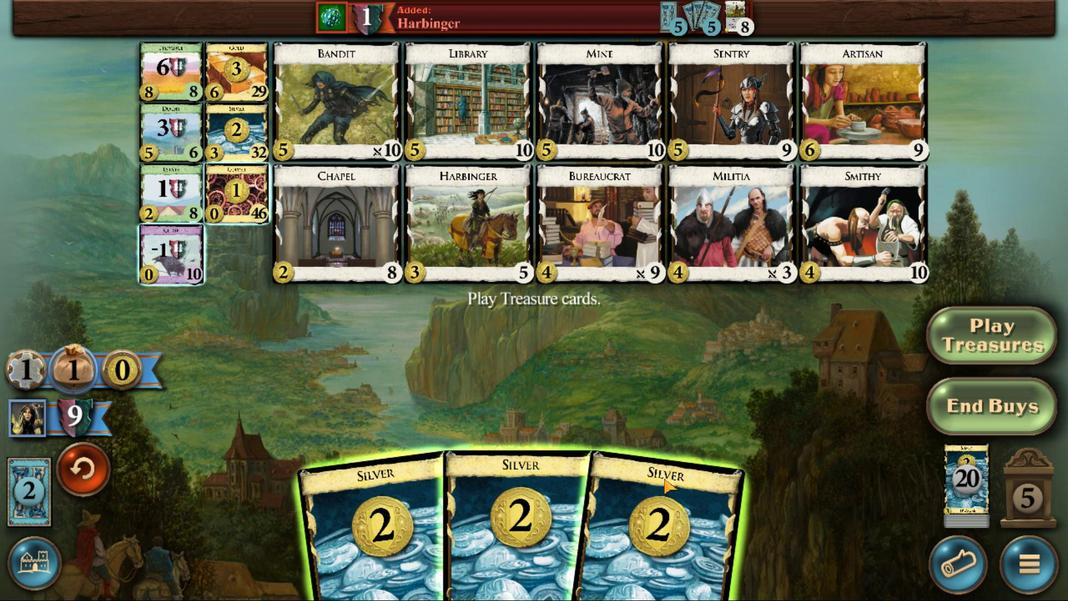 
Action: Mouse pressed left at (572, 386)
Screenshot: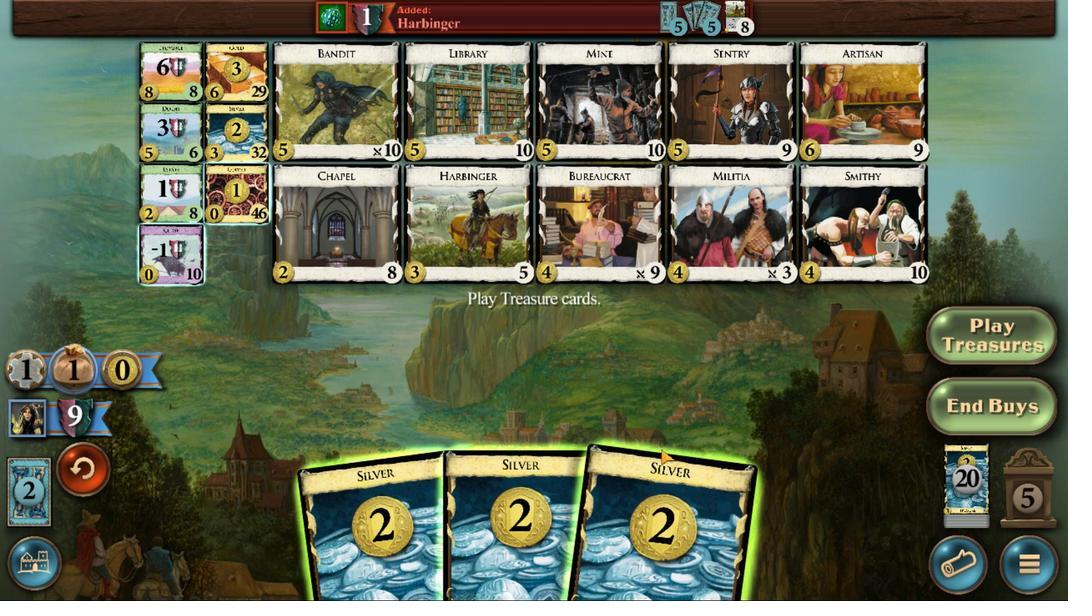 
Action: Mouse moved to (541, 383)
Screenshot: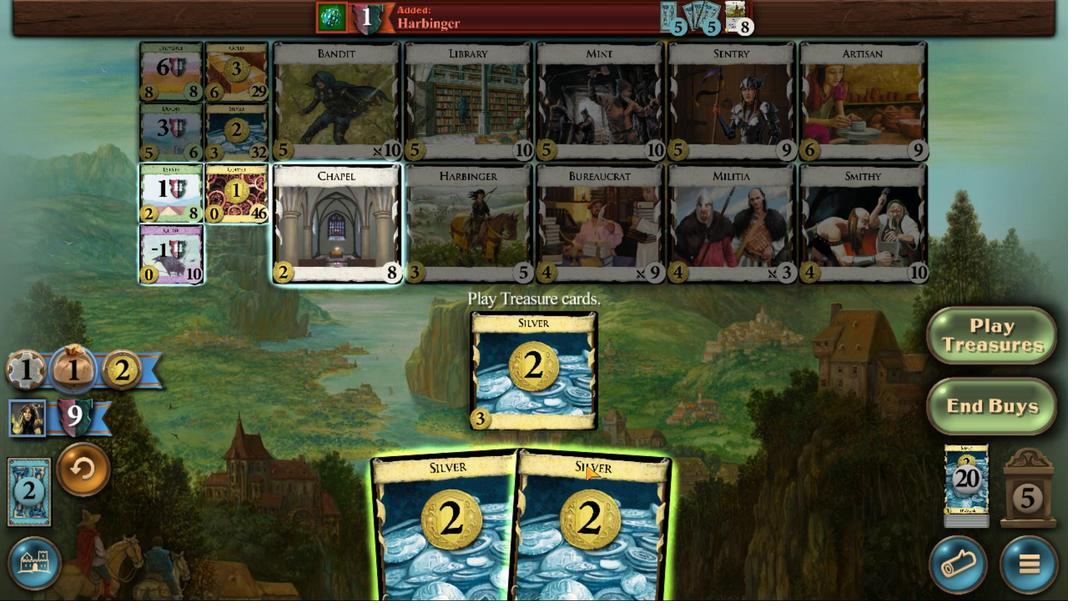 
Action: Mouse pressed left at (541, 383)
Screenshot: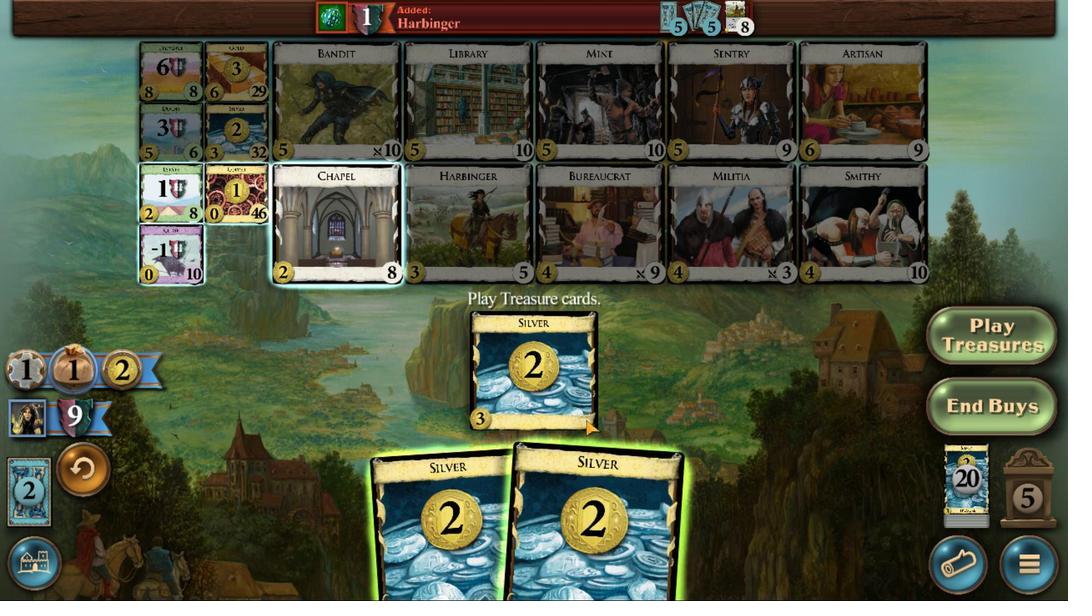 
Action: Mouse moved to (516, 384)
Screenshot: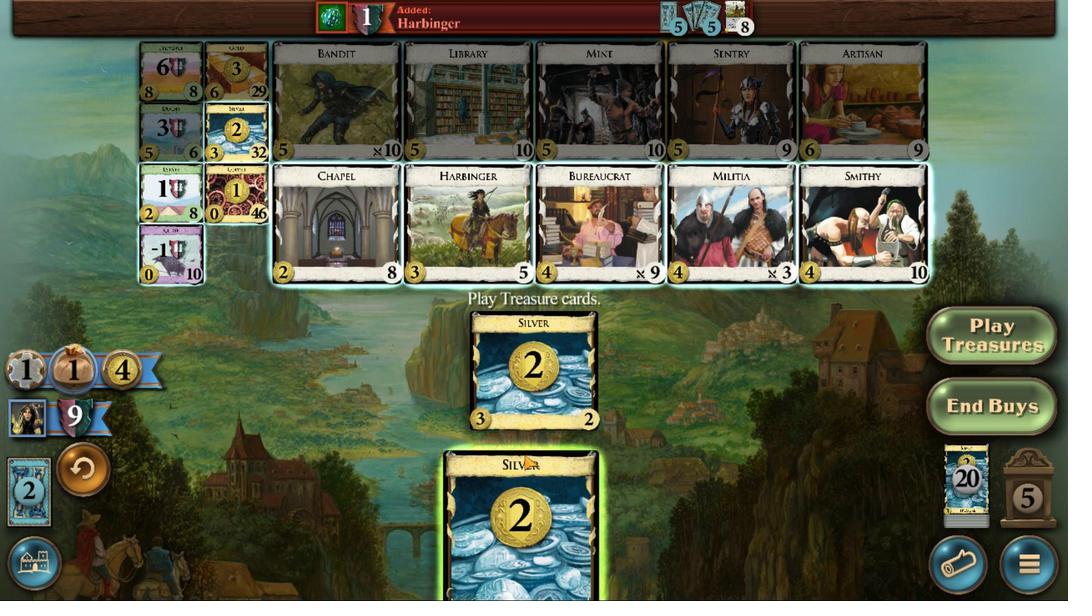 
Action: Mouse pressed left at (516, 384)
Screenshot: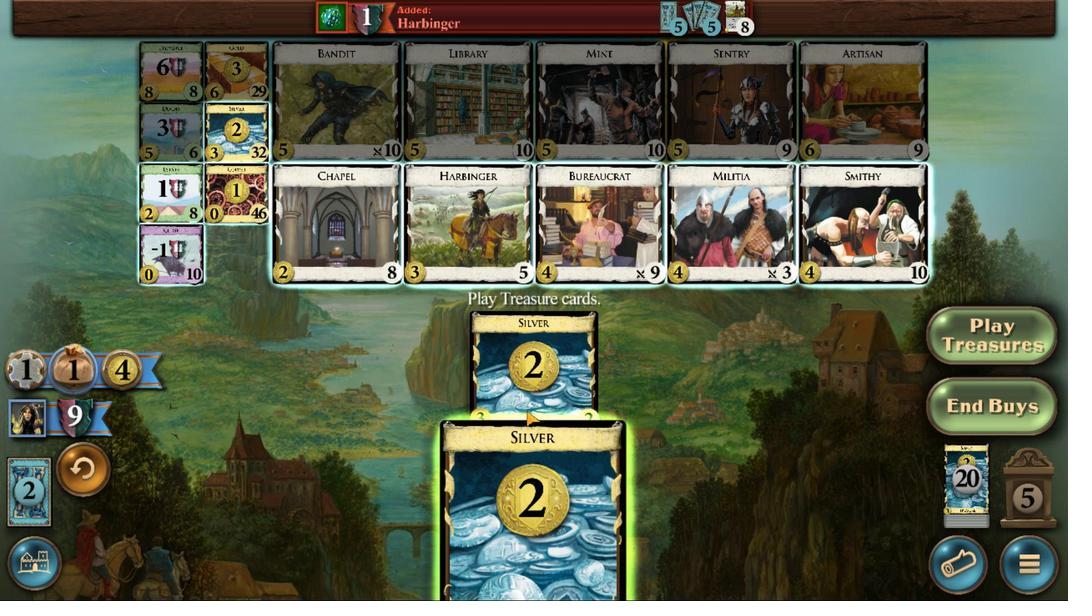 
Action: Mouse moved to (400, 298)
Screenshot: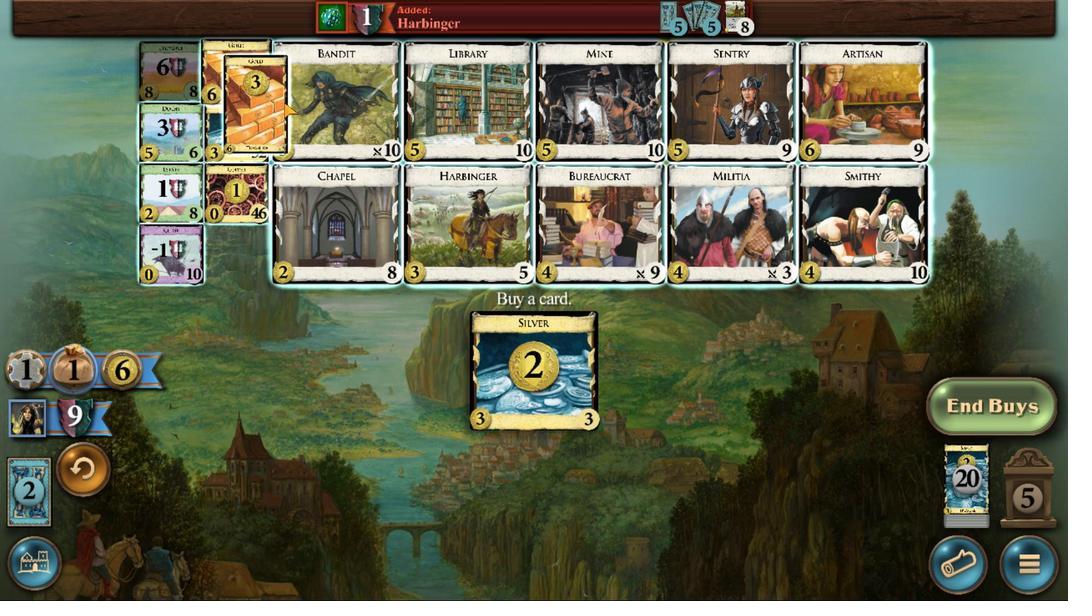 
Action: Mouse pressed left at (400, 298)
Screenshot: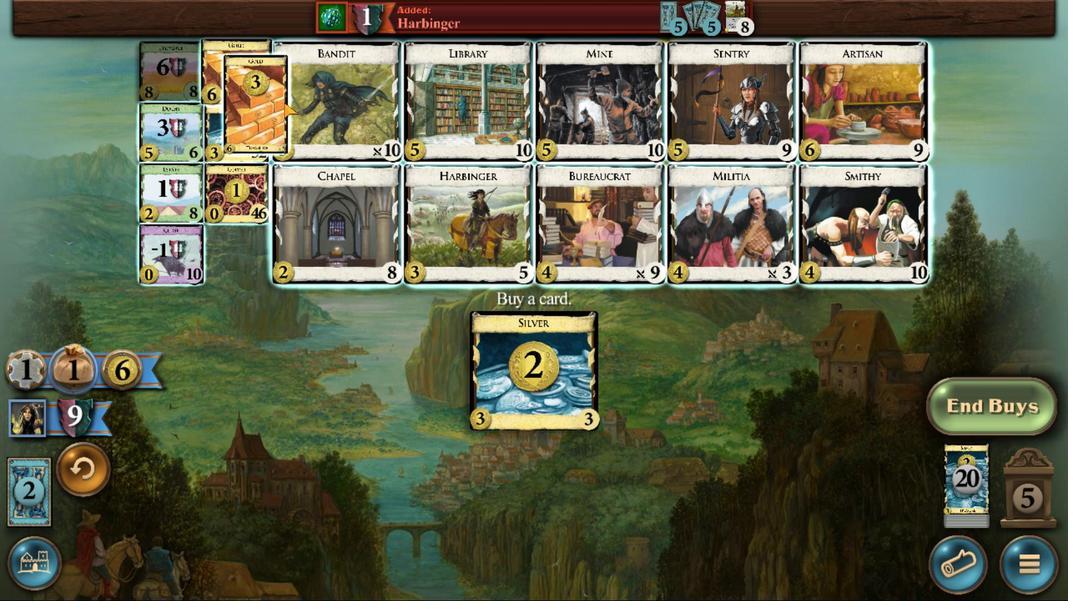
Action: Mouse moved to (409, 395)
Screenshot: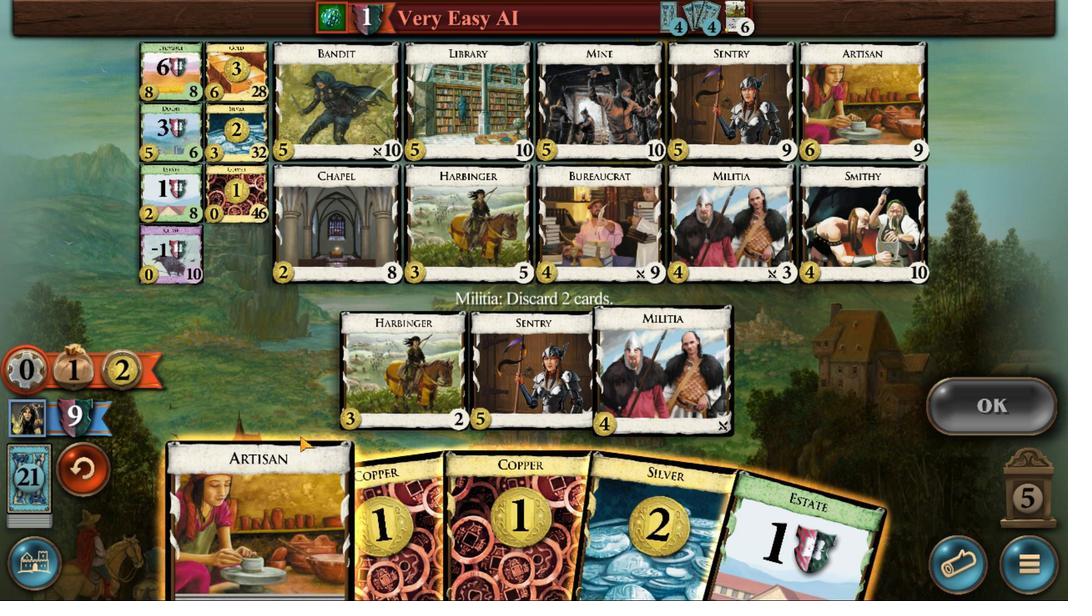 
Action: Mouse pressed left at (409, 395)
Screenshot: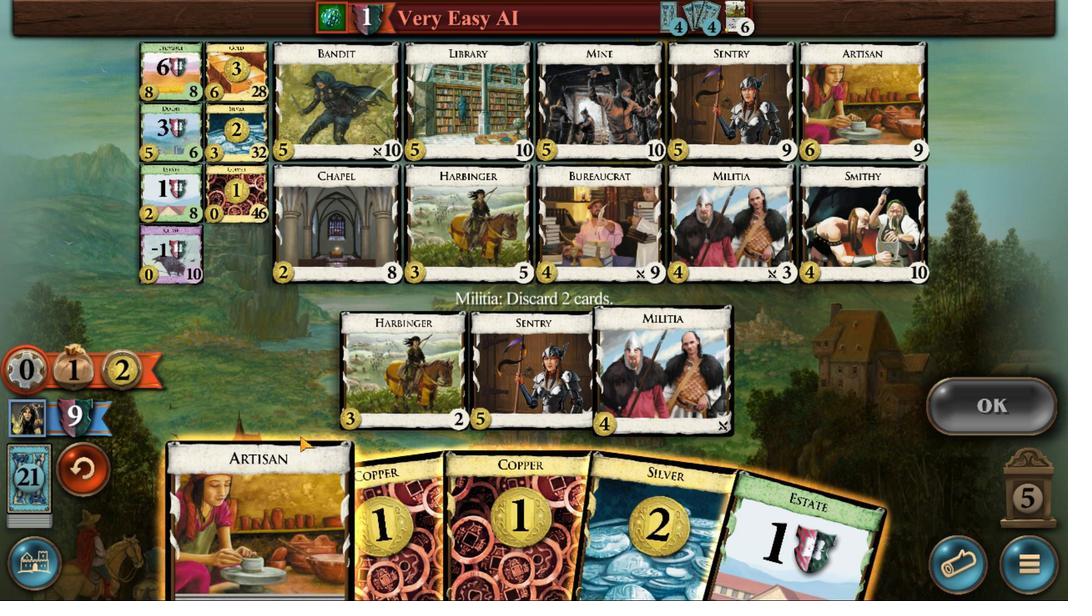 
Action: Mouse moved to (457, 388)
Screenshot: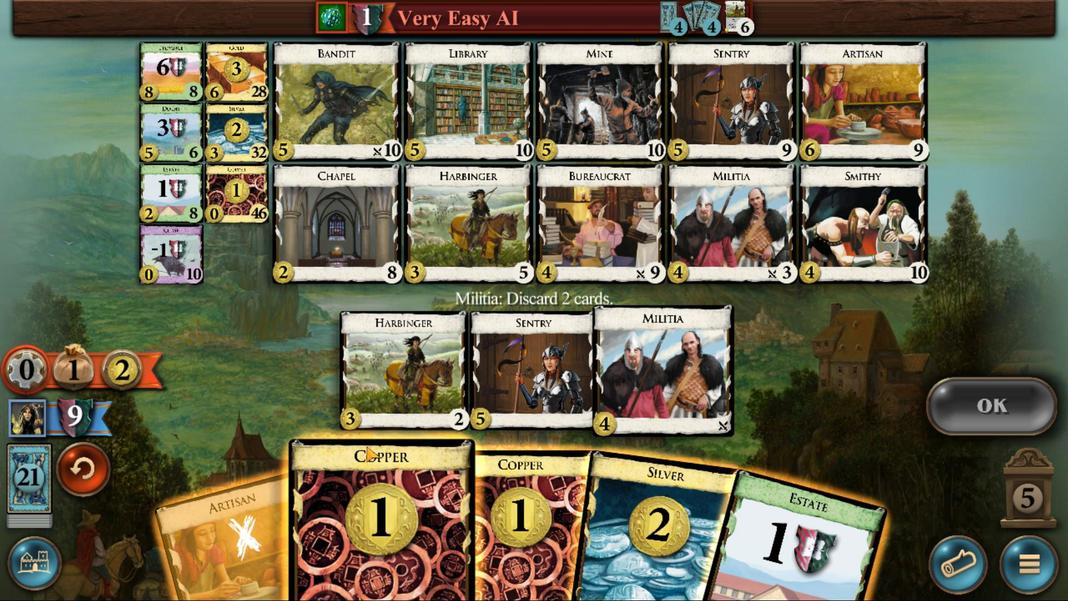 
Action: Mouse pressed left at (457, 388)
Screenshot: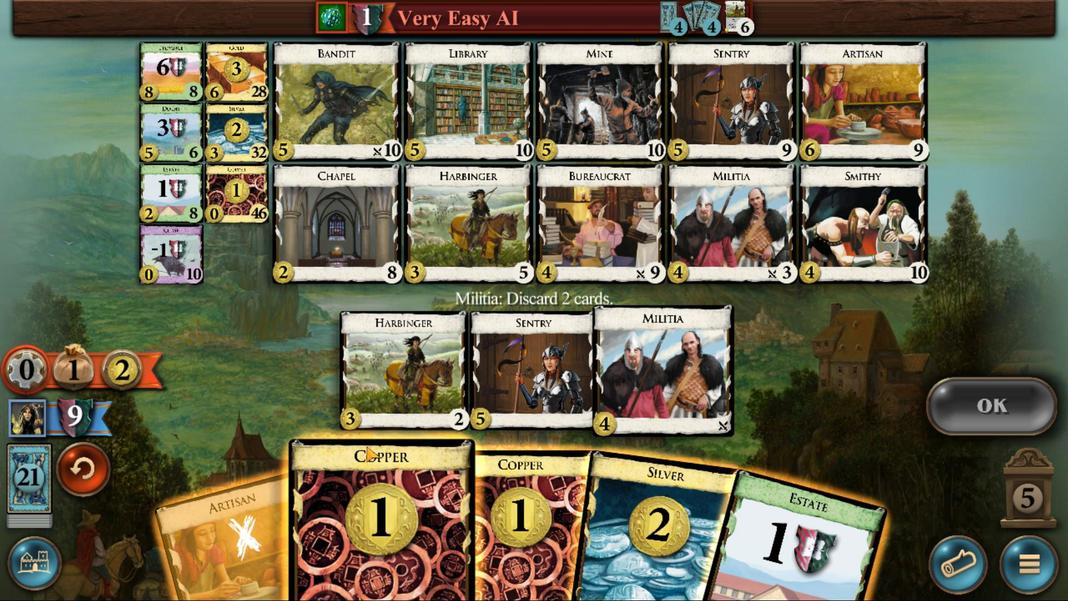 
Action: Mouse moved to (699, 374)
Screenshot: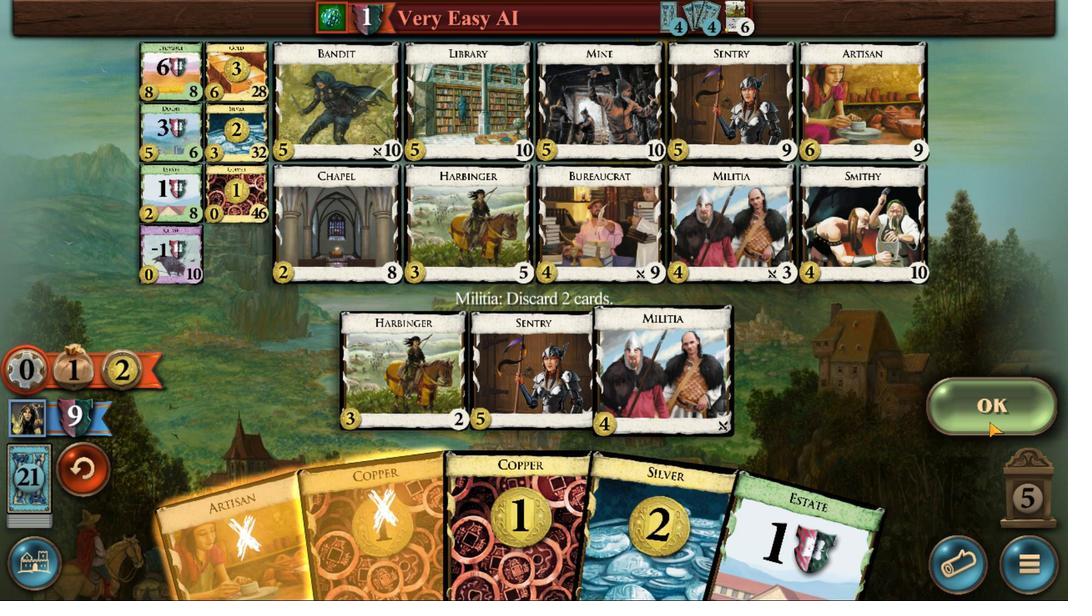 
Action: Mouse pressed left at (699, 374)
Screenshot: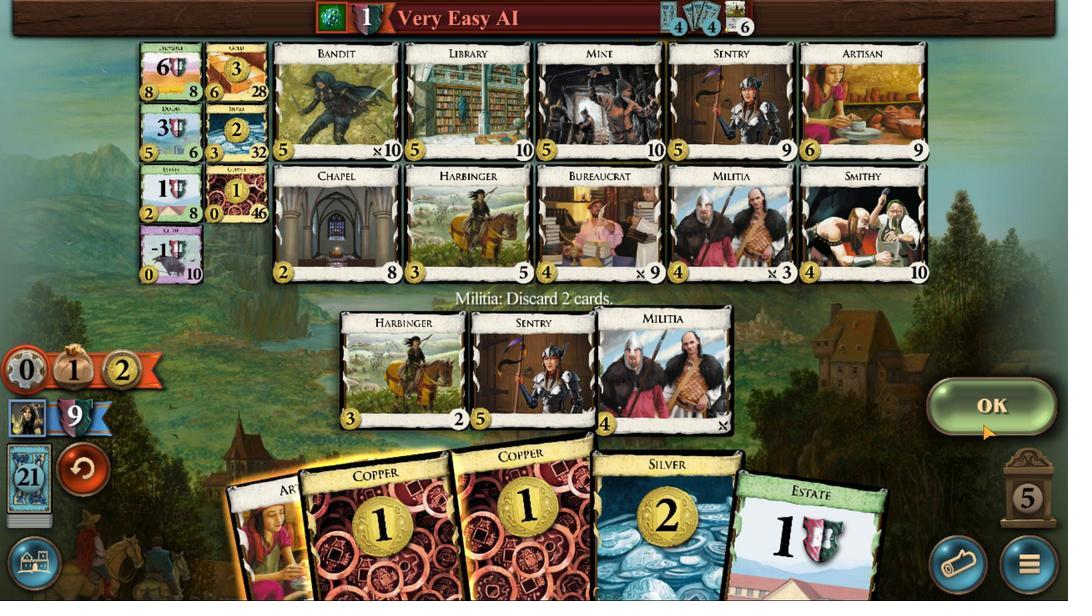 
Action: Mouse moved to (514, 383)
Screenshot: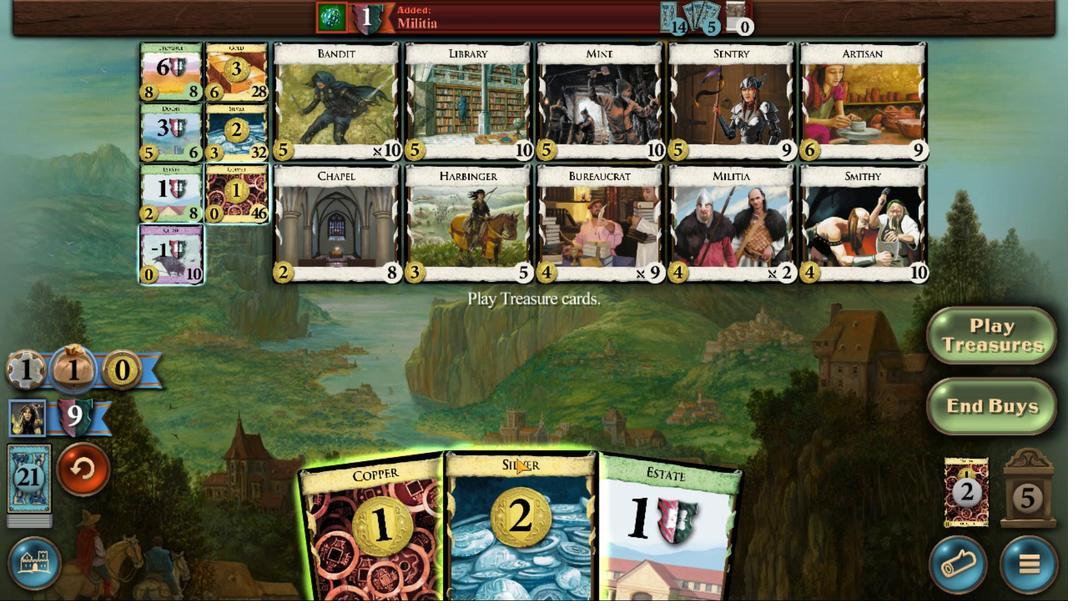 
Action: Mouse pressed left at (514, 383)
Screenshot: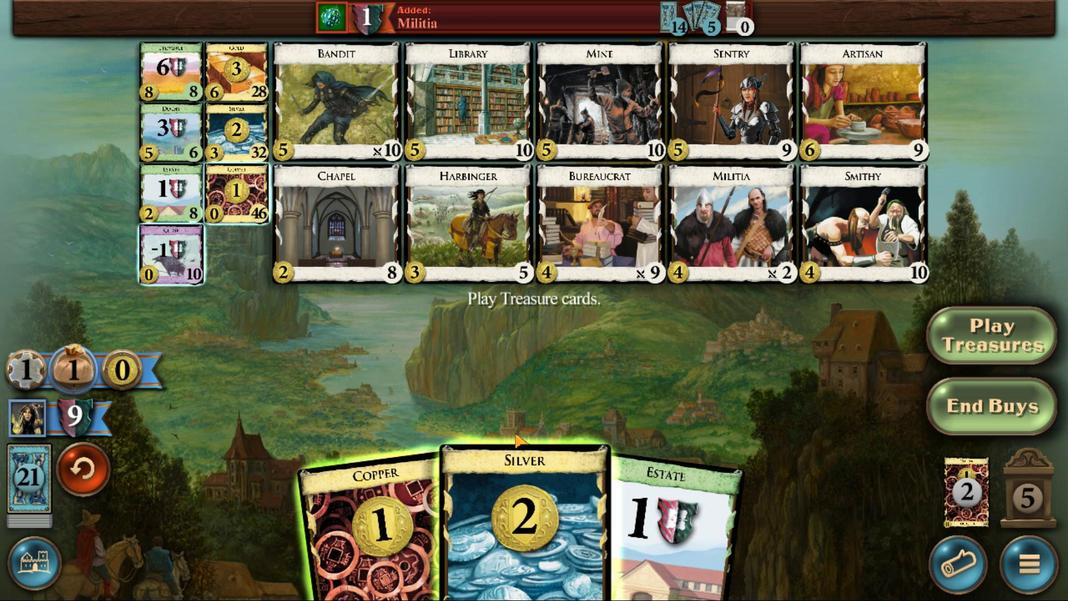 
Action: Mouse moved to (478, 388)
Screenshot: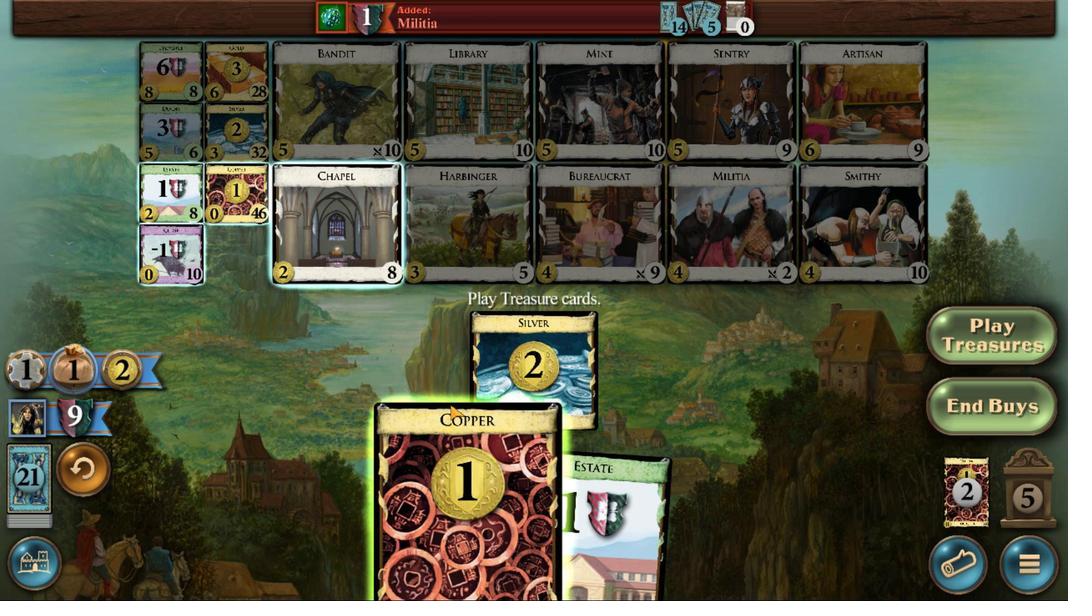 
Action: Mouse pressed left at (478, 388)
Screenshot: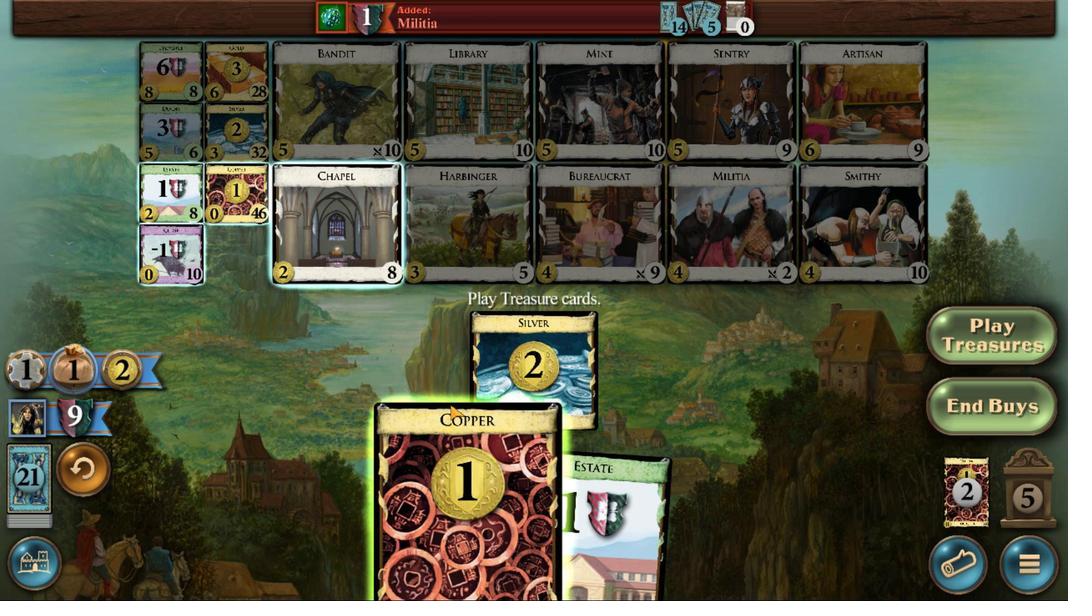 
Action: Mouse moved to (404, 312)
Screenshot: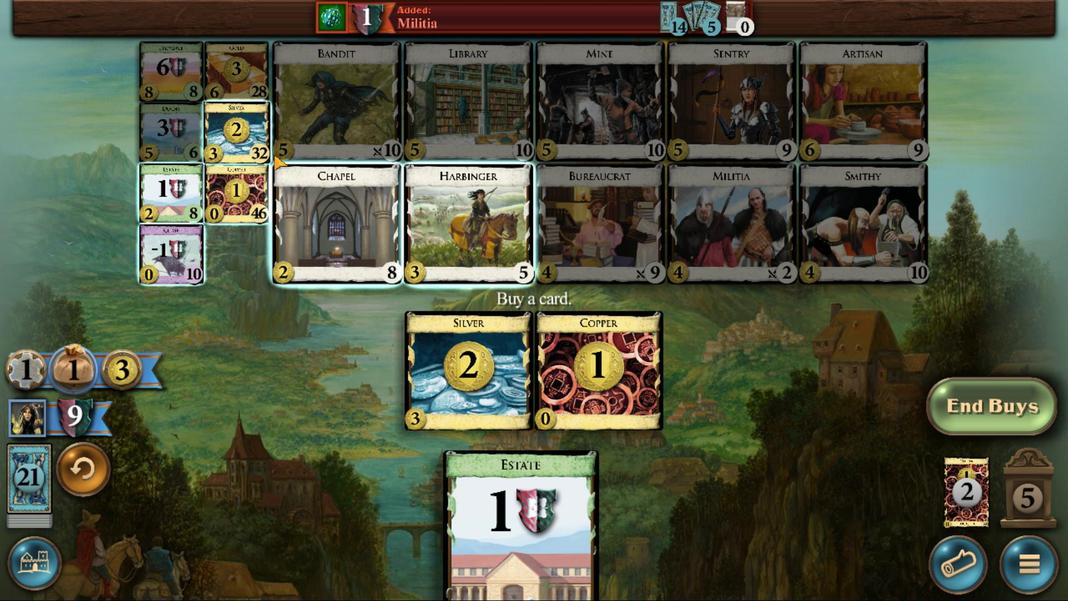 
Action: Mouse pressed left at (404, 312)
Screenshot: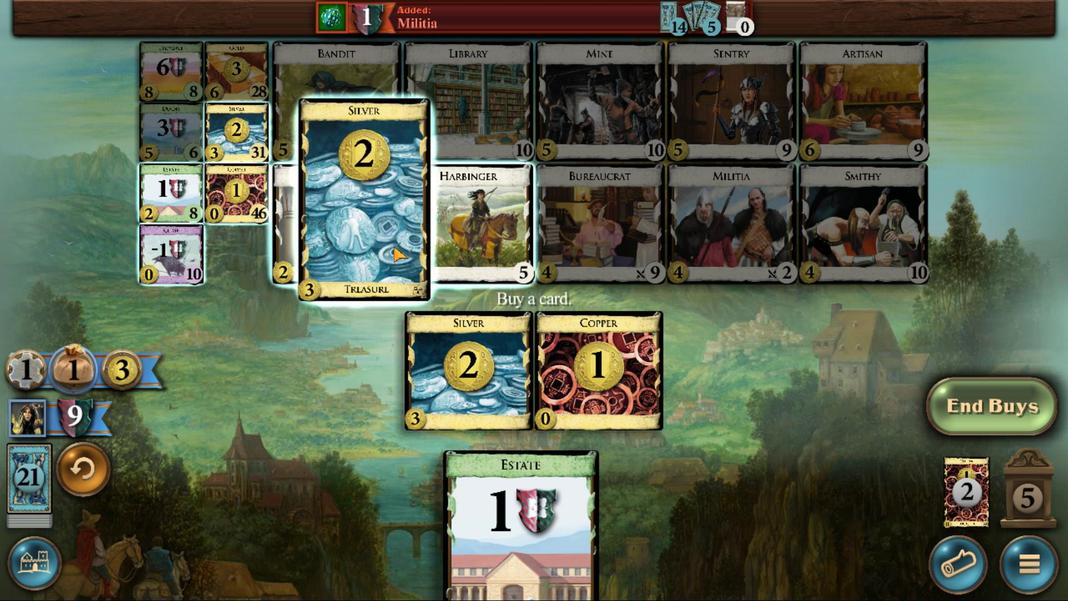 
Action: Mouse moved to (414, 399)
Screenshot: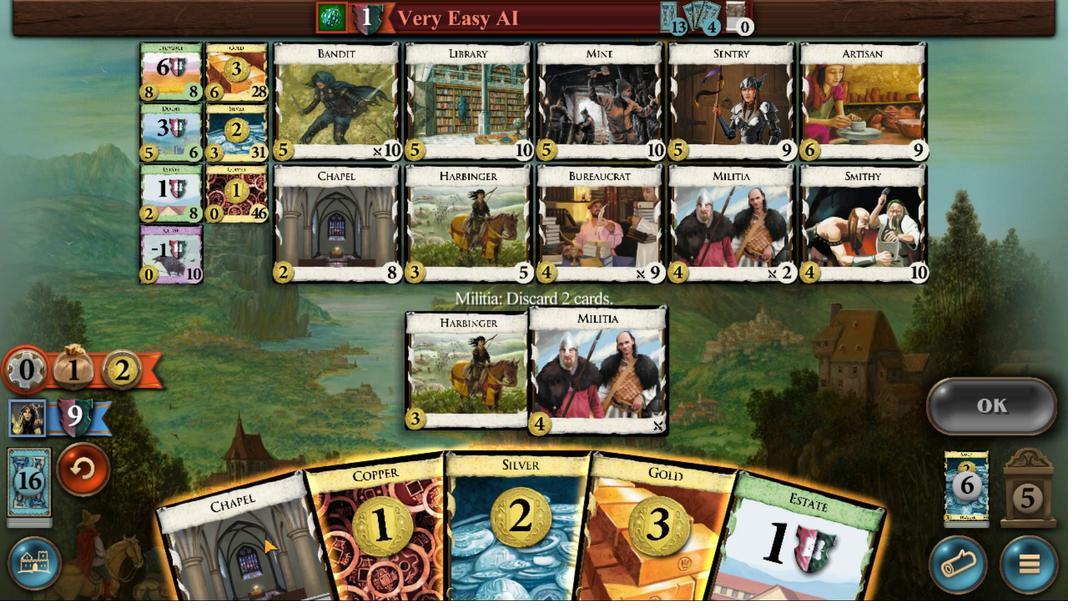 
Action: Mouse pressed left at (414, 399)
Screenshot: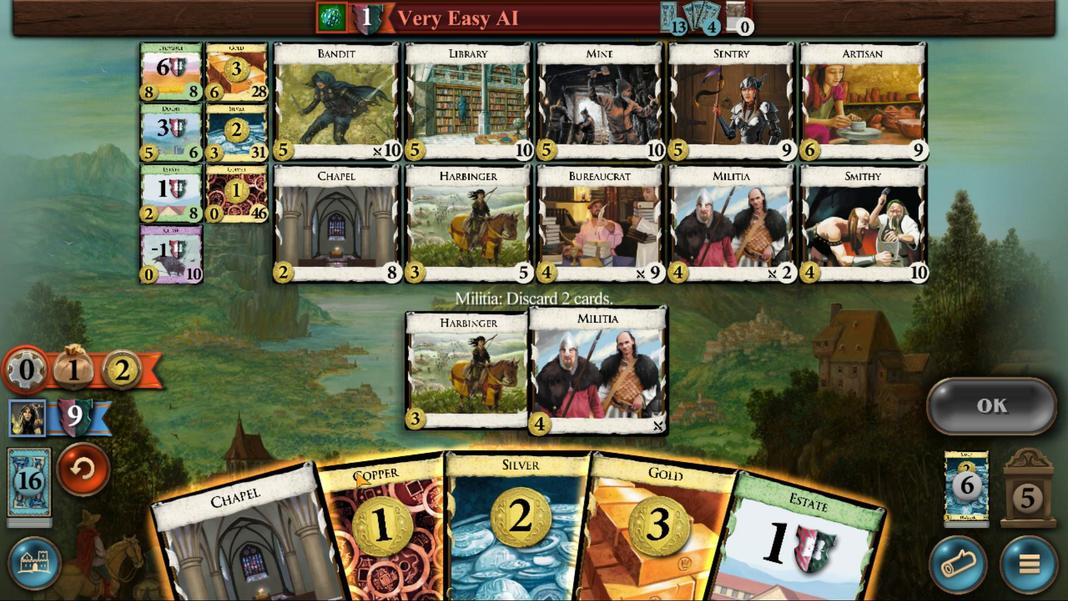
Action: Mouse moved to (453, 385)
Screenshot: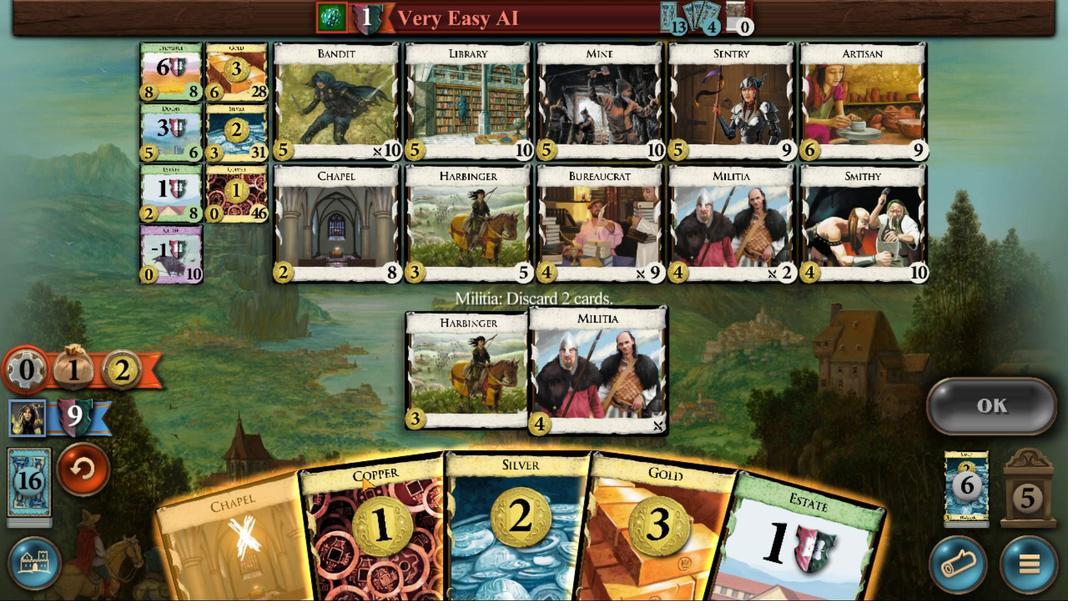 
Action: Mouse pressed left at (453, 385)
Screenshot: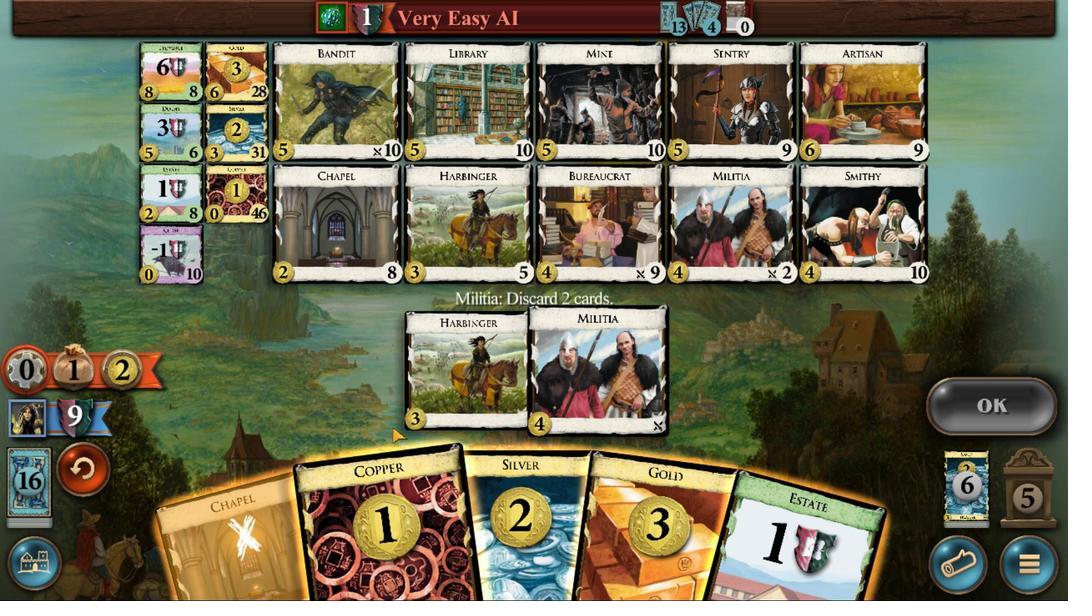 
Action: Mouse moved to (700, 369)
Screenshot: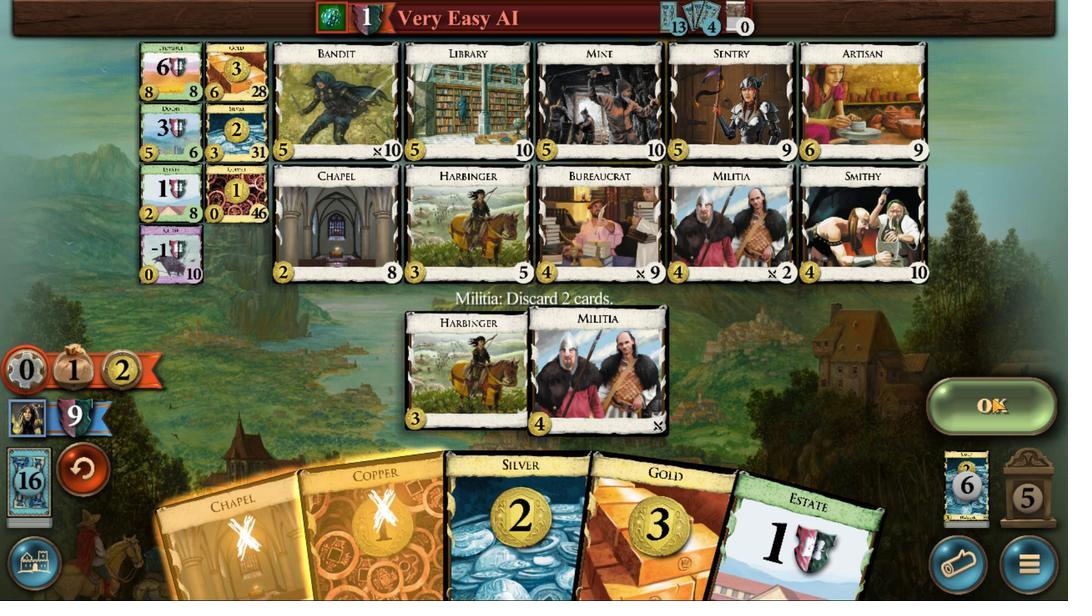 
Action: Mouse pressed left at (700, 369)
Screenshot: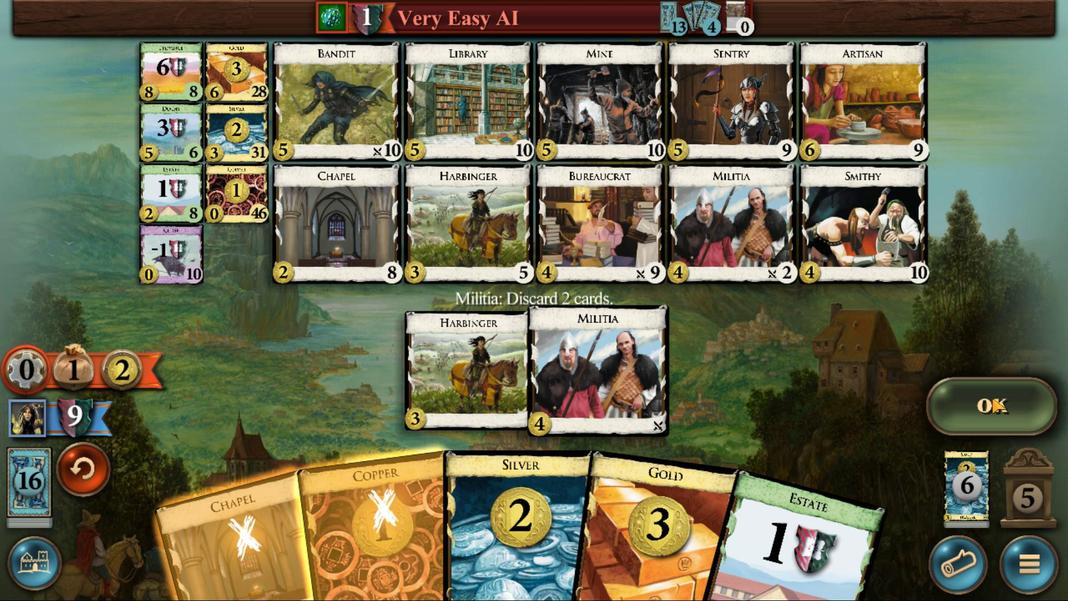 
Action: Mouse moved to (512, 383)
Screenshot: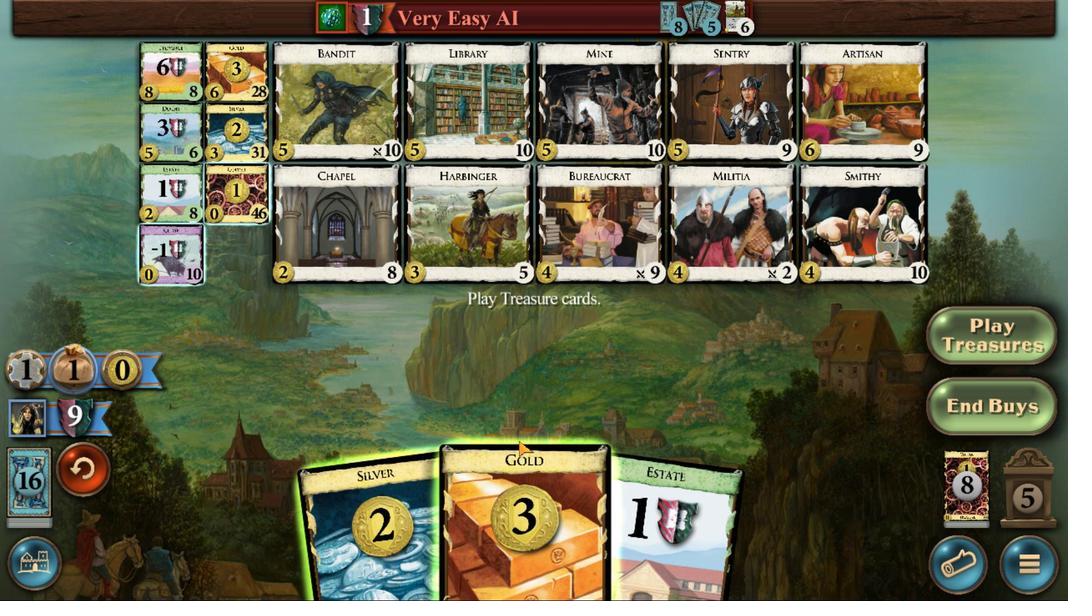 
Action: Mouse pressed left at (512, 383)
Screenshot: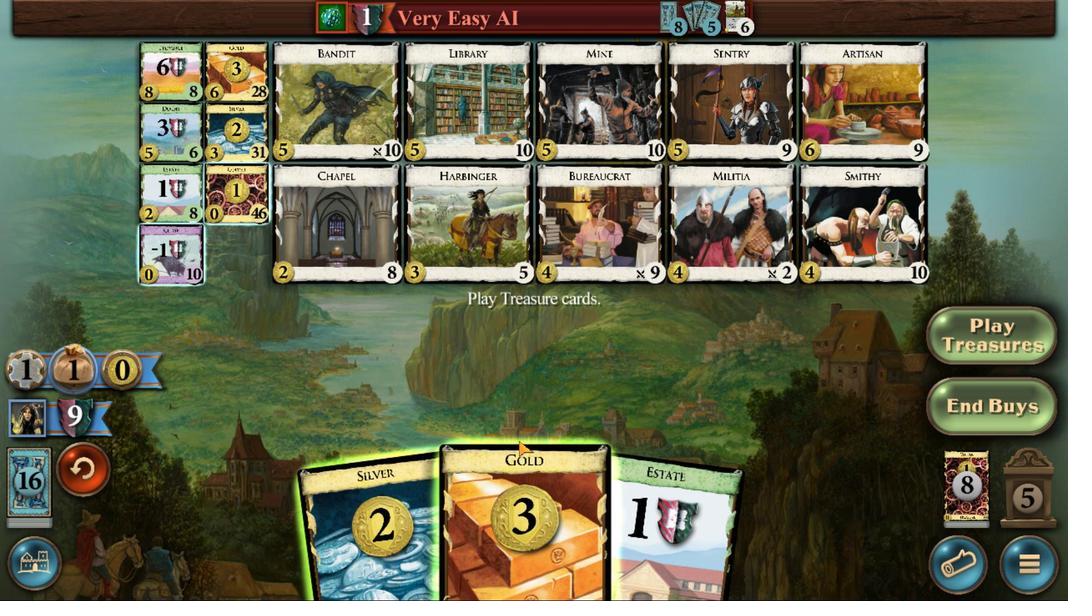 
Action: Mouse moved to (486, 385)
Screenshot: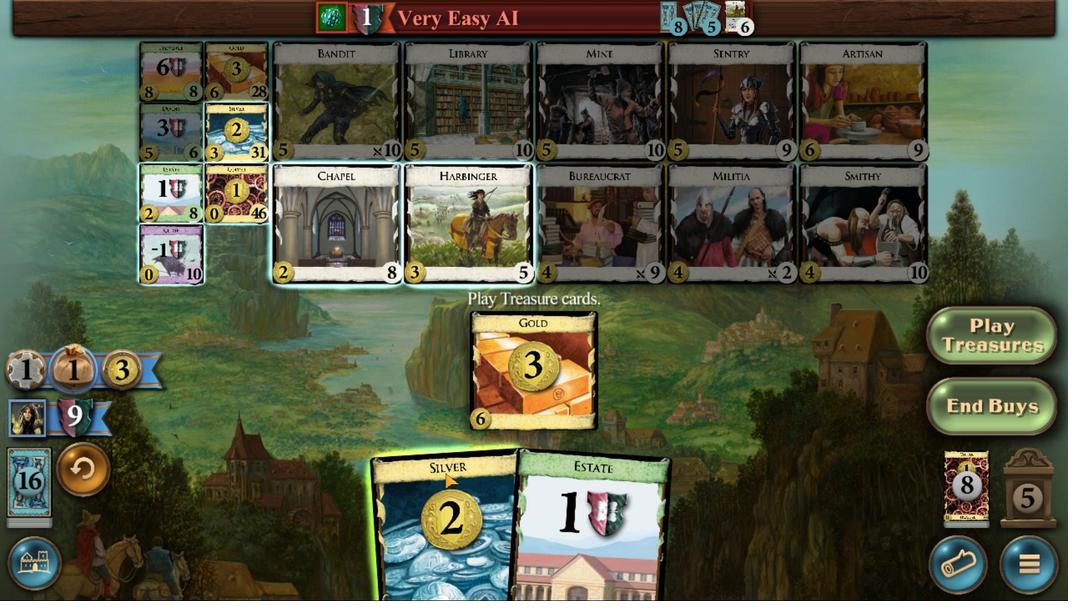 
Action: Mouse pressed left at (486, 385)
Screenshot: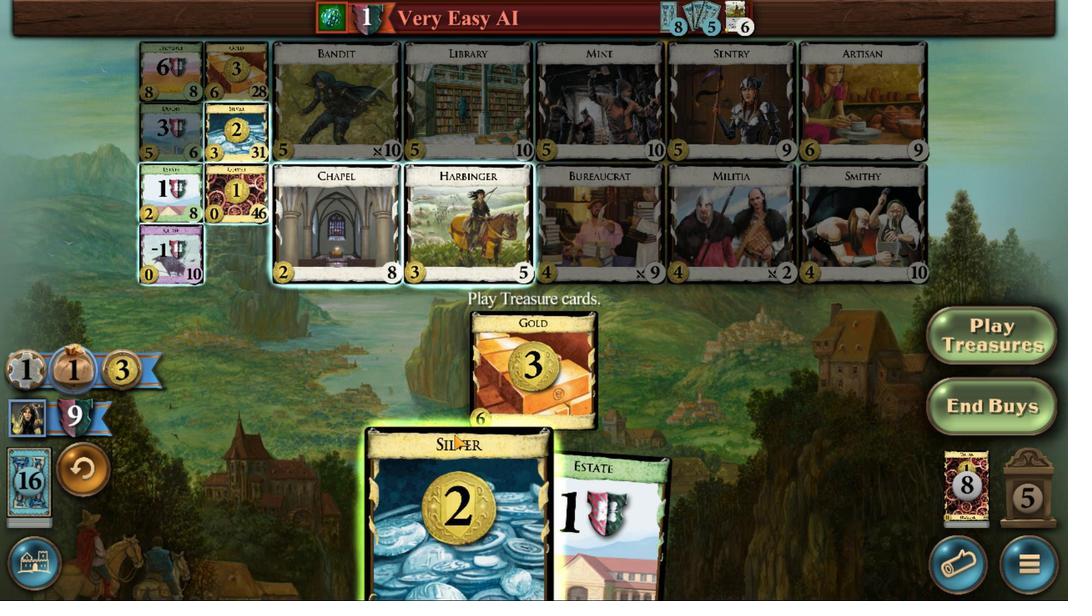 
Action: Mouse moved to (378, 308)
Screenshot: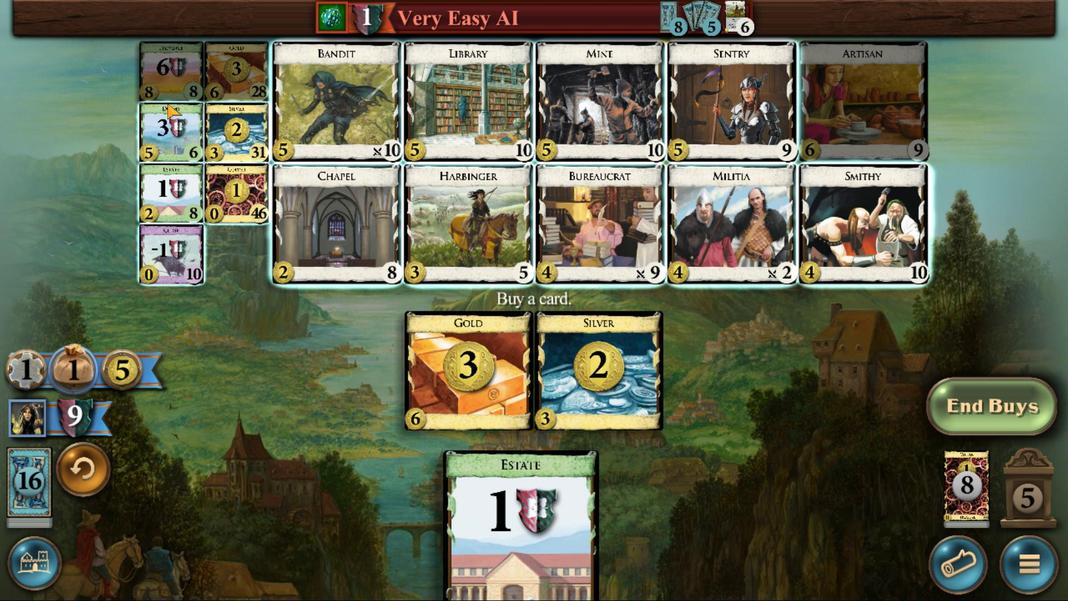 
Action: Mouse pressed left at (378, 308)
Screenshot: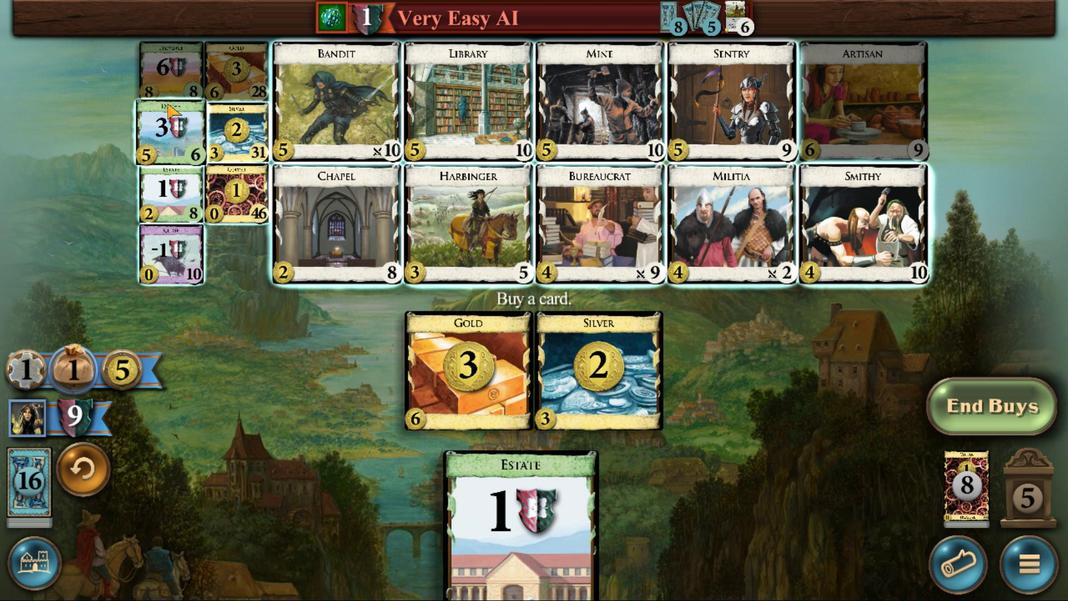 
Action: Mouse moved to (621, 398)
Screenshot: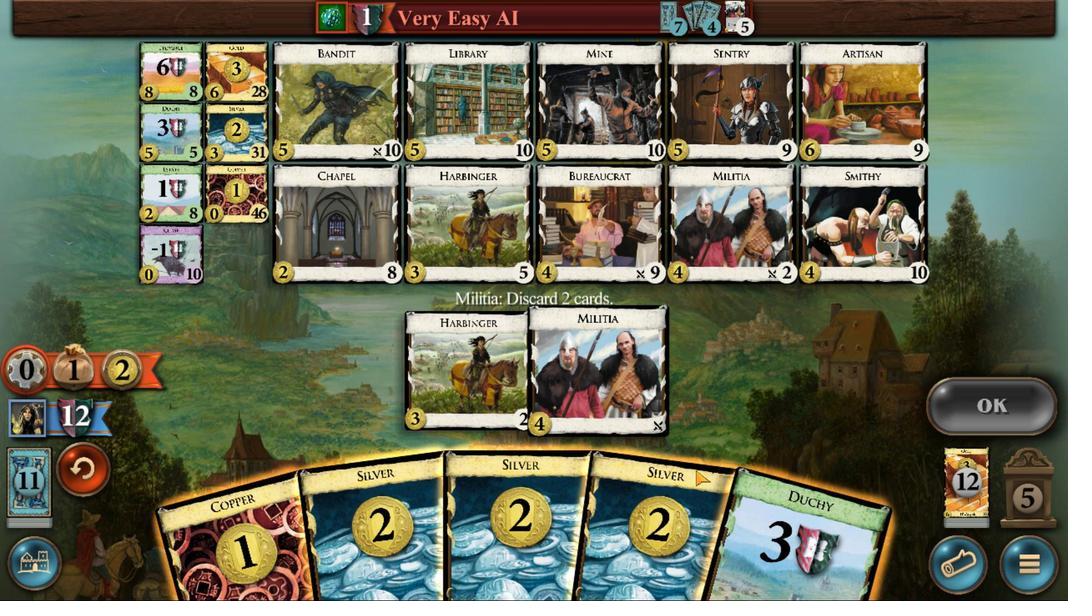 
Action: Mouse pressed left at (621, 398)
Screenshot: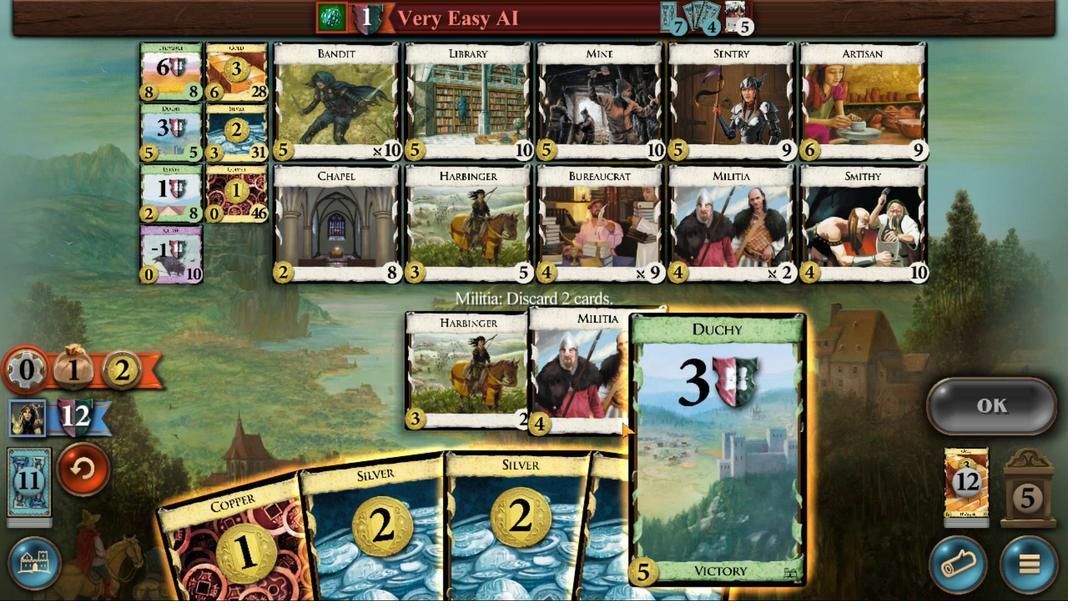 
Action: Mouse moved to (412, 398)
Screenshot: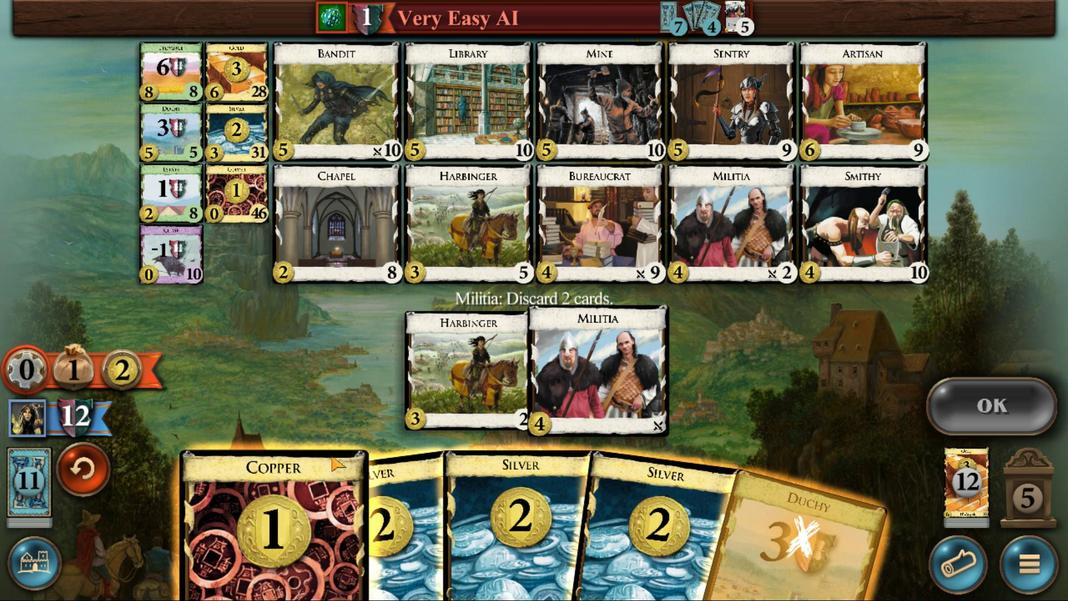 
Action: Mouse pressed left at (412, 398)
Screenshot: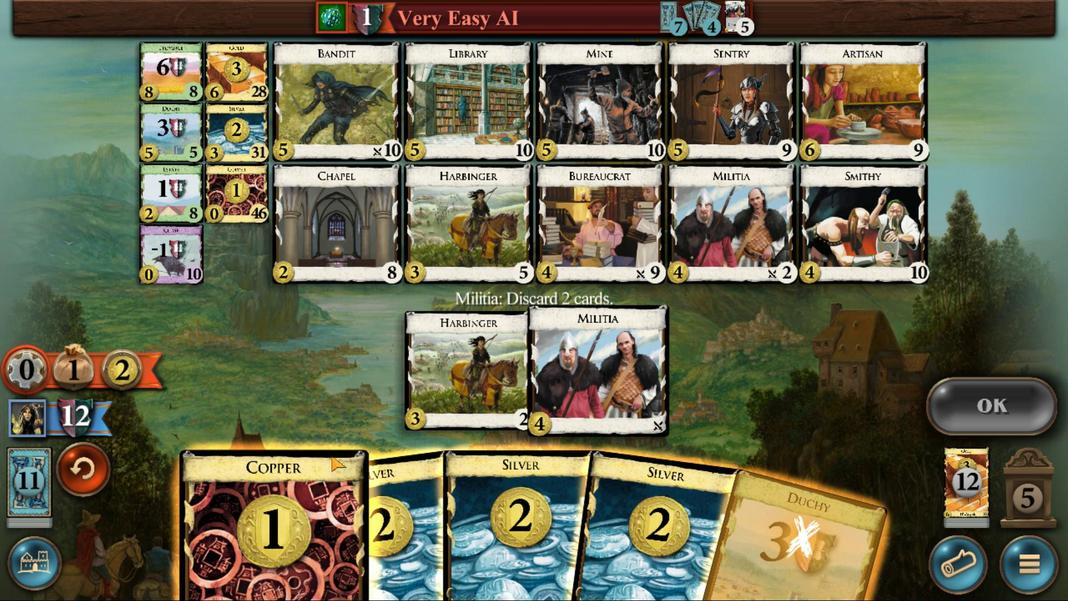 
Action: Mouse moved to (696, 372)
Screenshot: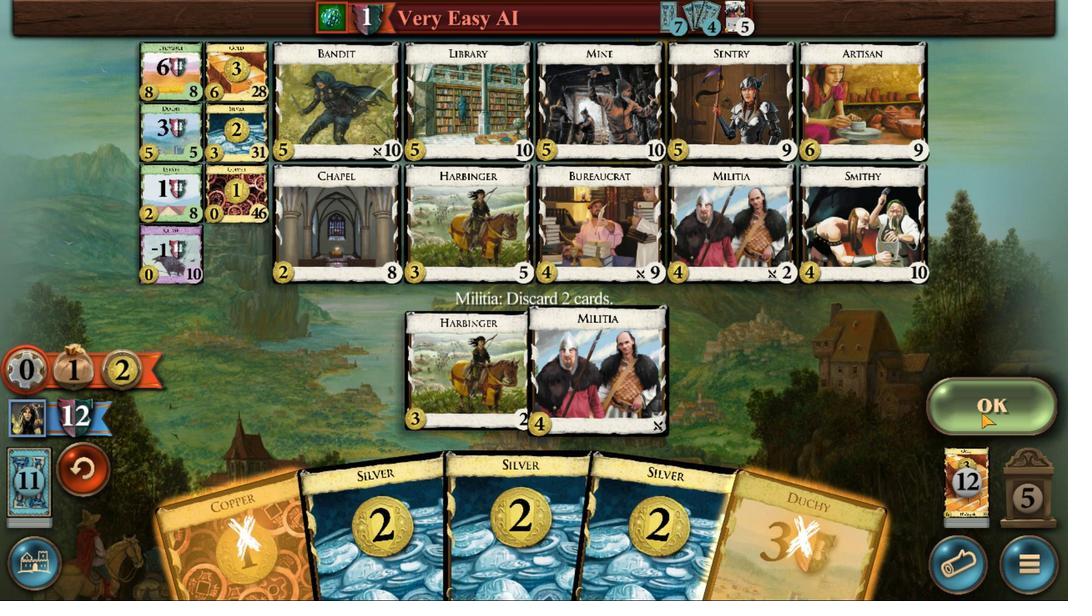 
Action: Mouse pressed left at (696, 372)
Screenshot: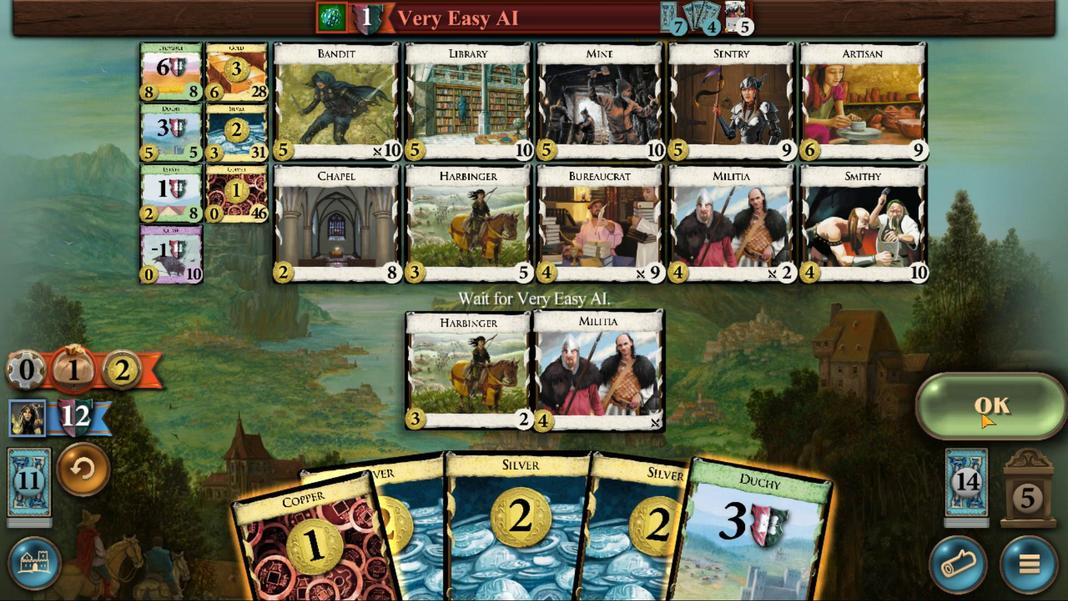 
Action: Mouse moved to (570, 386)
Screenshot: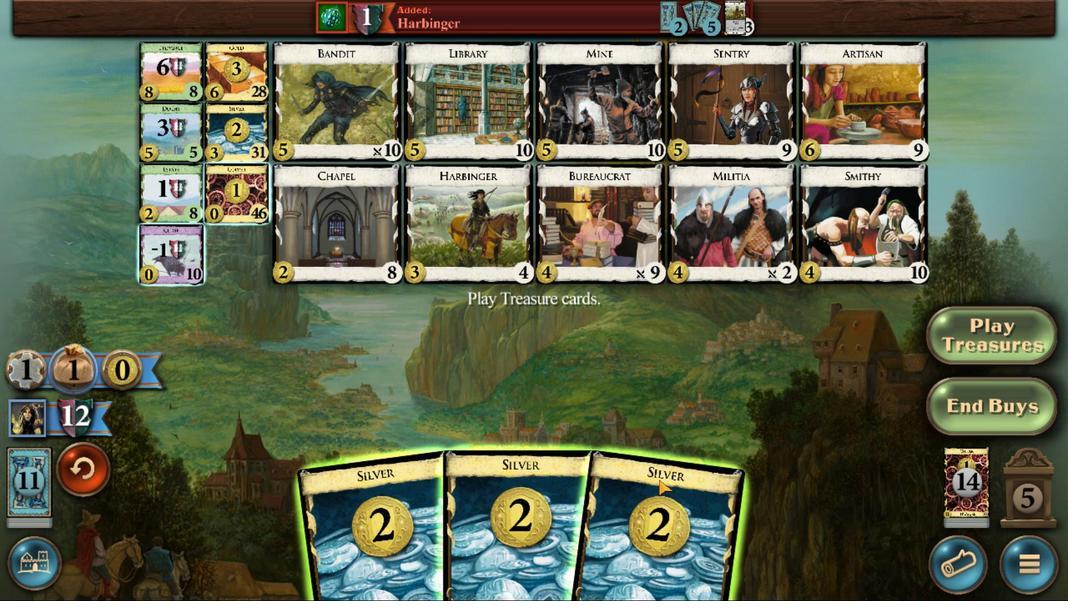 
Action: Mouse pressed left at (570, 386)
Screenshot: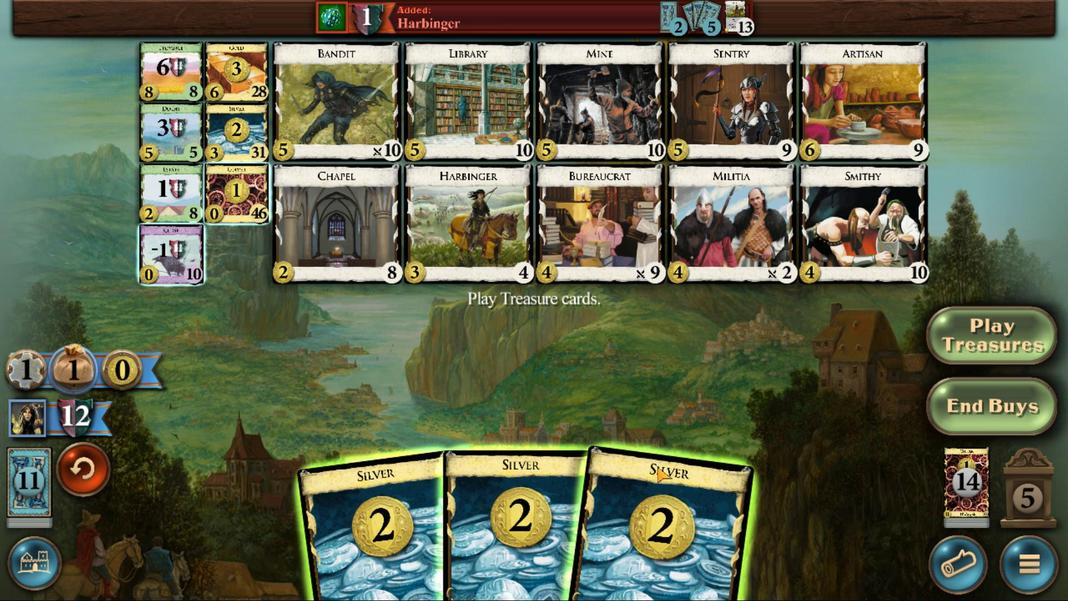 
Action: Mouse moved to (543, 384)
Screenshot: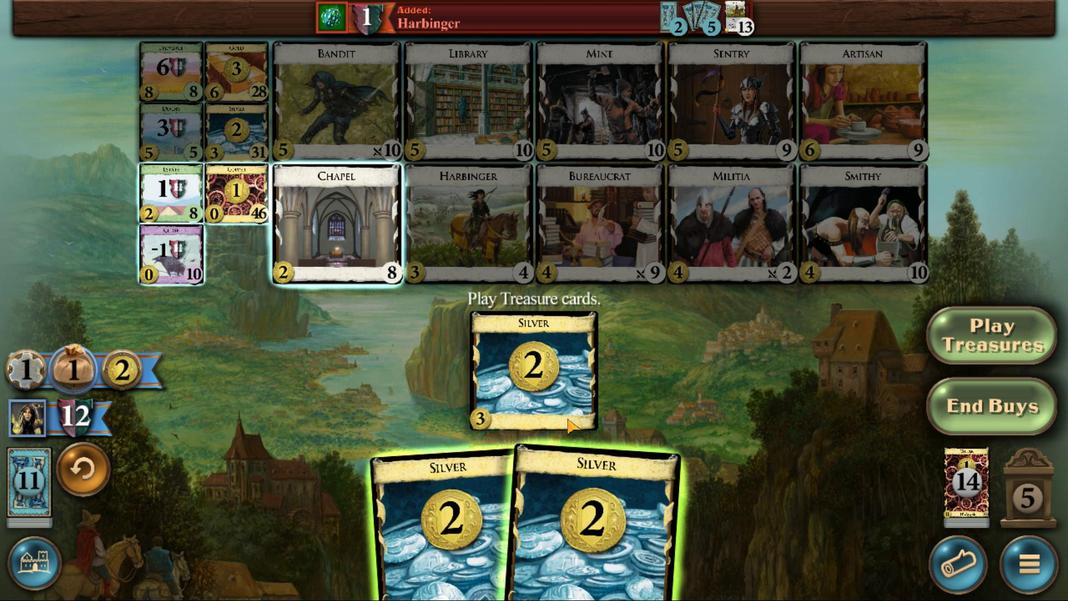 
Action: Mouse pressed left at (543, 384)
Screenshot: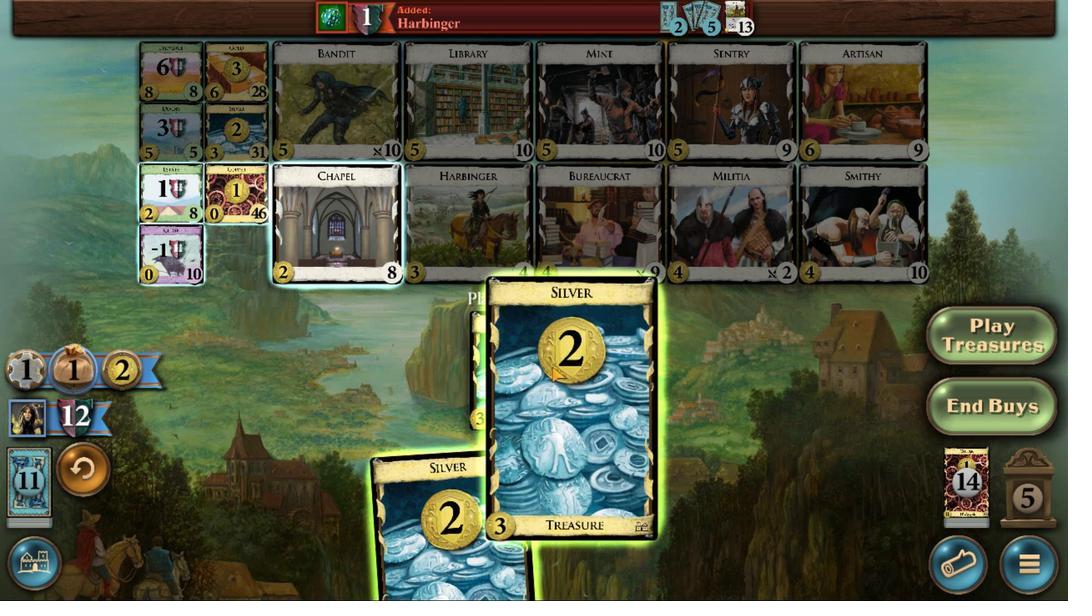 
Action: Mouse moved to (515, 385)
Screenshot: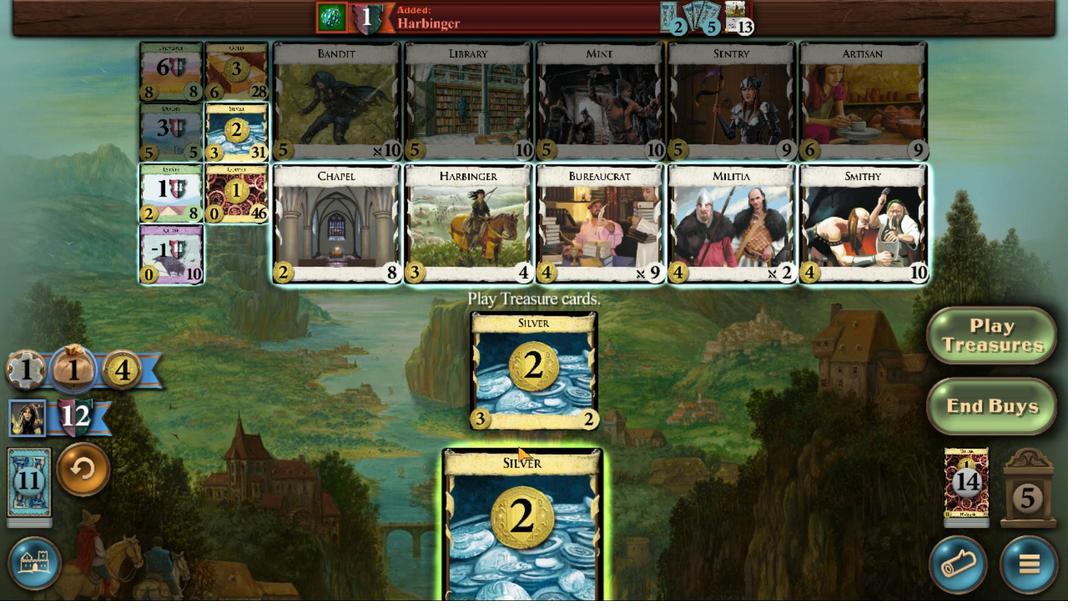 
Action: Mouse pressed left at (515, 385)
Screenshot: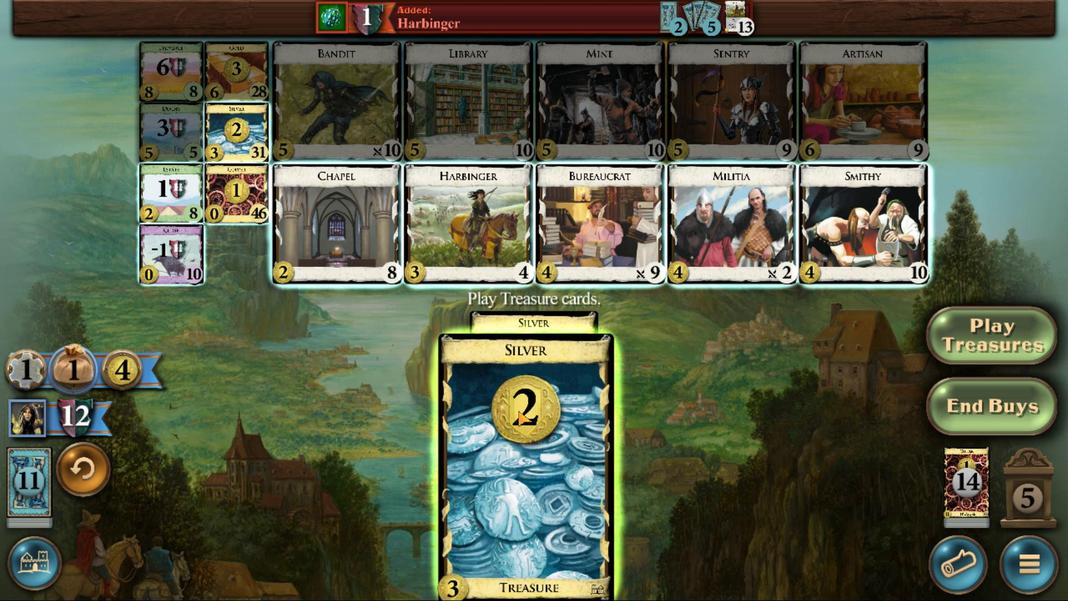 
Action: Mouse moved to (404, 296)
Screenshot: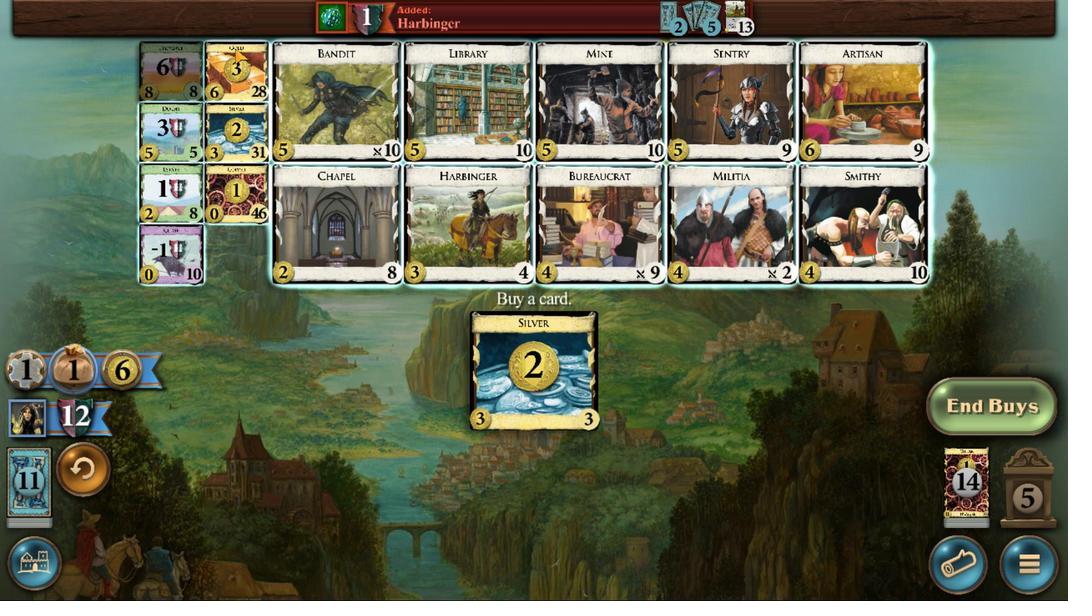 
Action: Mouse pressed left at (404, 296)
Screenshot: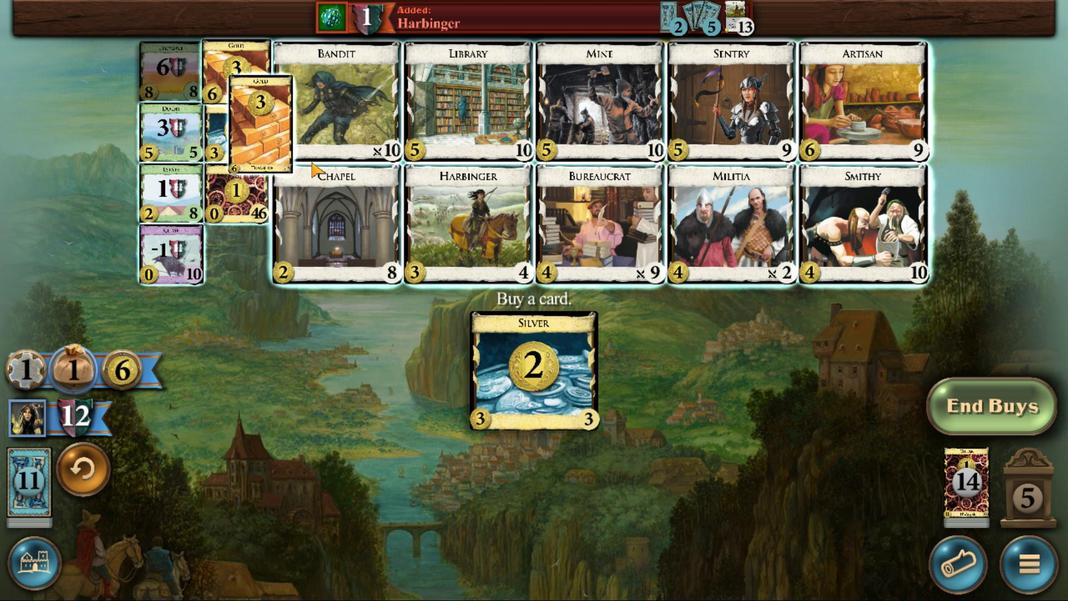 
Action: Mouse moved to (626, 402)
Screenshot: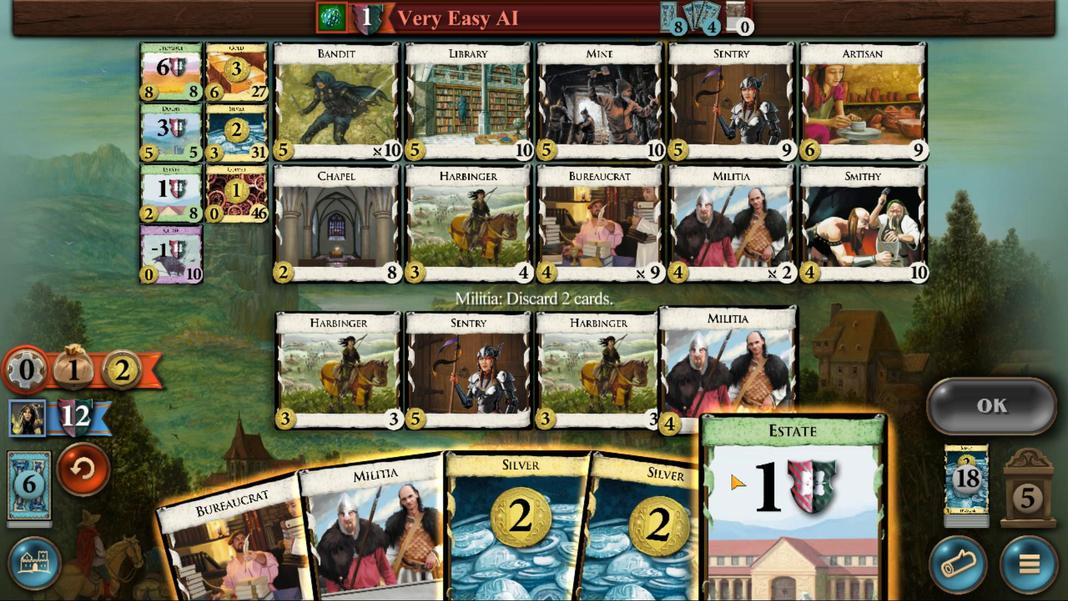 
Action: Mouse pressed left at (626, 402)
